 Task: Look for Airbnb options in ZÃ¼rich (Kreis 9) / Albisrieden, Switzerland from 4th December, 2023 to 8th December, 2023 for 1 adult.1  bedroom having 1 bed and 1 bathroom. Amenities needed are: wifi. Look for 5 properties as per requirement.
Action: Mouse moved to (579, 176)
Screenshot: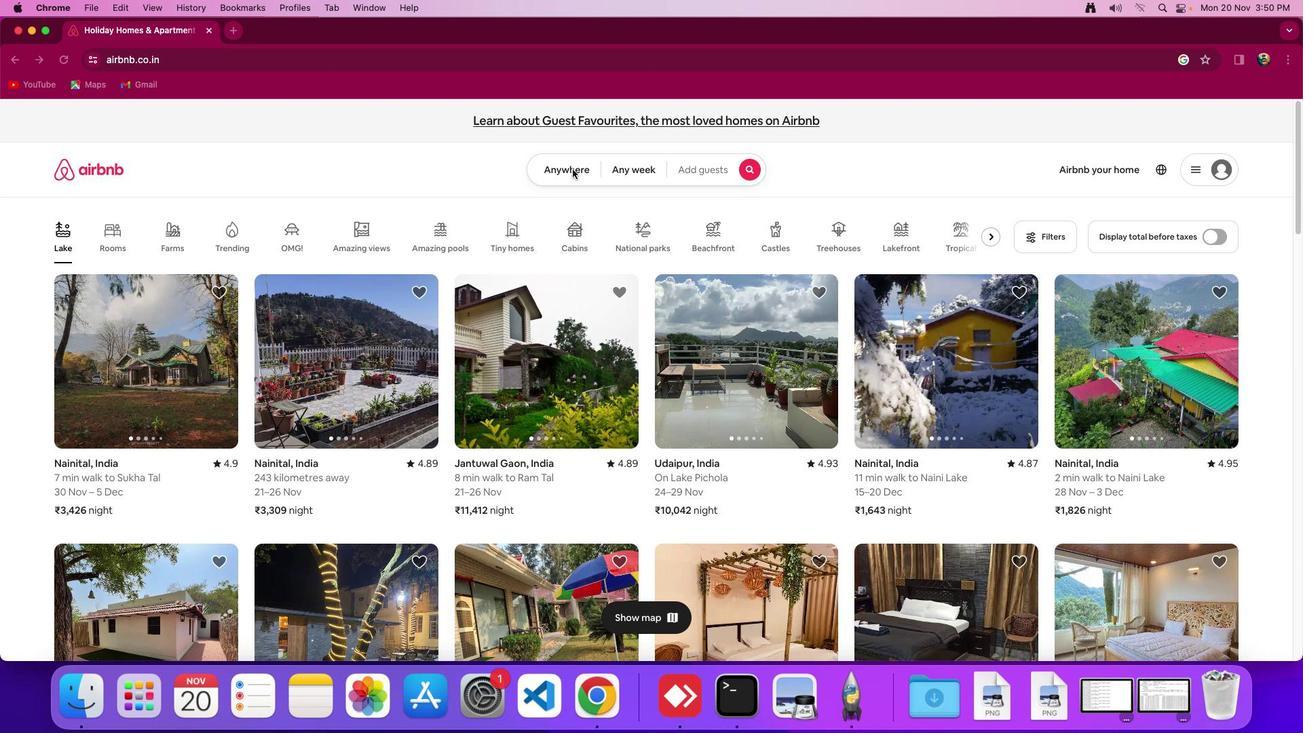 
Action: Mouse pressed left at (579, 176)
Screenshot: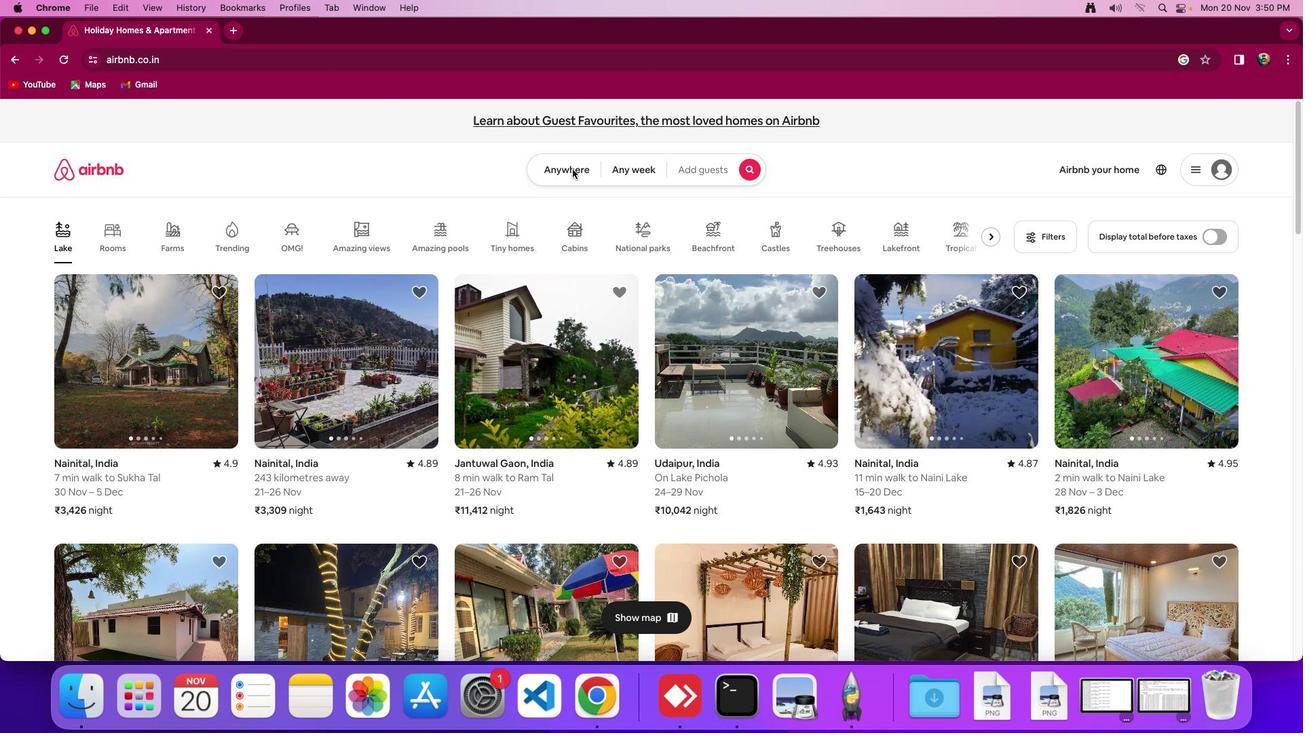 
Action: Mouse moved to (575, 177)
Screenshot: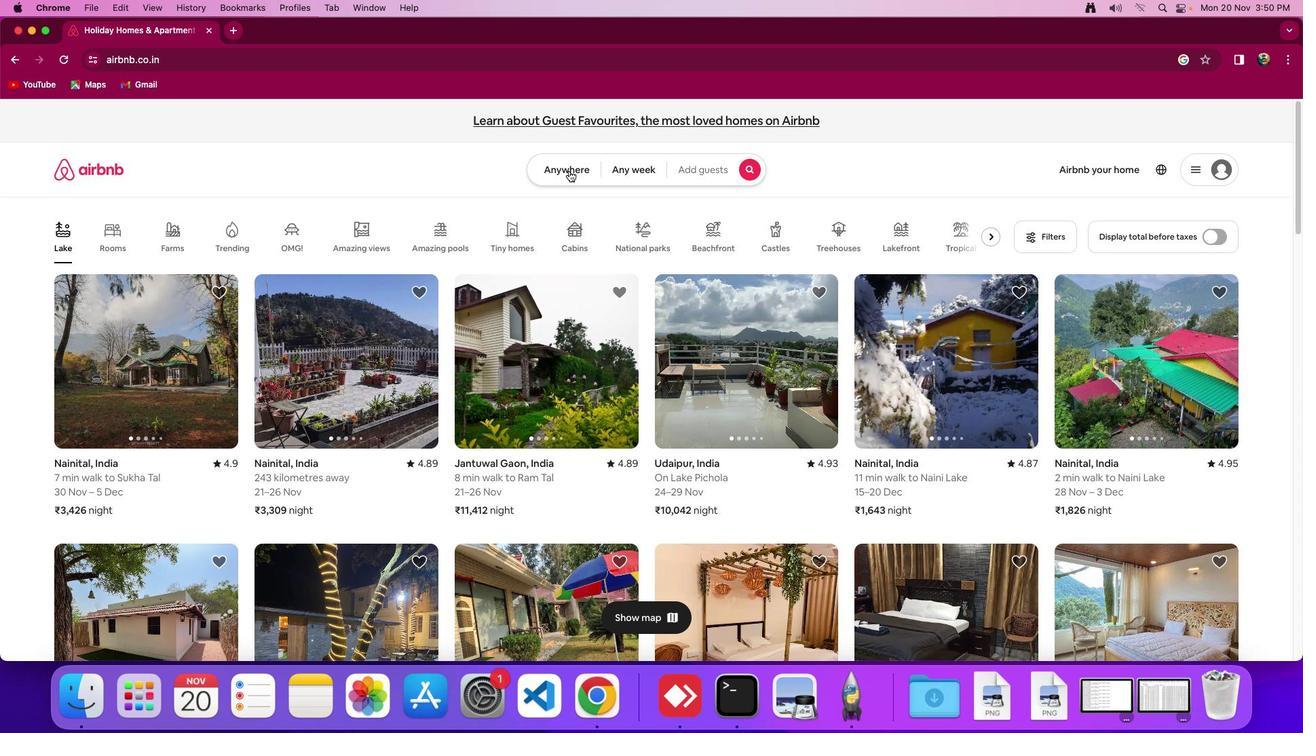 
Action: Mouse pressed left at (575, 177)
Screenshot: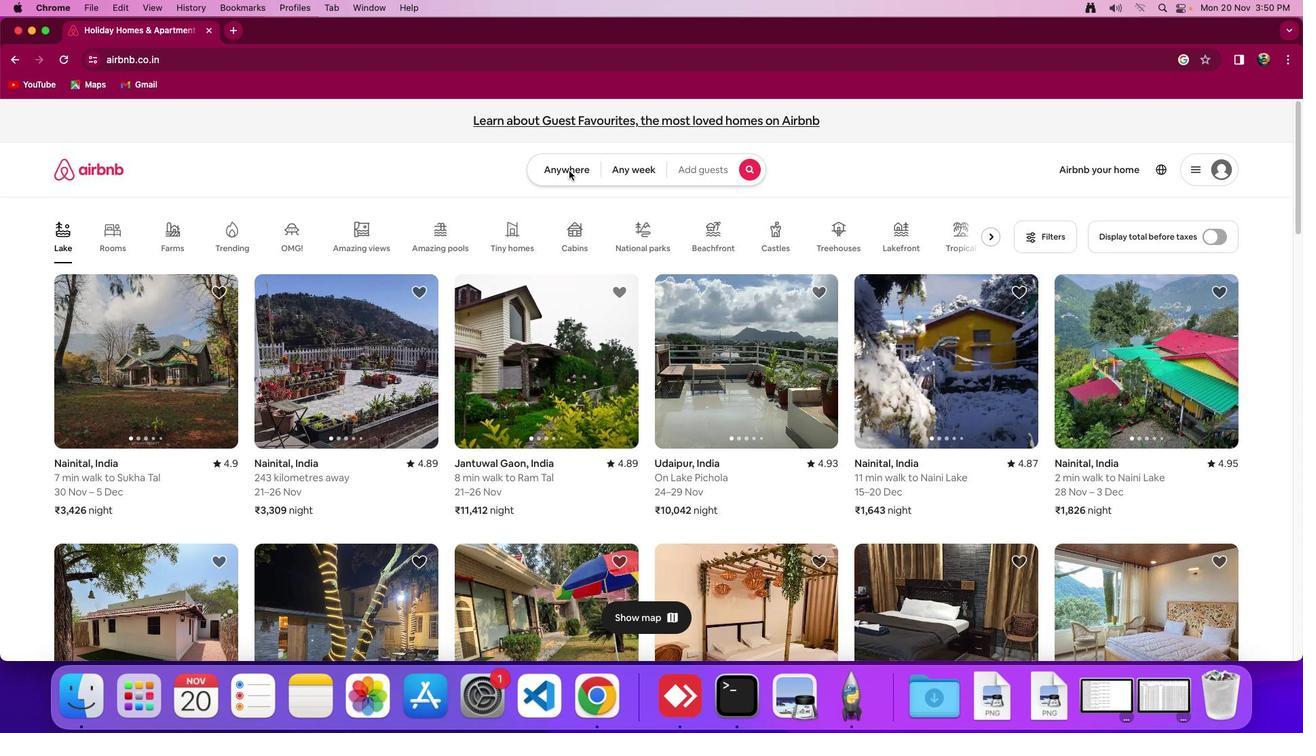 
Action: Mouse moved to (523, 223)
Screenshot: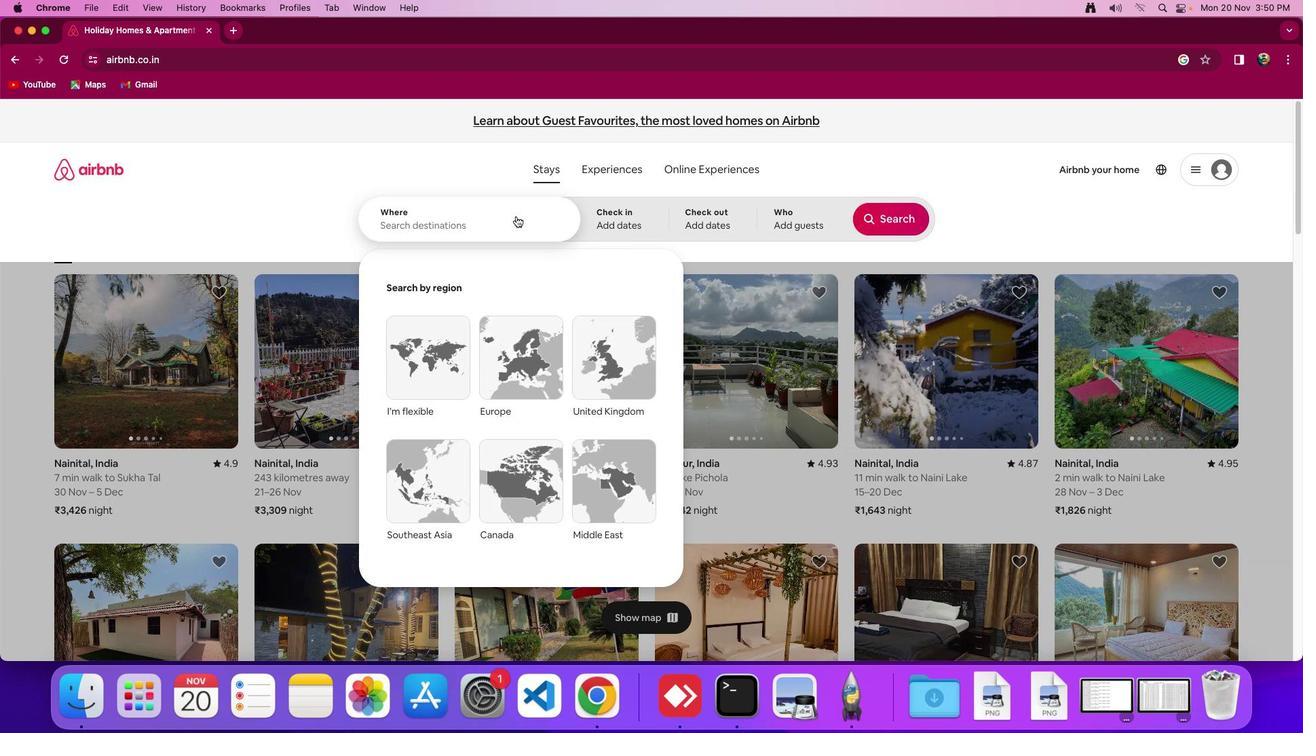 
Action: Mouse pressed left at (523, 223)
Screenshot: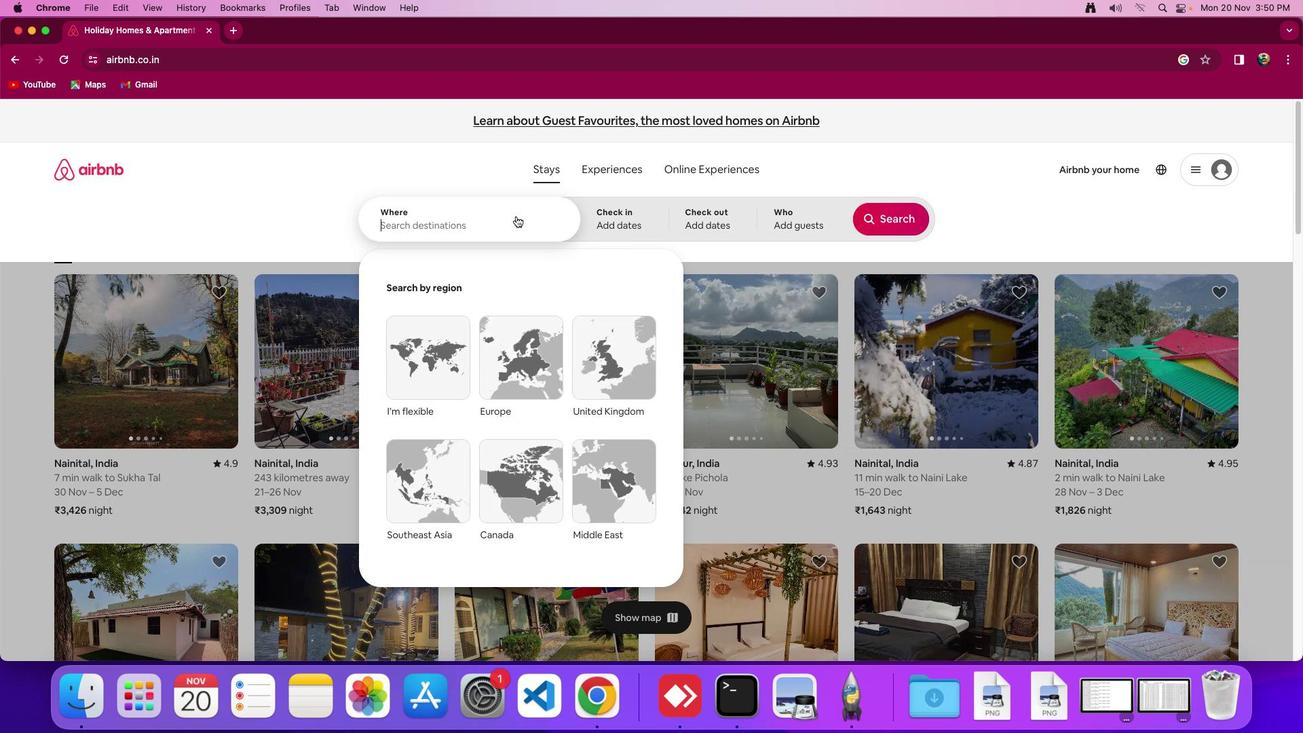 
Action: Mouse moved to (526, 223)
Screenshot: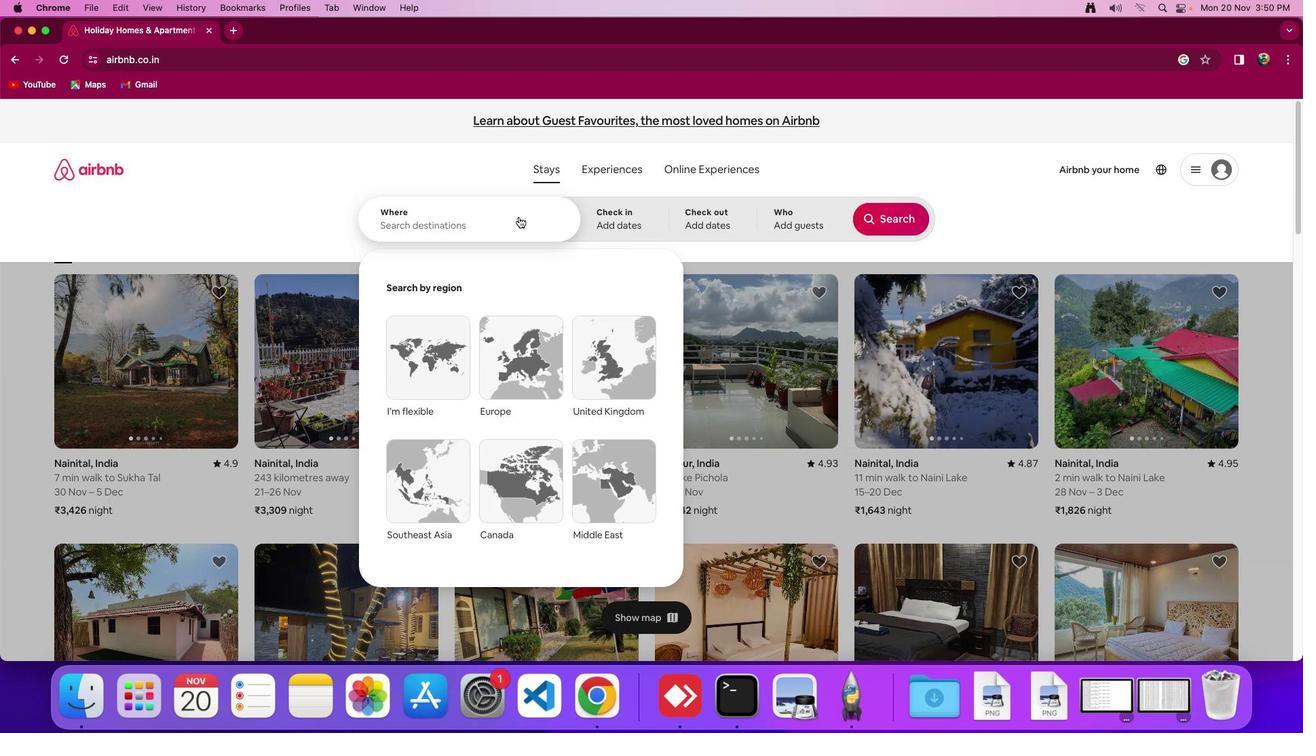 
Action: Key pressed Key.backspaceKey.shift_r'Z''u''r''i''c''h'Key.spaceKey.shift'('Key.shift'K''r''e''i''s'Key.space'9'Key.shift')'Key.space'/'Key.spaceKey.shift_r'A''l''b''i''s''r''i''e''d''e''n'','Key.spaceKey.shift_r'S''w''i''t''z''e''r''l''a''n''d'
Screenshot: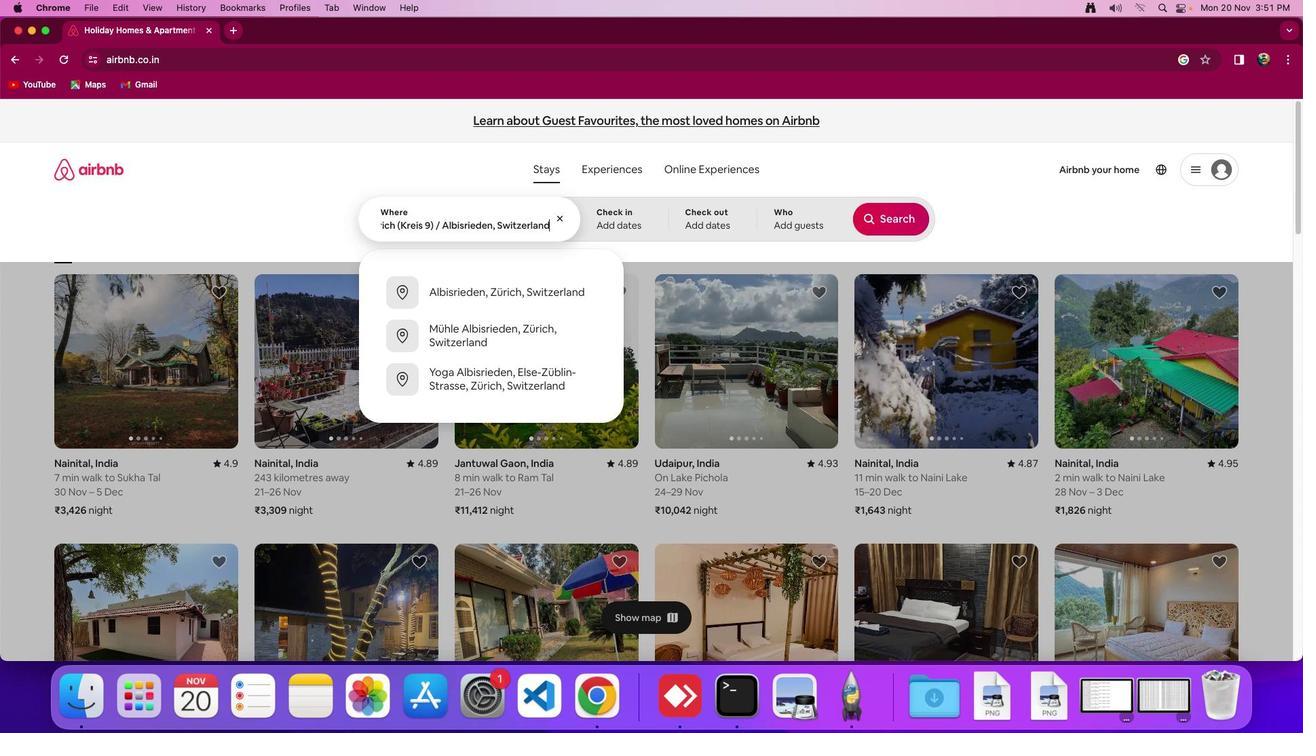 
Action: Mouse moved to (611, 219)
Screenshot: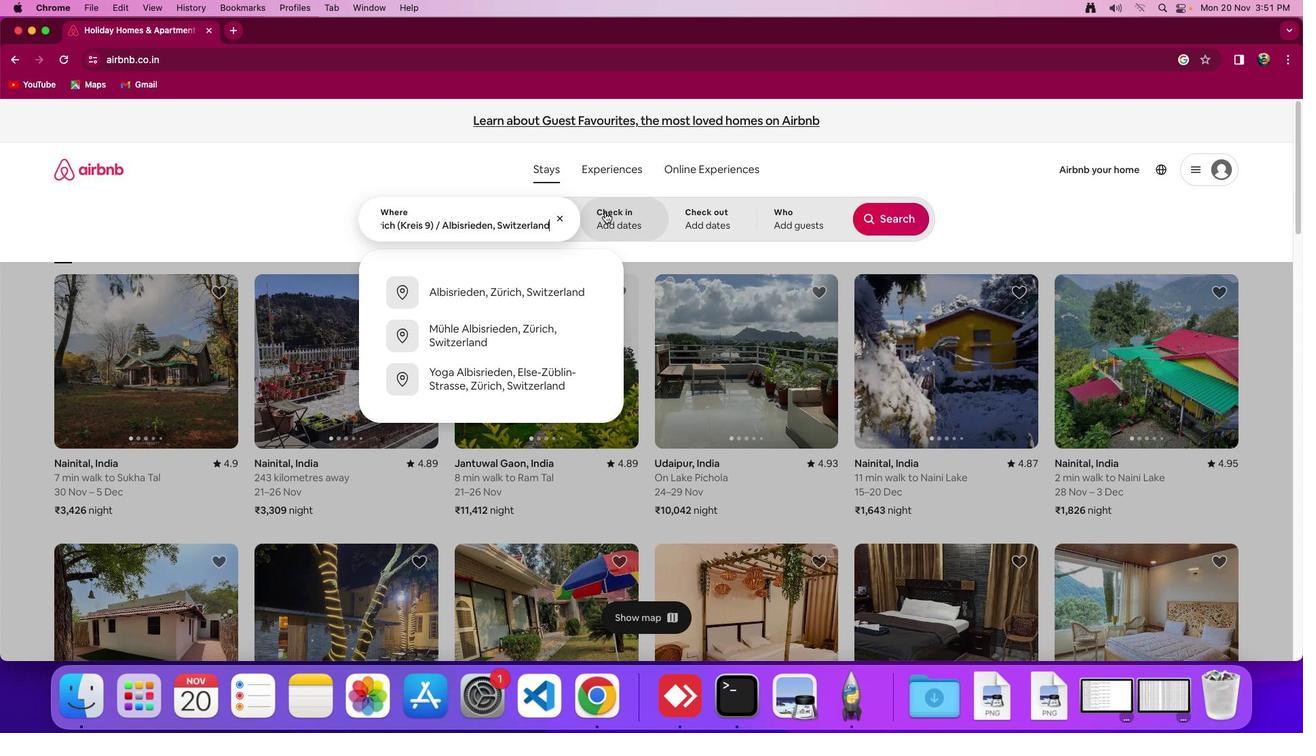 
Action: Mouse pressed left at (611, 219)
Screenshot: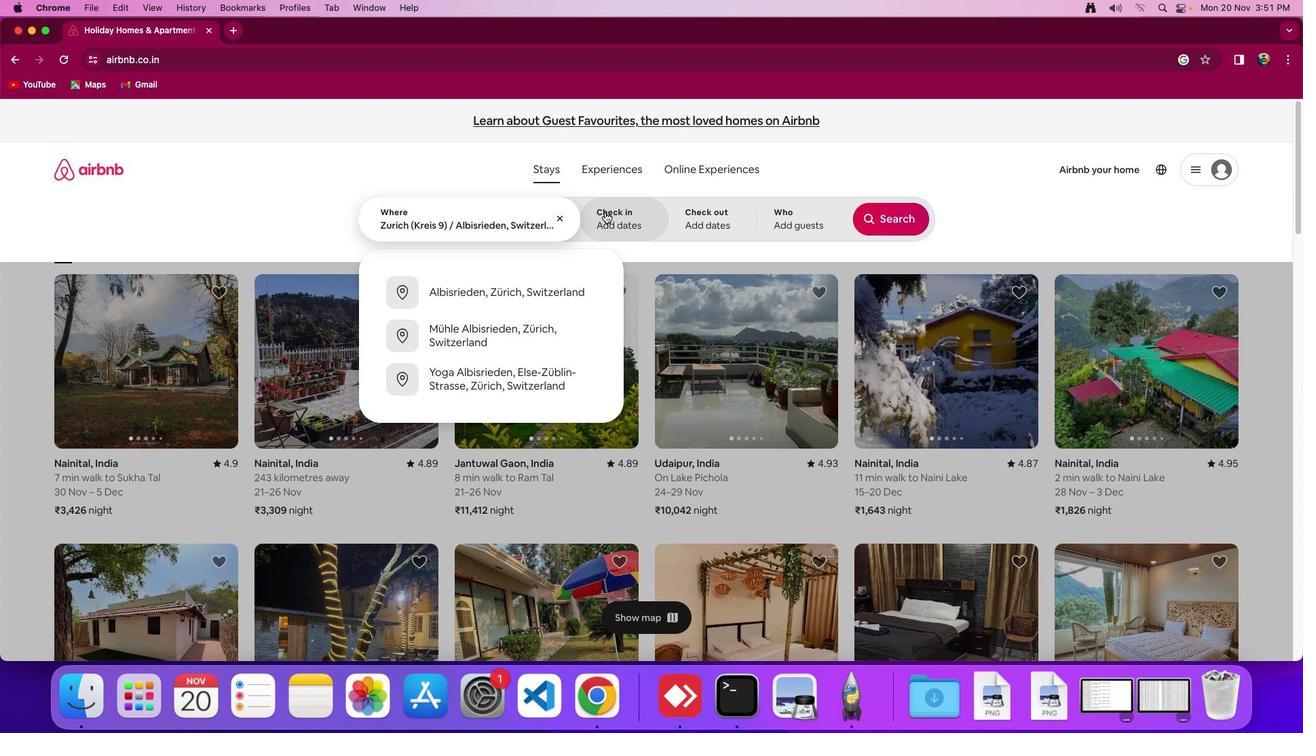 
Action: Mouse moved to (713, 424)
Screenshot: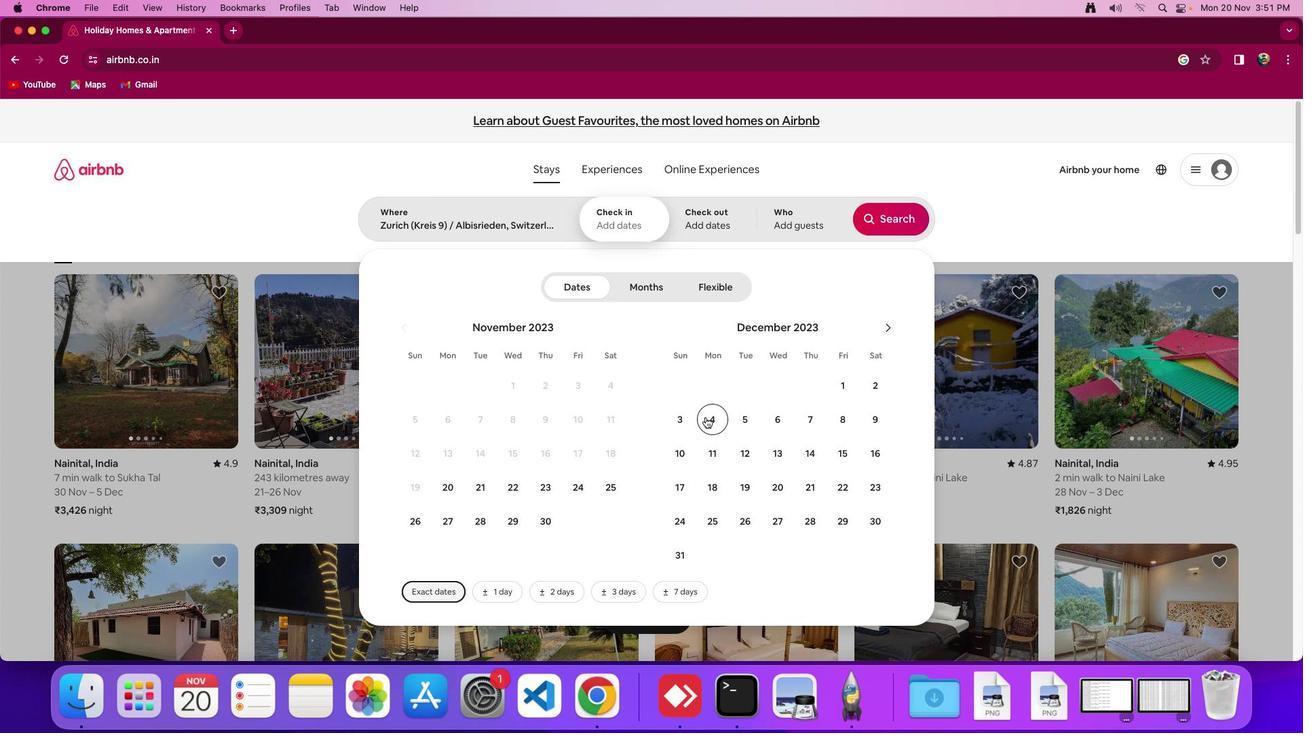 
Action: Mouse pressed left at (713, 424)
Screenshot: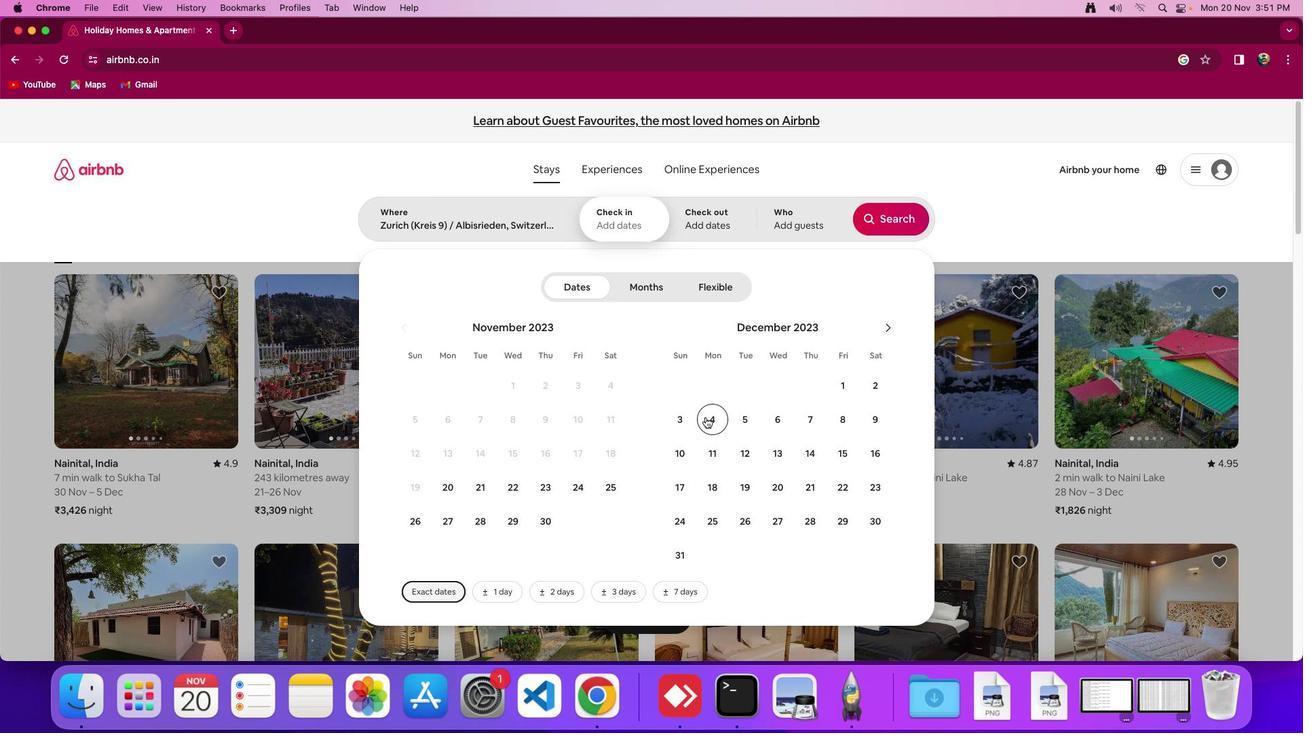 
Action: Mouse moved to (850, 437)
Screenshot: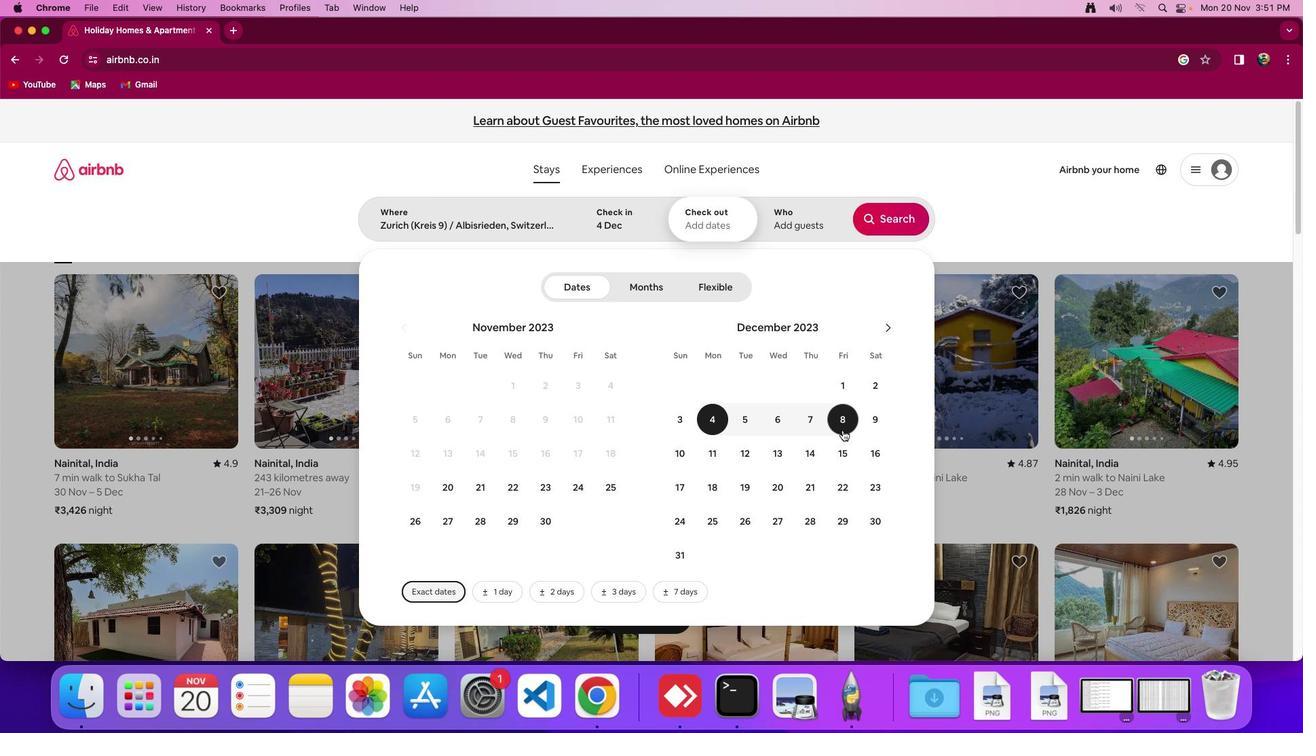 
Action: Mouse pressed left at (850, 437)
Screenshot: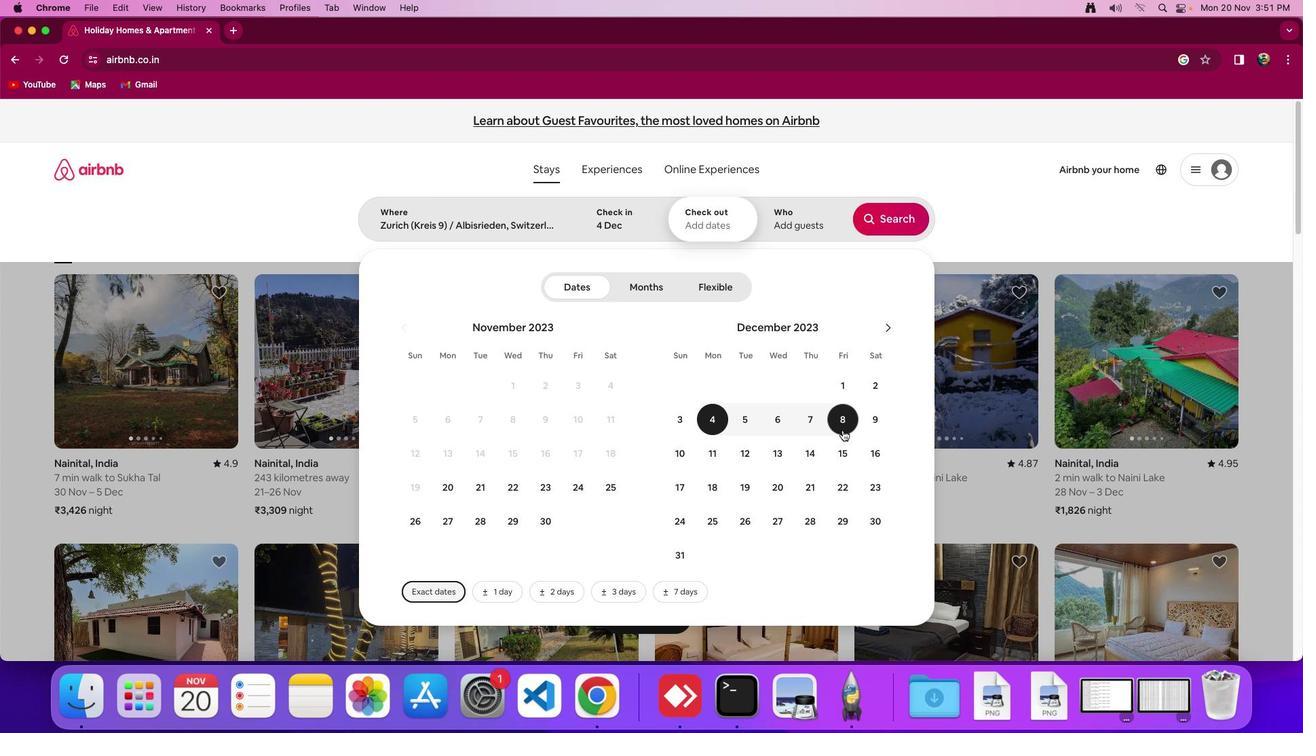 
Action: Mouse moved to (805, 224)
Screenshot: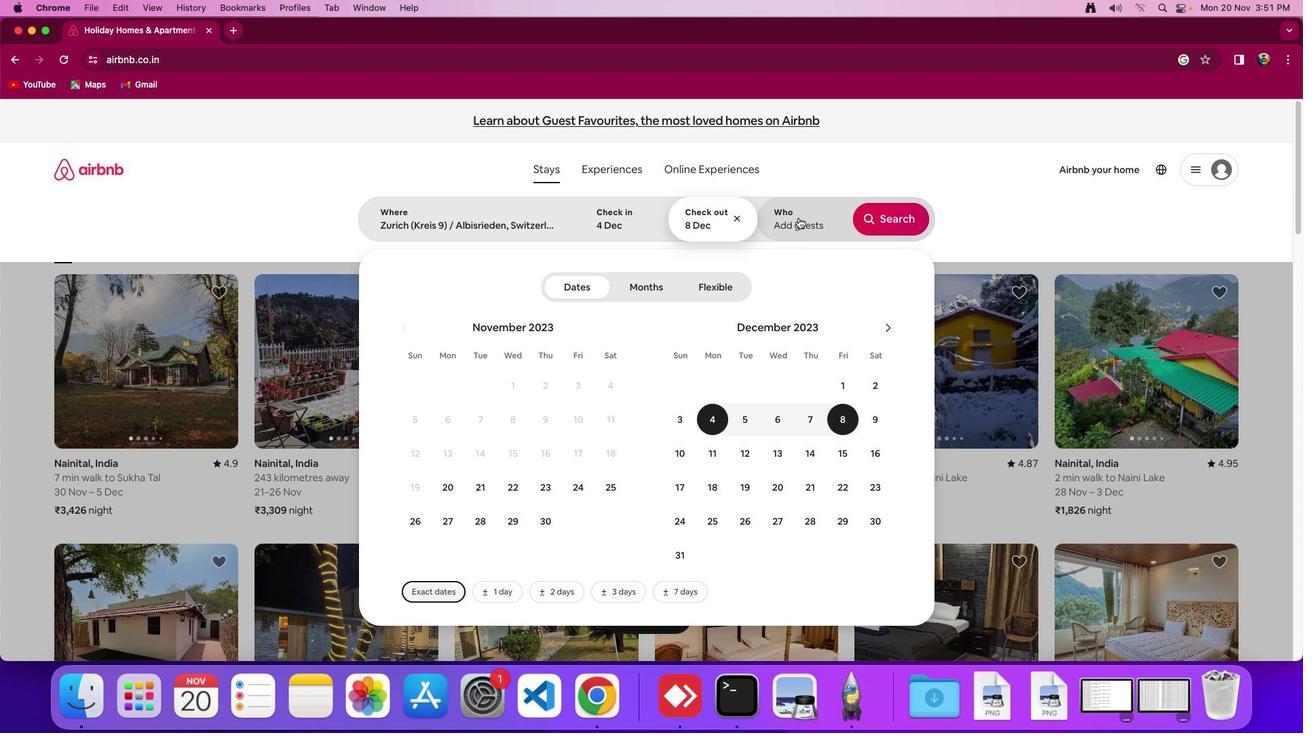 
Action: Mouse pressed left at (805, 224)
Screenshot: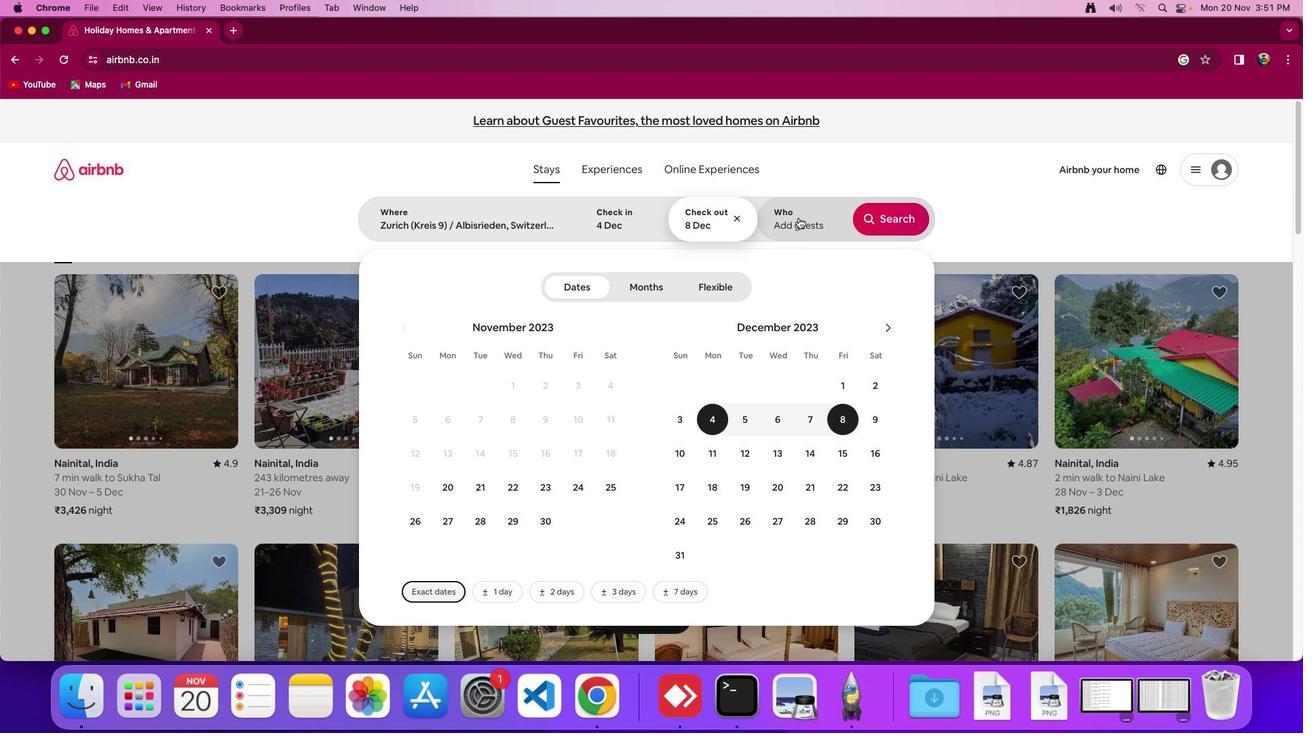 
Action: Mouse moved to (899, 302)
Screenshot: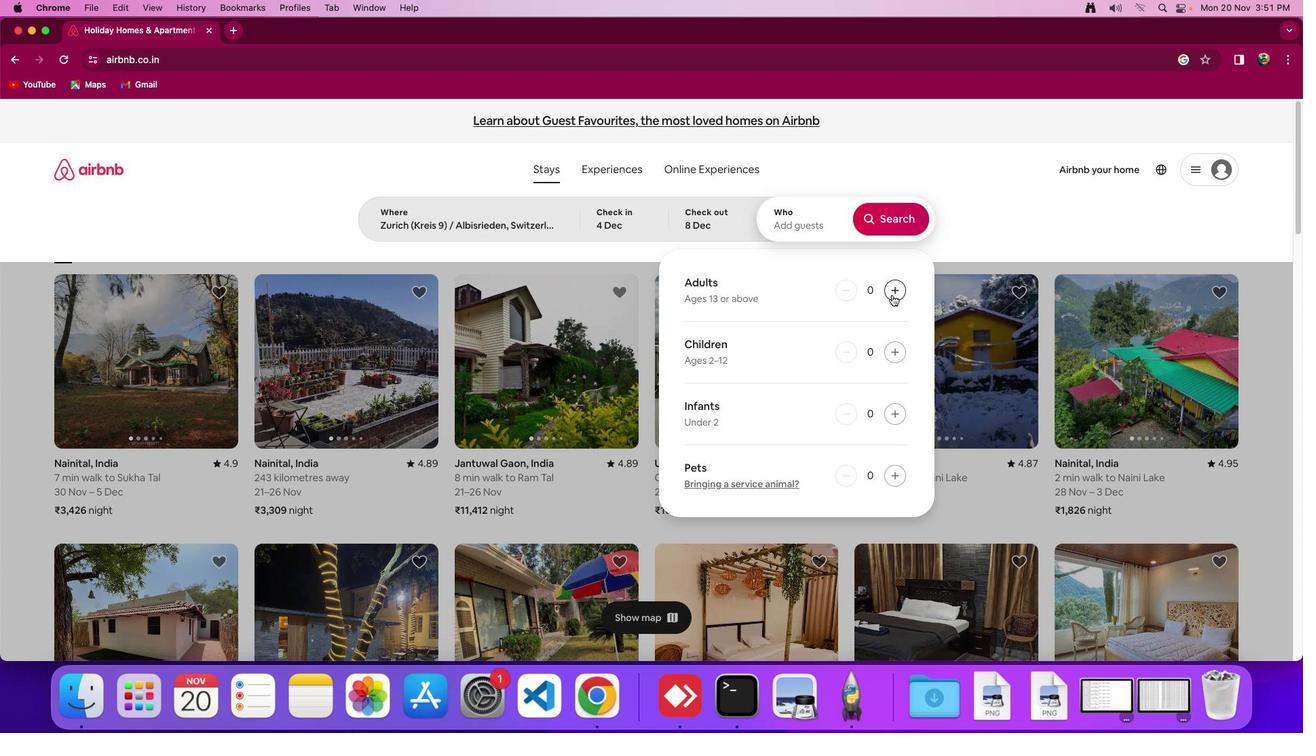 
Action: Mouse pressed left at (899, 302)
Screenshot: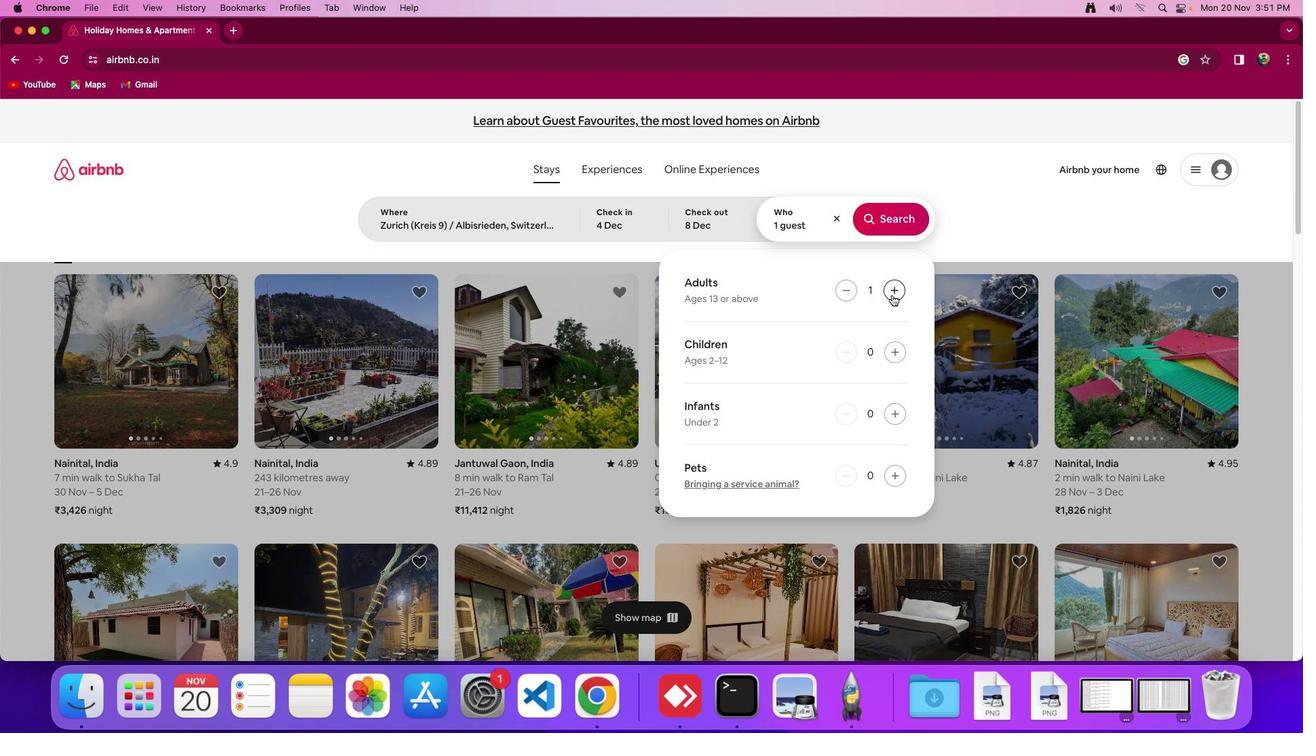 
Action: Mouse pressed left at (899, 302)
Screenshot: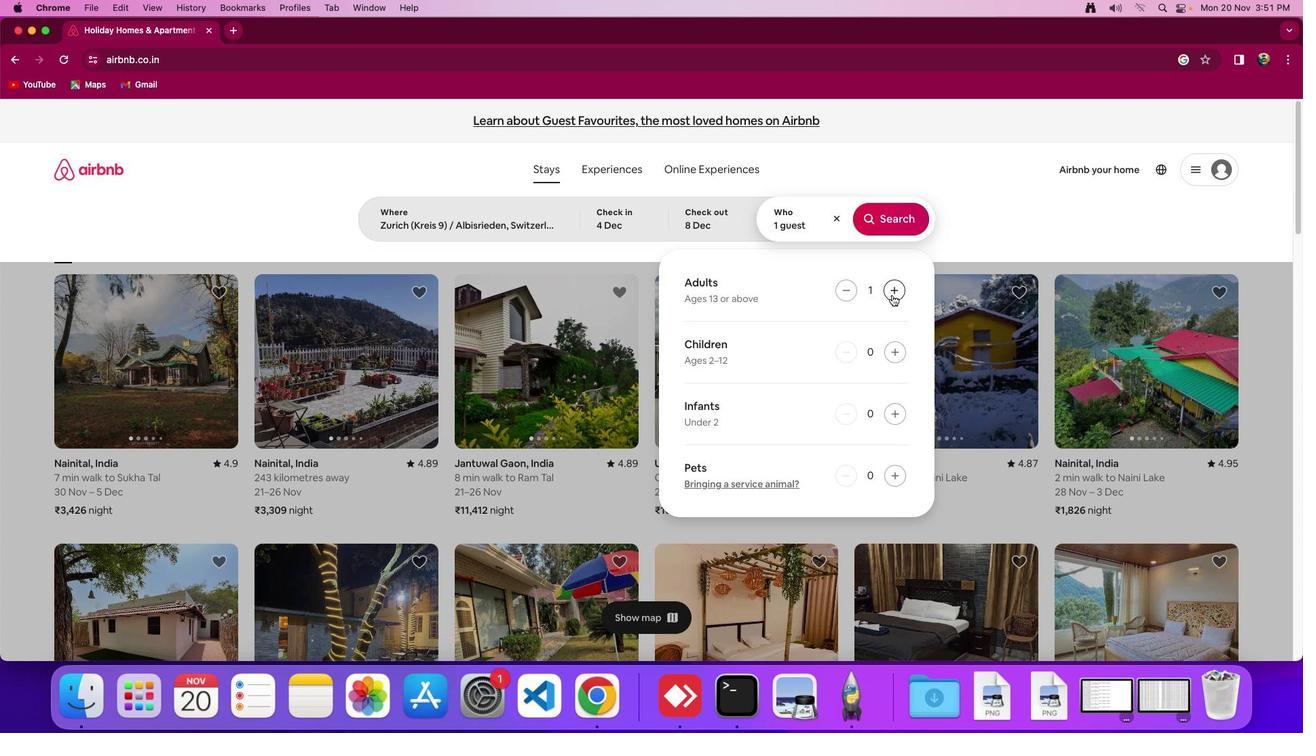 
Action: Mouse moved to (854, 296)
Screenshot: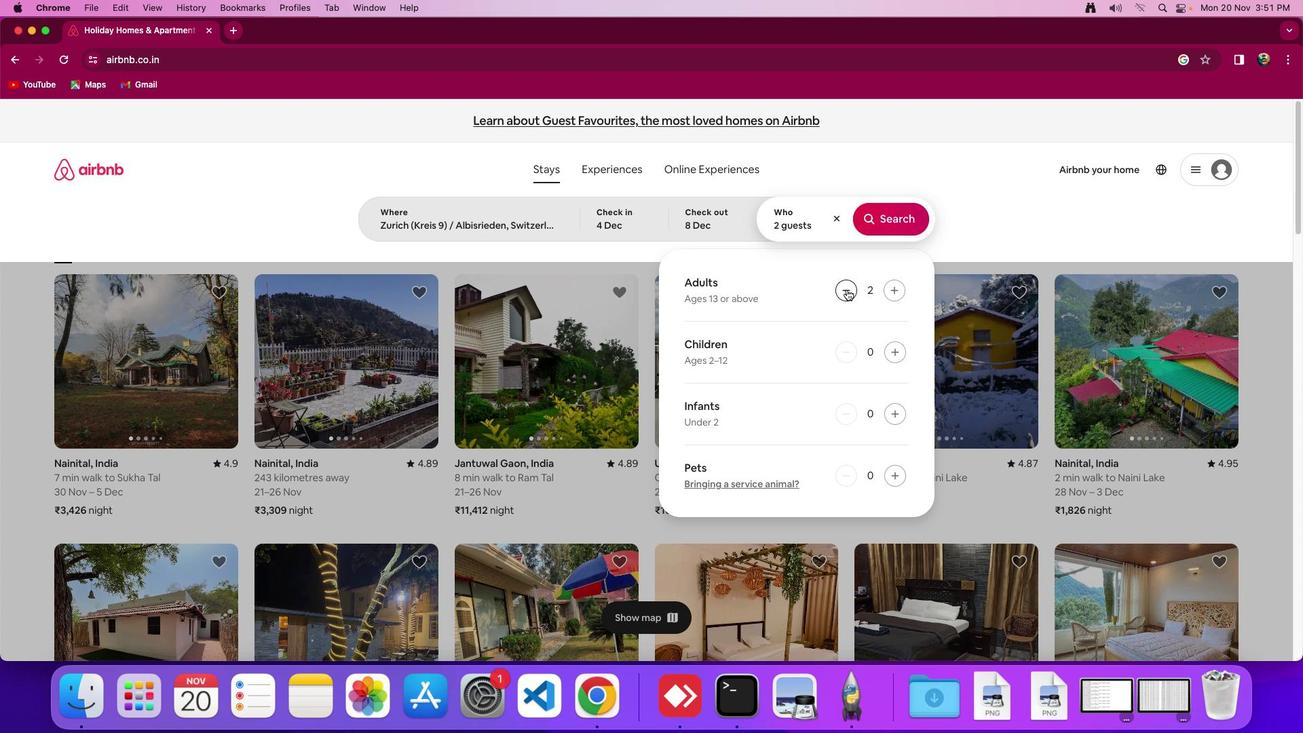 
Action: Mouse pressed left at (854, 296)
Screenshot: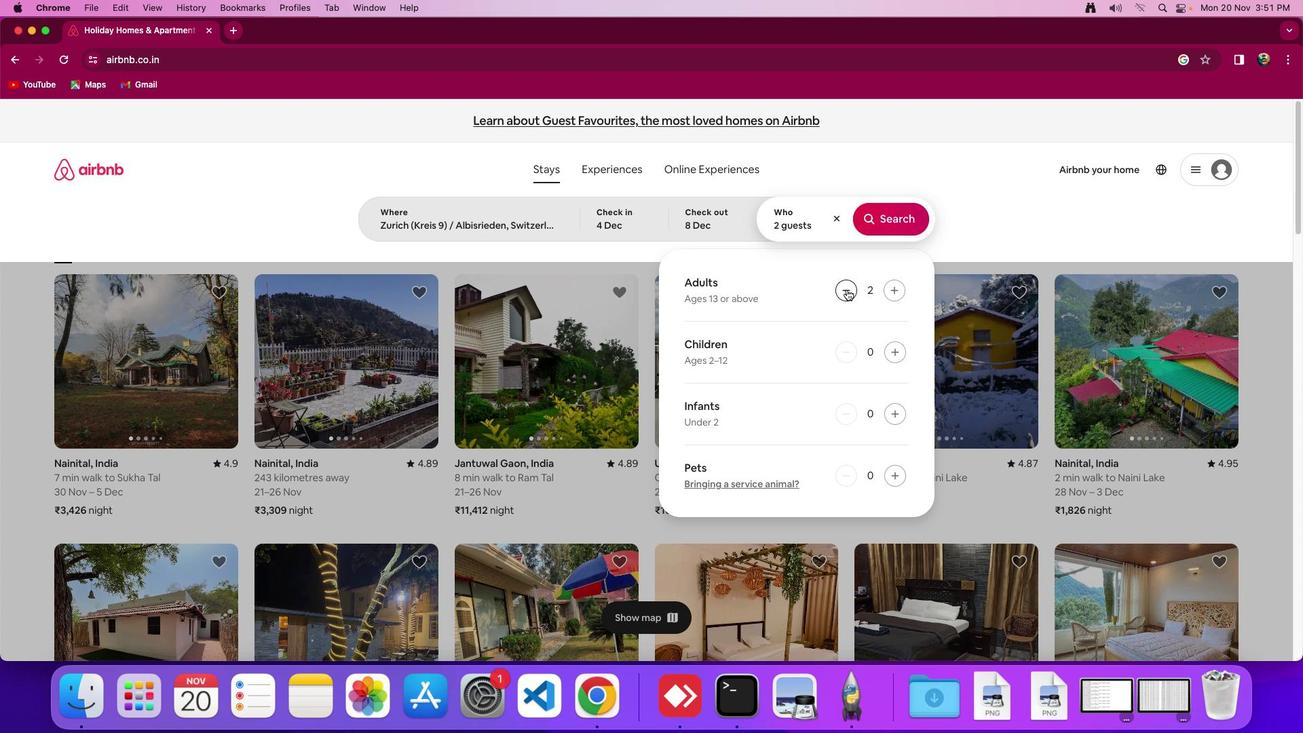 
Action: Mouse moved to (496, 230)
Screenshot: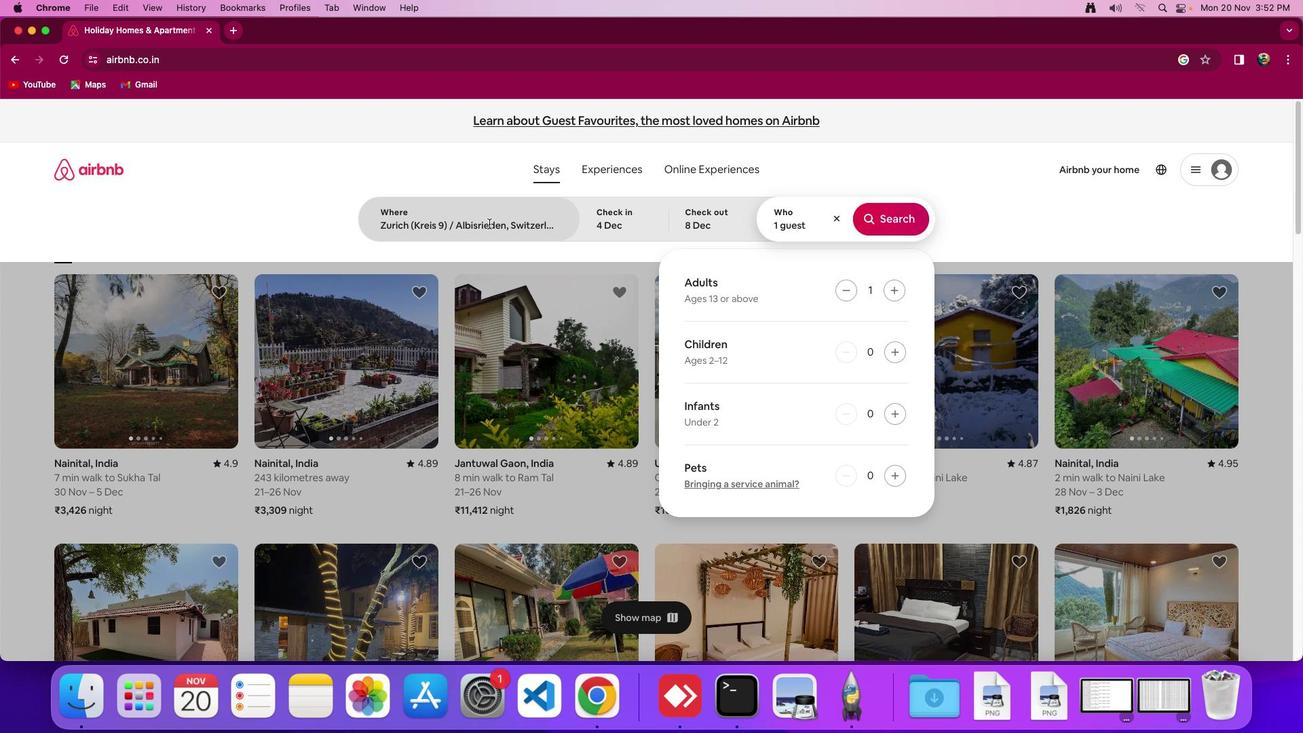 
Action: Mouse pressed left at (496, 230)
Screenshot: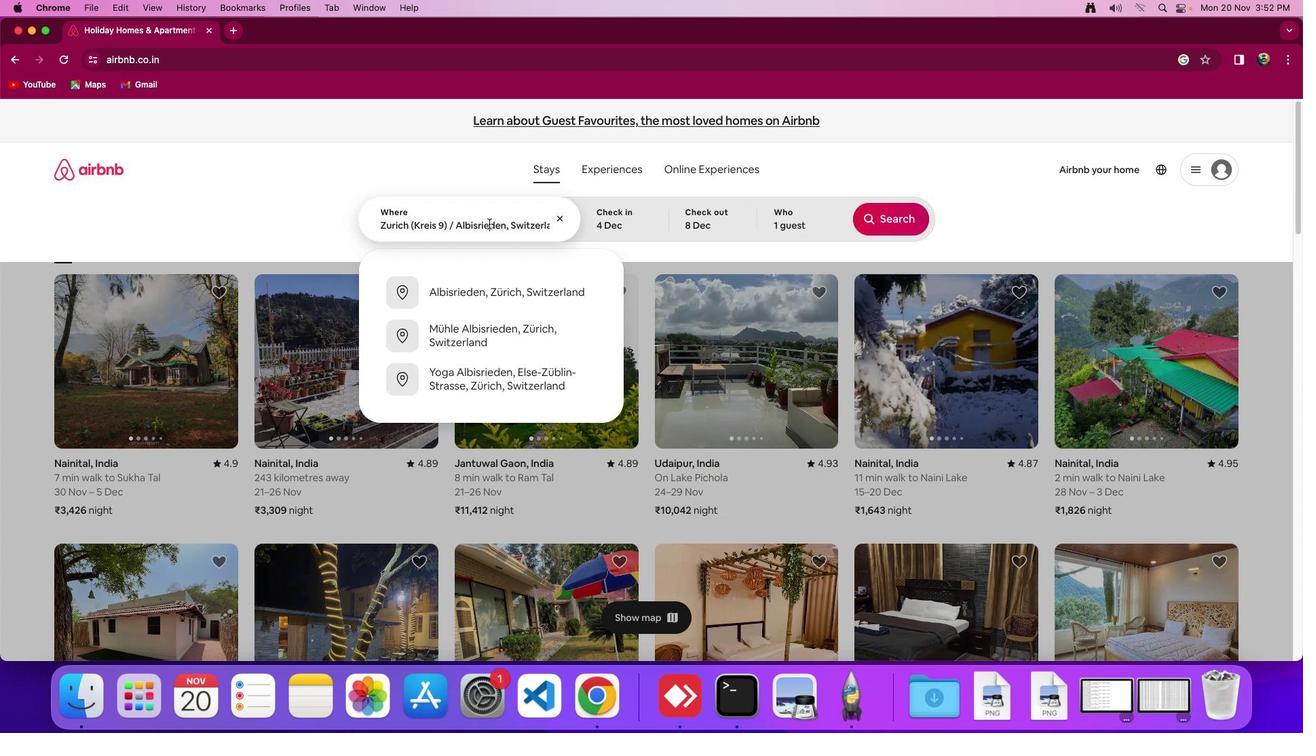 
Action: Mouse moved to (793, 228)
Screenshot: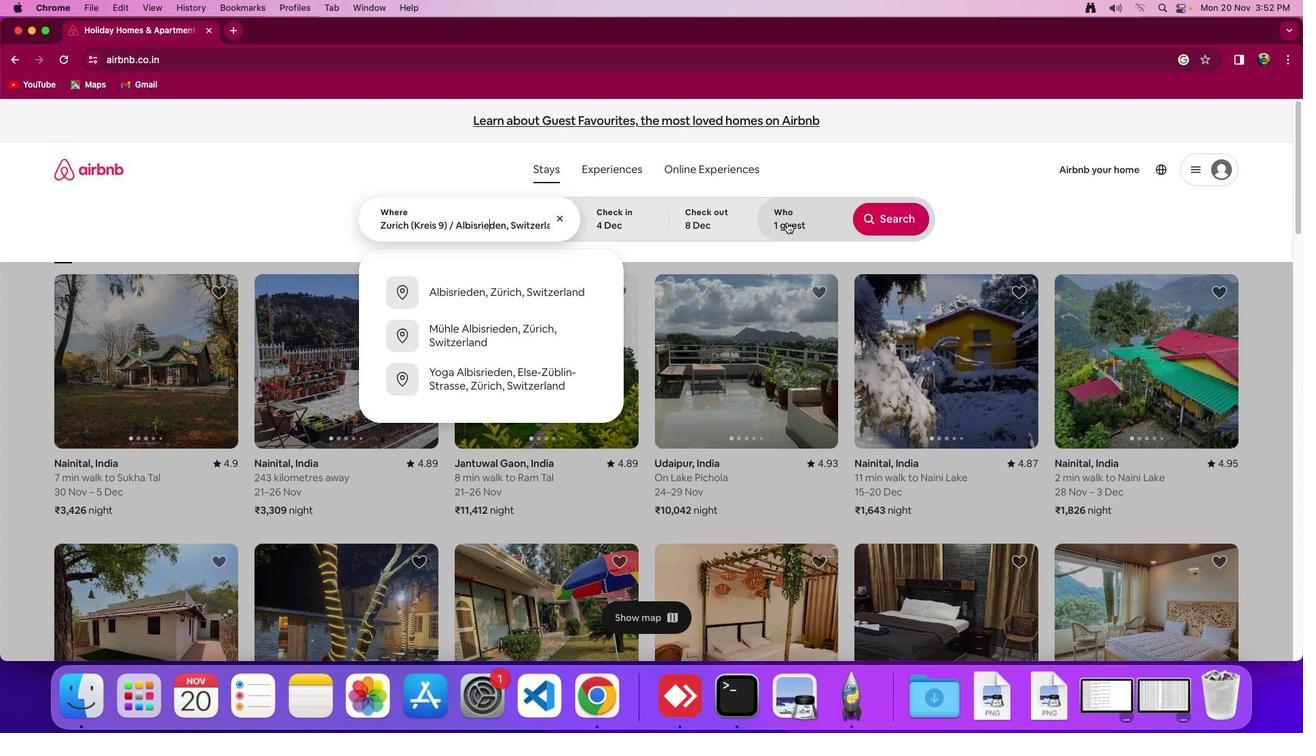 
Action: Mouse pressed left at (793, 228)
Screenshot: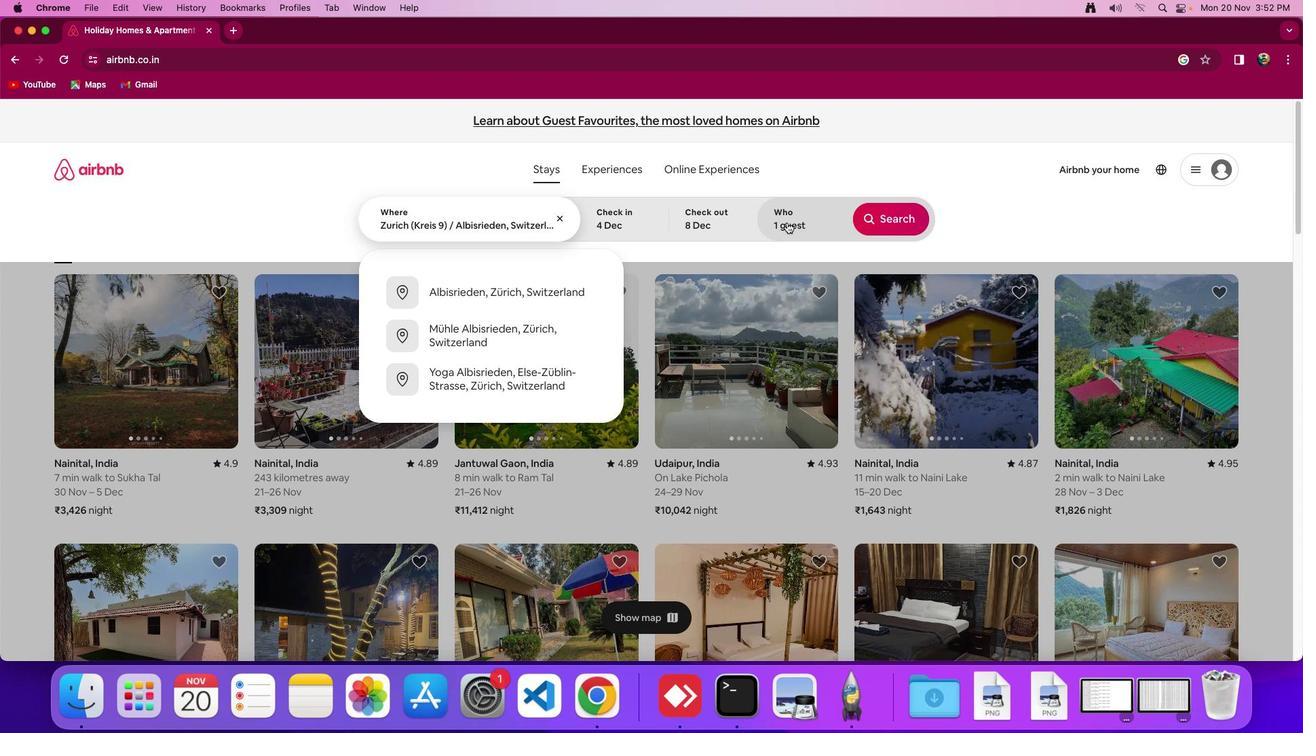 
Action: Mouse moved to (900, 221)
Screenshot: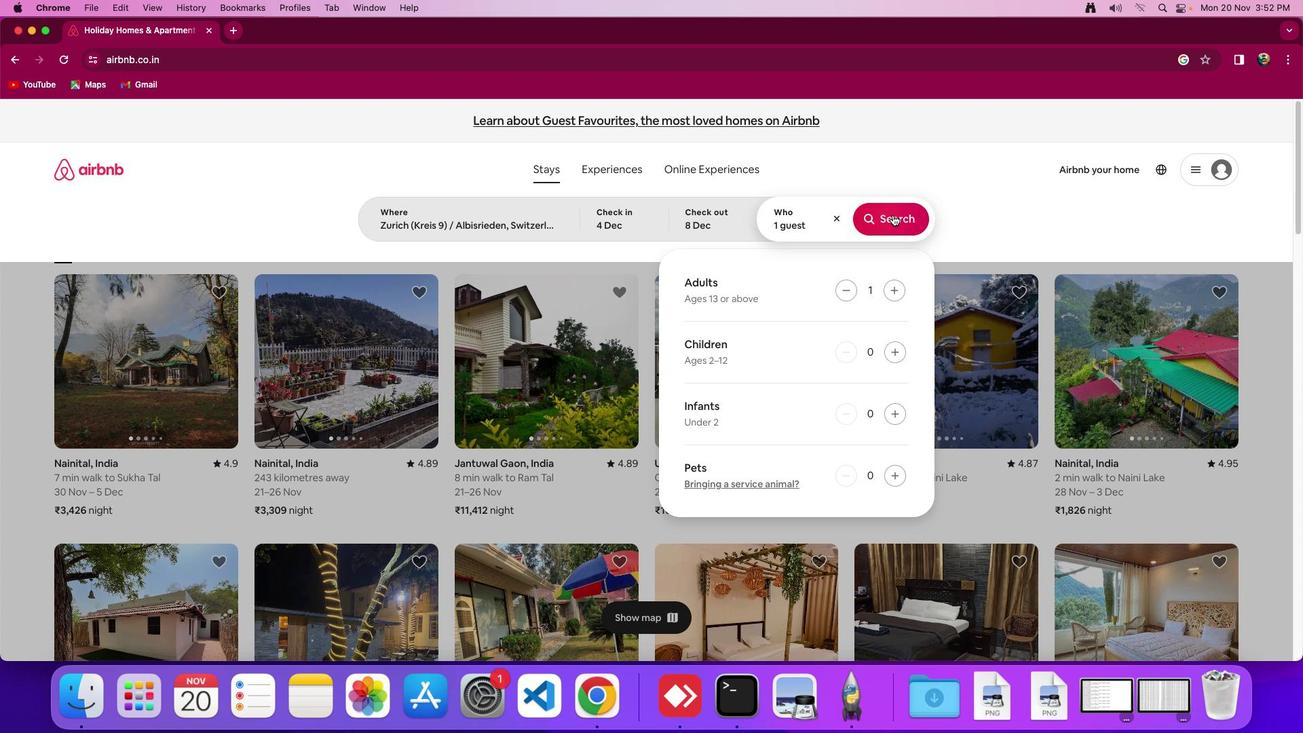 
Action: Mouse pressed left at (900, 221)
Screenshot: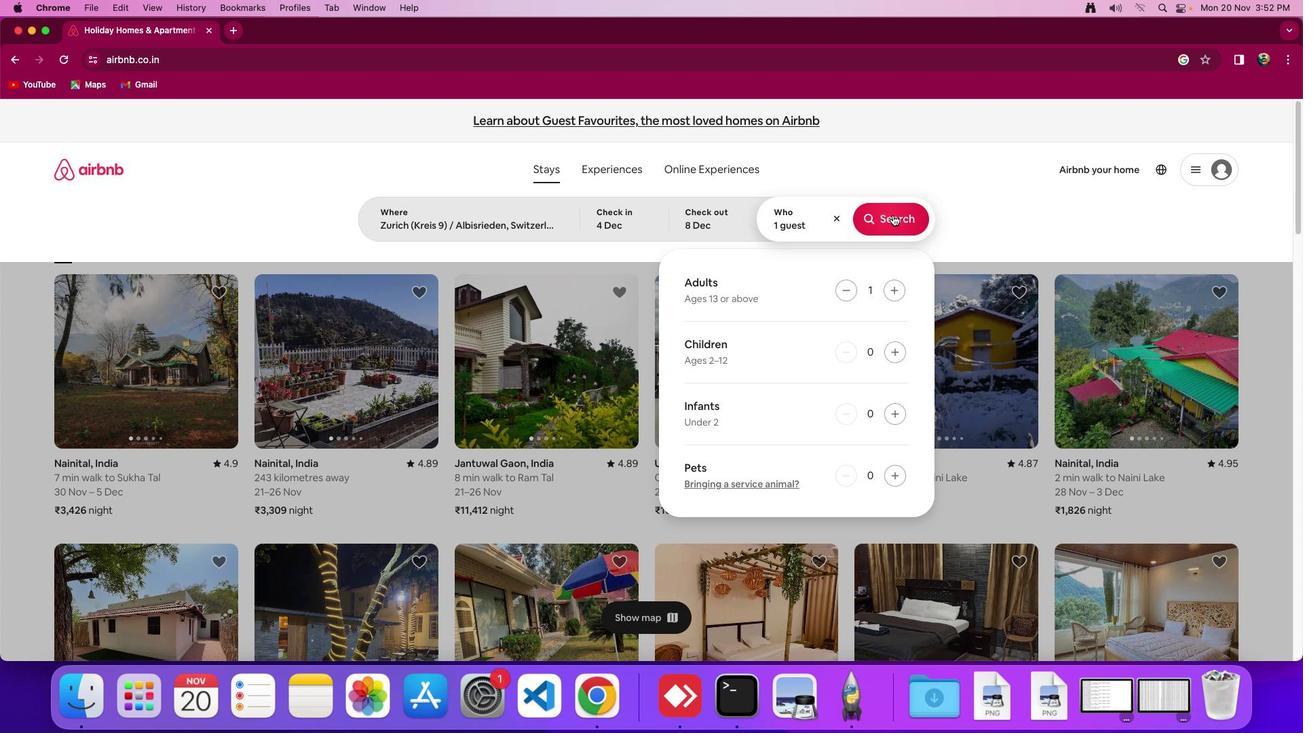 
Action: Mouse moved to (1074, 188)
Screenshot: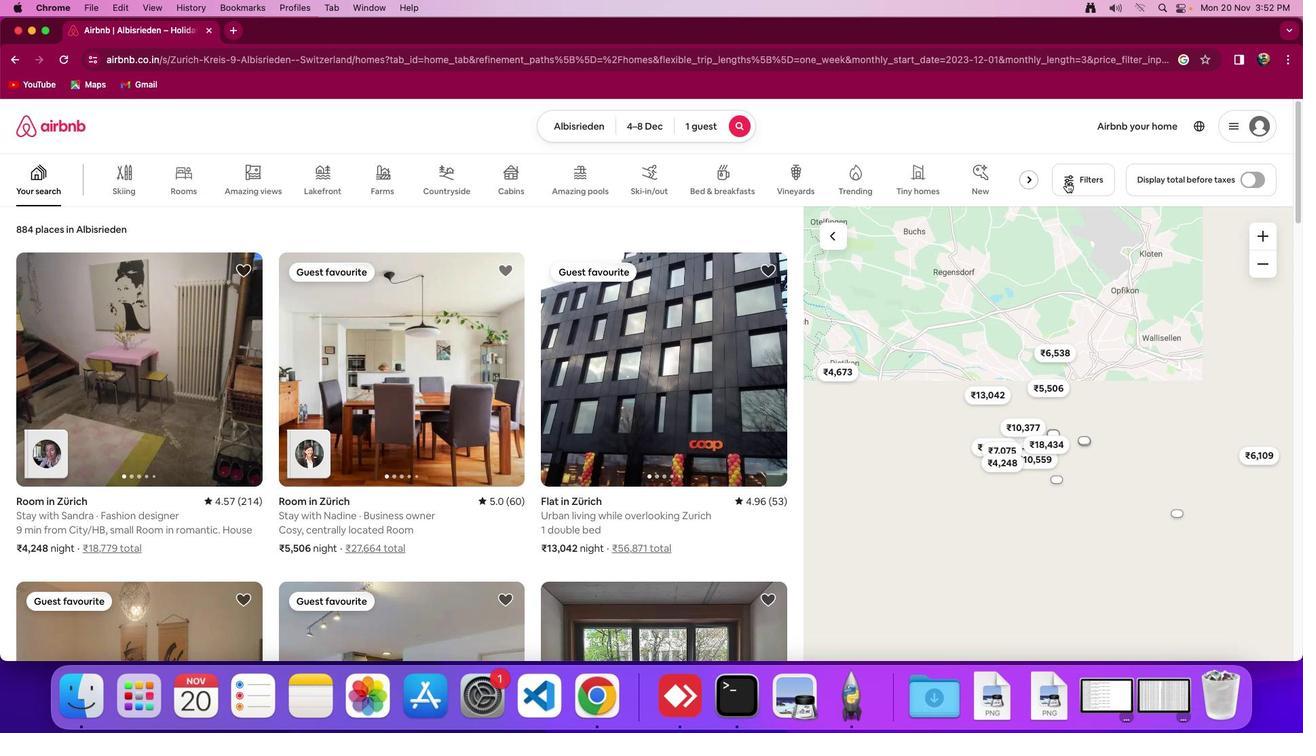 
Action: Mouse pressed left at (1074, 188)
Screenshot: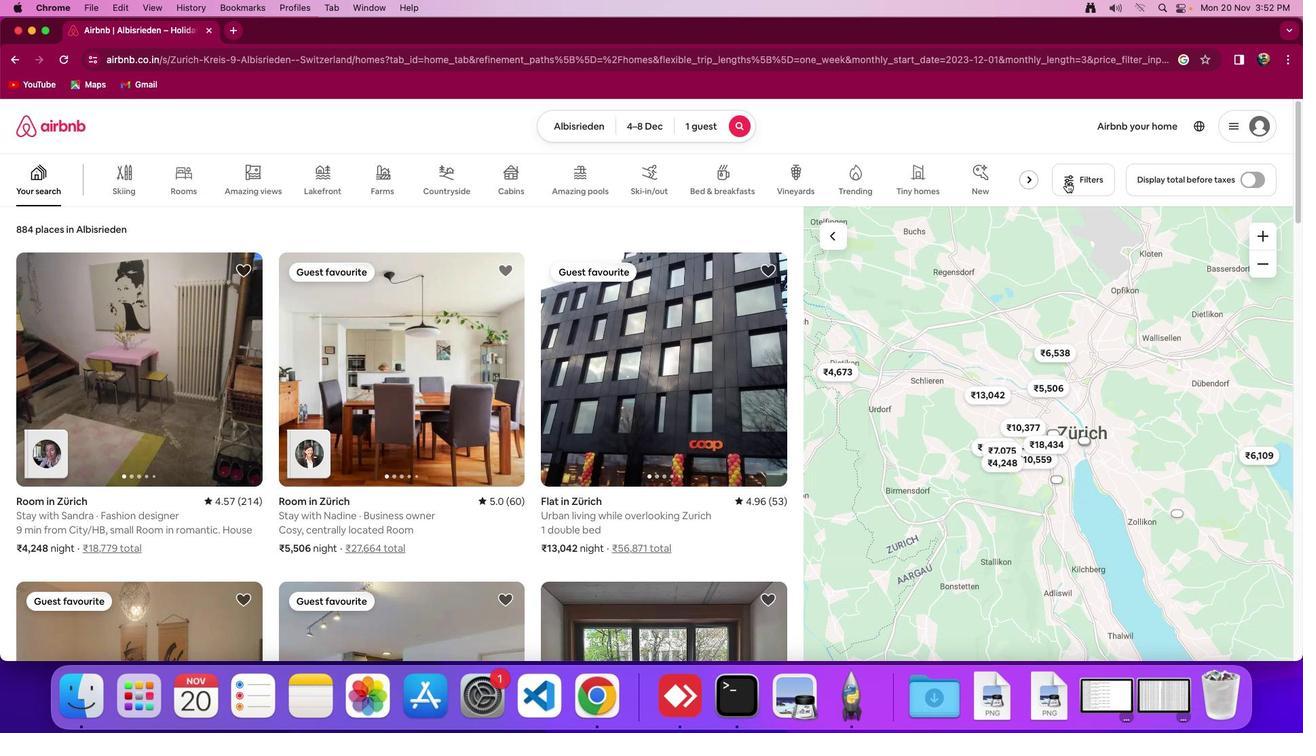 
Action: Mouse moved to (1077, 184)
Screenshot: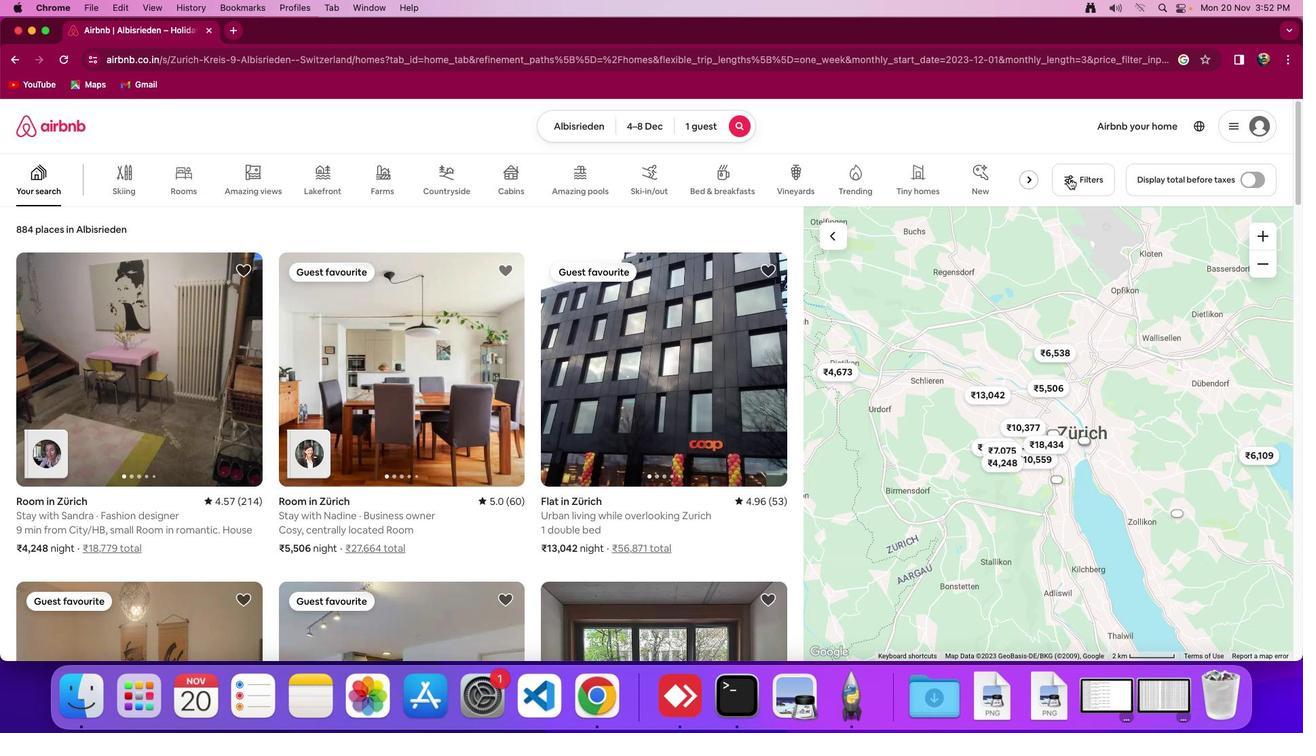 
Action: Mouse pressed left at (1077, 184)
Screenshot: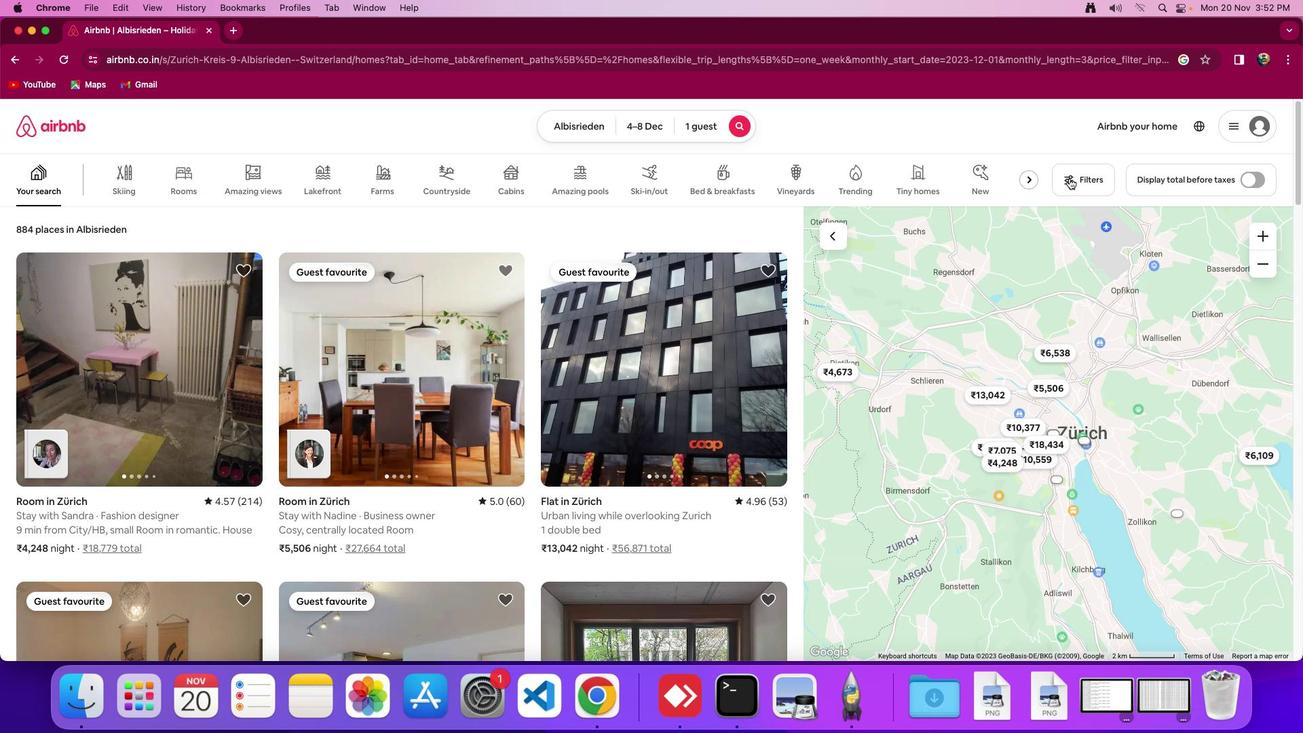 
Action: Mouse moved to (738, 321)
Screenshot: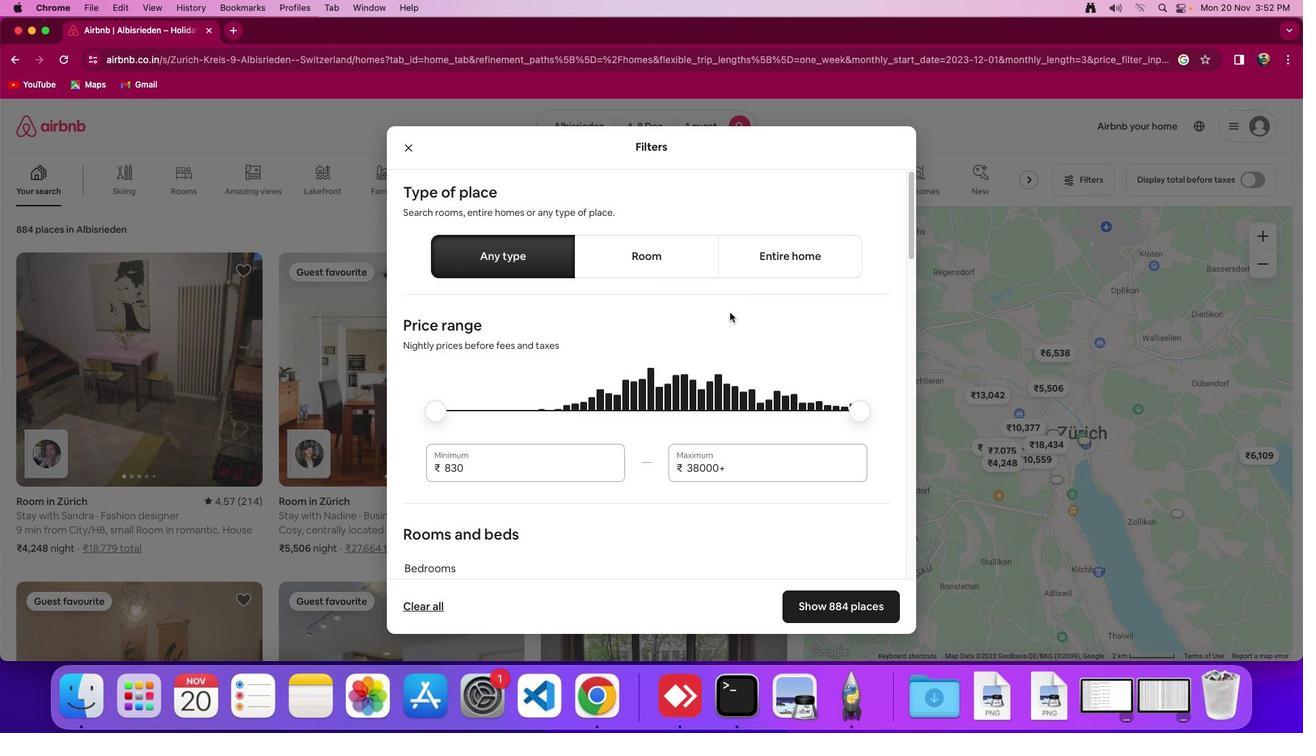 
Action: Mouse scrolled (738, 321) with delta (6, 6)
Screenshot: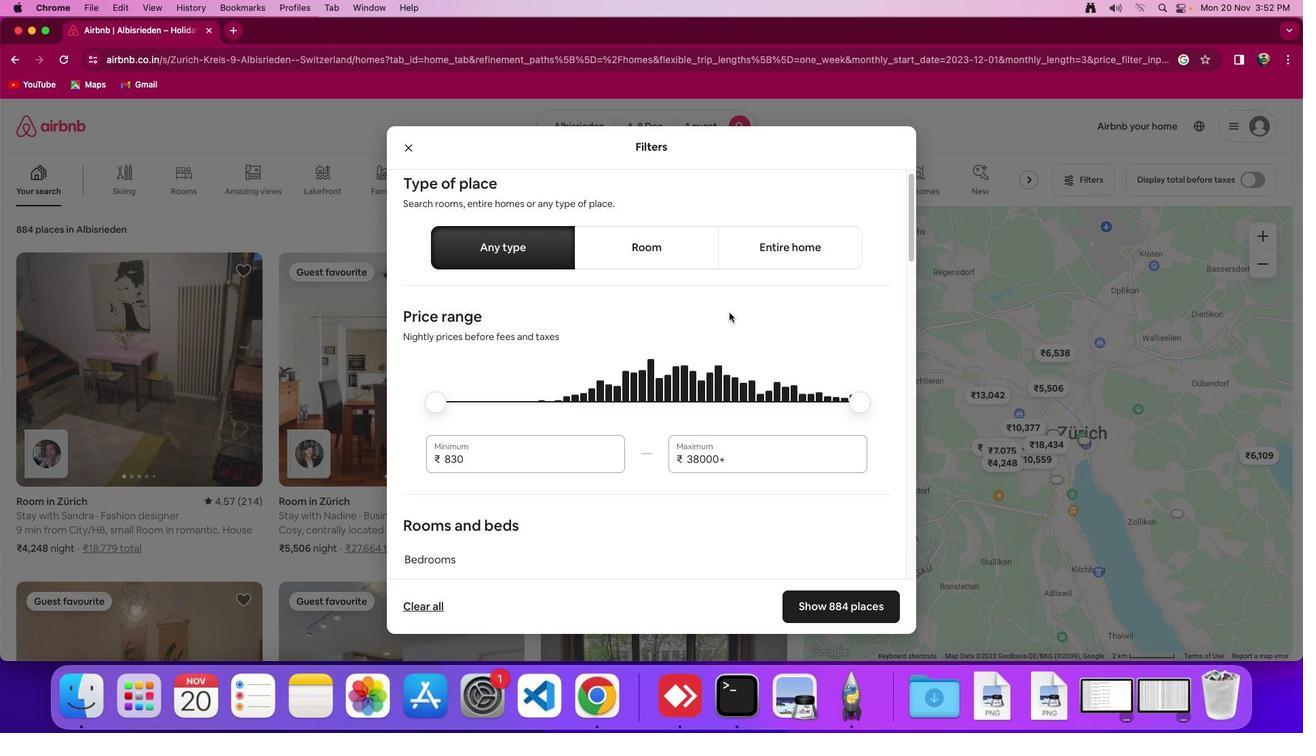 
Action: Mouse scrolled (738, 321) with delta (6, 6)
Screenshot: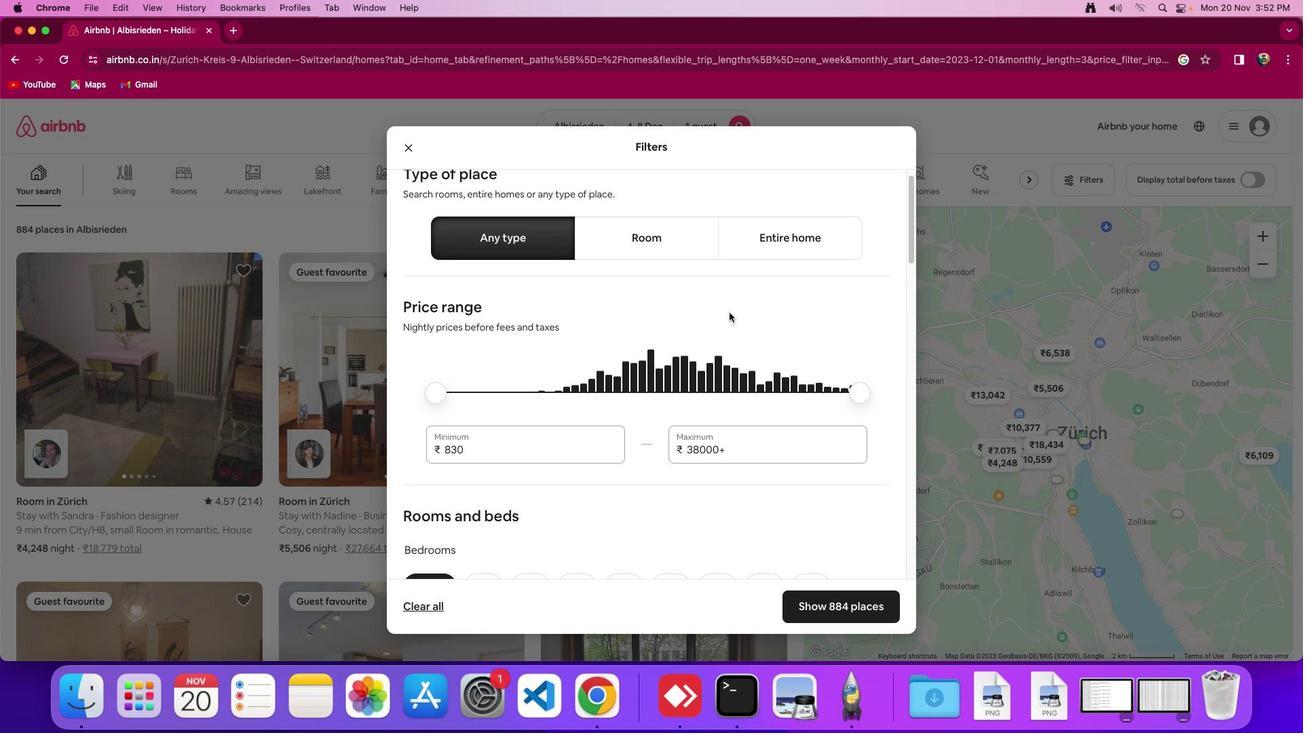 
Action: Mouse moved to (736, 319)
Screenshot: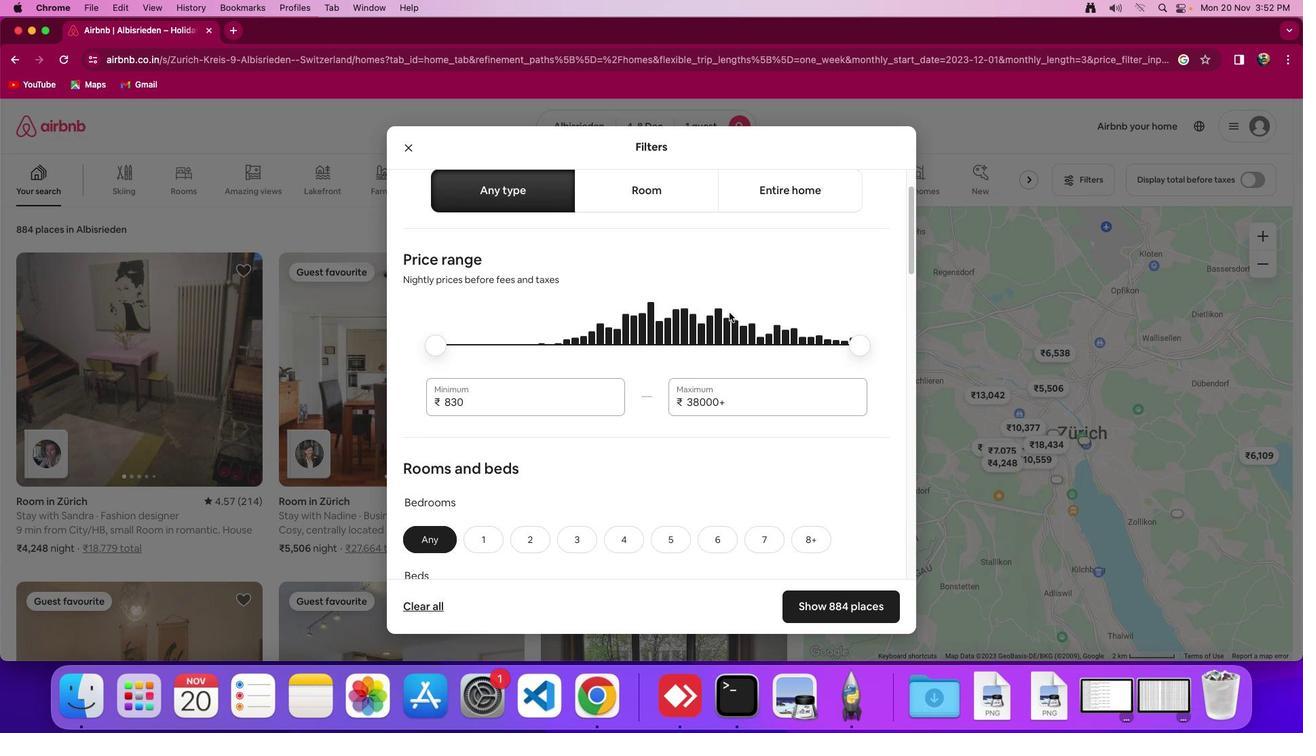 
Action: Mouse scrolled (736, 319) with delta (6, 5)
Screenshot: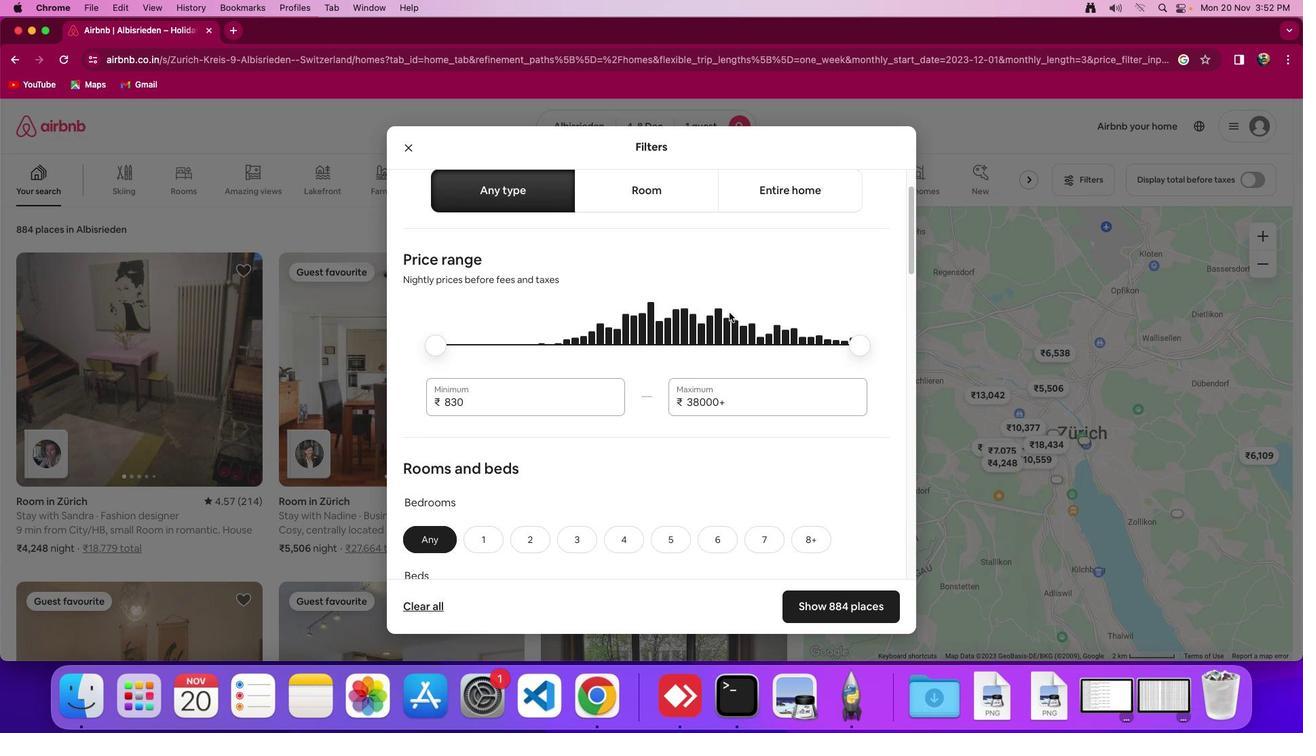 
Action: Mouse scrolled (736, 319) with delta (6, 6)
Screenshot: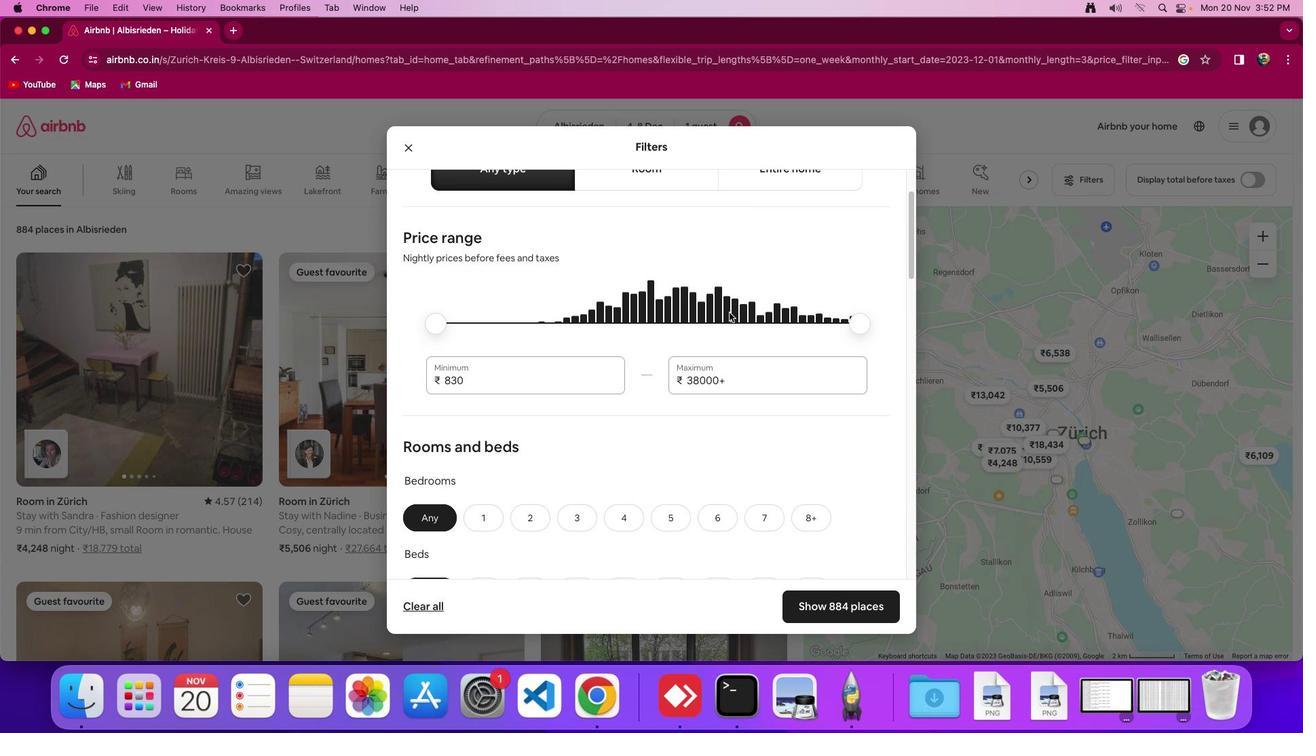 
Action: Mouse scrolled (736, 319) with delta (6, 6)
Screenshot: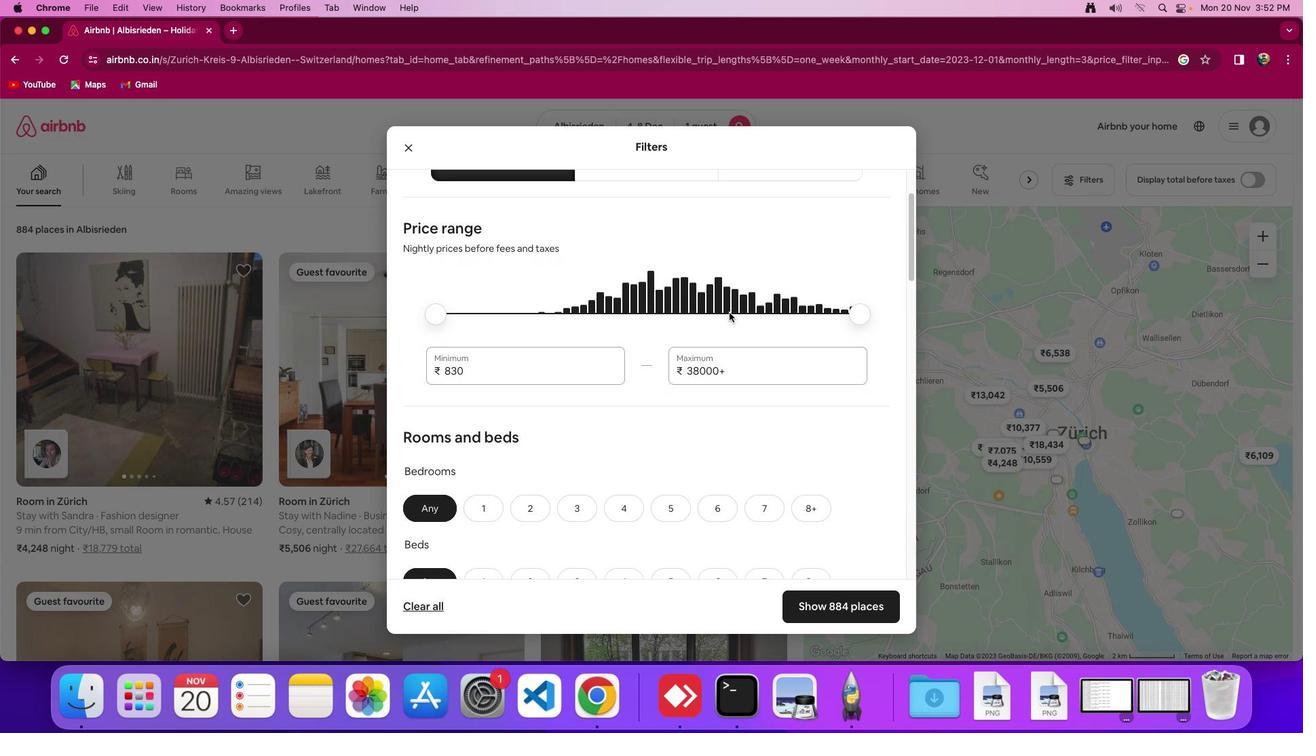 
Action: Mouse moved to (725, 338)
Screenshot: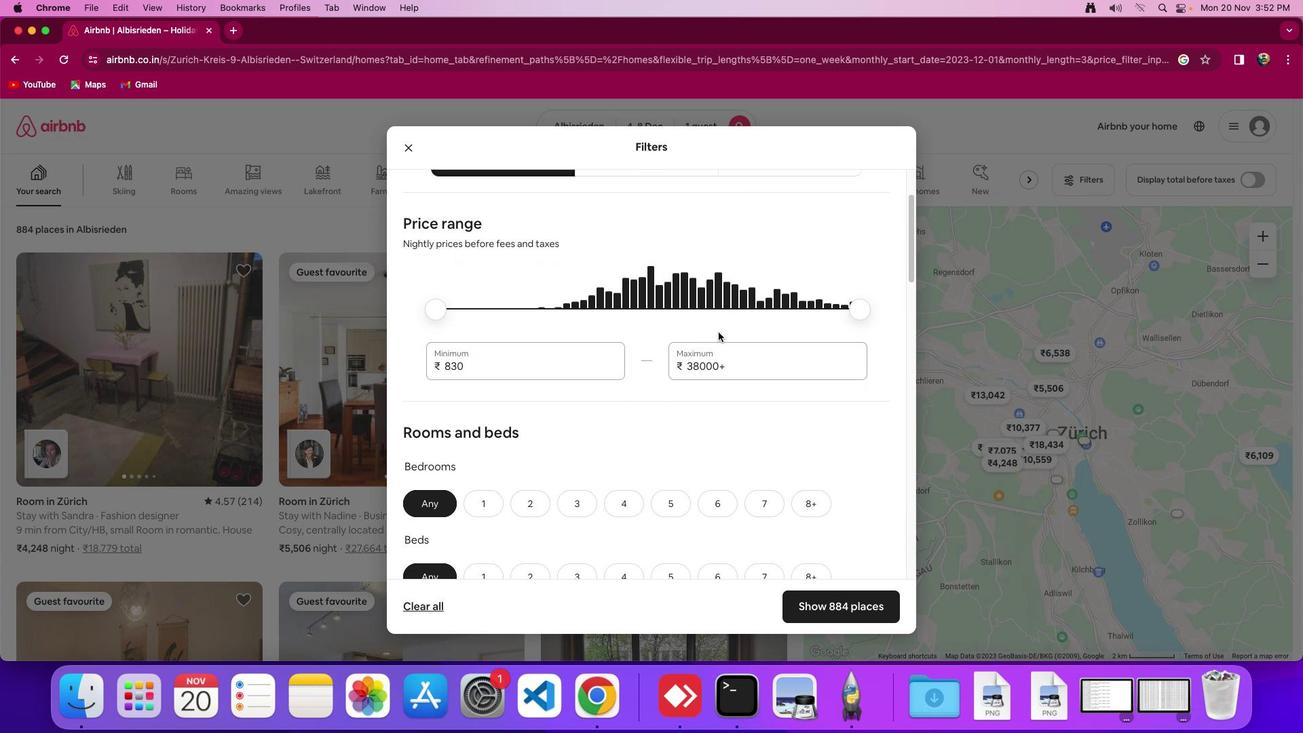 
Action: Mouse scrolled (725, 338) with delta (6, 6)
Screenshot: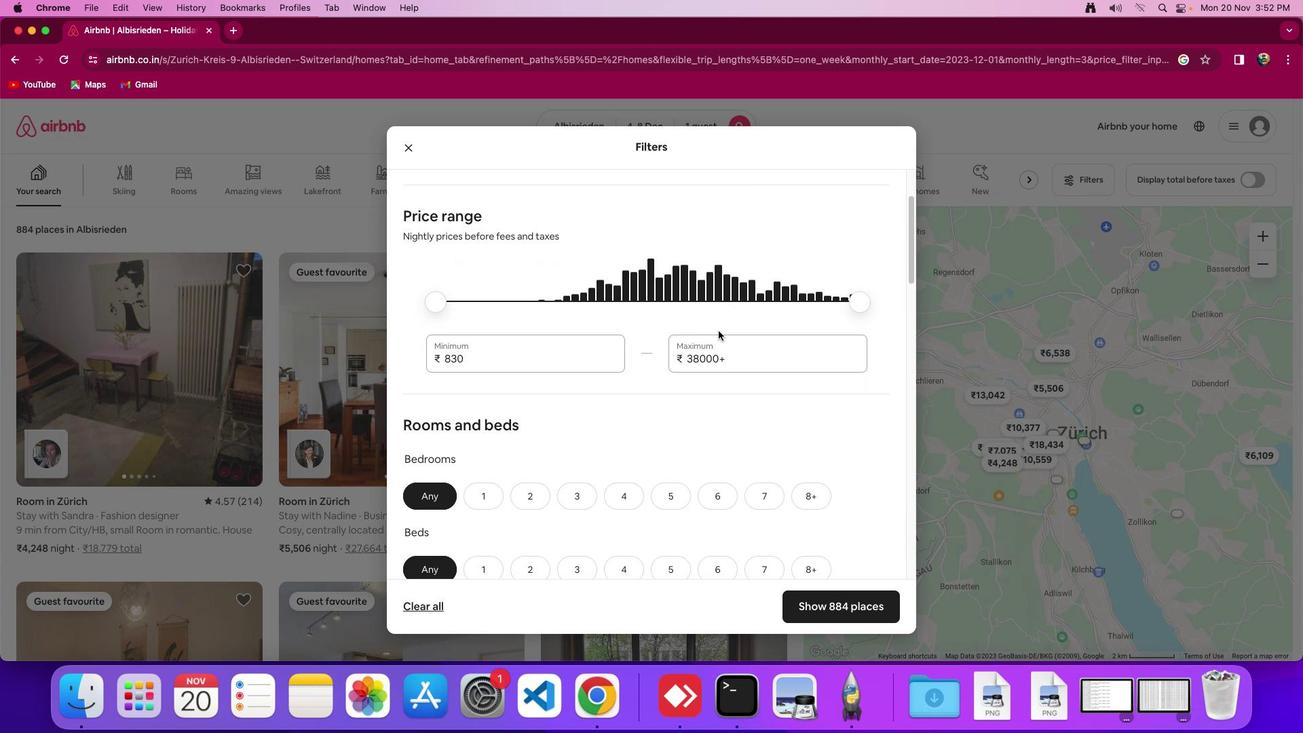 
Action: Mouse moved to (725, 338)
Screenshot: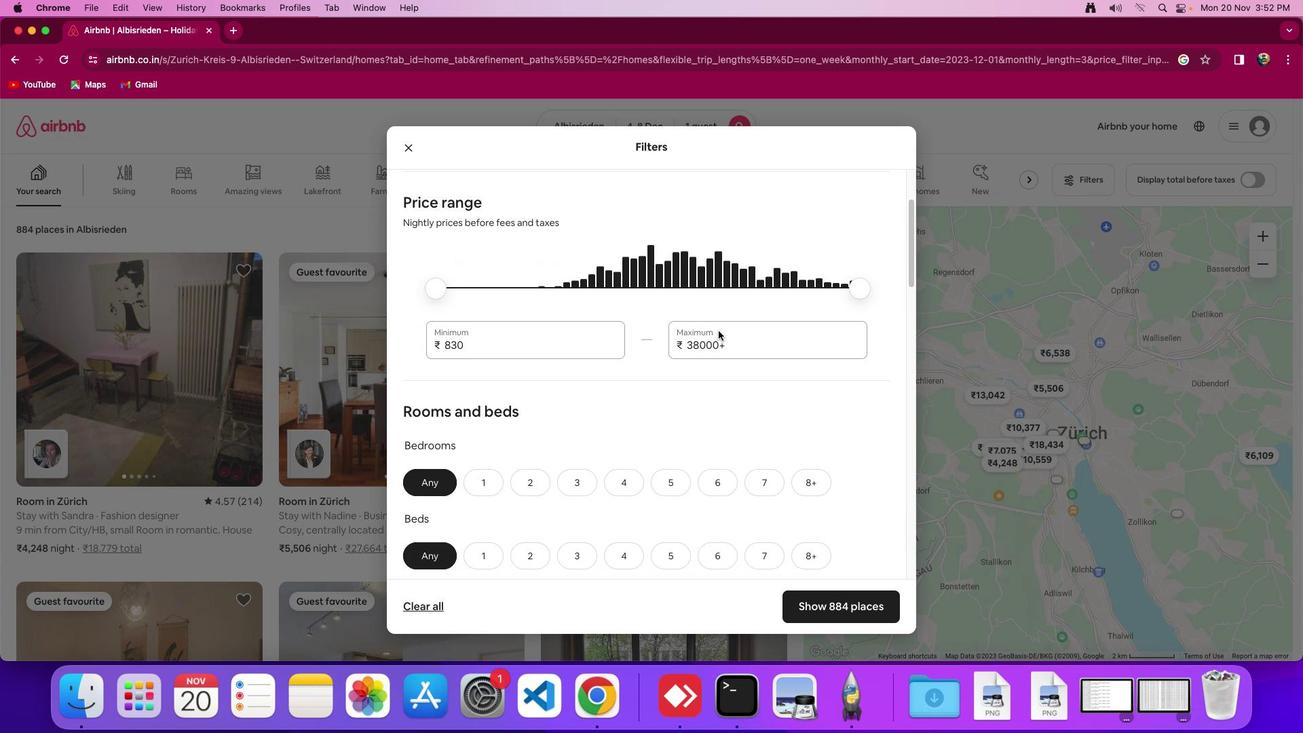 
Action: Mouse scrolled (725, 338) with delta (6, 6)
Screenshot: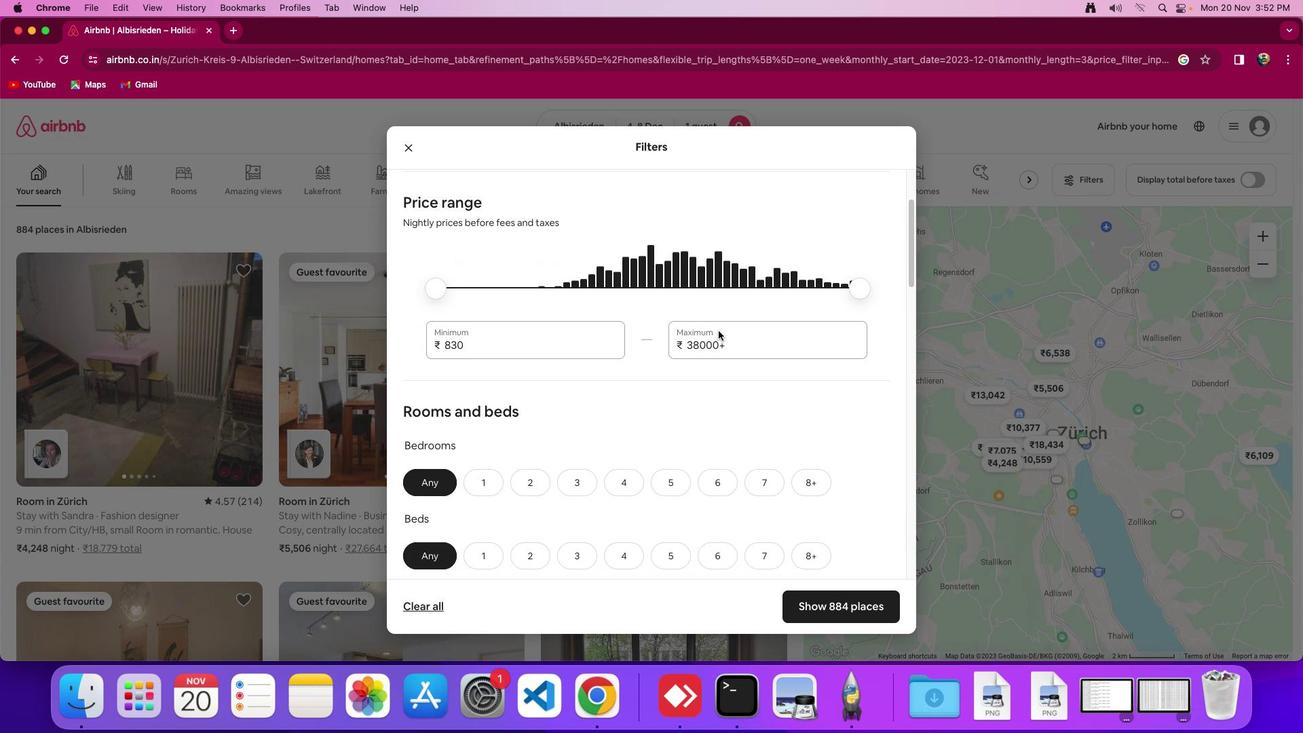 
Action: Mouse moved to (682, 387)
Screenshot: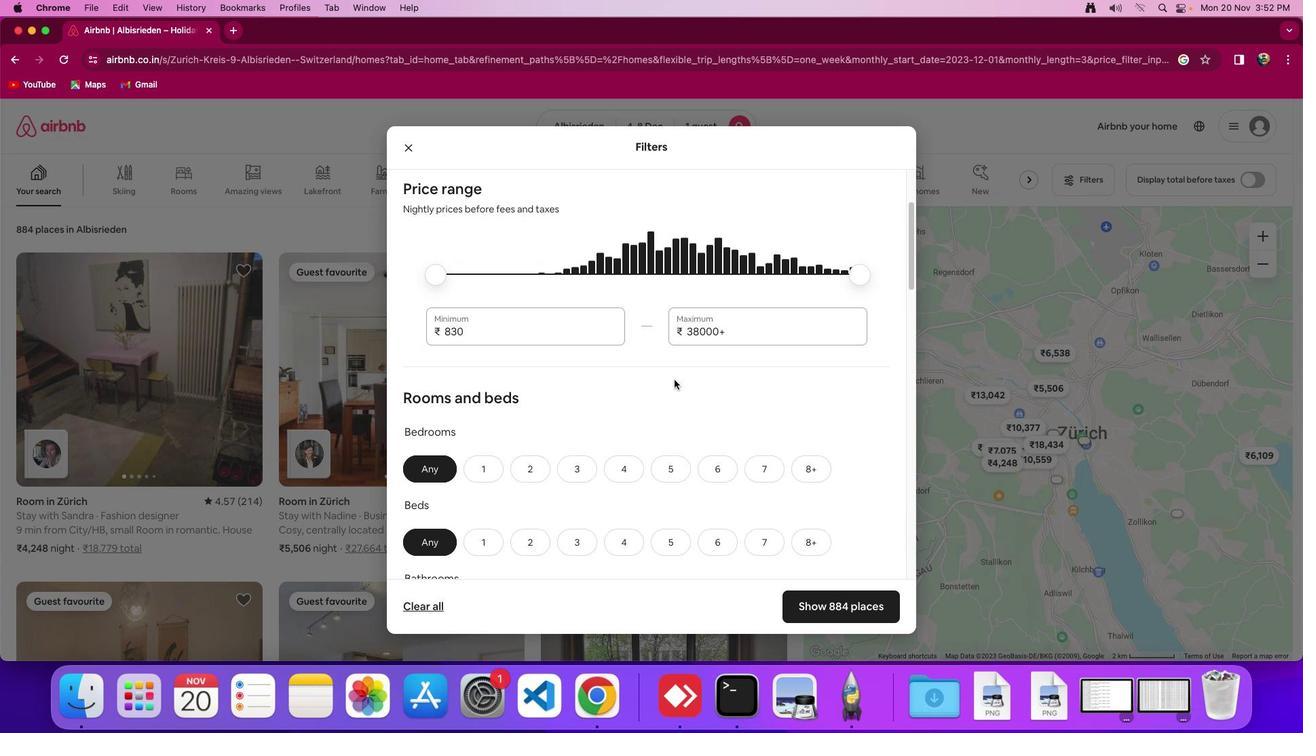 
Action: Mouse scrolled (682, 387) with delta (6, 6)
Screenshot: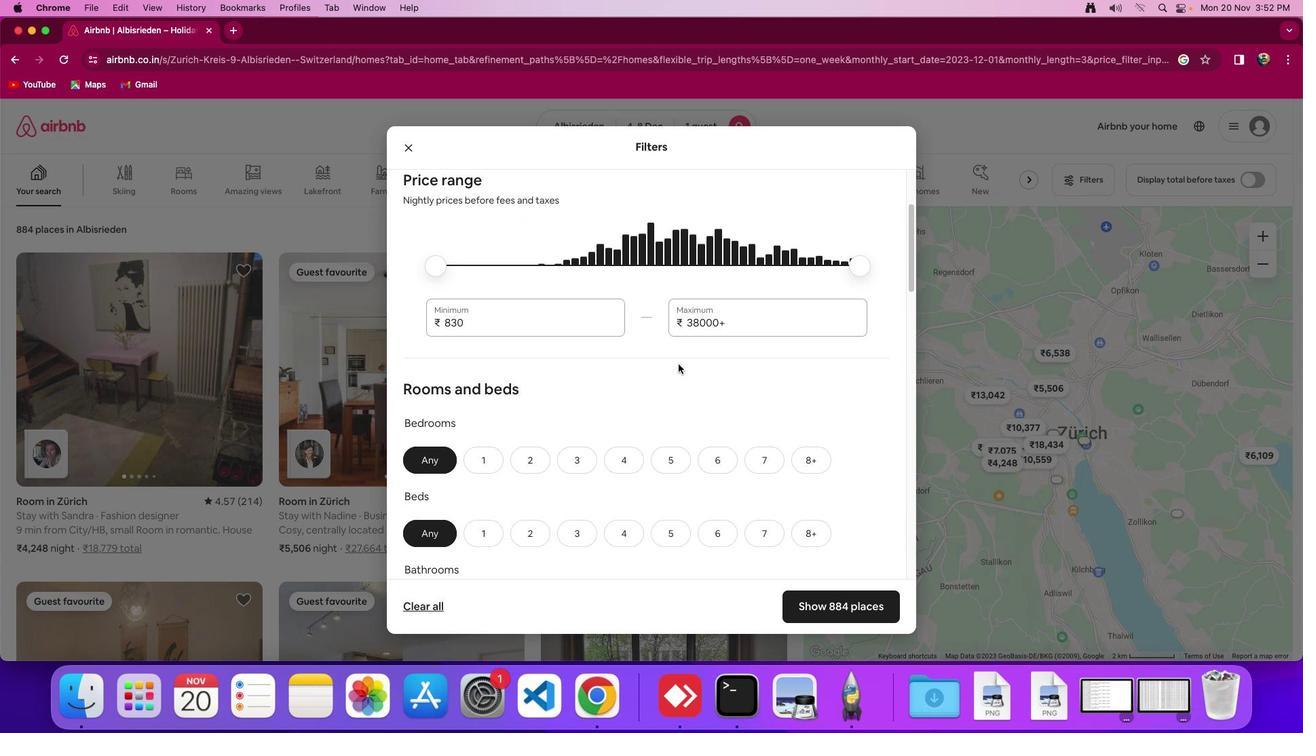 
Action: Mouse moved to (682, 386)
Screenshot: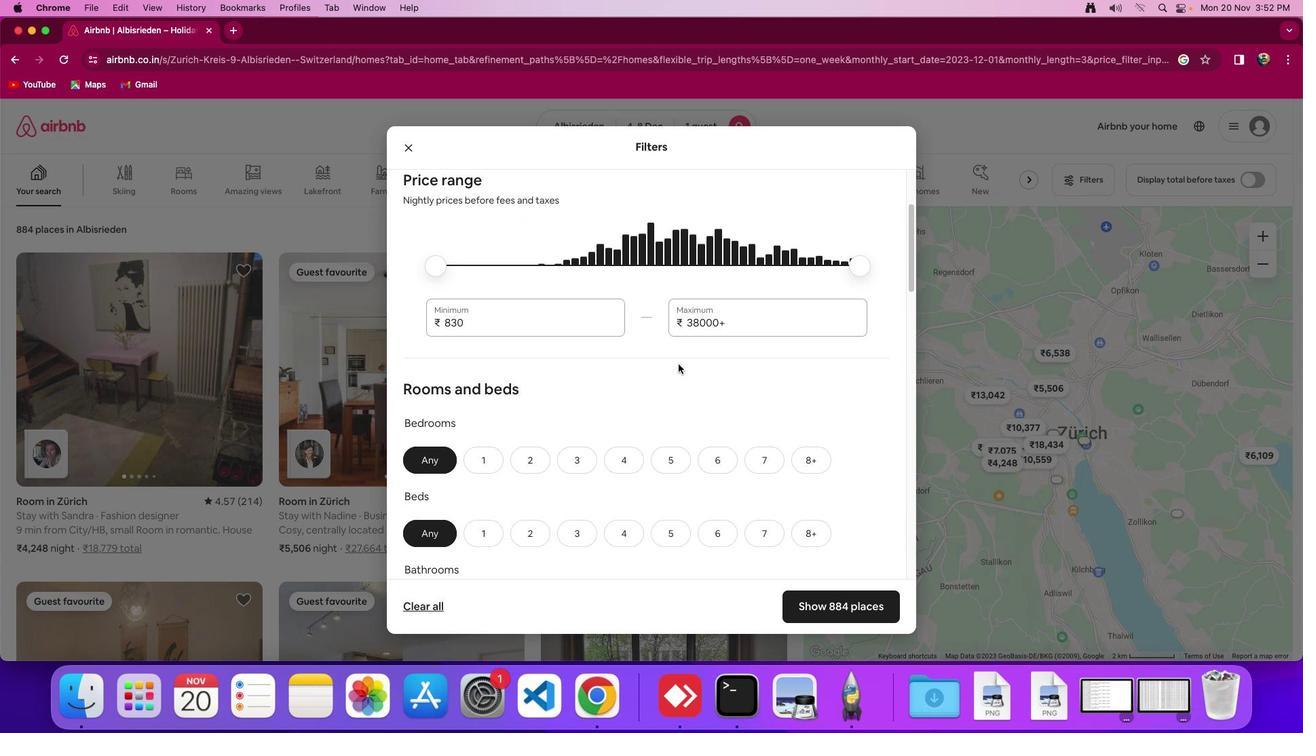 
Action: Mouse scrolled (682, 386) with delta (6, 6)
Screenshot: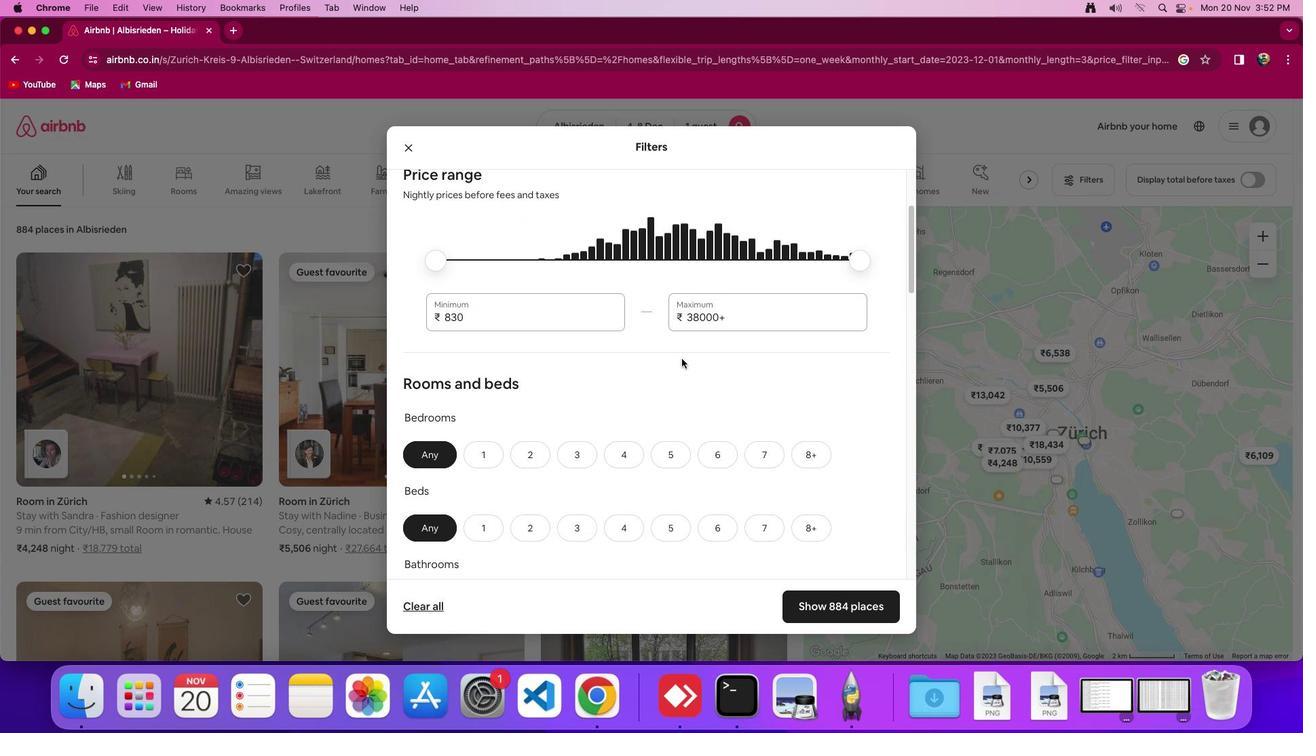 
Action: Mouse moved to (681, 383)
Screenshot: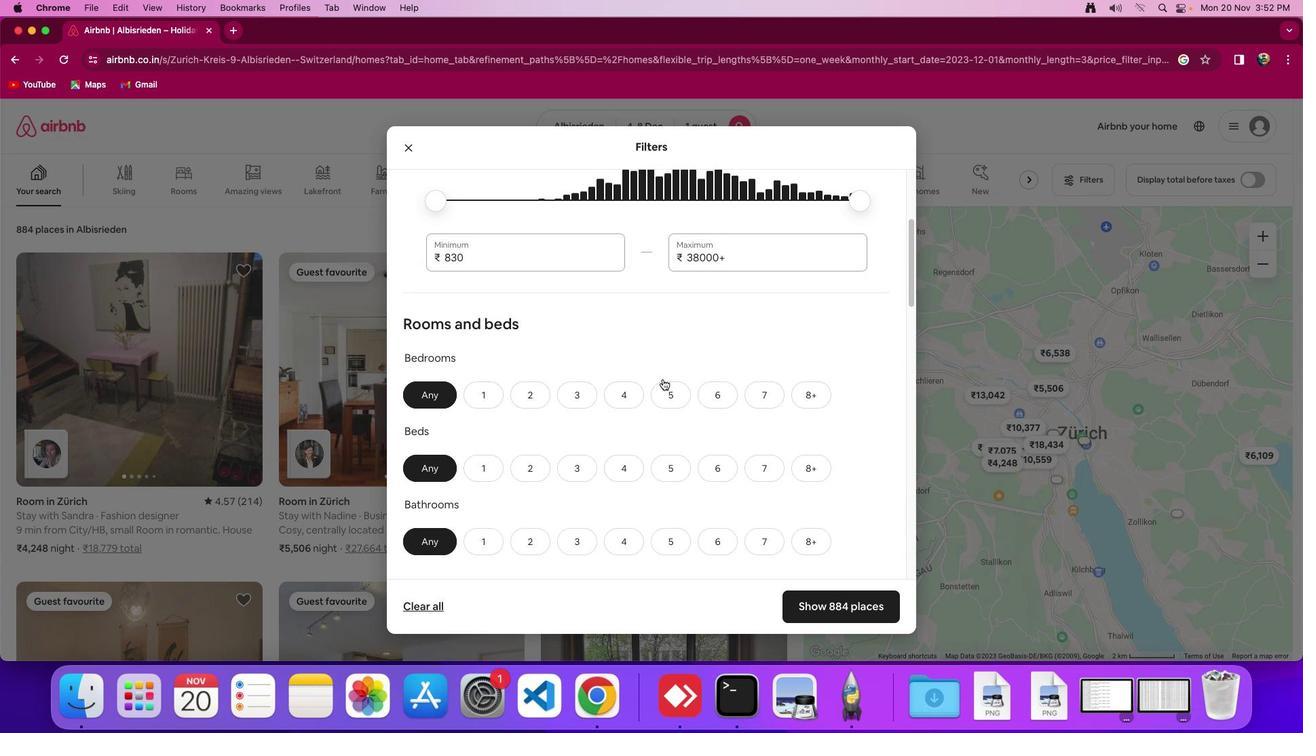 
Action: Mouse scrolled (681, 383) with delta (6, 5)
Screenshot: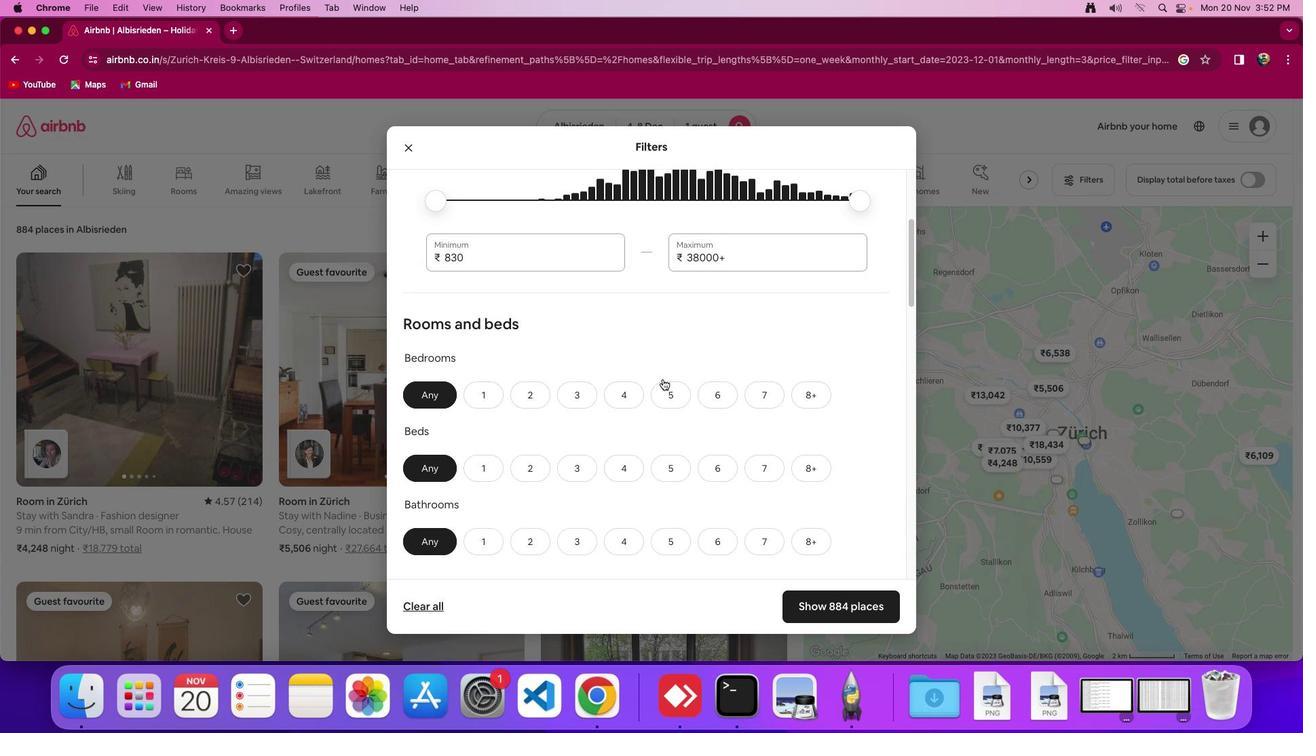 
Action: Mouse moved to (495, 391)
Screenshot: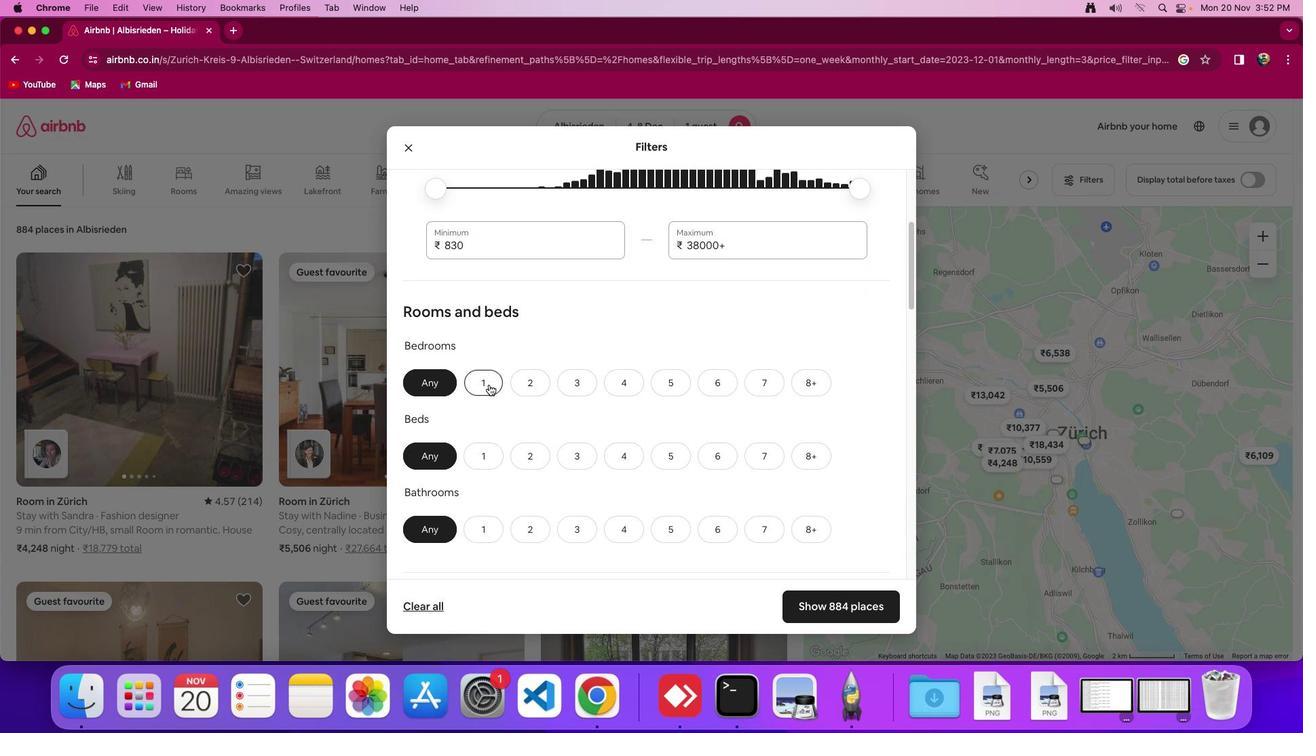 
Action: Mouse pressed left at (495, 391)
Screenshot: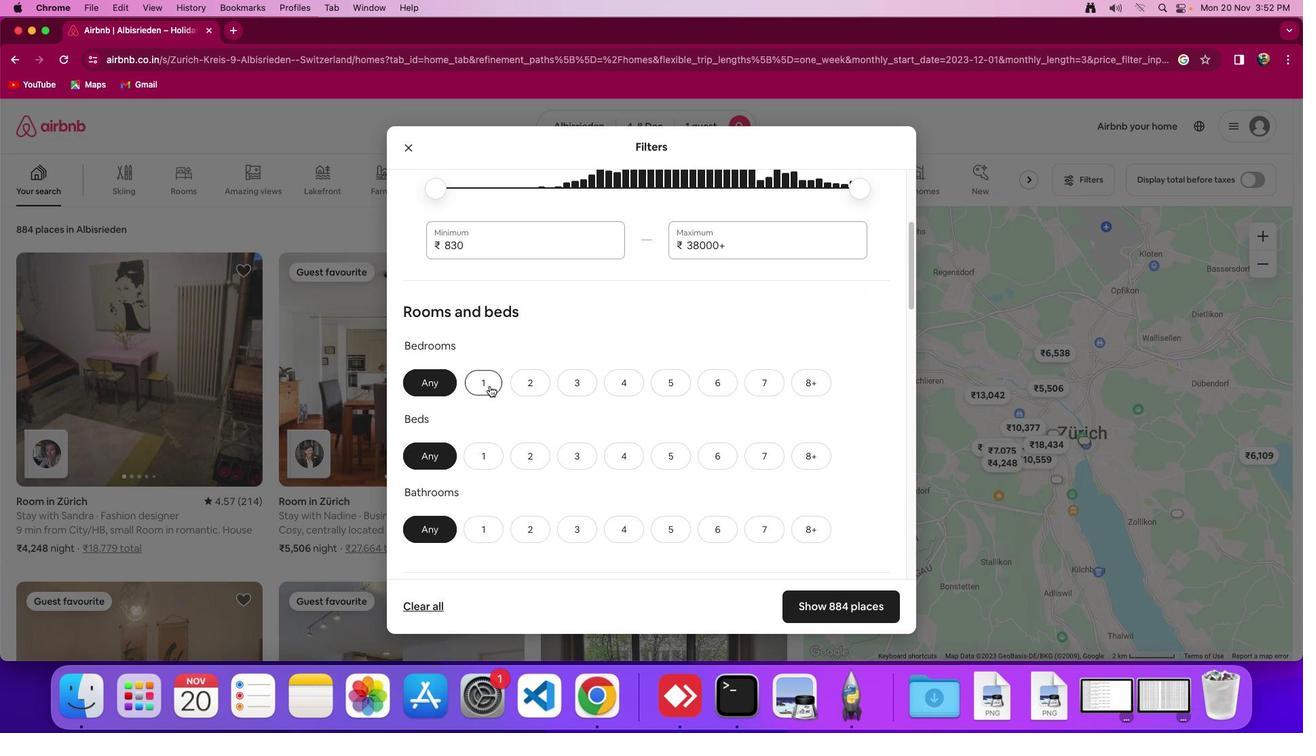 
Action: Mouse moved to (490, 462)
Screenshot: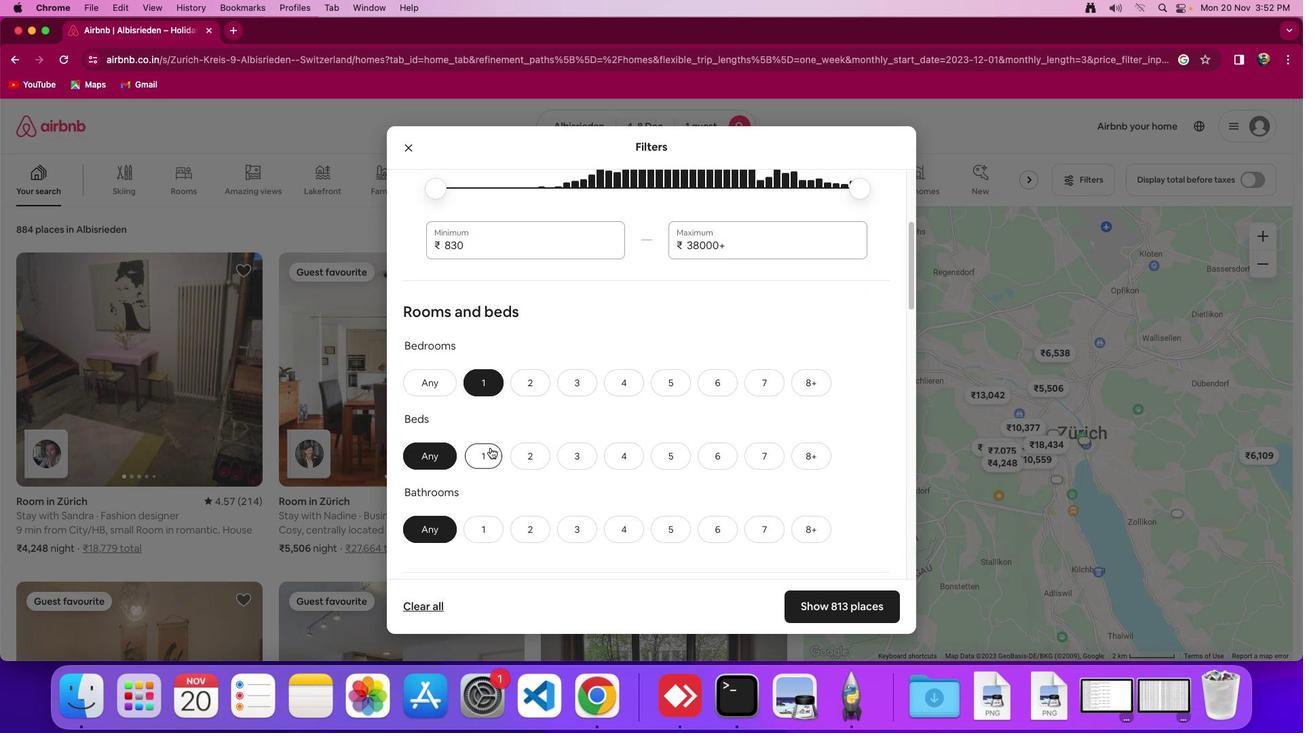 
Action: Mouse pressed left at (490, 462)
Screenshot: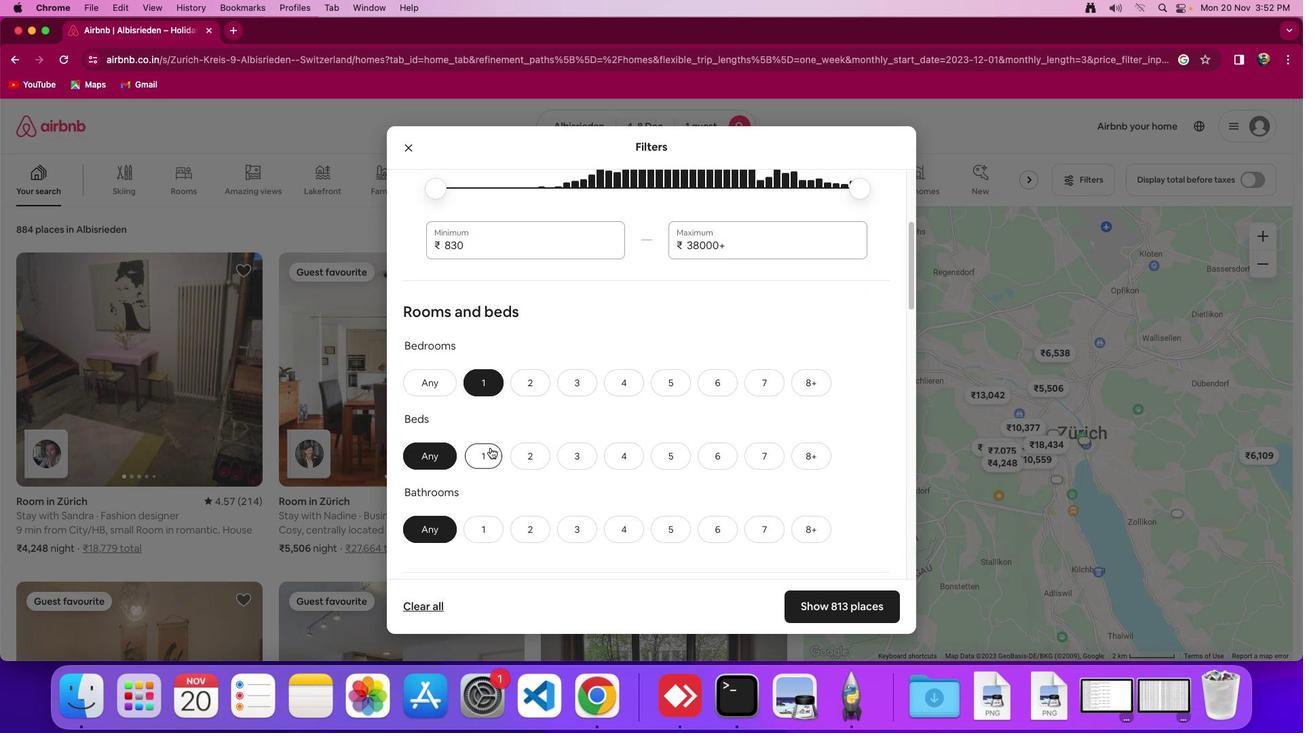 
Action: Mouse moved to (560, 395)
Screenshot: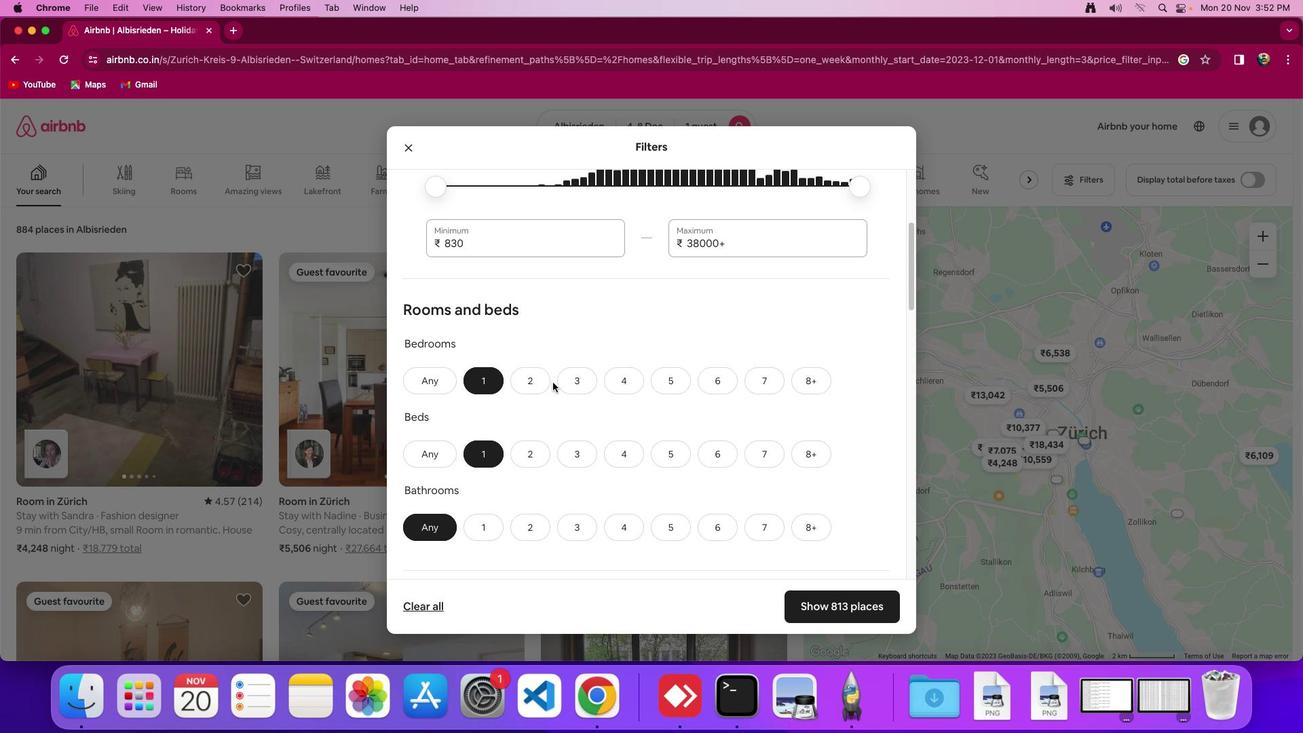 
Action: Mouse scrolled (560, 395) with delta (6, 6)
Screenshot: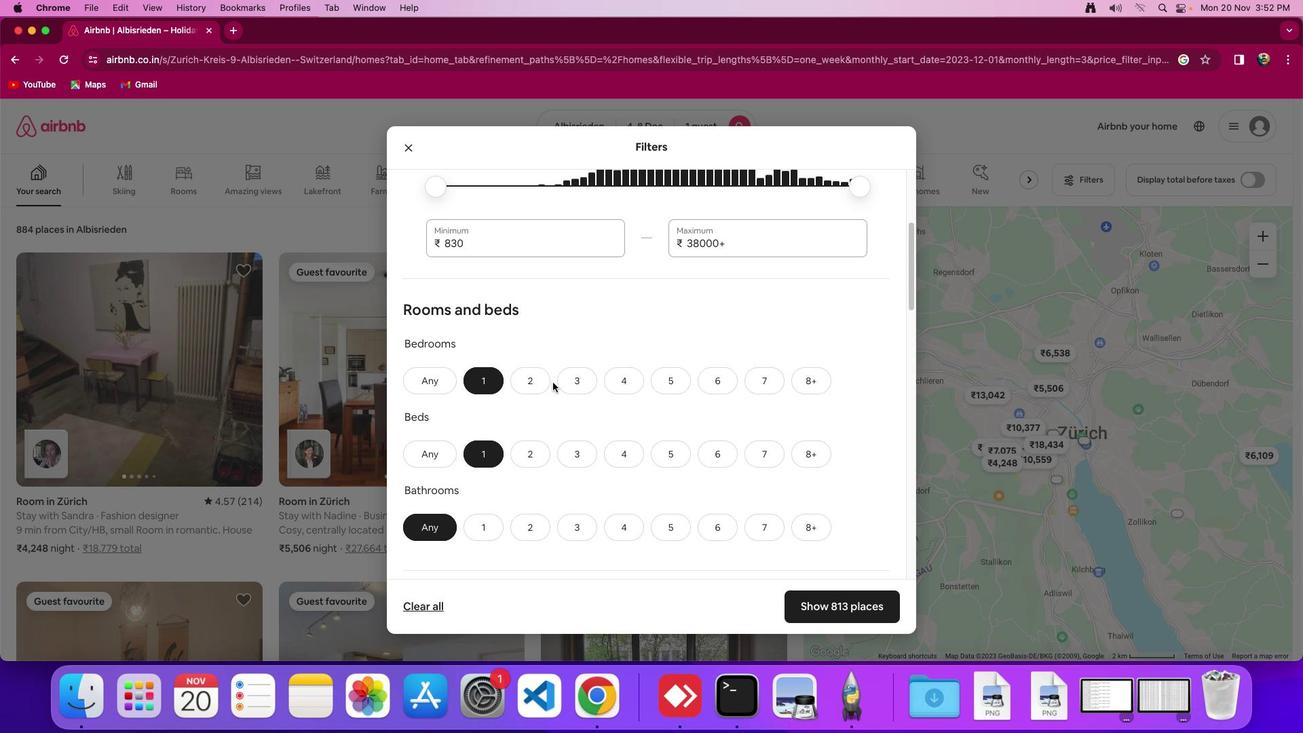 
Action: Mouse moved to (560, 390)
Screenshot: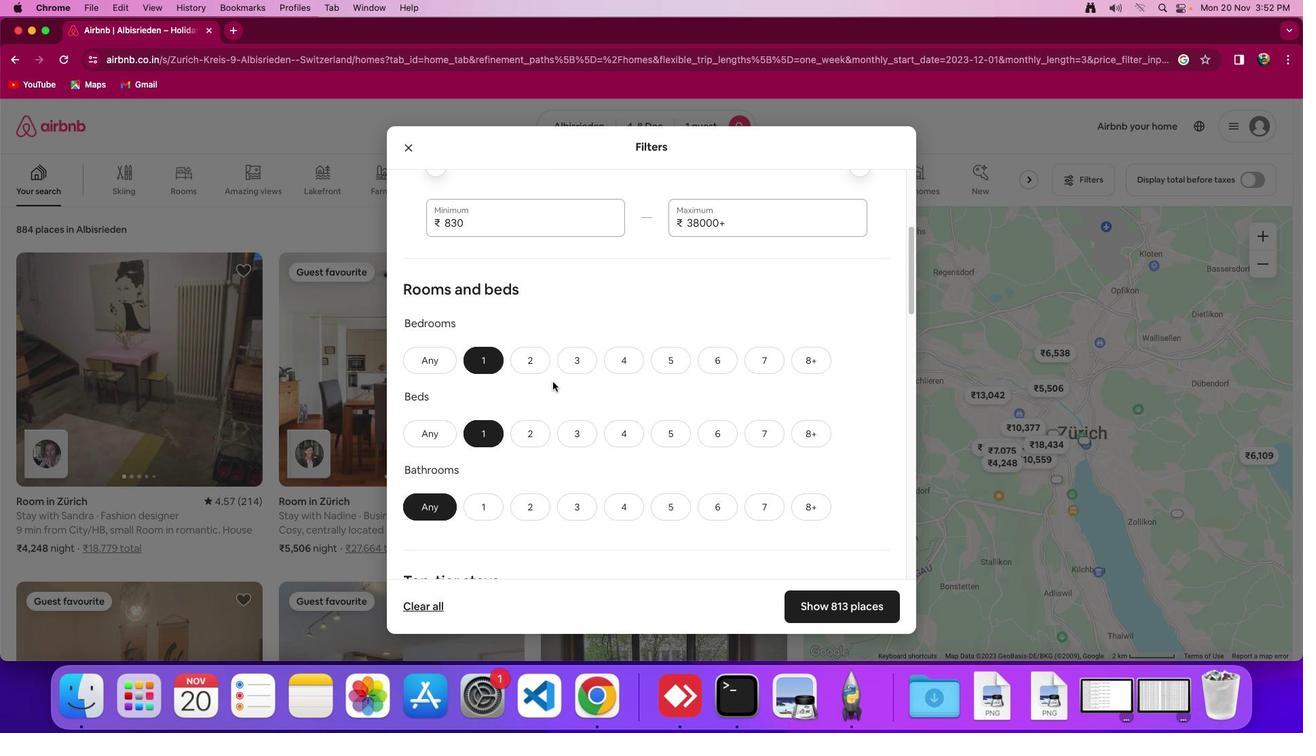 
Action: Mouse scrolled (560, 390) with delta (6, 6)
Screenshot: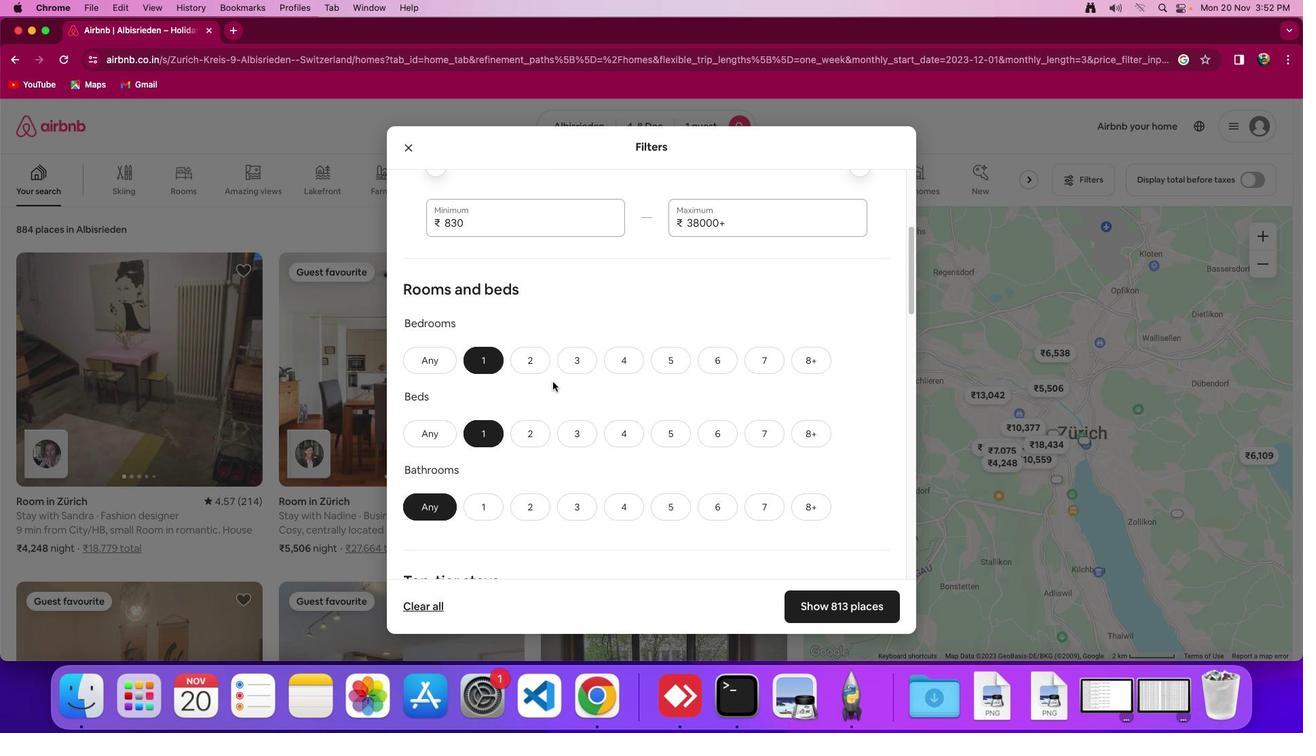 
Action: Mouse moved to (560, 389)
Screenshot: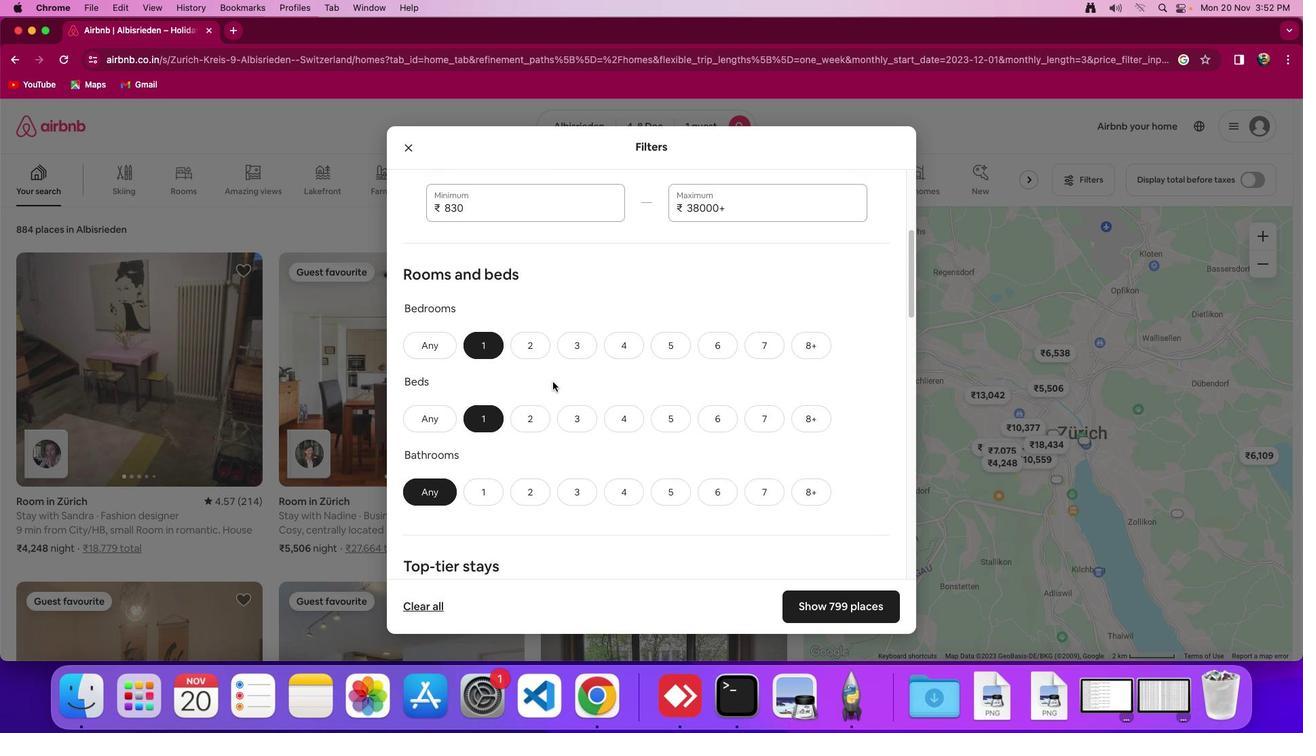 
Action: Mouse scrolled (560, 389) with delta (6, 6)
Screenshot: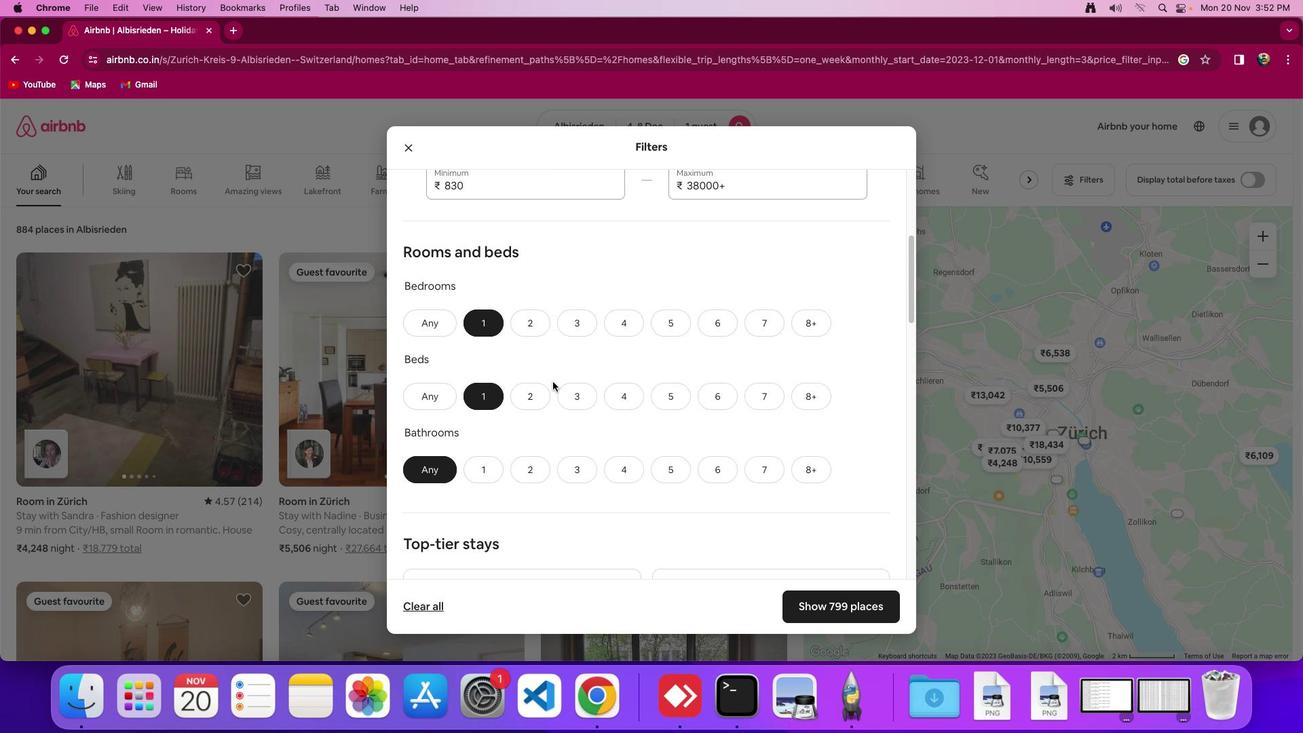 
Action: Mouse moved to (485, 465)
Screenshot: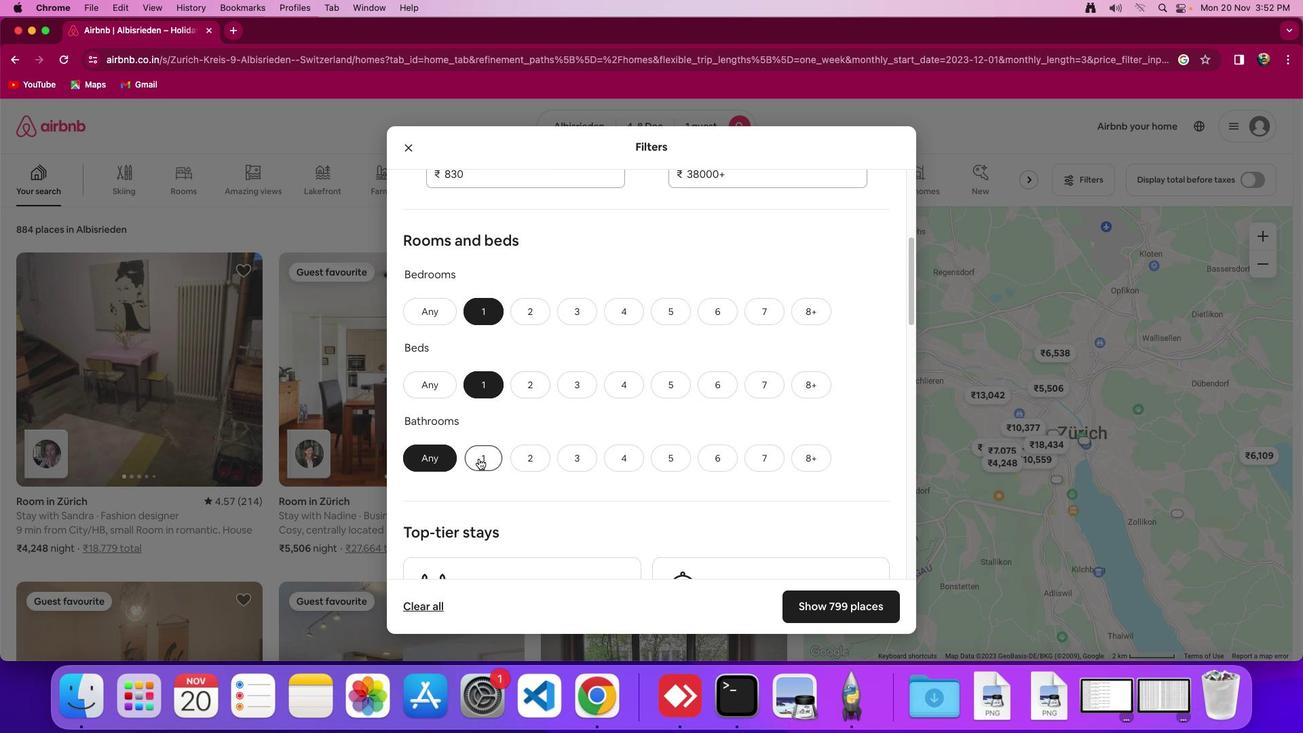 
Action: Mouse pressed left at (485, 465)
Screenshot: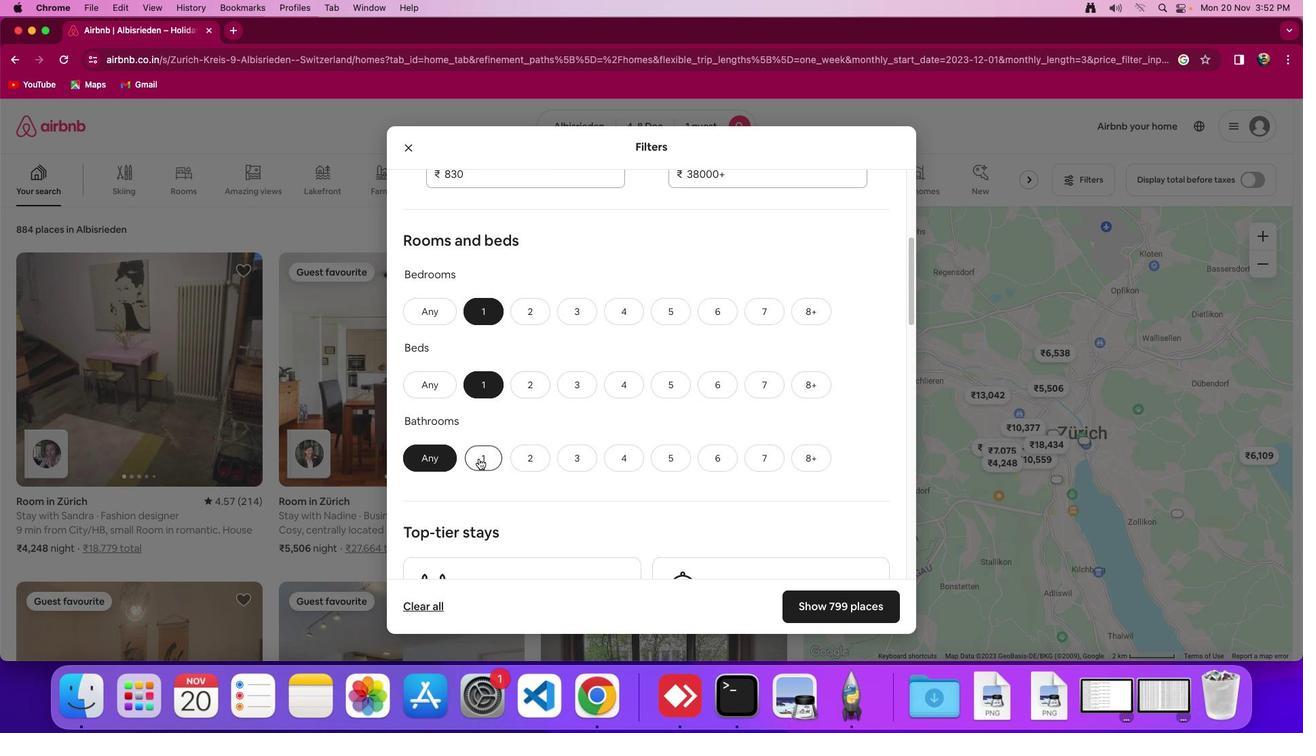 
Action: Mouse moved to (585, 431)
Screenshot: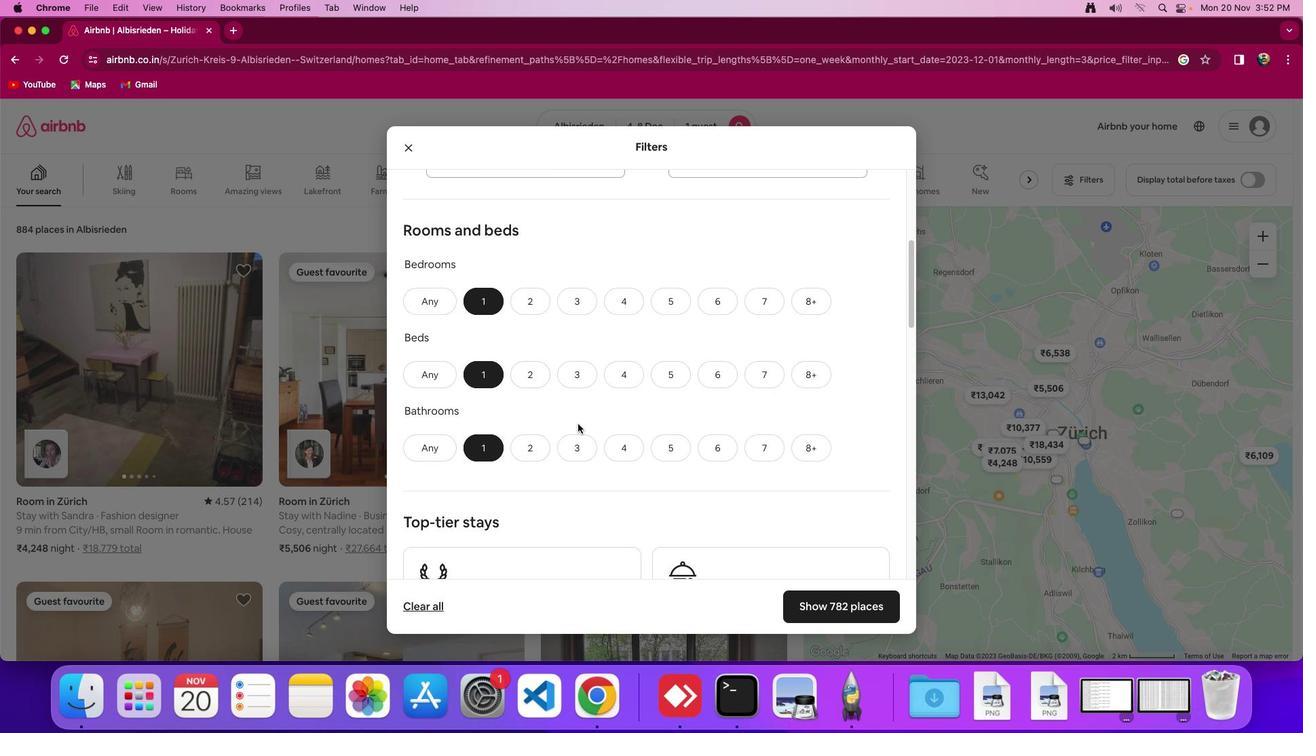 
Action: Mouse scrolled (585, 431) with delta (6, 6)
Screenshot: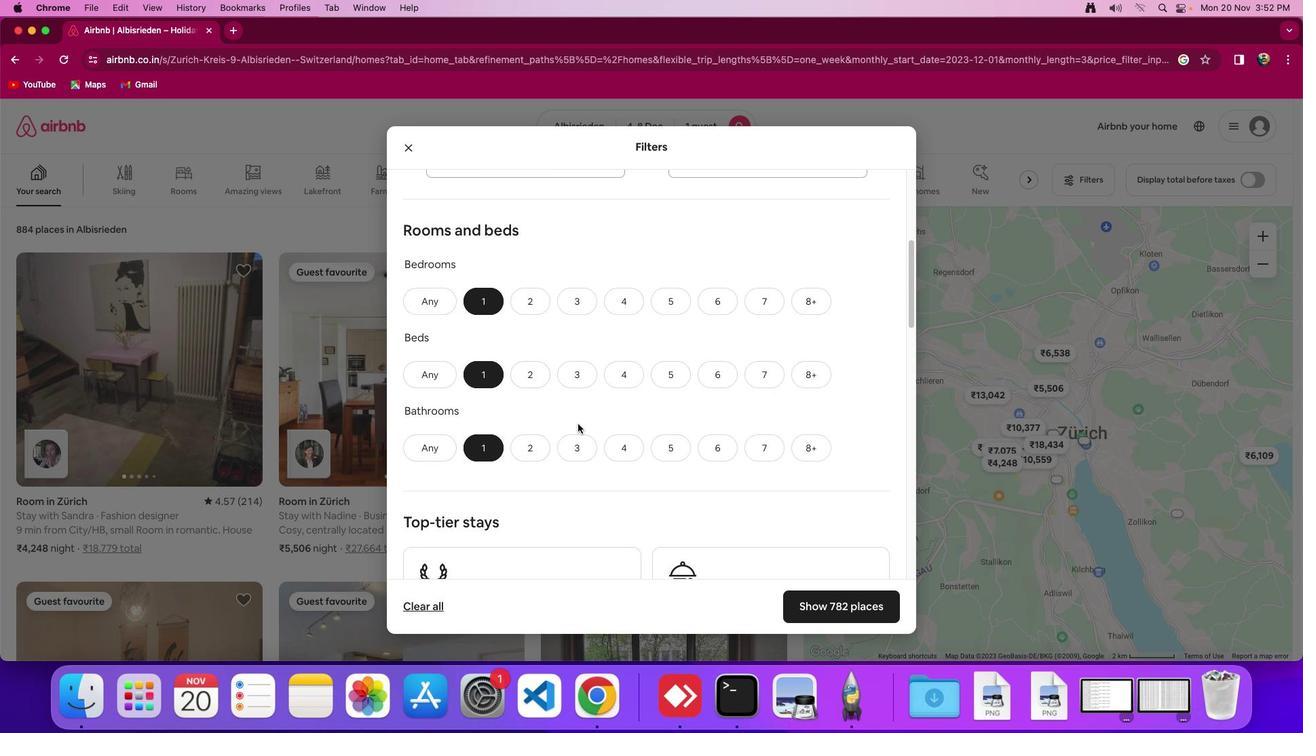 
Action: Mouse scrolled (585, 431) with delta (6, 6)
Screenshot: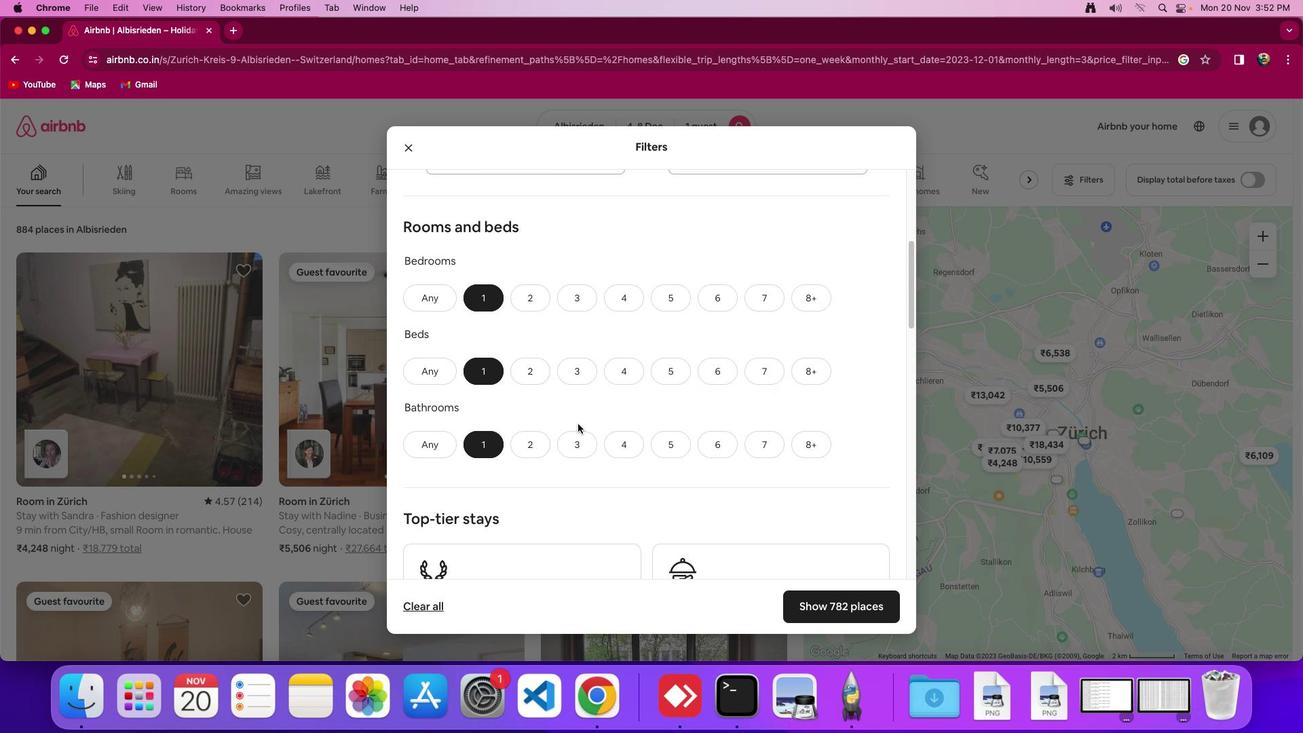 
Action: Mouse moved to (594, 416)
Screenshot: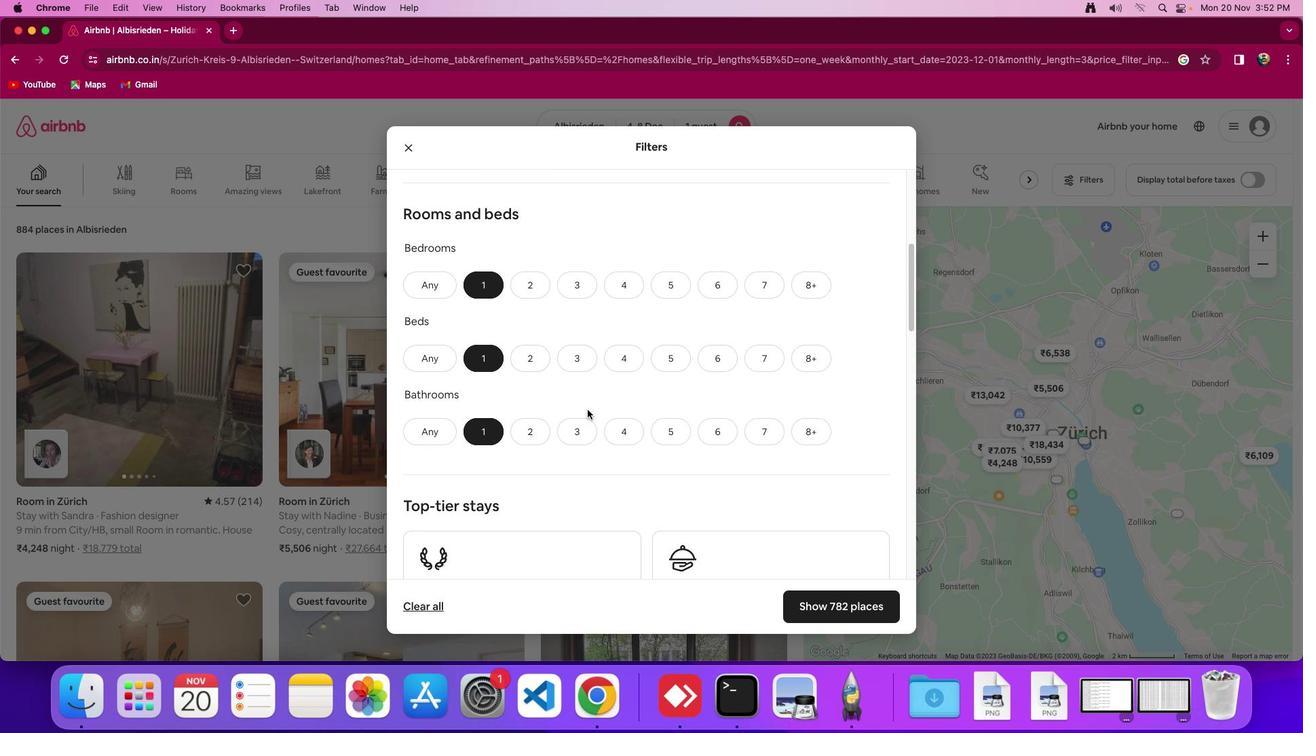 
Action: Mouse scrolled (594, 416) with delta (6, 6)
Screenshot: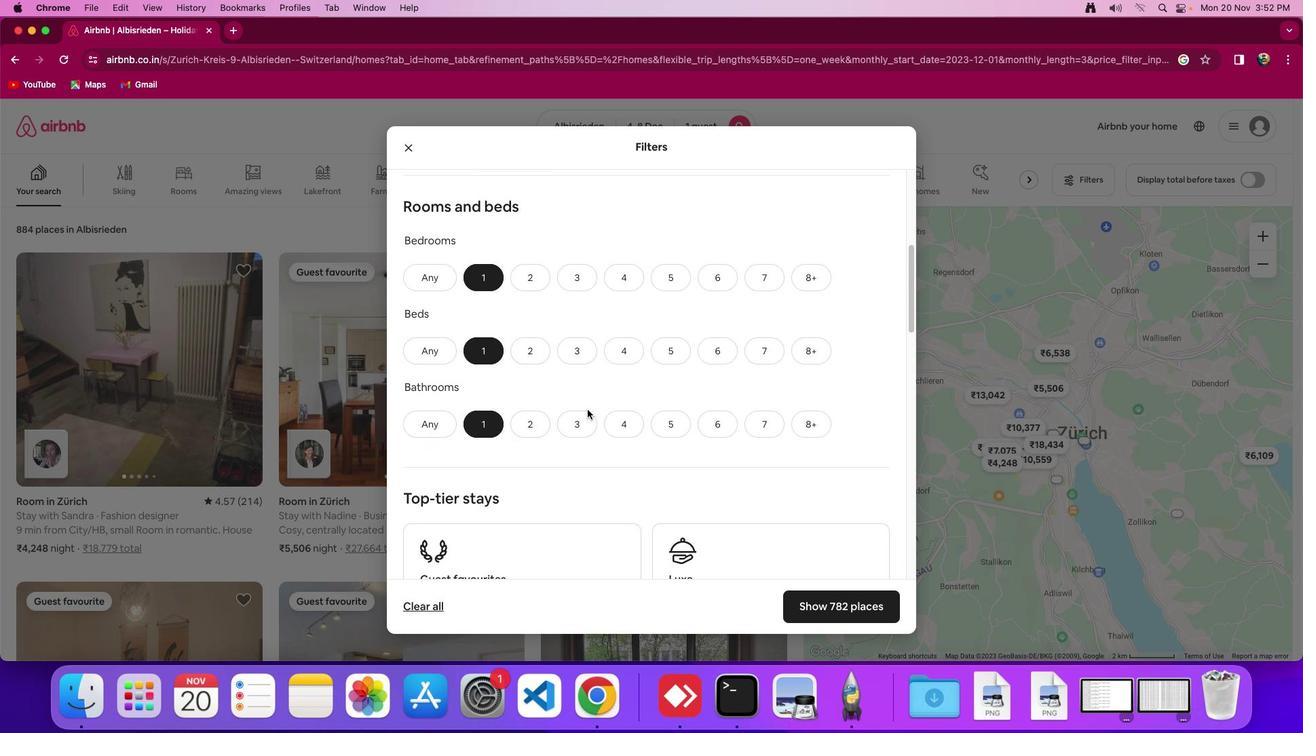 
Action: Mouse scrolled (594, 416) with delta (6, 6)
Screenshot: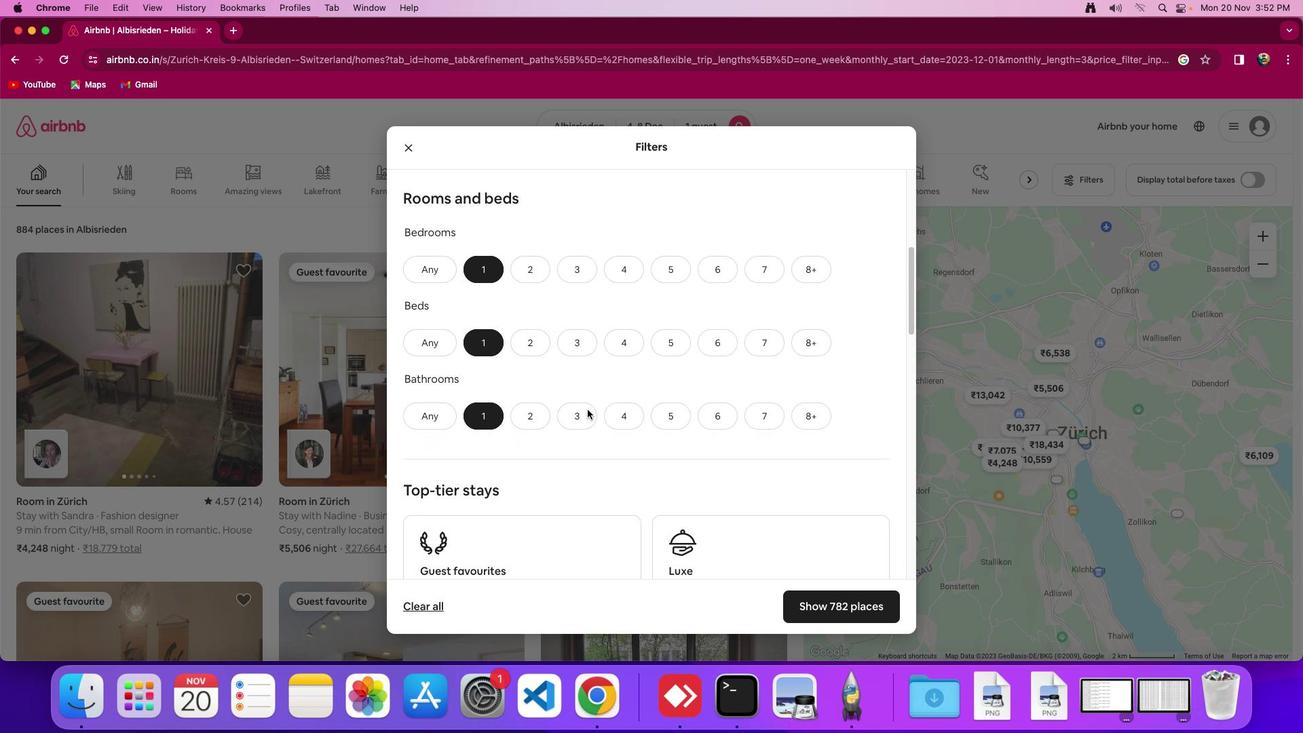 
Action: Mouse scrolled (594, 416) with delta (6, 6)
Screenshot: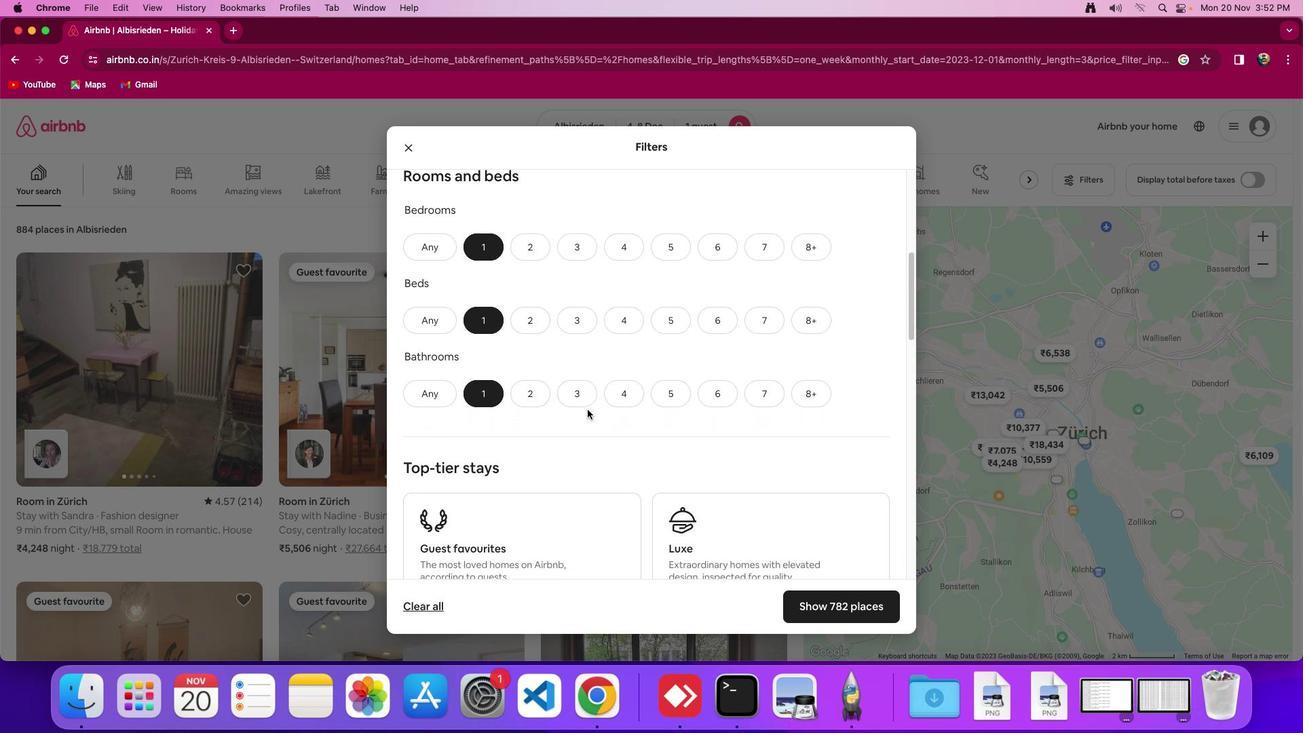 
Action: Mouse scrolled (594, 416) with delta (6, 6)
Screenshot: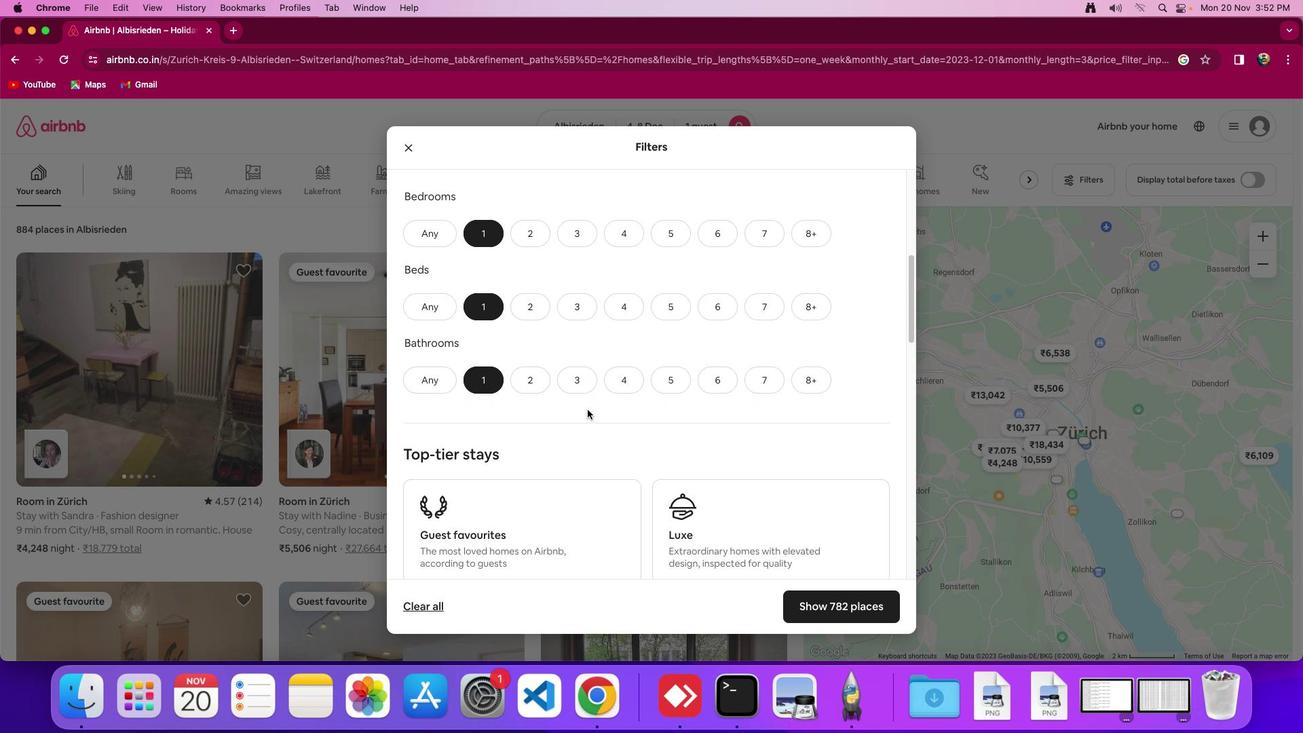 
Action: Mouse scrolled (594, 416) with delta (6, 6)
Screenshot: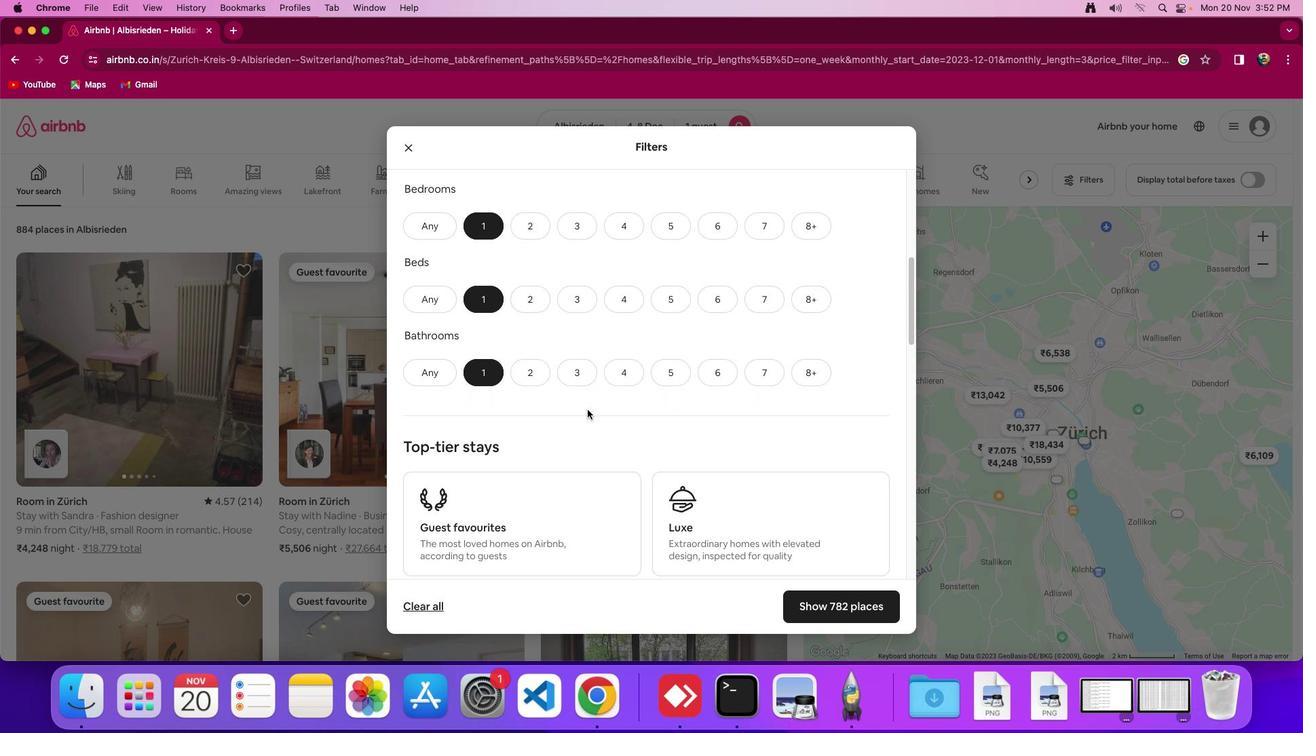 
Action: Mouse scrolled (594, 416) with delta (6, 6)
Screenshot: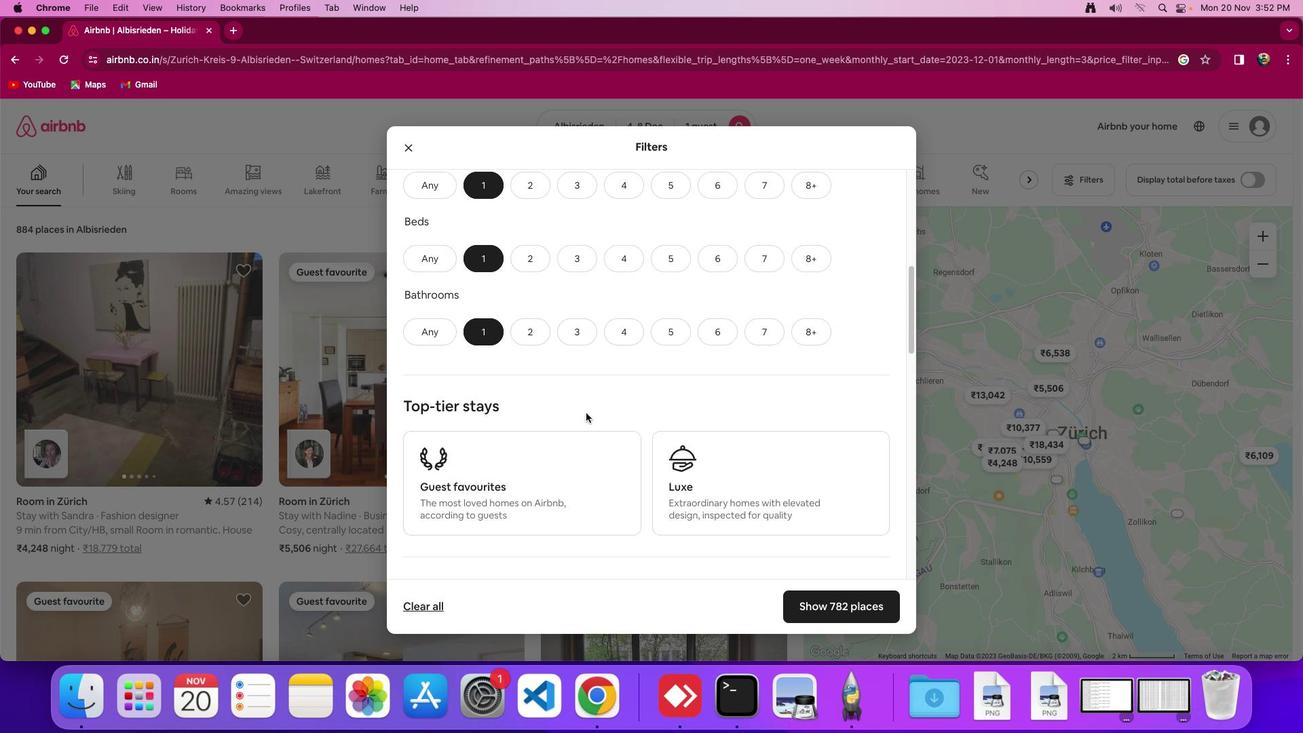 
Action: Mouse moved to (571, 450)
Screenshot: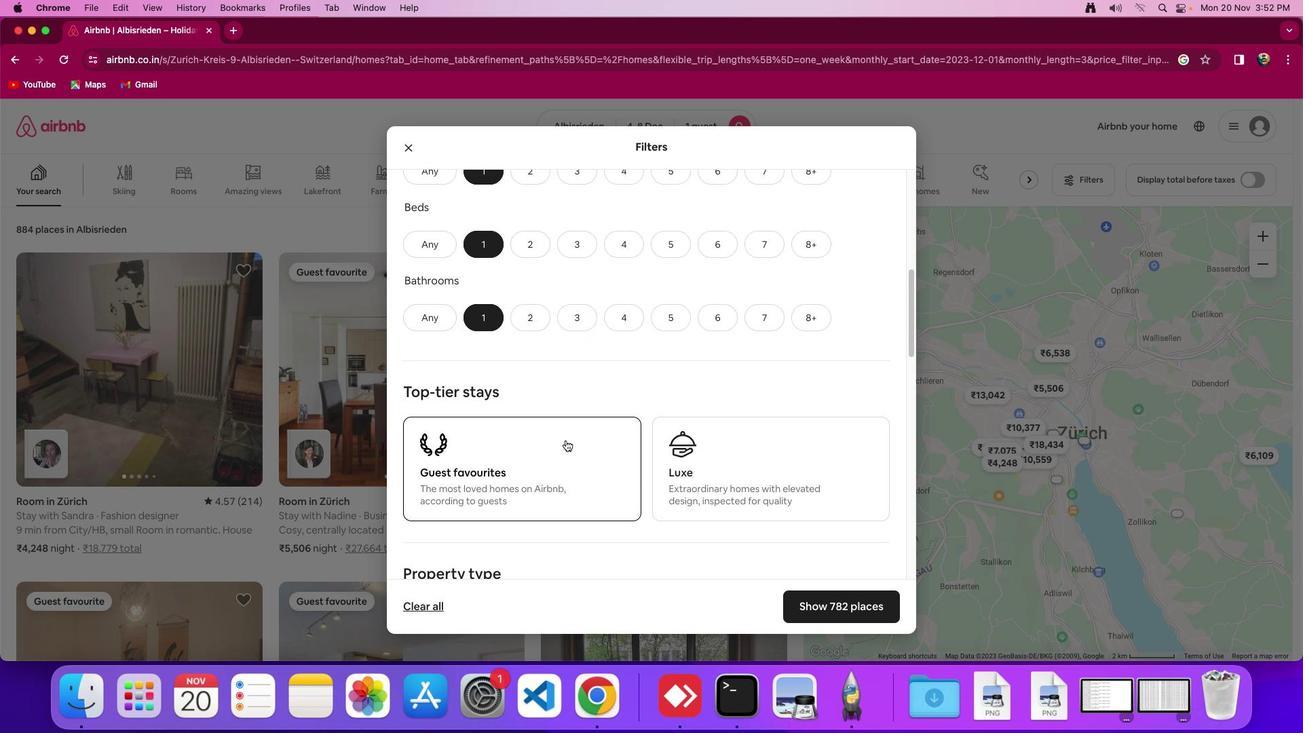 
Action: Mouse scrolled (571, 450) with delta (6, 6)
Screenshot: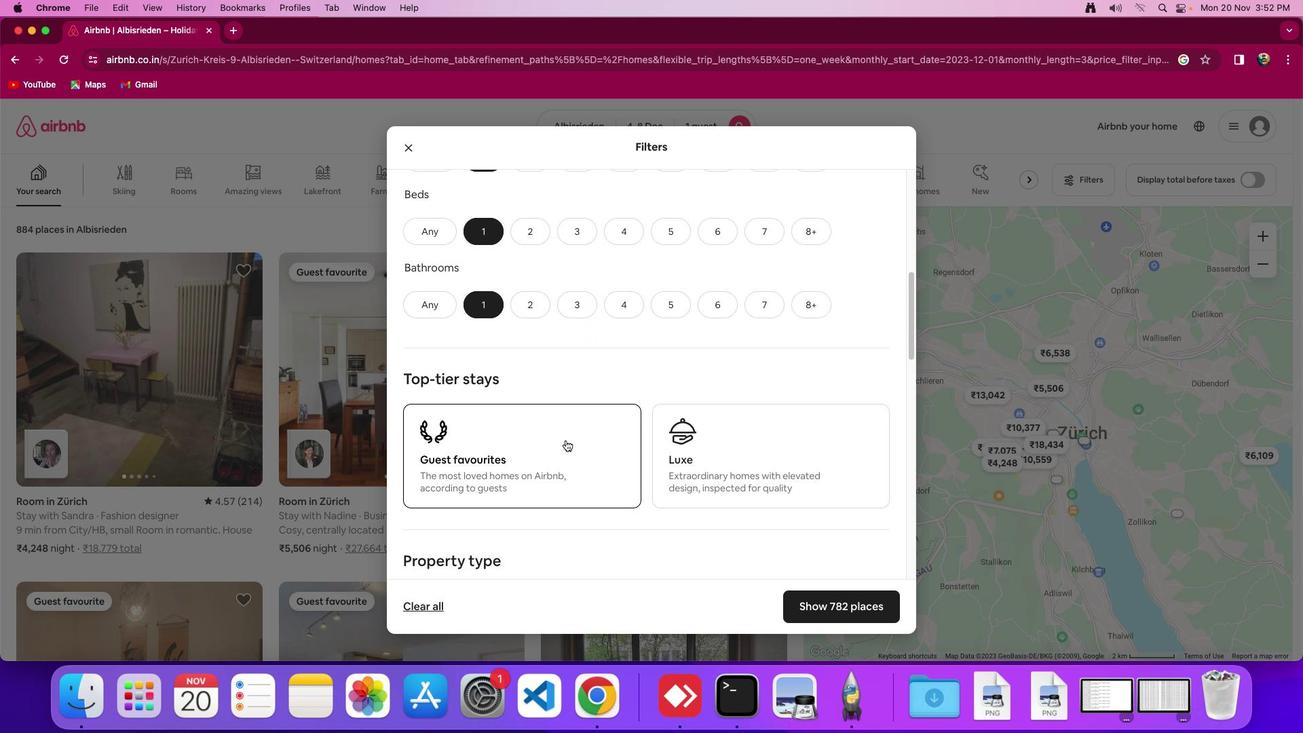 
Action: Mouse moved to (571, 450)
Screenshot: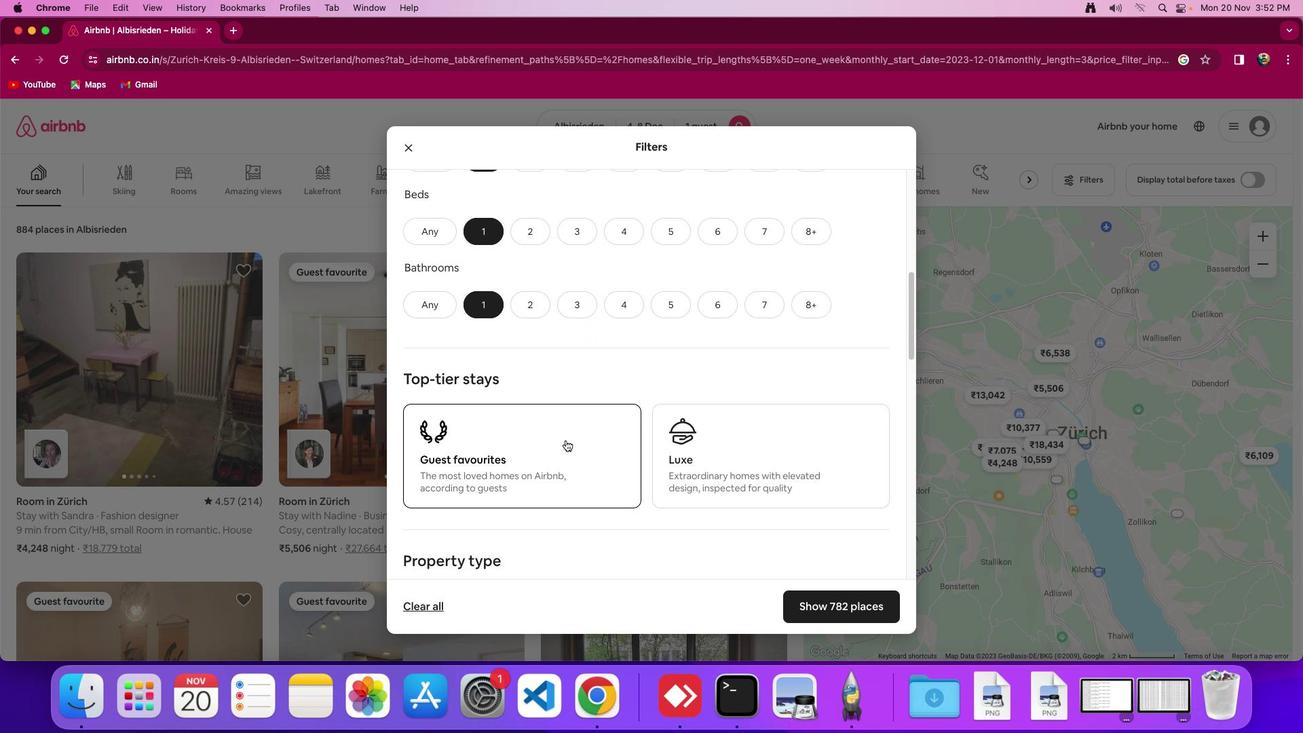 
Action: Mouse scrolled (571, 450) with delta (6, 6)
Screenshot: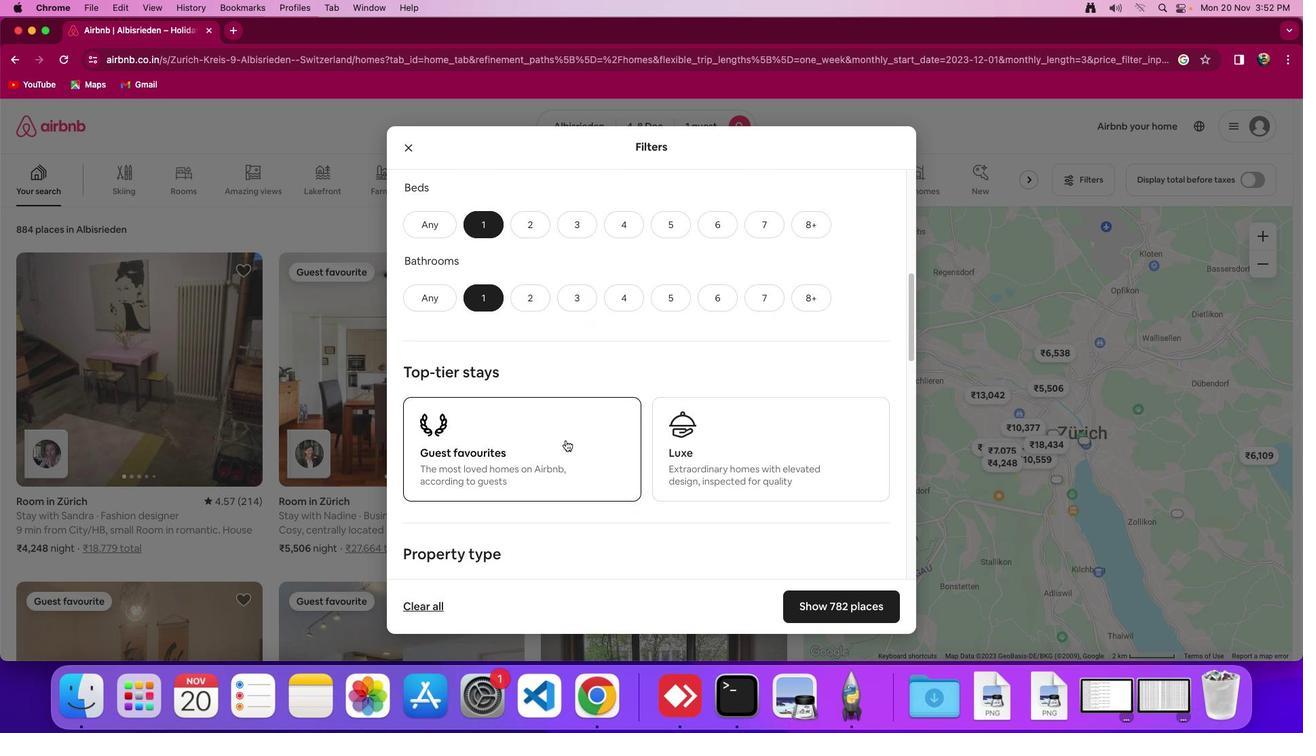 
Action: Mouse moved to (572, 447)
Screenshot: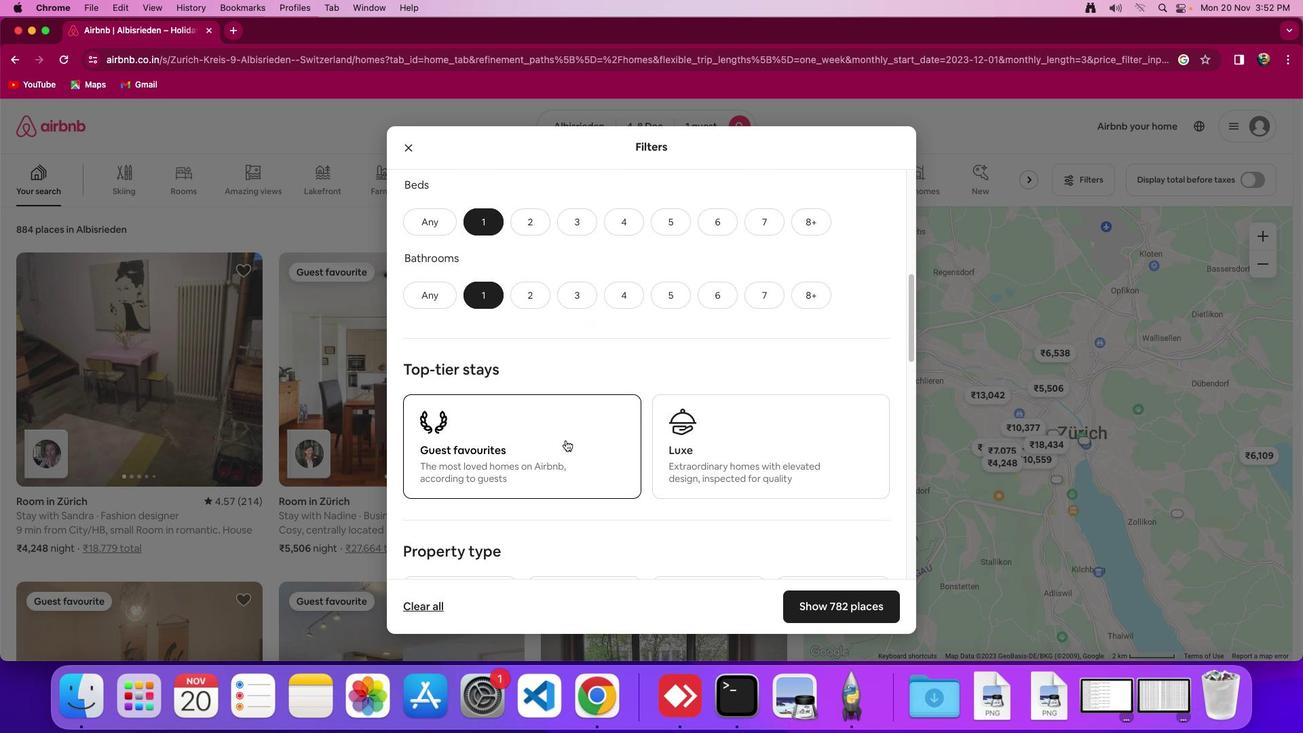 
Action: Mouse scrolled (572, 447) with delta (6, 6)
Screenshot: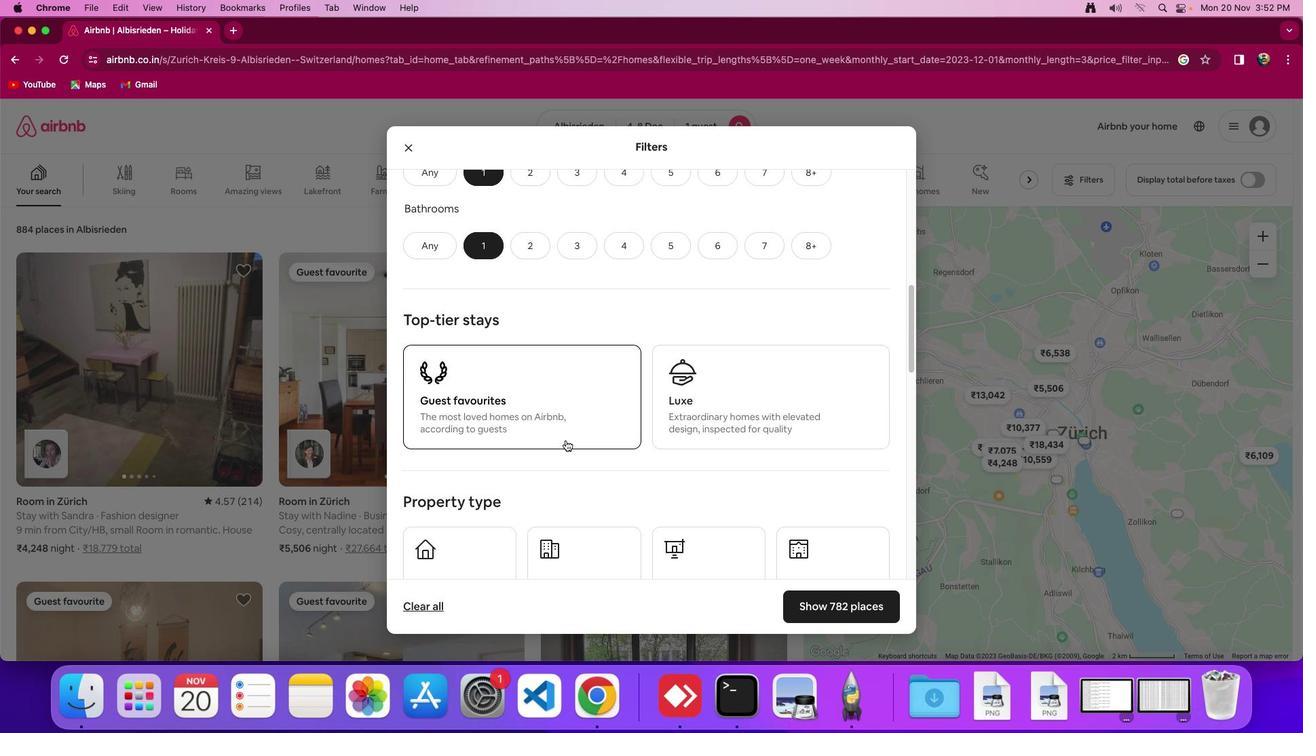 
Action: Mouse scrolled (572, 447) with delta (6, 6)
Screenshot: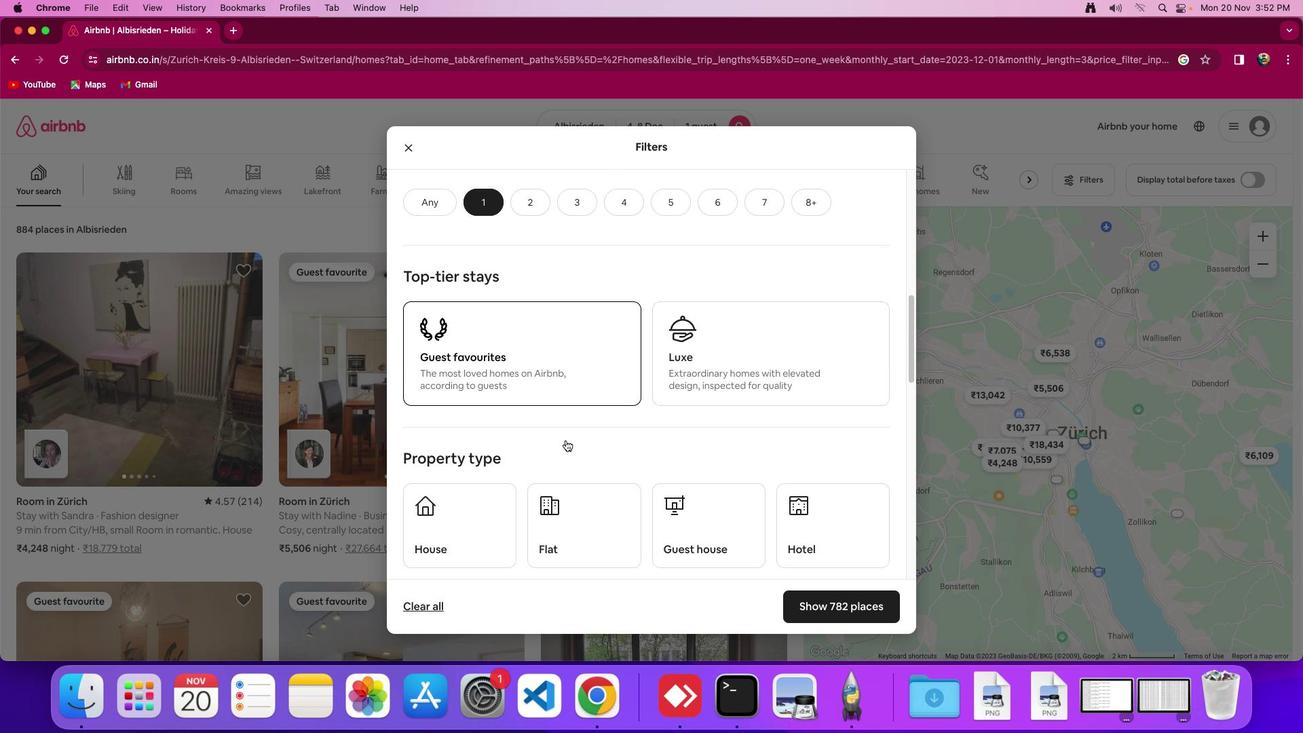 
Action: Mouse scrolled (572, 447) with delta (6, 4)
Screenshot: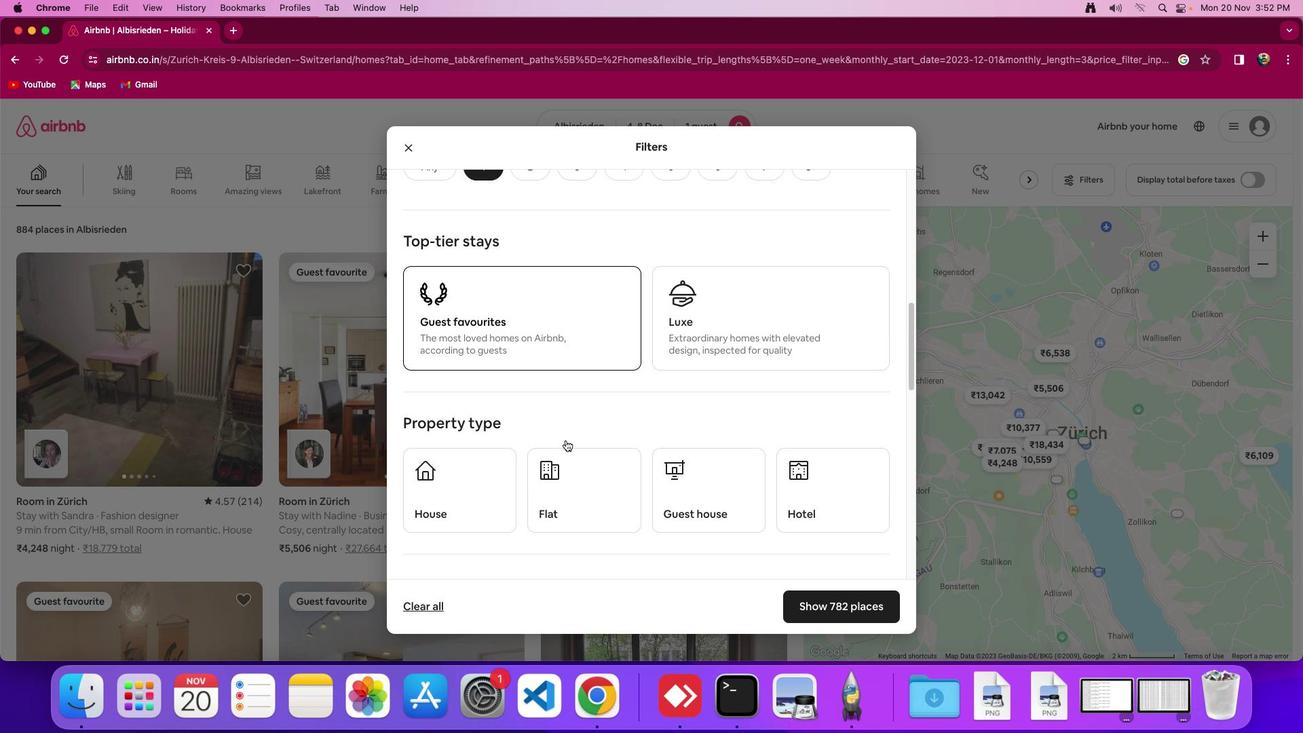 
Action: Mouse scrolled (572, 447) with delta (6, 6)
Screenshot: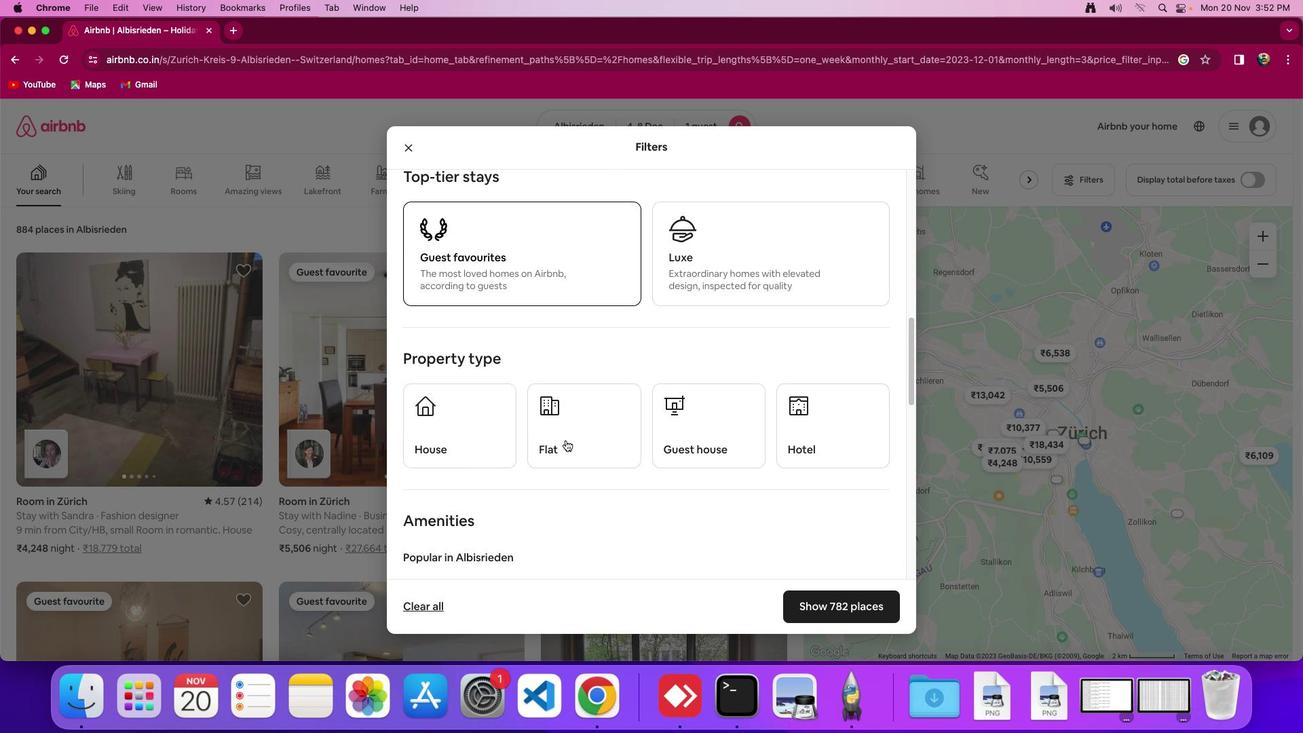 
Action: Mouse scrolled (572, 447) with delta (6, 6)
Screenshot: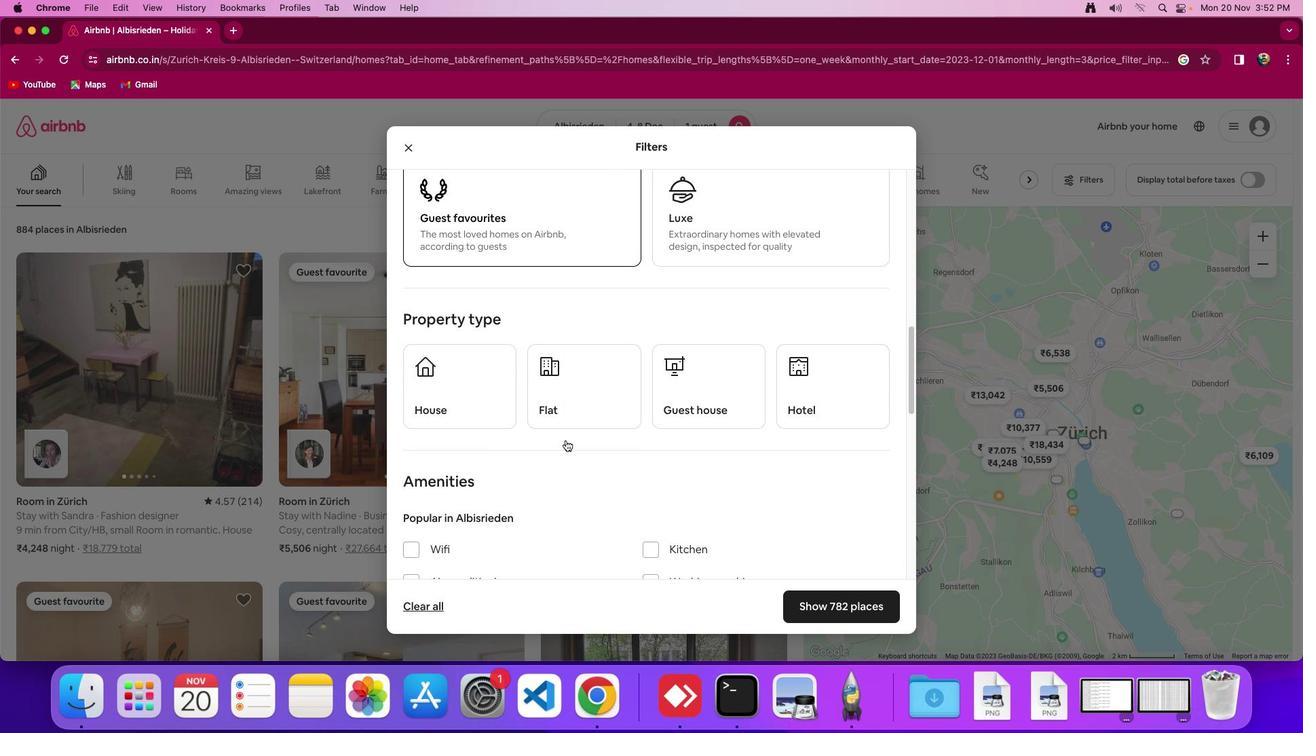 
Action: Mouse scrolled (572, 447) with delta (6, 4)
Screenshot: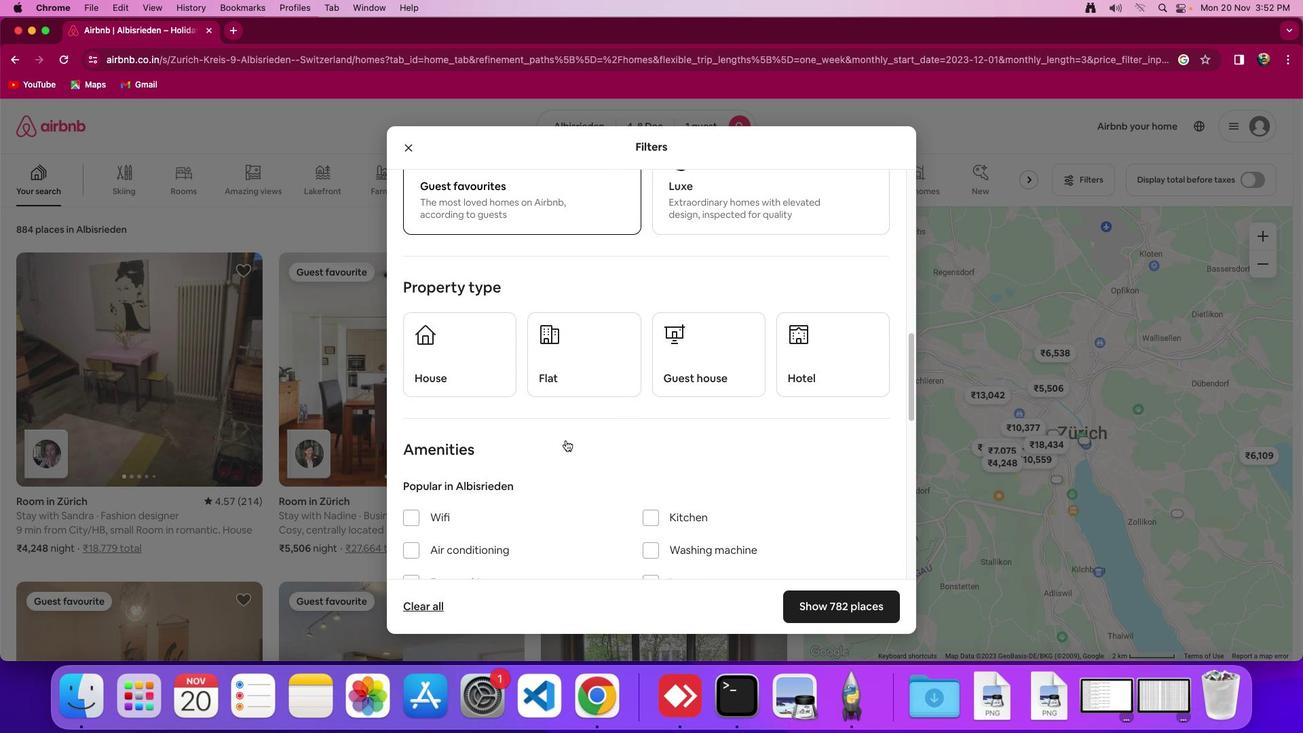 
Action: Mouse moved to (629, 382)
Screenshot: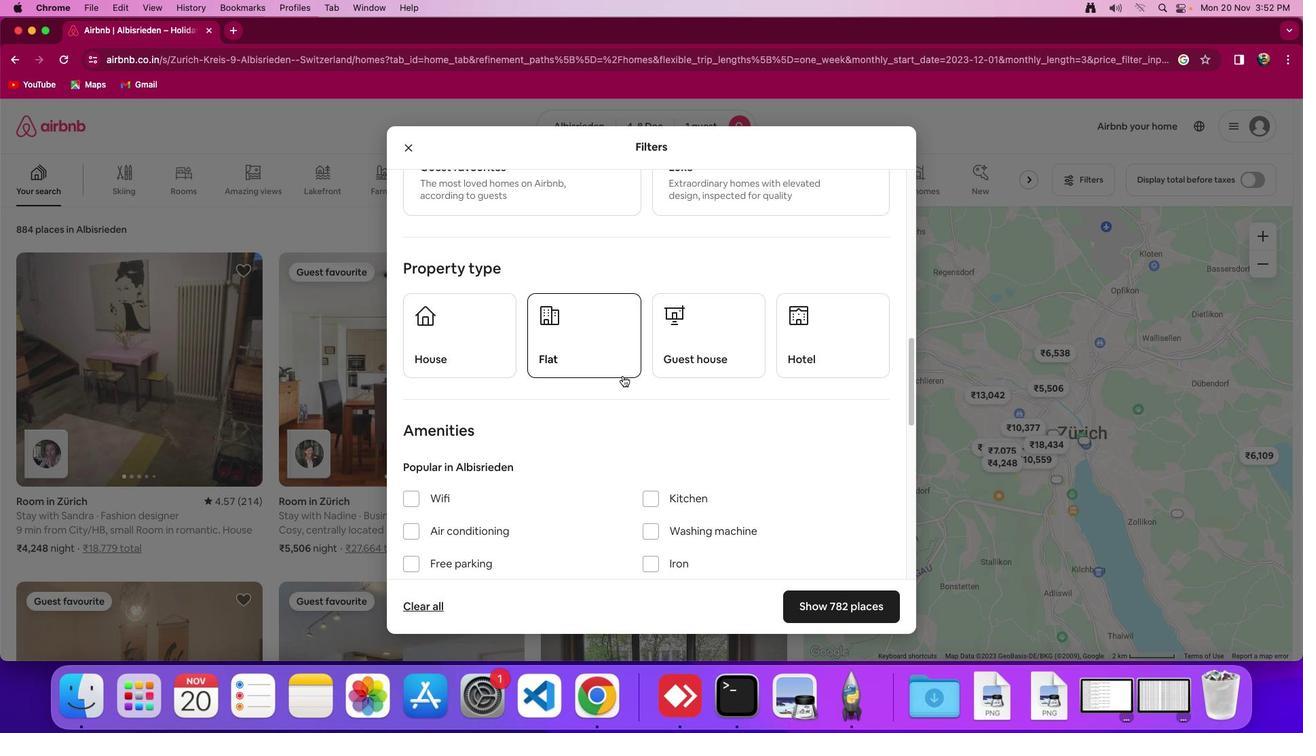 
Action: Mouse scrolled (629, 382) with delta (6, 6)
Screenshot: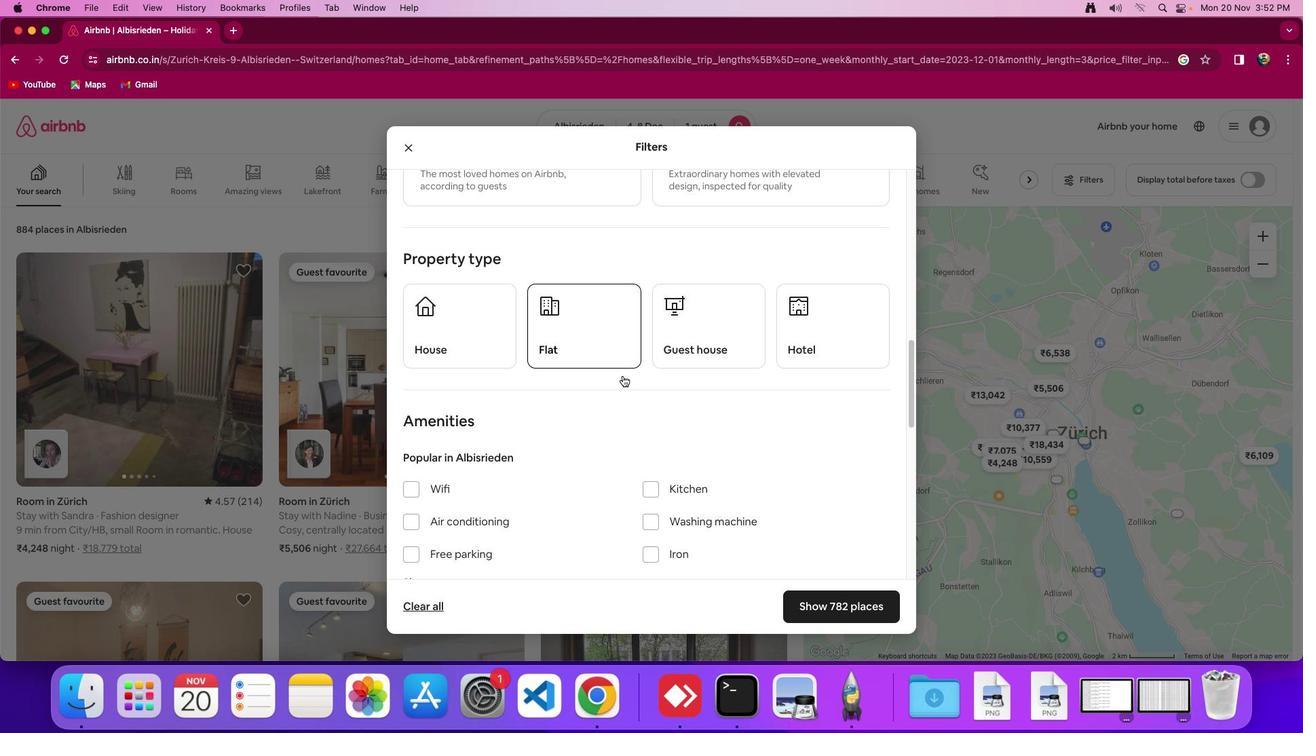 
Action: Mouse moved to (630, 382)
Screenshot: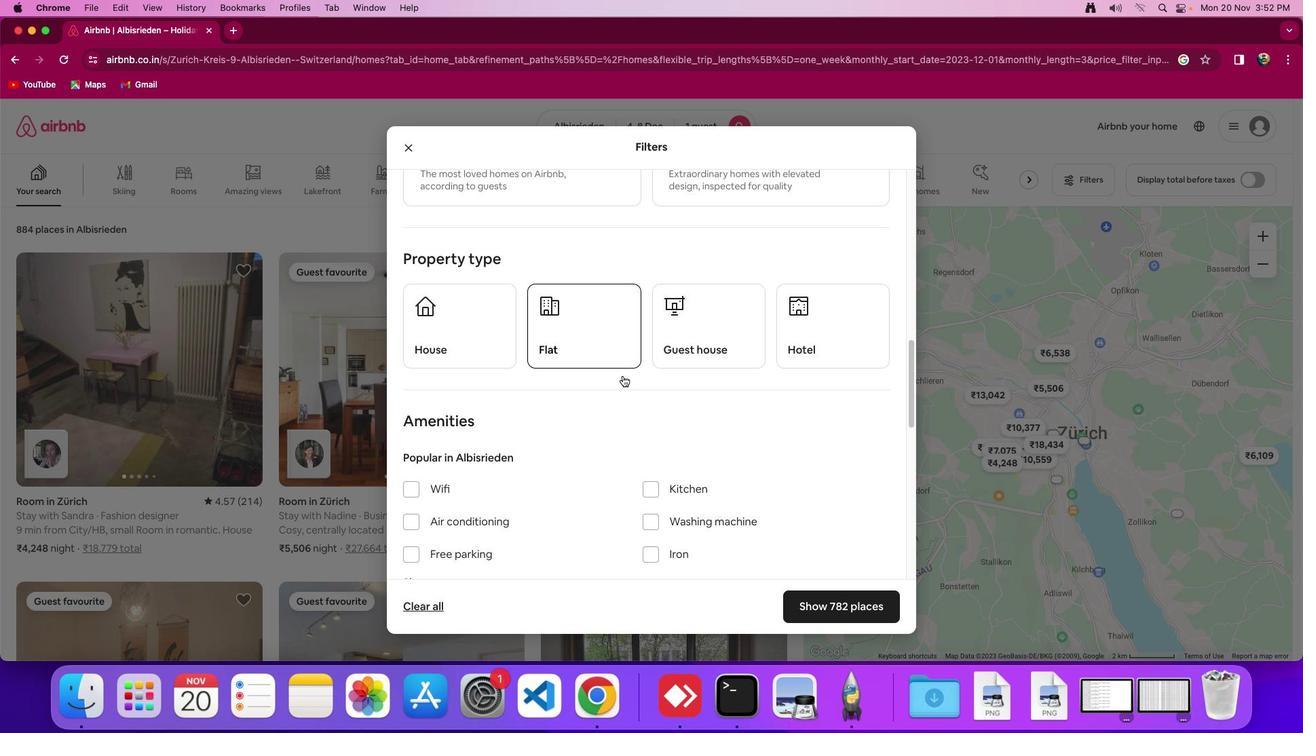 
Action: Mouse scrolled (630, 382) with delta (6, 6)
Screenshot: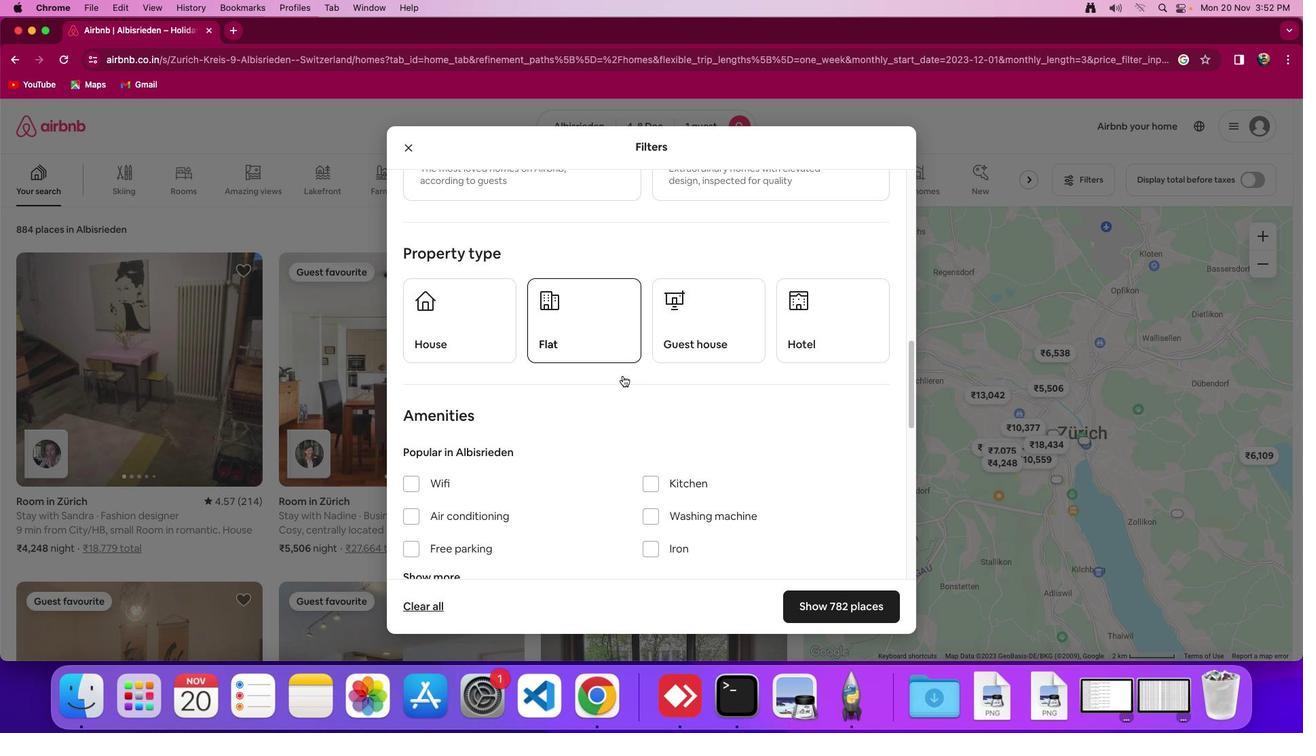 
Action: Mouse moved to (417, 485)
Screenshot: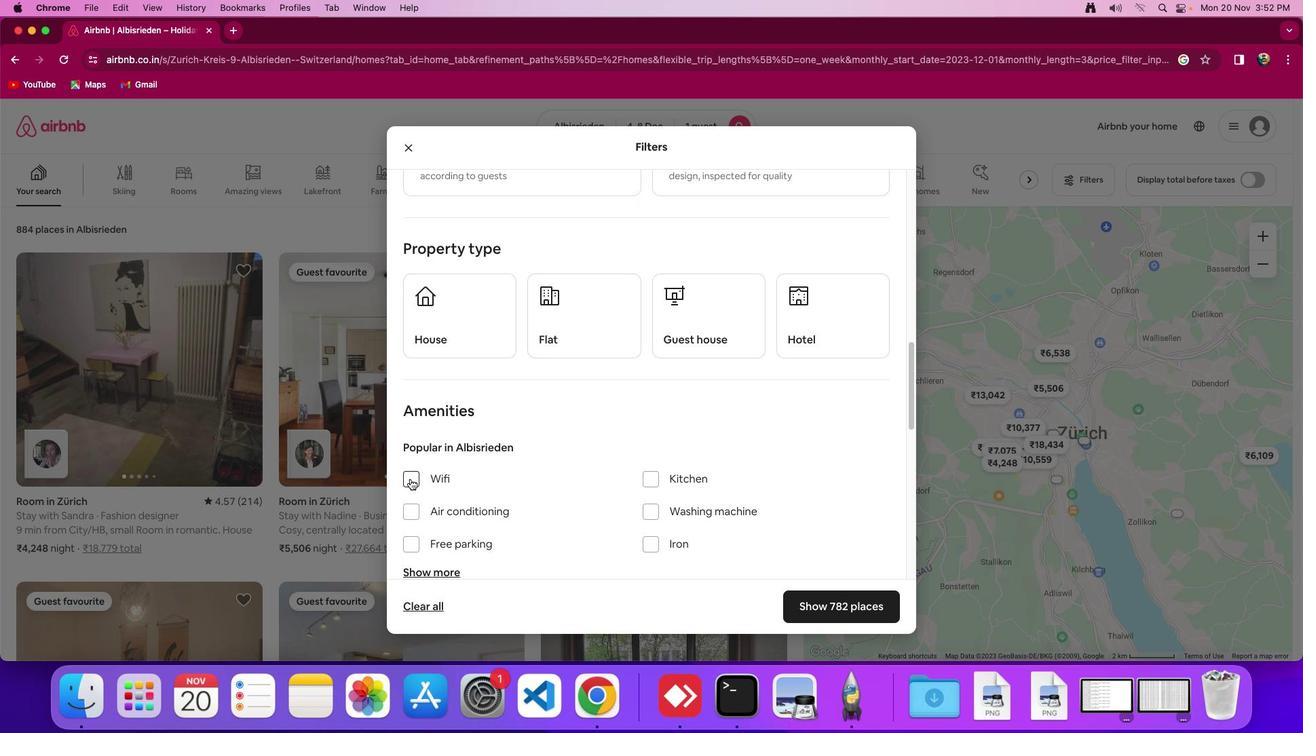 
Action: Mouse pressed left at (417, 485)
Screenshot: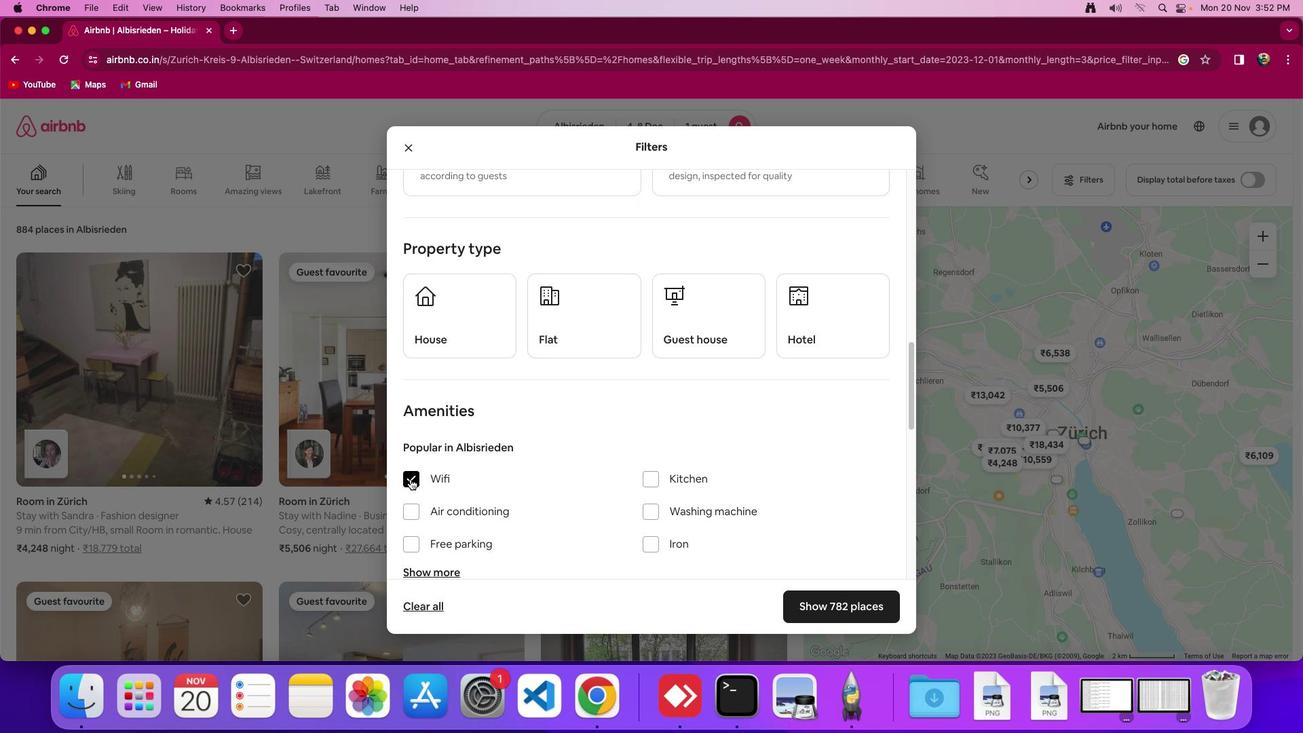 
Action: Mouse moved to (596, 440)
Screenshot: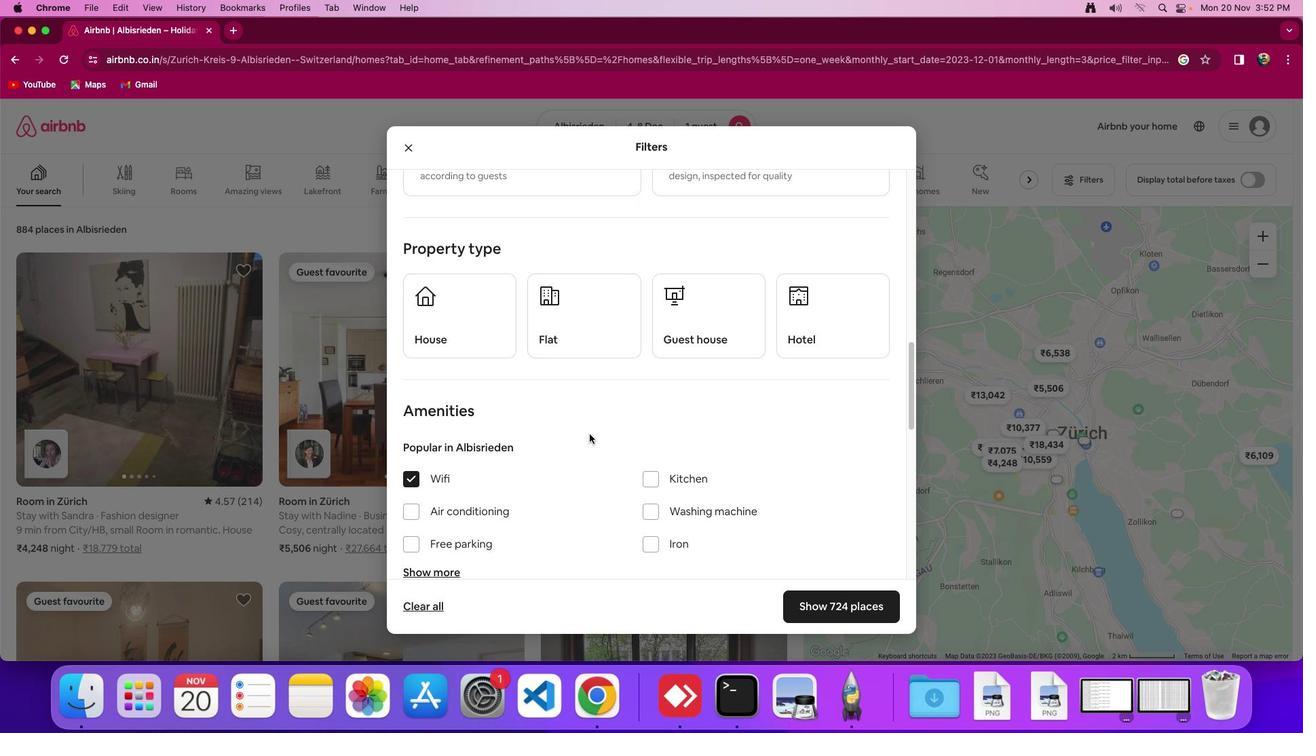 
Action: Mouse scrolled (596, 440) with delta (6, 6)
Screenshot: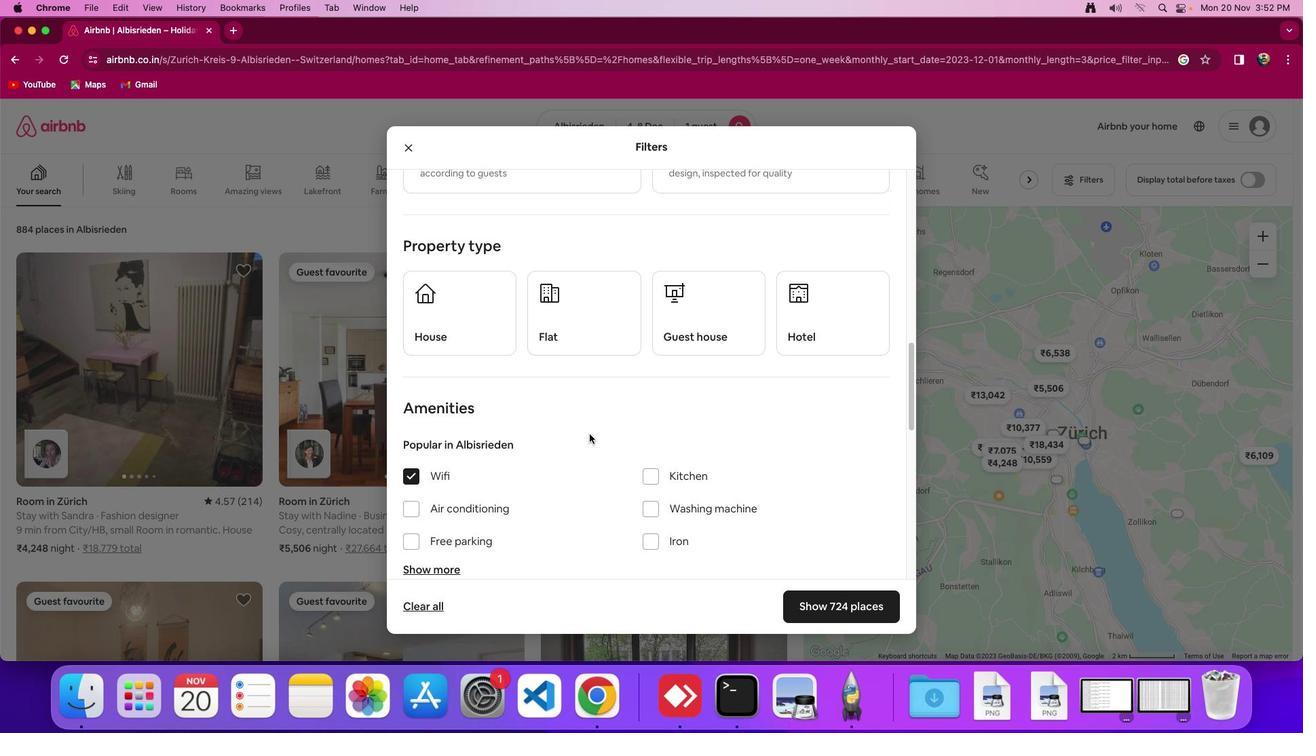 
Action: Mouse scrolled (596, 440) with delta (6, 6)
Screenshot: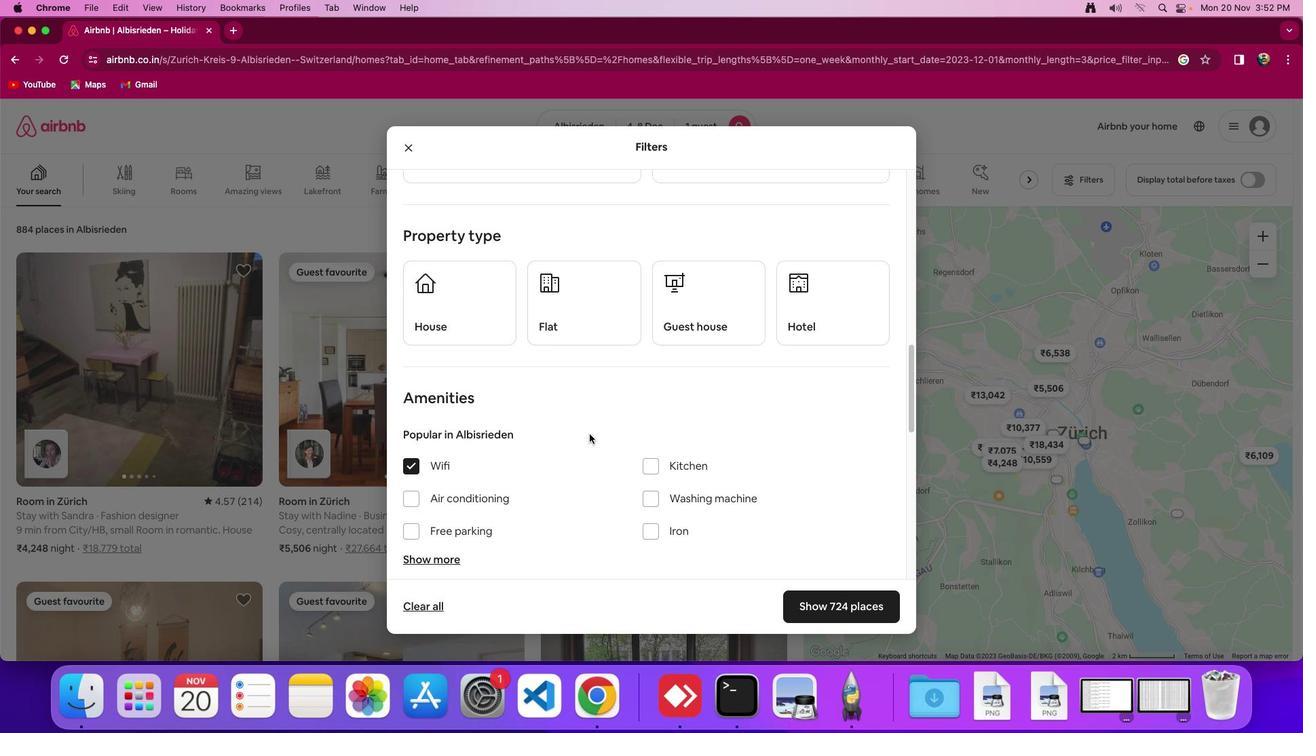 
Action: Mouse scrolled (596, 440) with delta (6, 6)
Screenshot: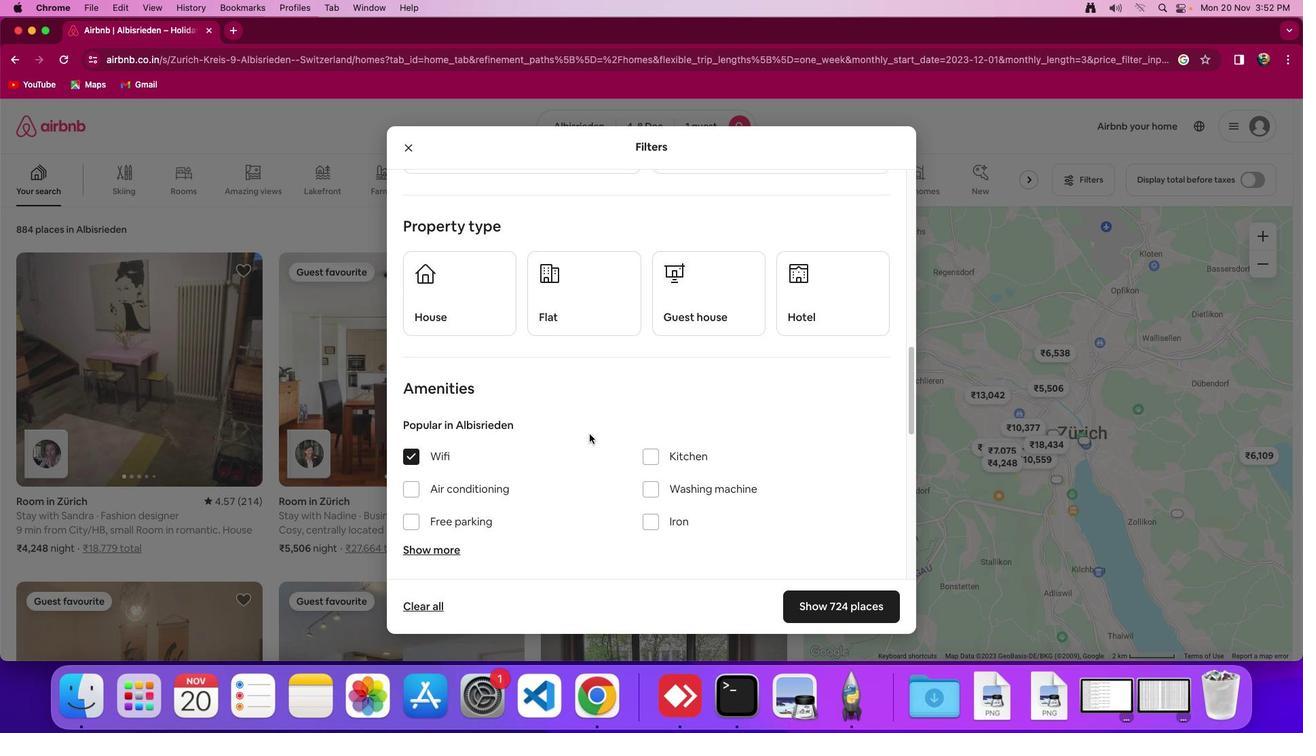 
Action: Mouse moved to (611, 467)
Screenshot: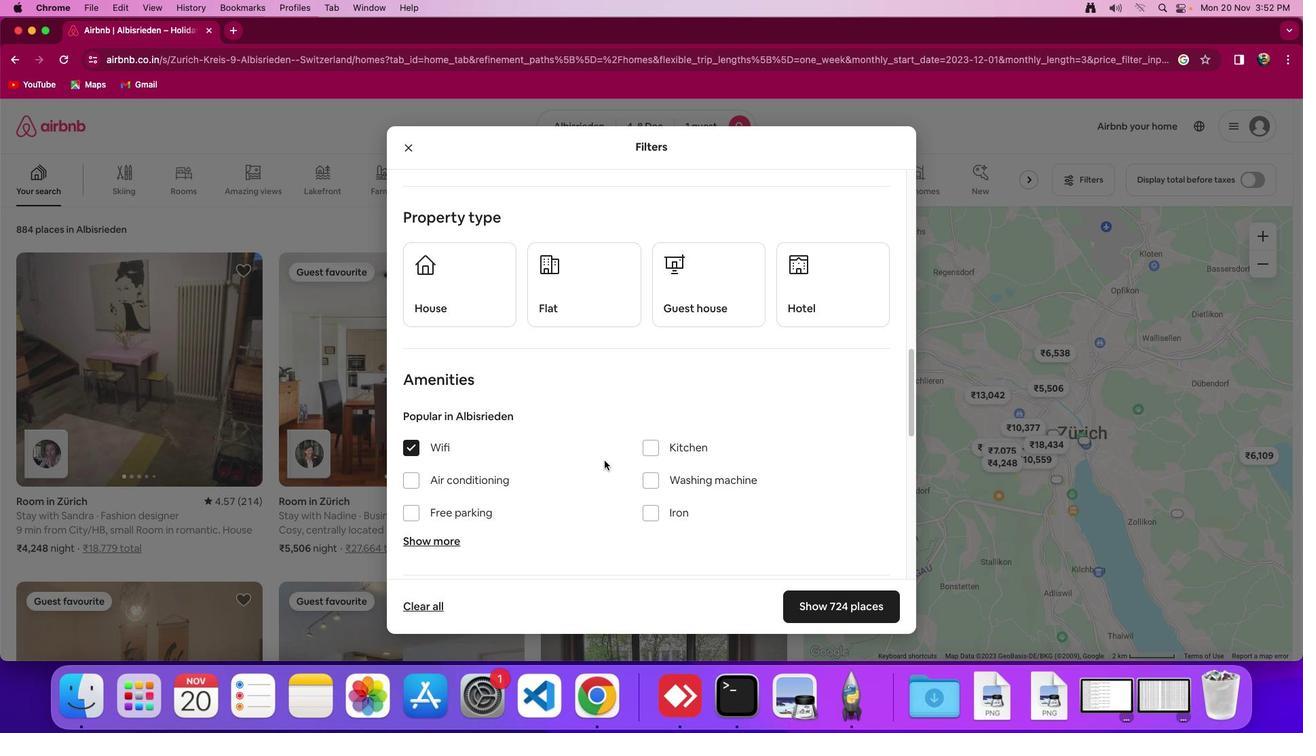 
Action: Mouse scrolled (611, 467) with delta (6, 6)
Screenshot: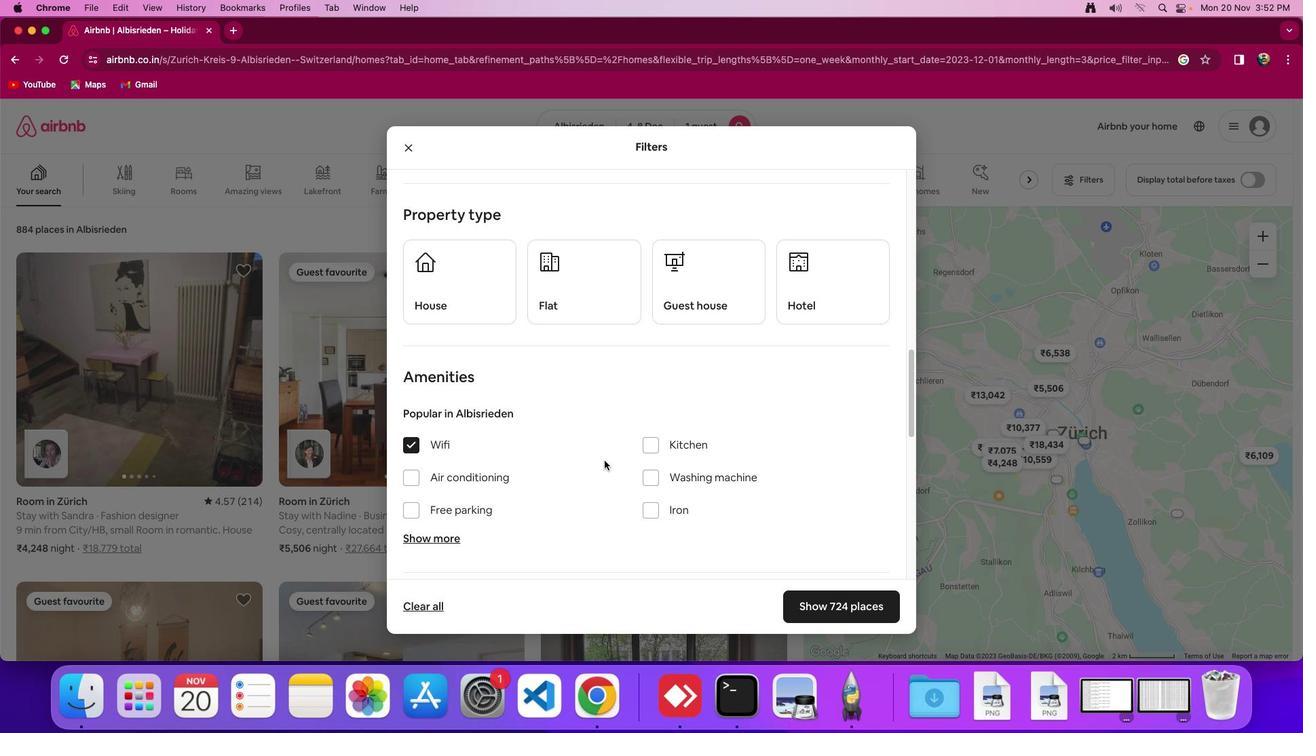 
Action: Mouse moved to (611, 467)
Screenshot: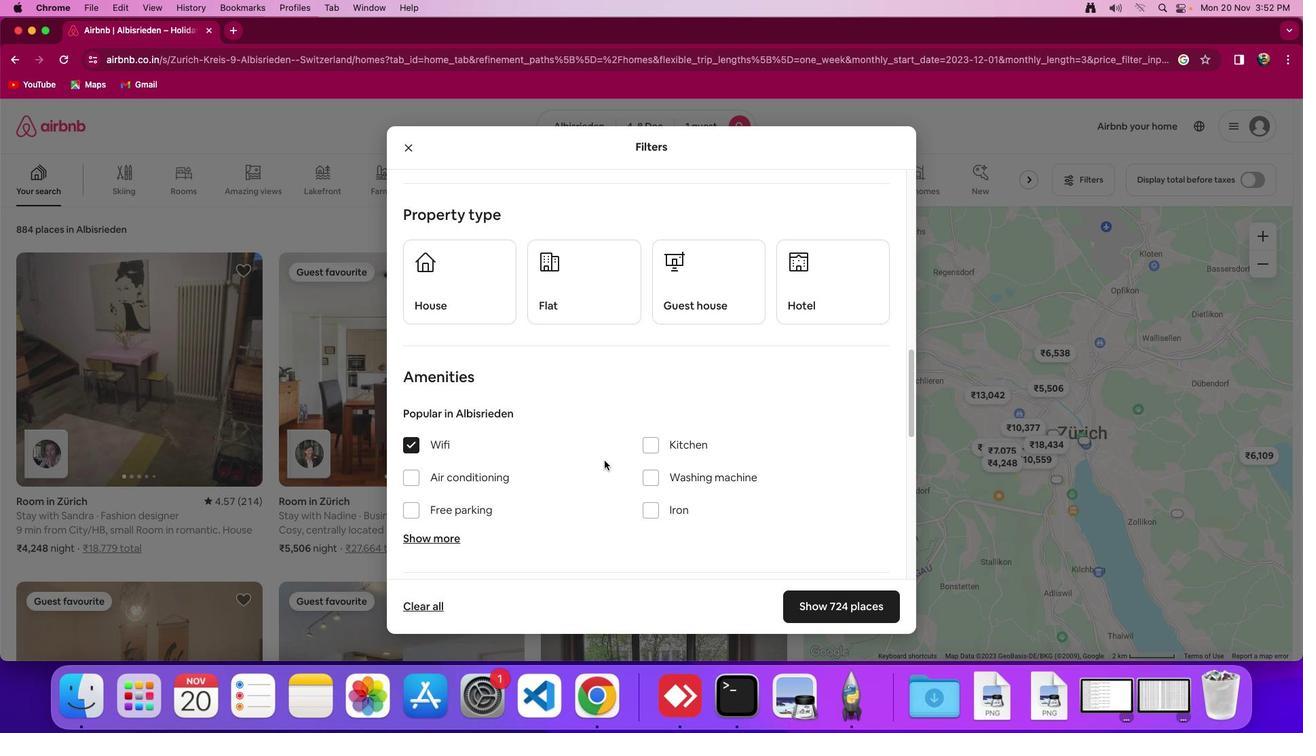 
Action: Mouse scrolled (611, 467) with delta (6, 6)
Screenshot: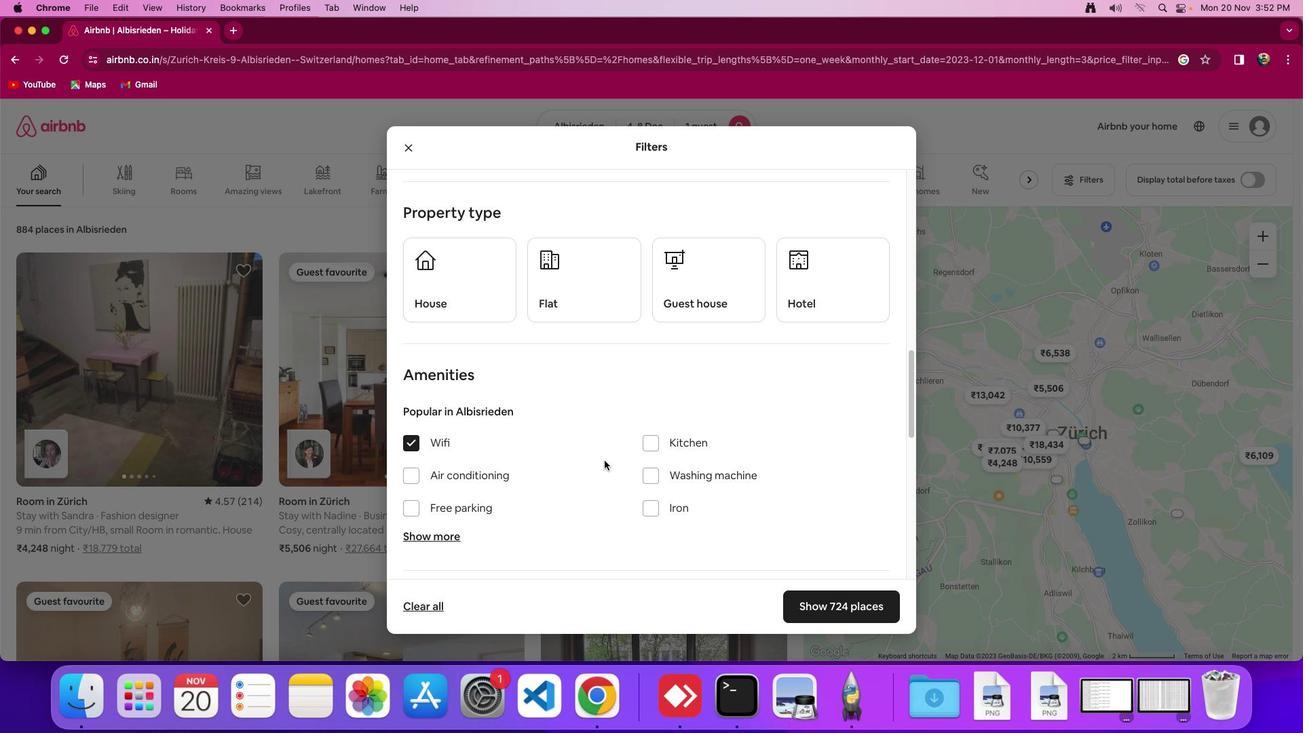 
Action: Mouse moved to (611, 467)
Screenshot: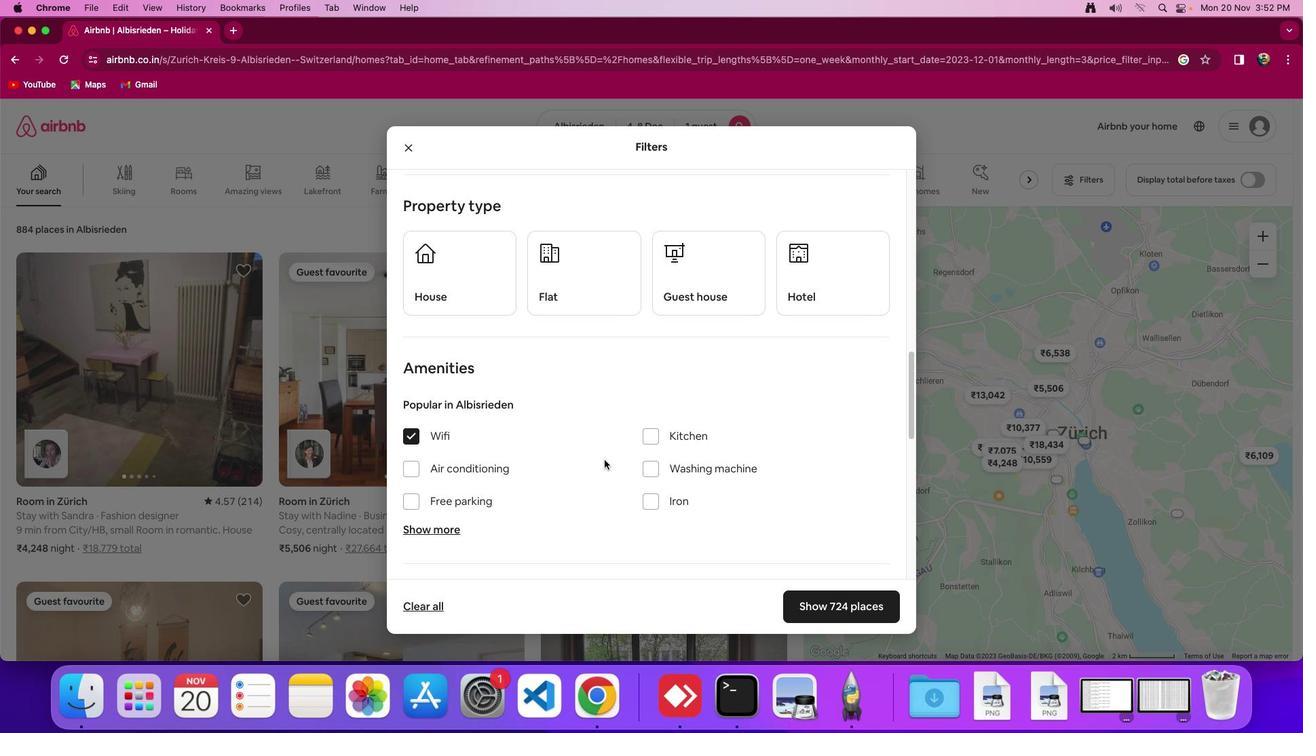 
Action: Mouse scrolled (611, 467) with delta (6, 6)
Screenshot: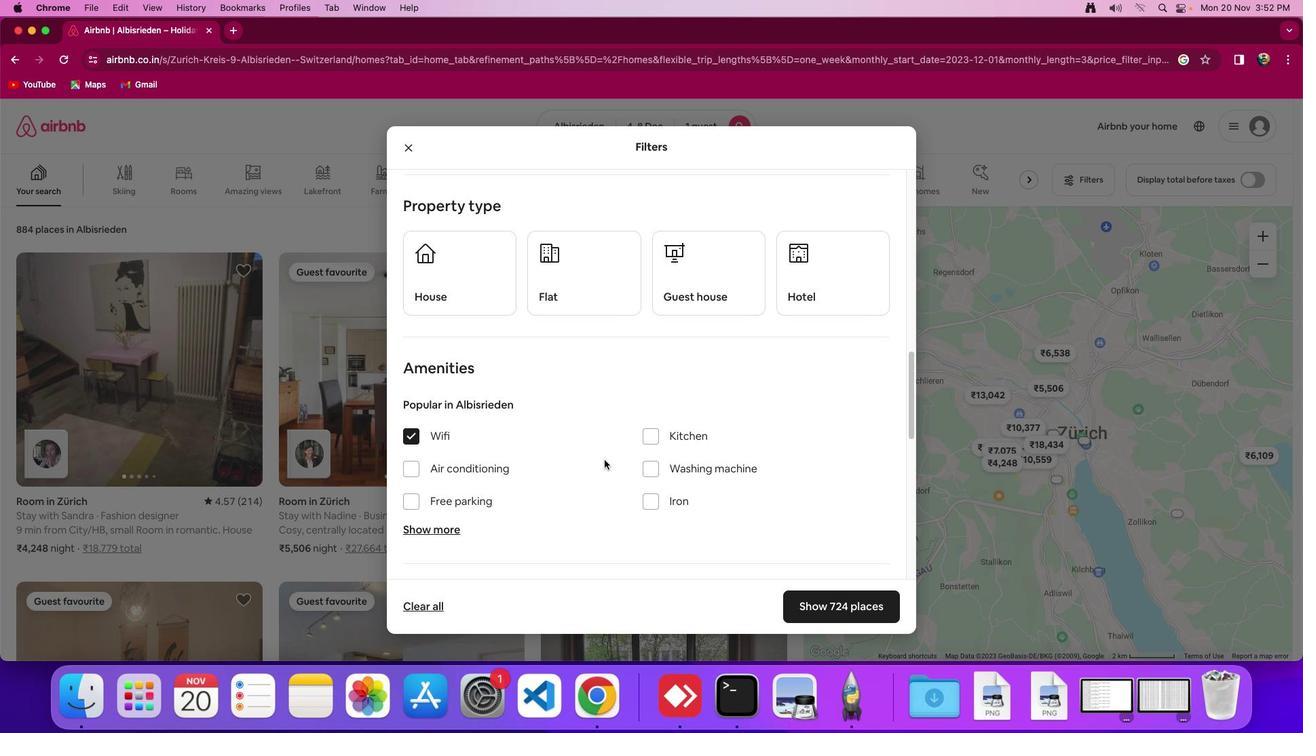 
Action: Mouse moved to (611, 466)
Screenshot: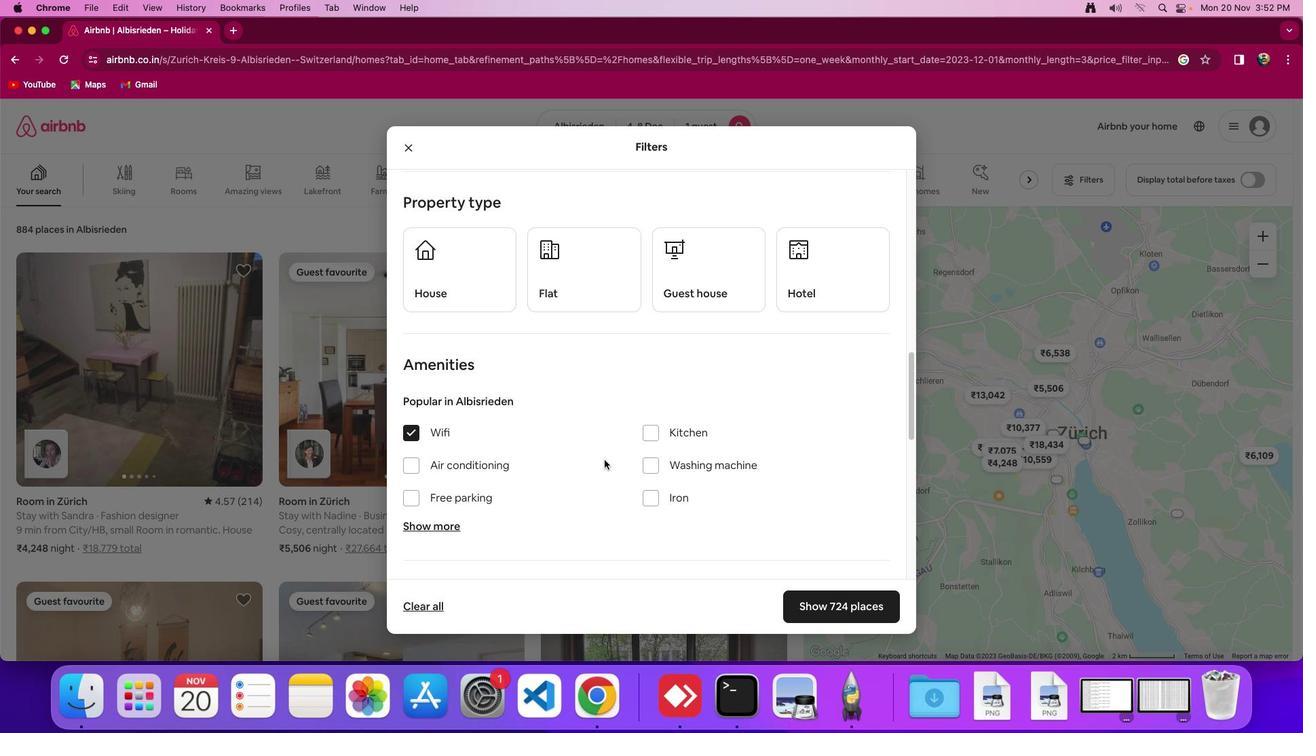 
Action: Mouse scrolled (611, 466) with delta (6, 6)
Screenshot: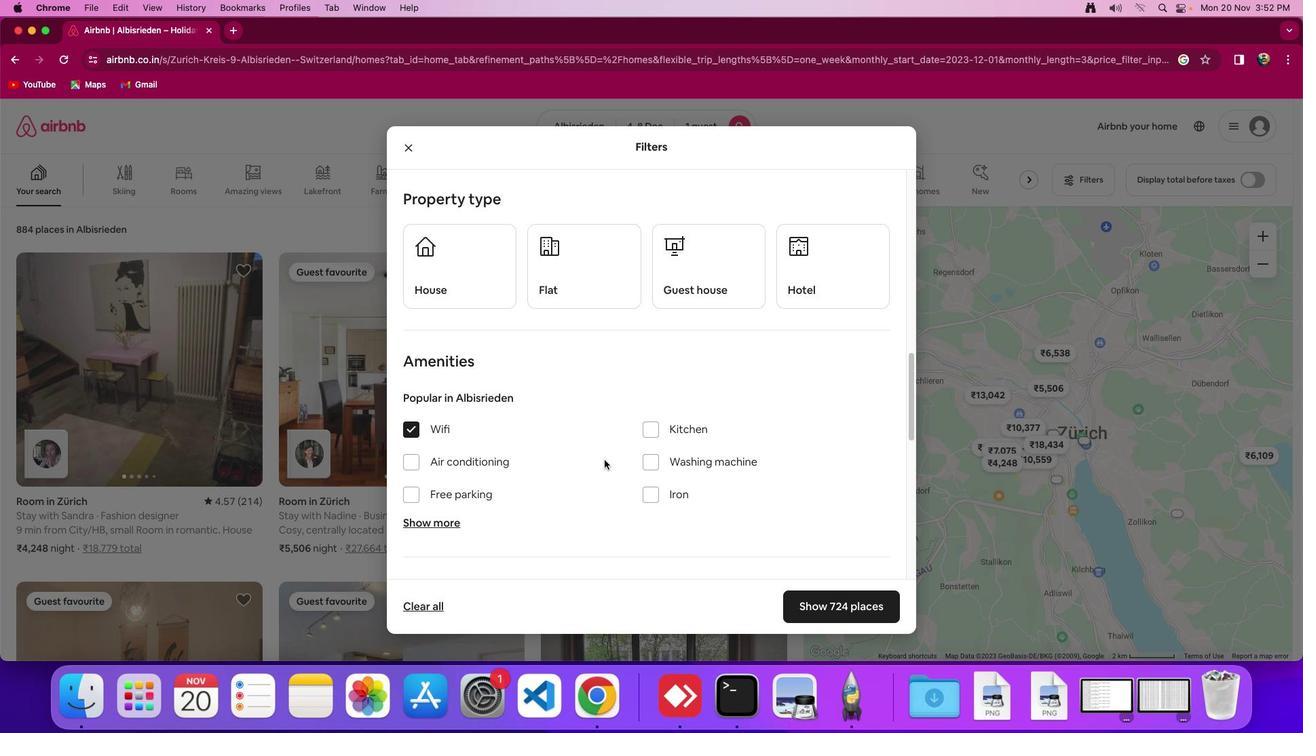 
Action: Mouse moved to (836, 615)
Screenshot: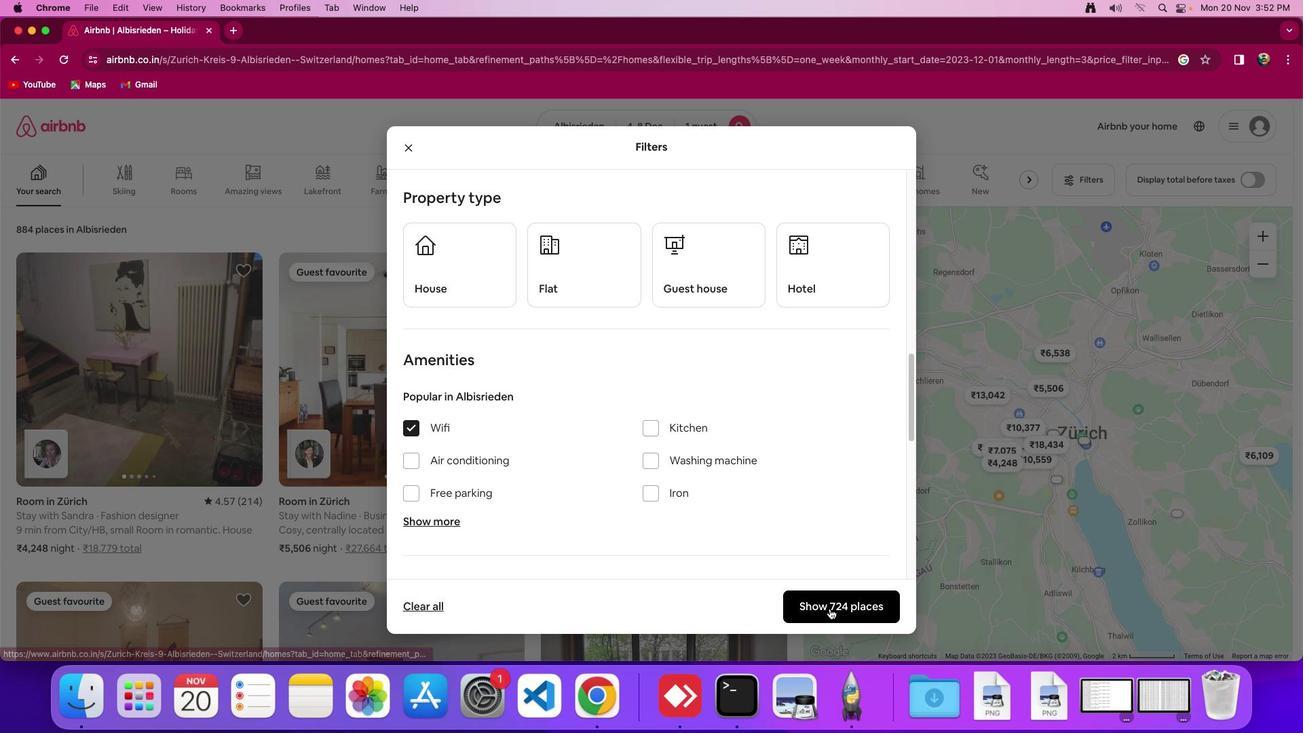 
Action: Mouse pressed left at (836, 615)
Screenshot: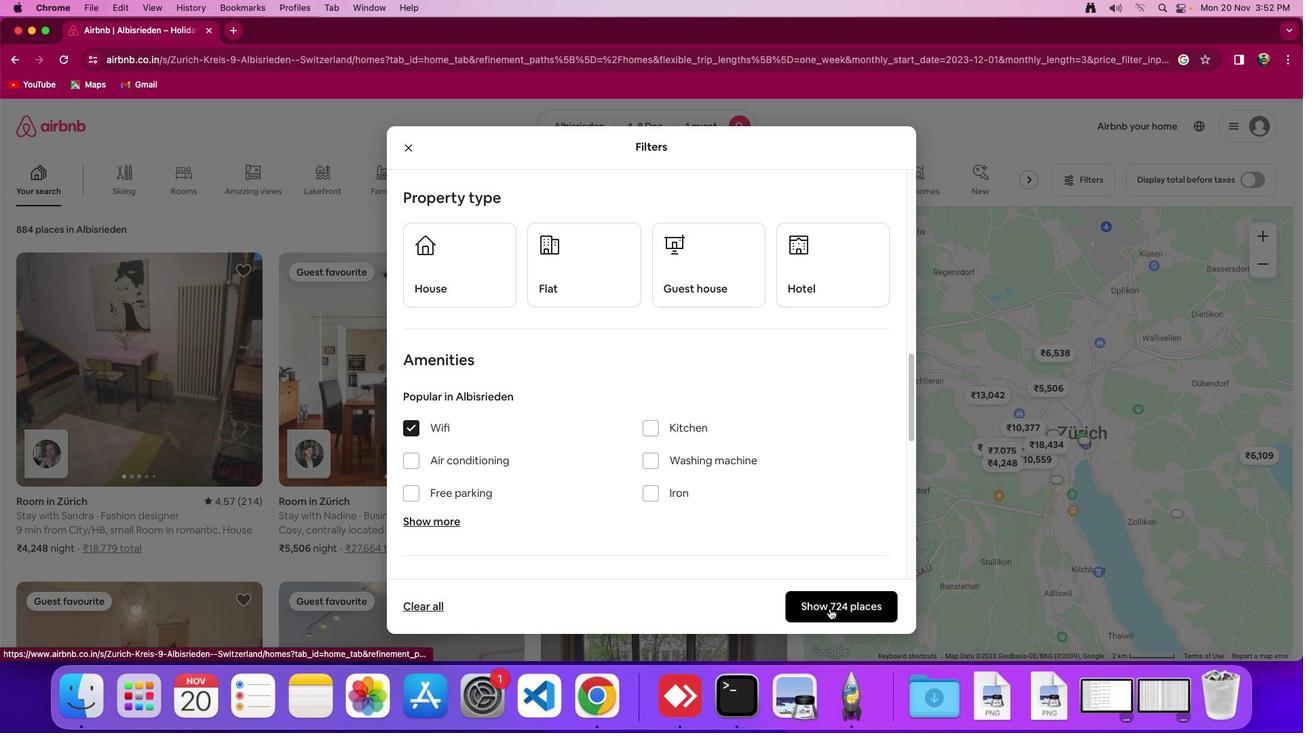 
Action: Mouse moved to (185, 433)
Screenshot: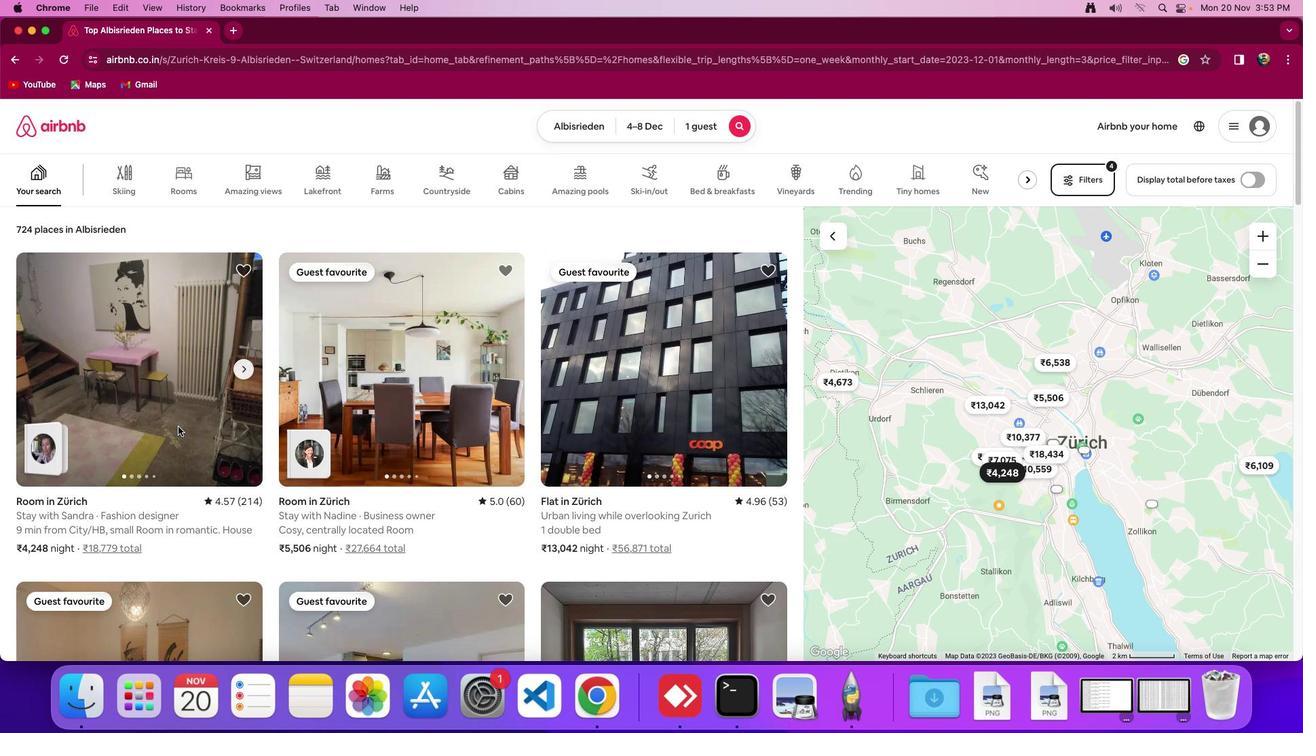 
Action: Mouse pressed left at (185, 433)
Screenshot: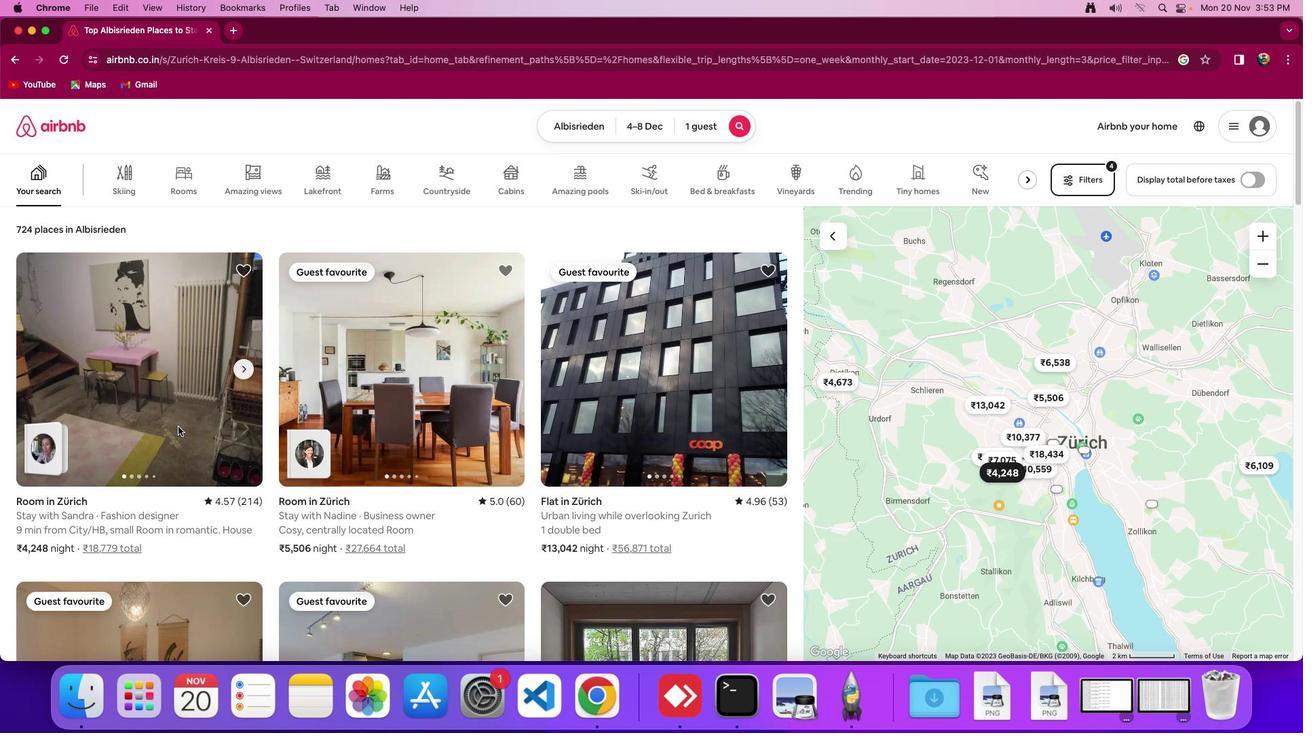 
Action: Mouse moved to (976, 477)
Screenshot: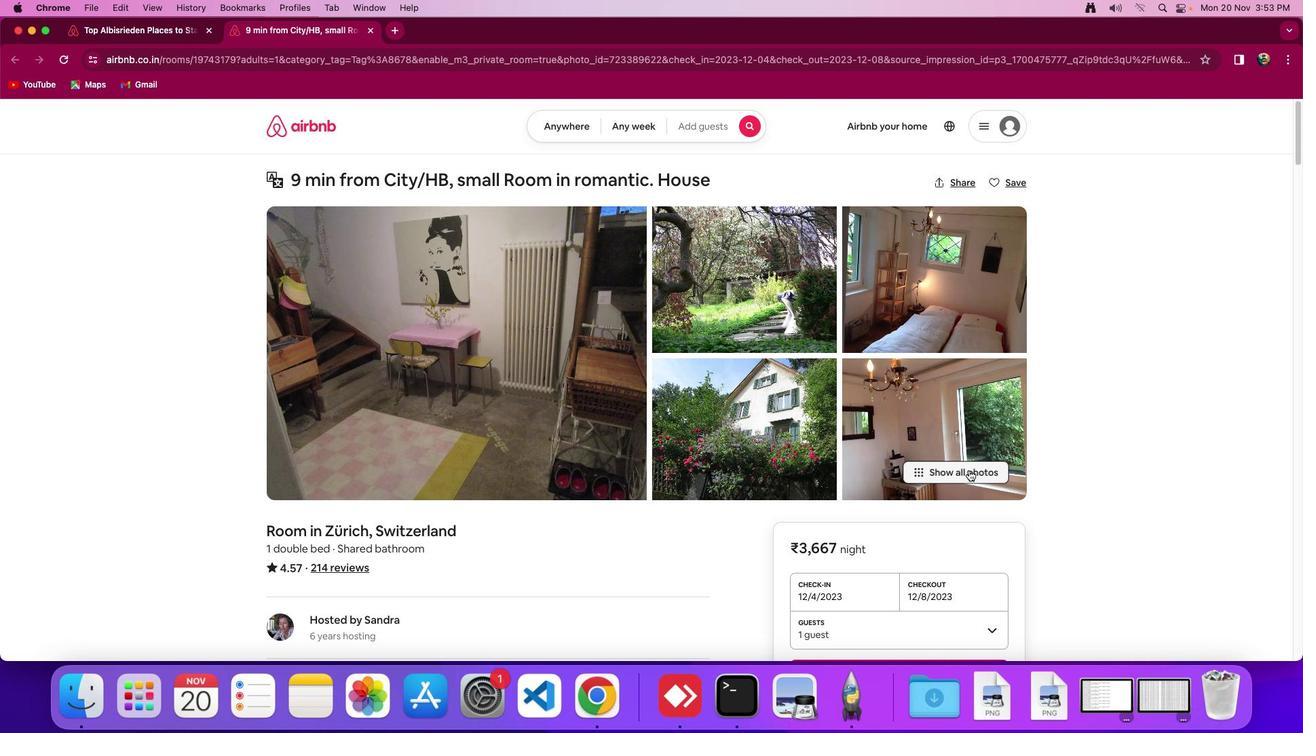 
Action: Mouse pressed left at (976, 477)
Screenshot: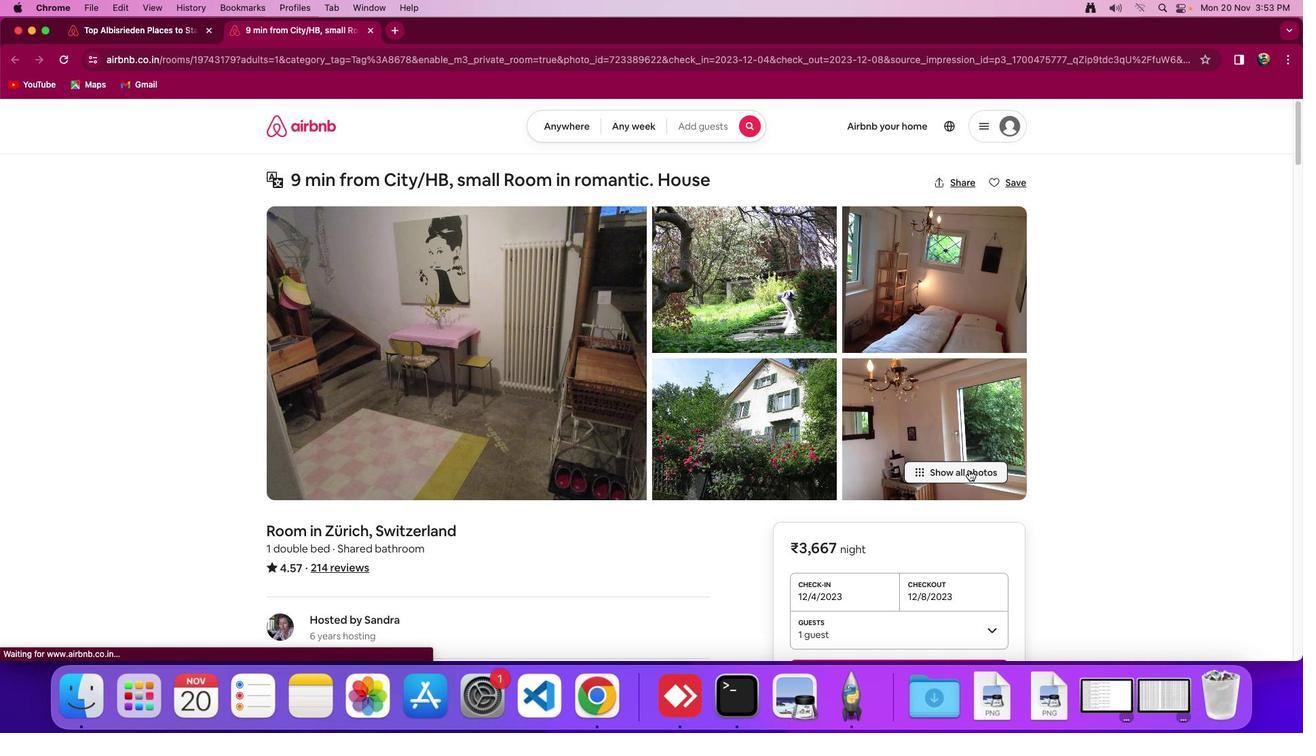 
Action: Mouse moved to (816, 571)
Screenshot: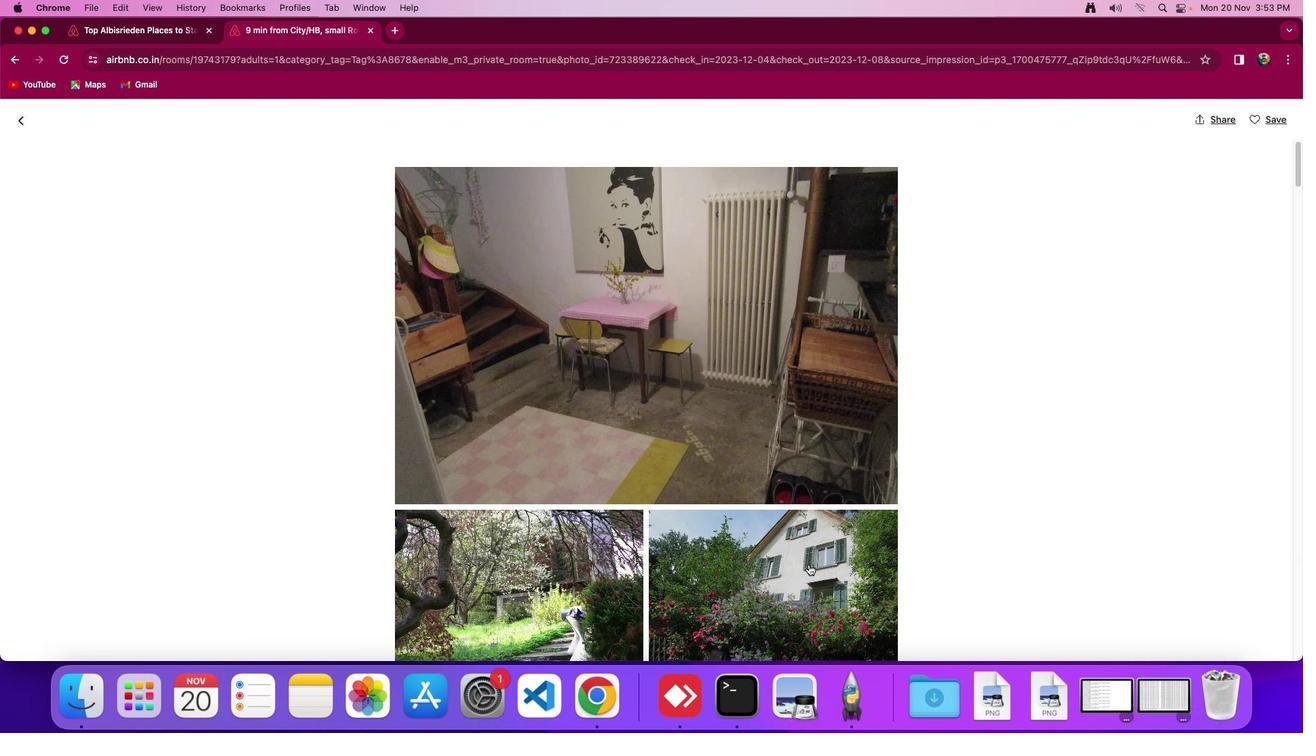 
Action: Mouse scrolled (816, 571) with delta (6, 6)
Screenshot: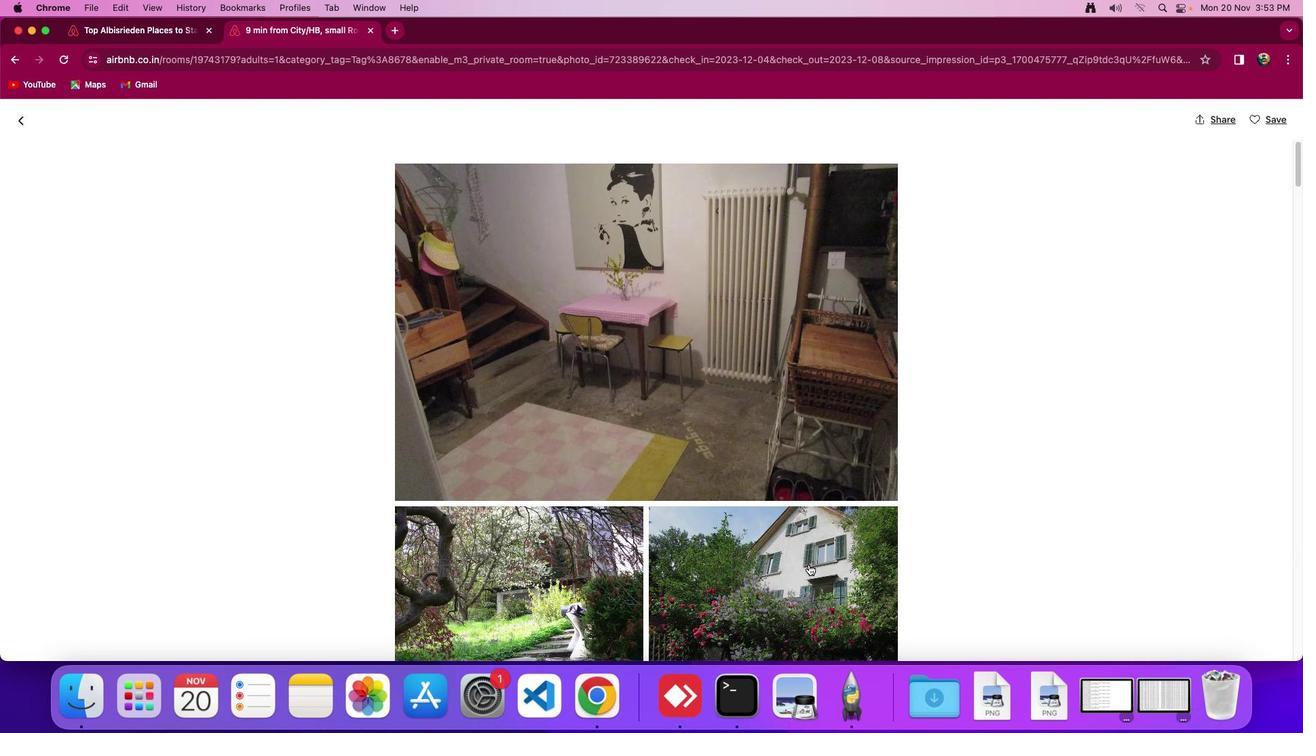 
Action: Mouse scrolled (816, 571) with delta (6, 6)
Screenshot: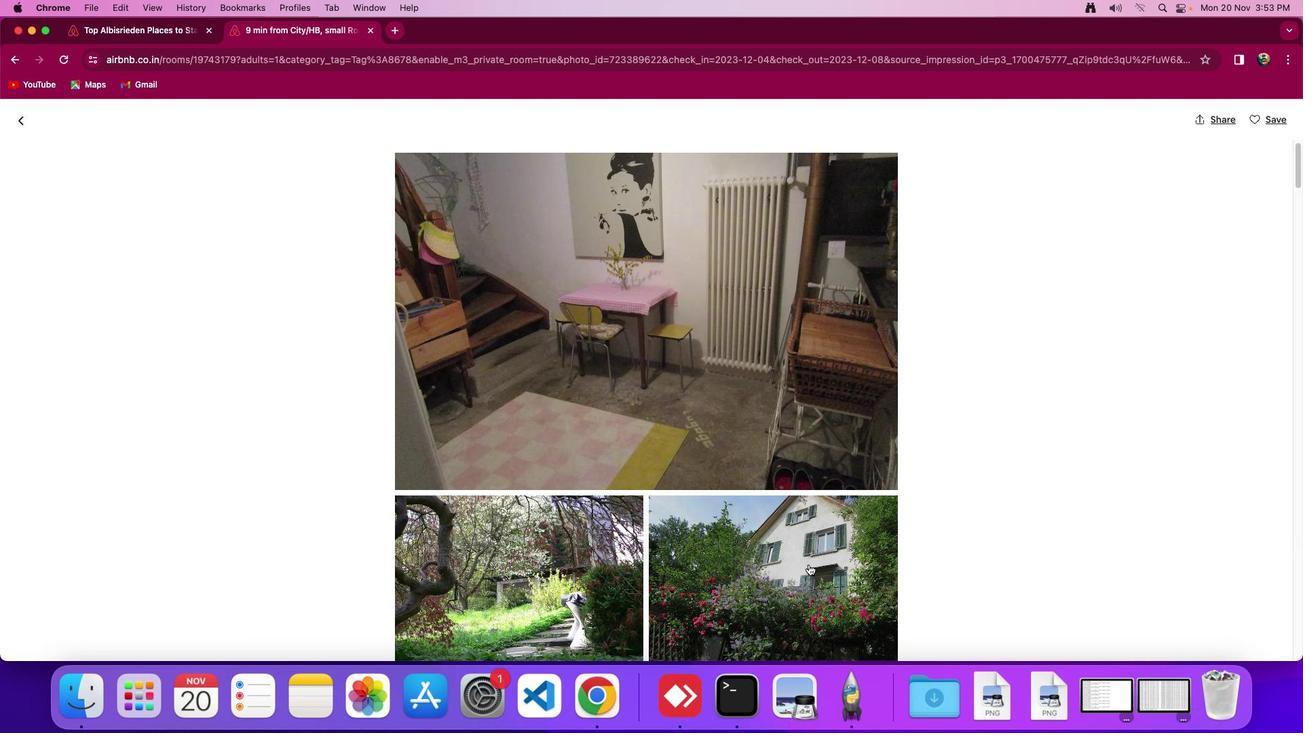 
Action: Mouse scrolled (816, 571) with delta (6, 6)
Screenshot: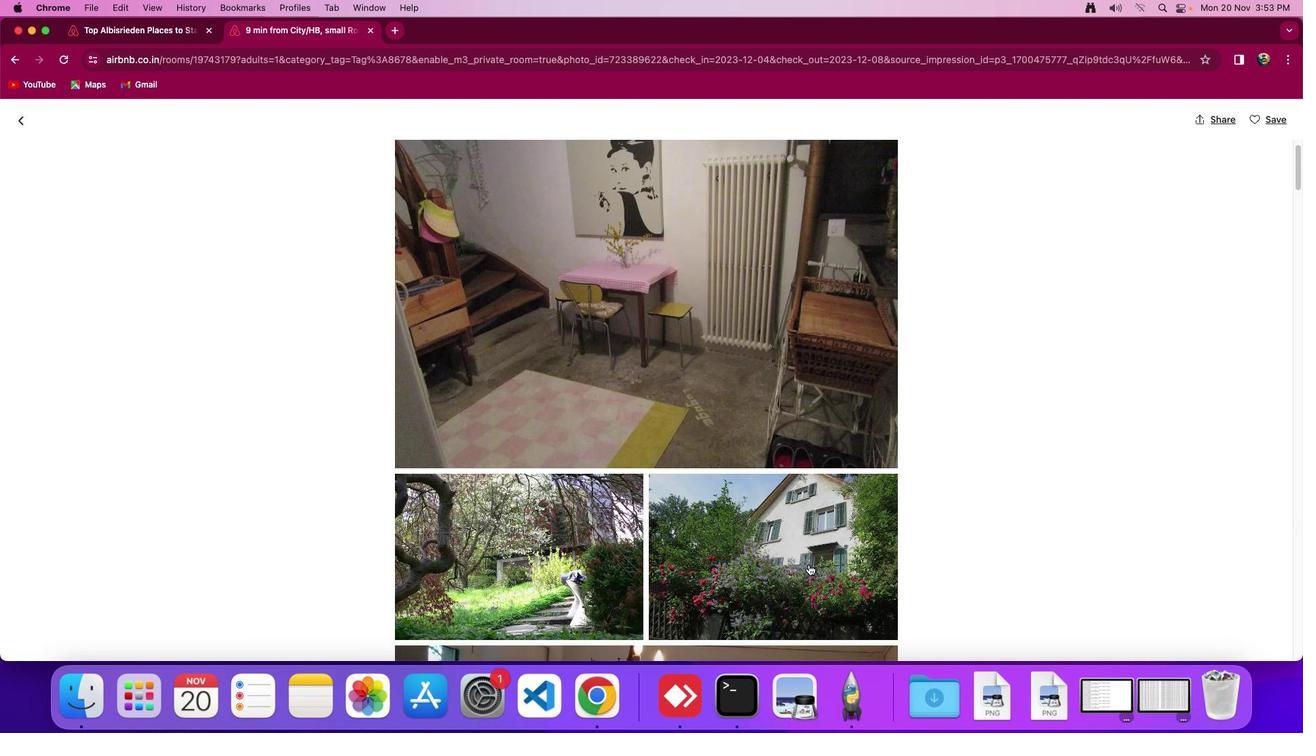 
Action: Mouse scrolled (816, 571) with delta (6, 6)
Screenshot: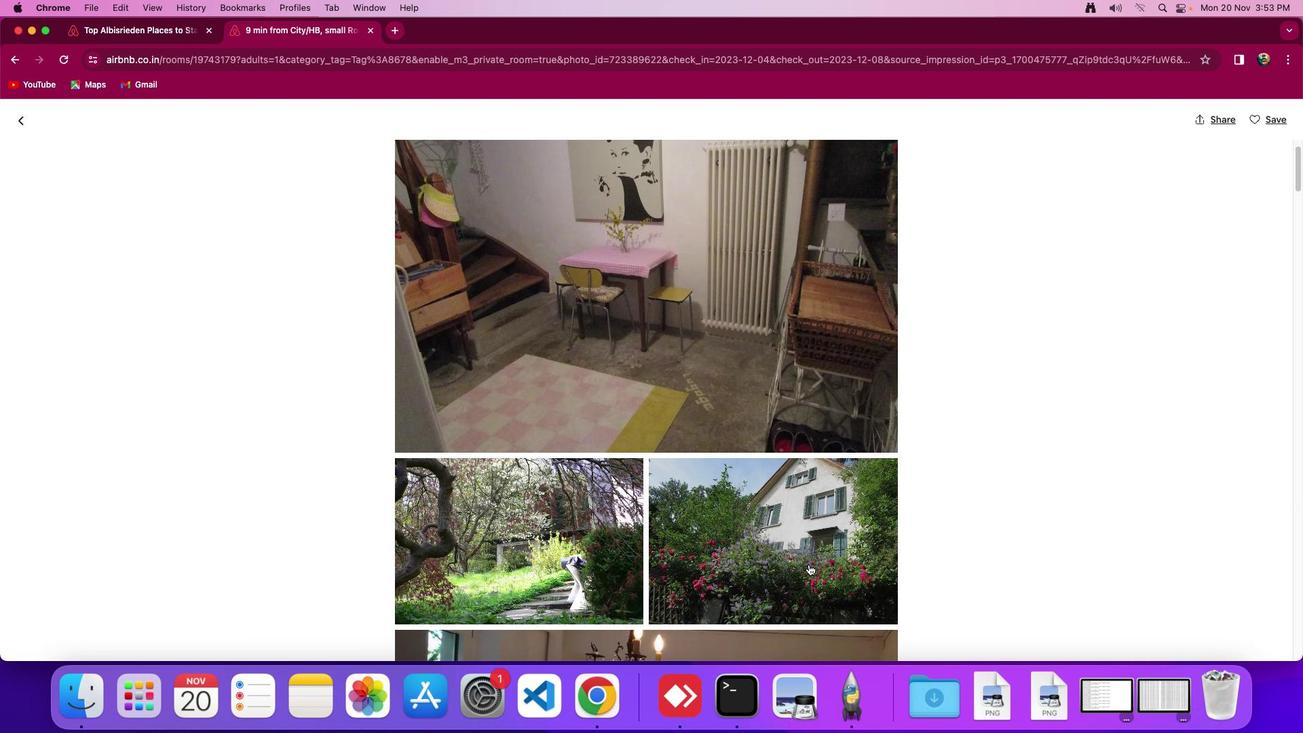 
Action: Mouse scrolled (816, 571) with delta (6, 6)
Screenshot: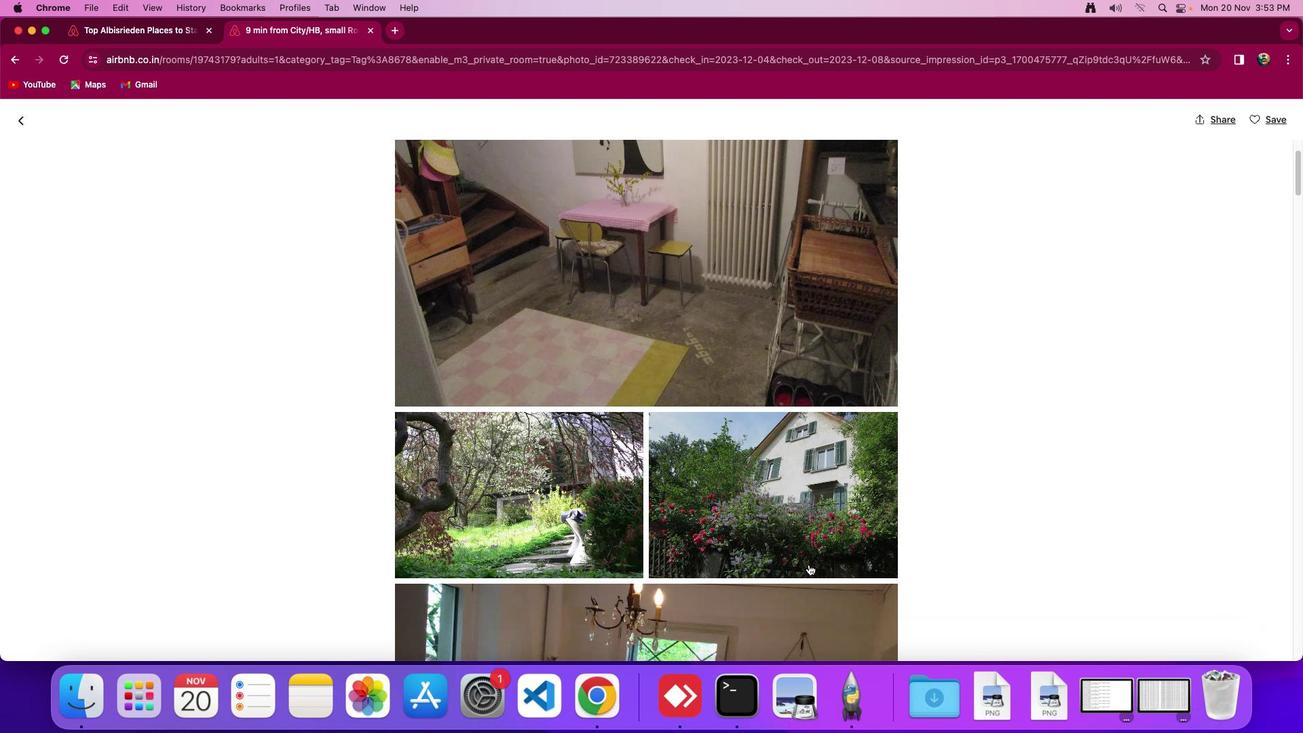 
Action: Mouse scrolled (816, 571) with delta (6, 5)
Screenshot: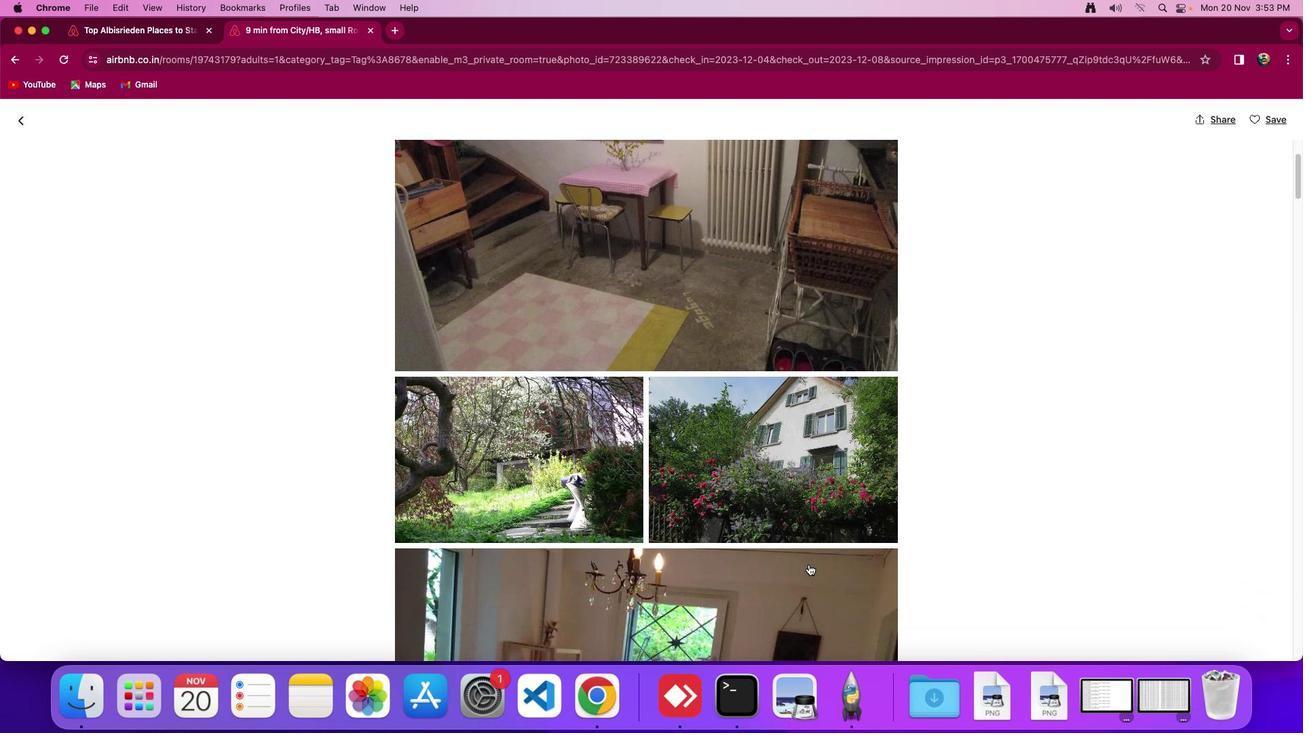 
Action: Mouse scrolled (816, 571) with delta (6, 6)
Screenshot: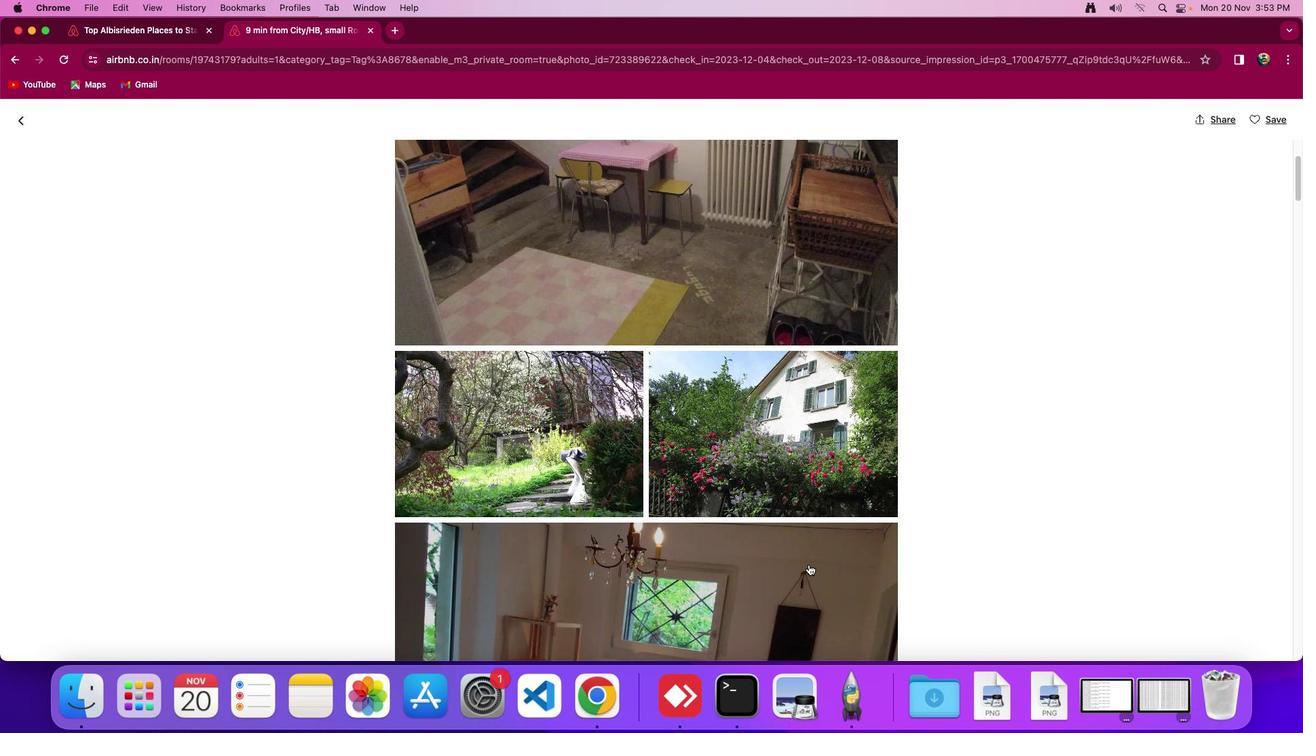 
Action: Mouse scrolled (816, 571) with delta (6, 6)
Screenshot: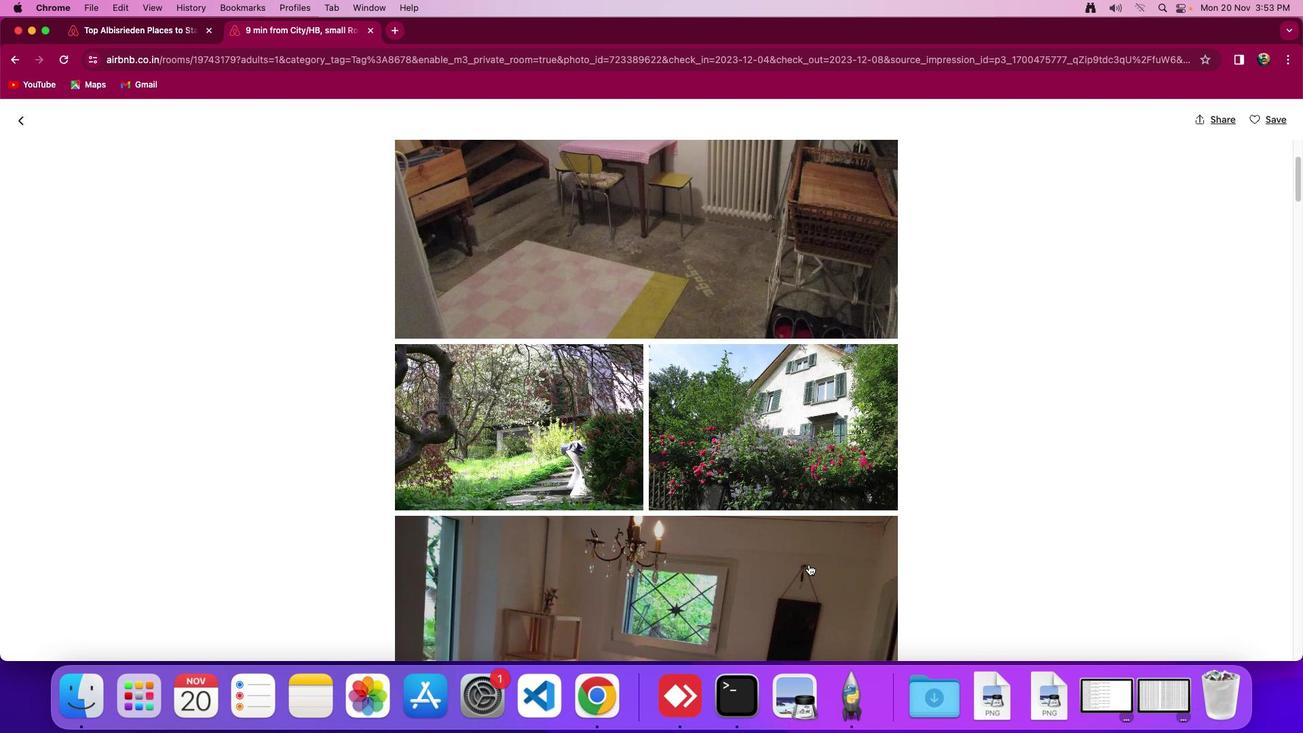 
Action: Mouse scrolled (816, 571) with delta (6, 6)
Screenshot: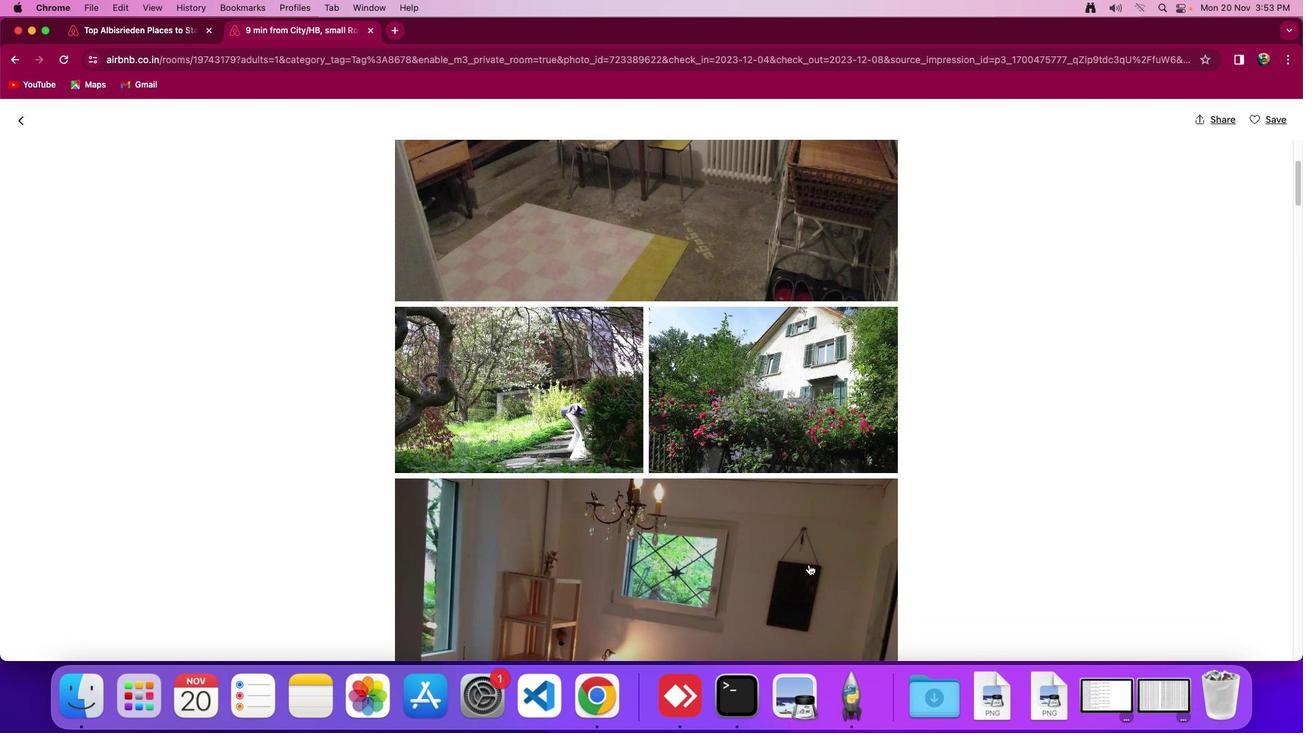 
Action: Mouse scrolled (816, 571) with delta (6, 6)
Screenshot: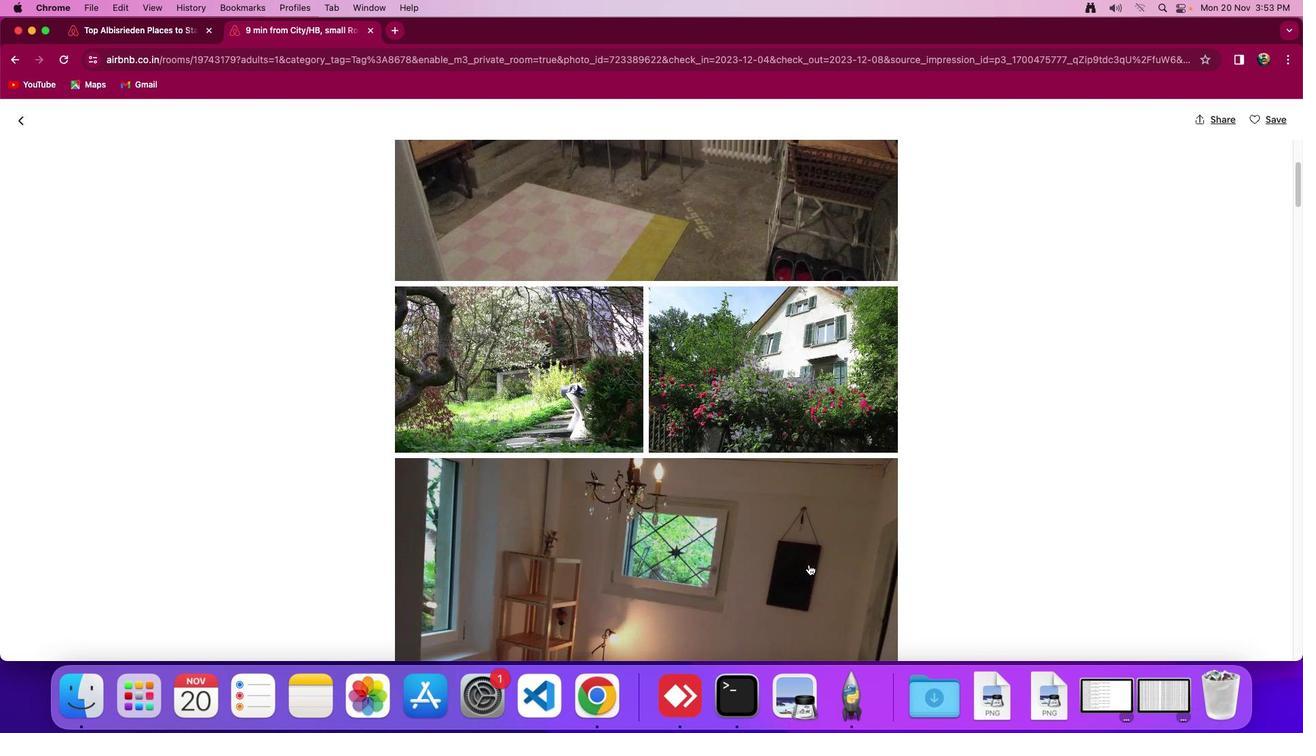 
Action: Mouse scrolled (816, 571) with delta (6, 6)
Screenshot: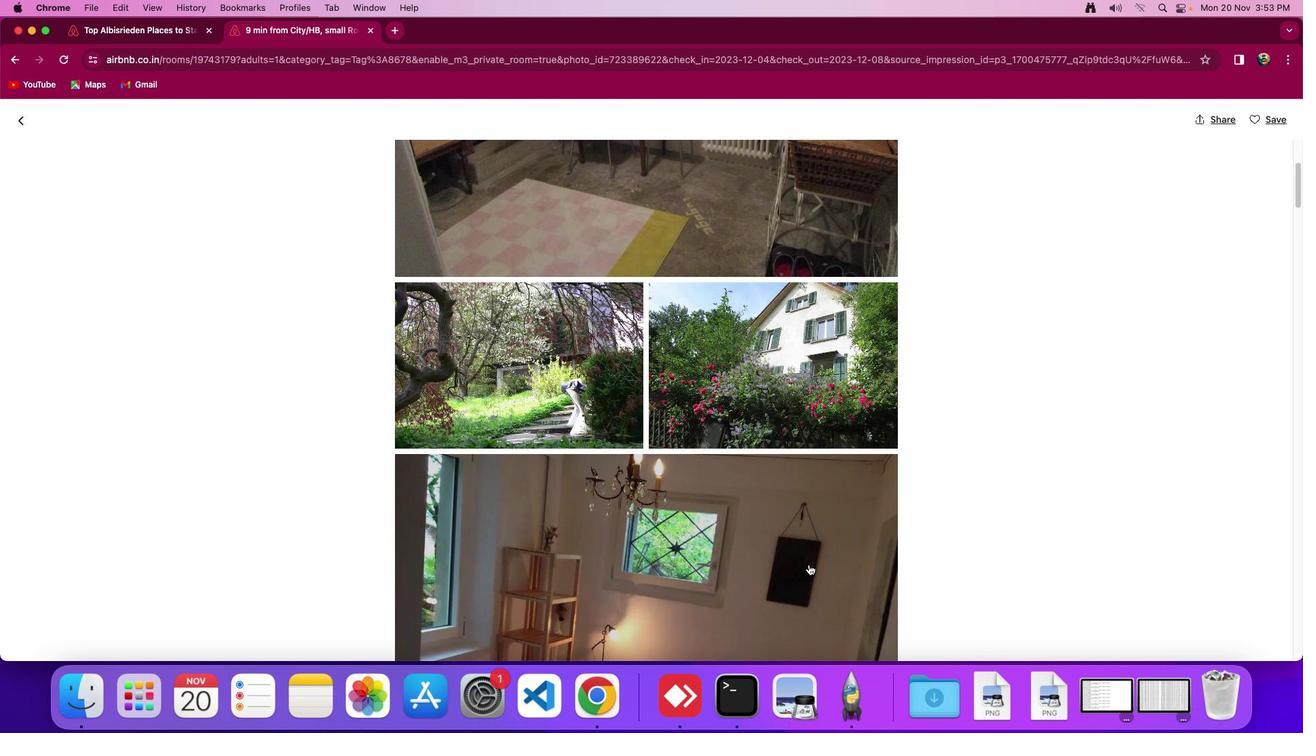 
Action: Mouse scrolled (816, 571) with delta (6, 6)
Screenshot: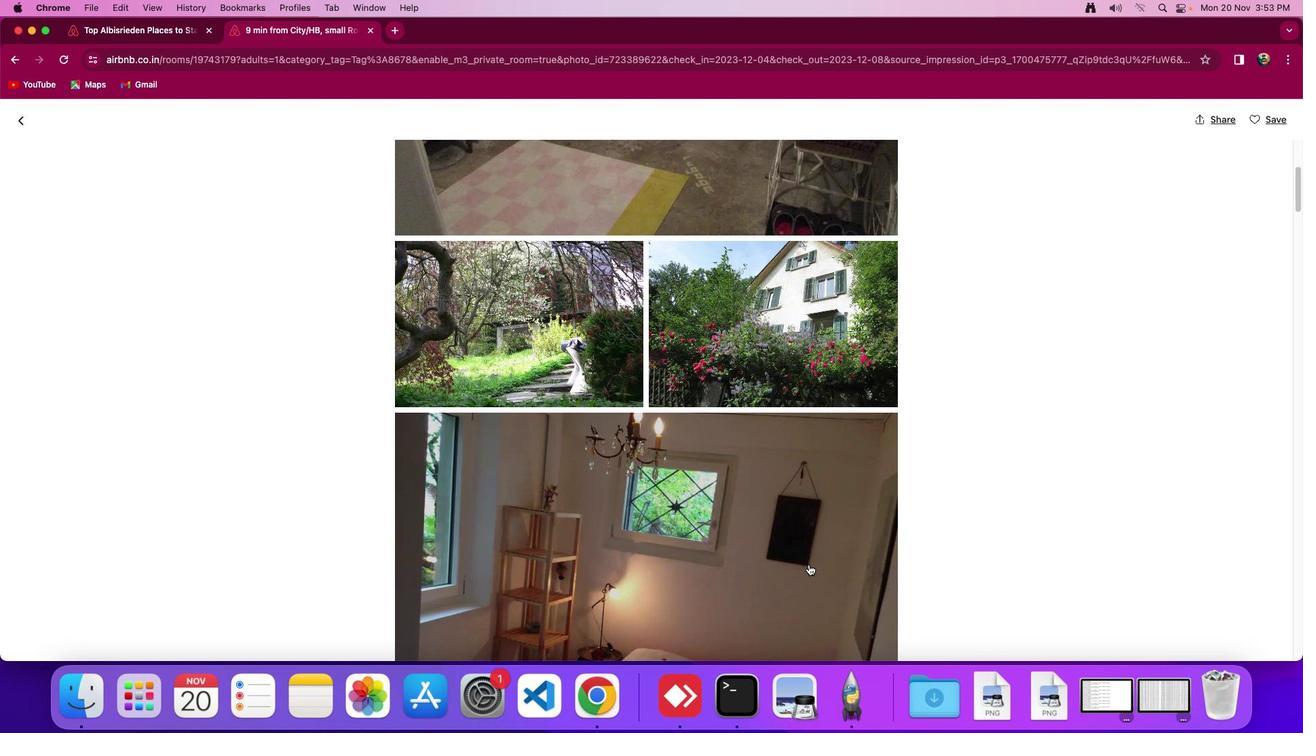 
Action: Mouse scrolled (816, 571) with delta (6, 6)
Screenshot: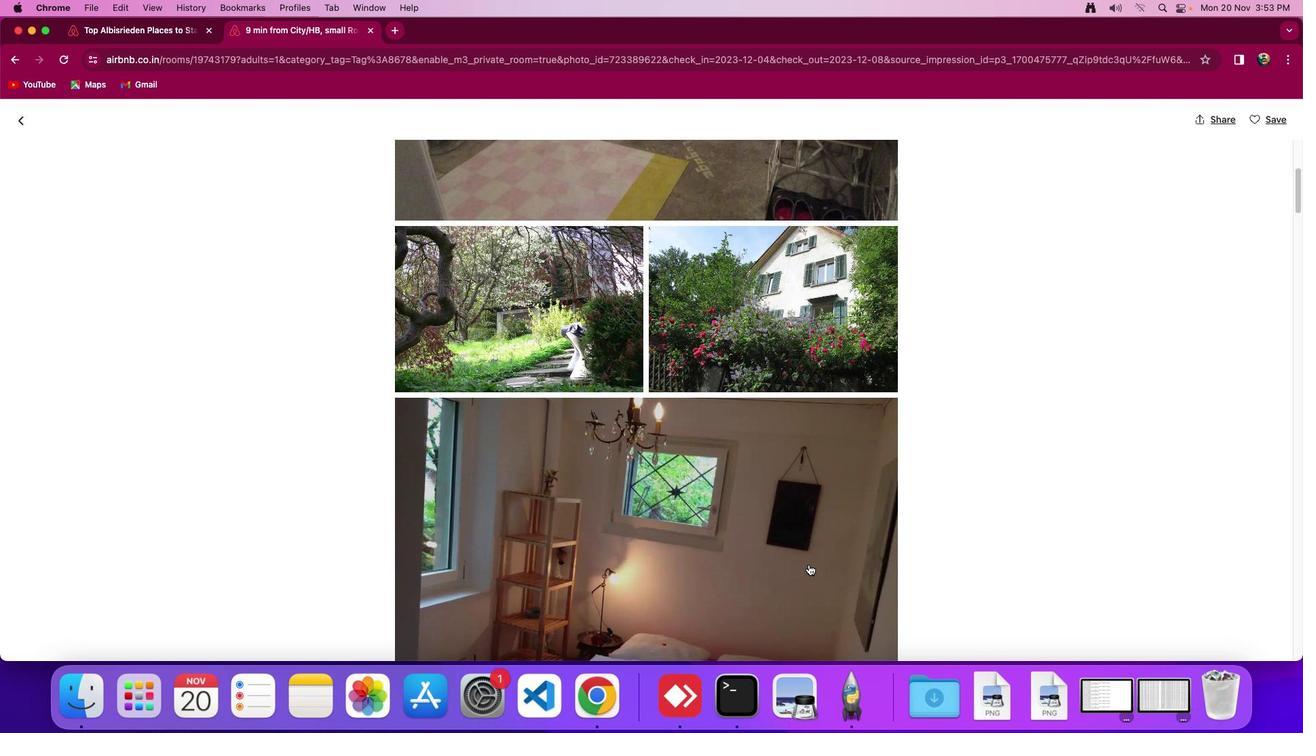 
Action: Mouse scrolled (816, 571) with delta (6, 6)
Screenshot: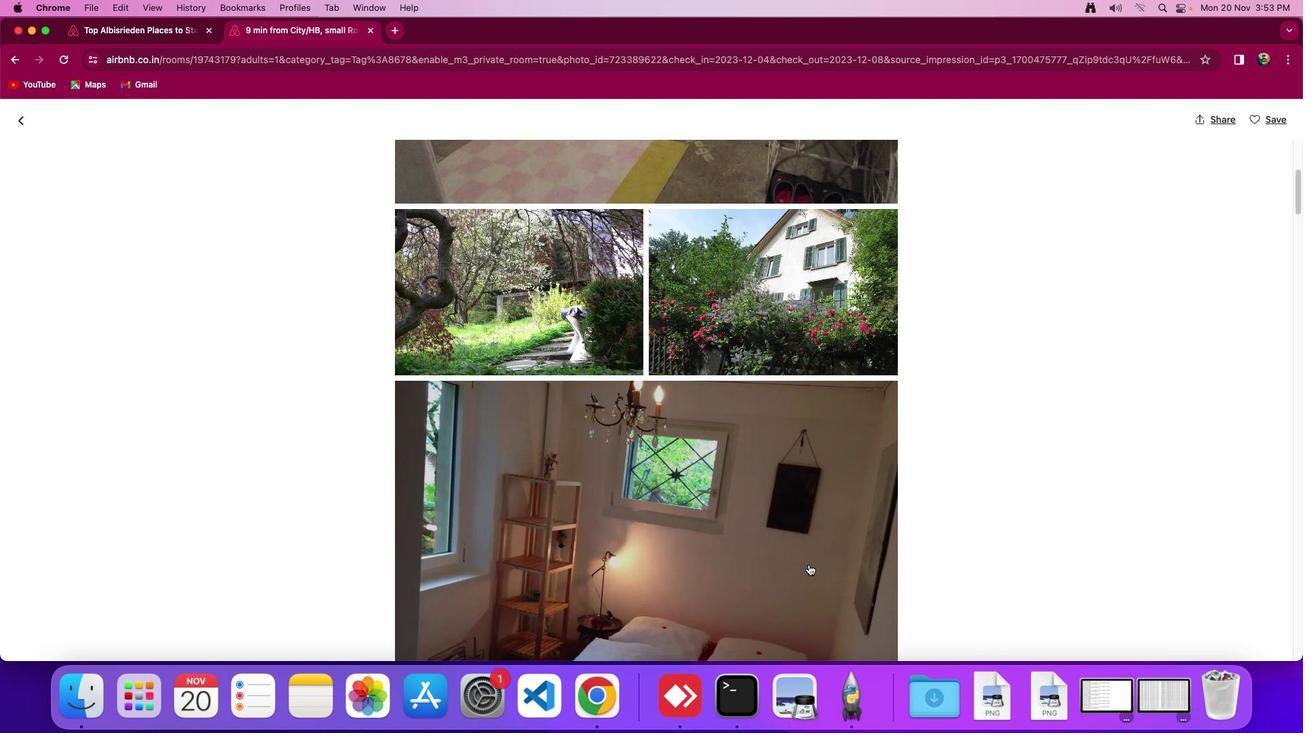 
Action: Mouse scrolled (816, 571) with delta (6, 6)
Screenshot: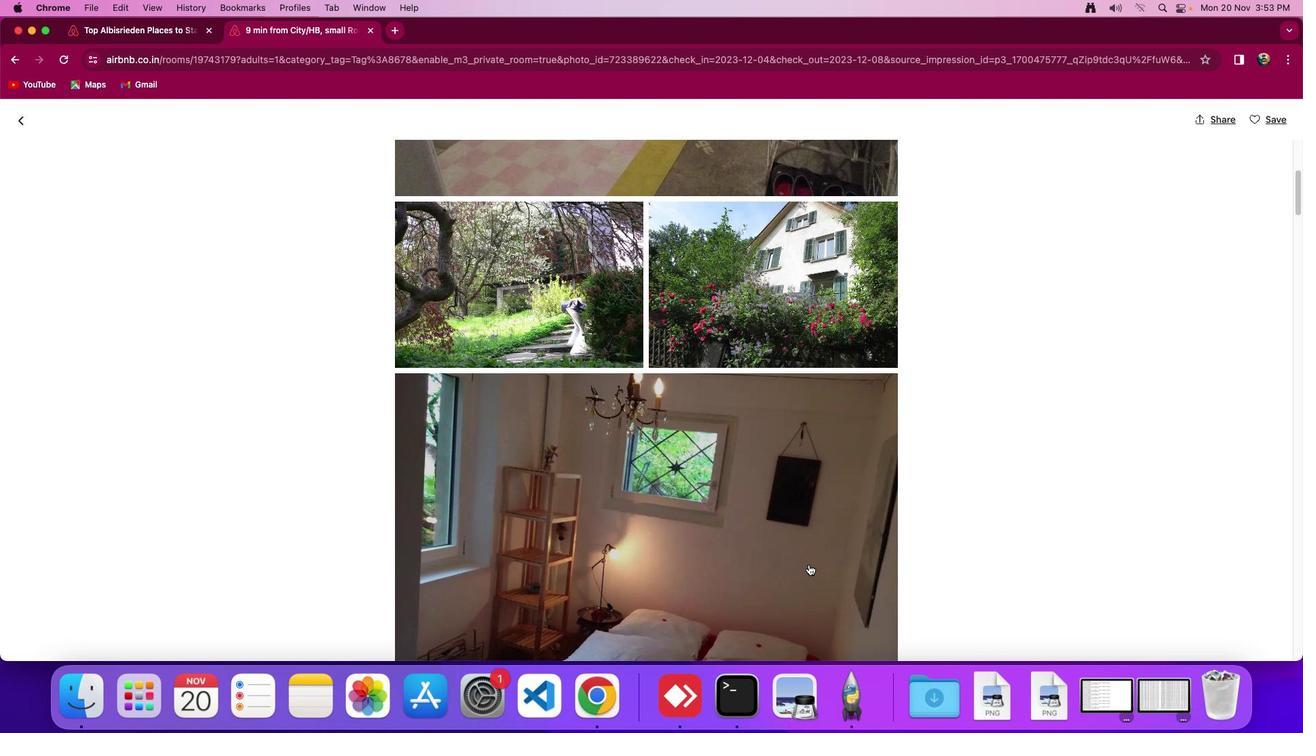 
Action: Mouse scrolled (816, 571) with delta (6, 6)
Screenshot: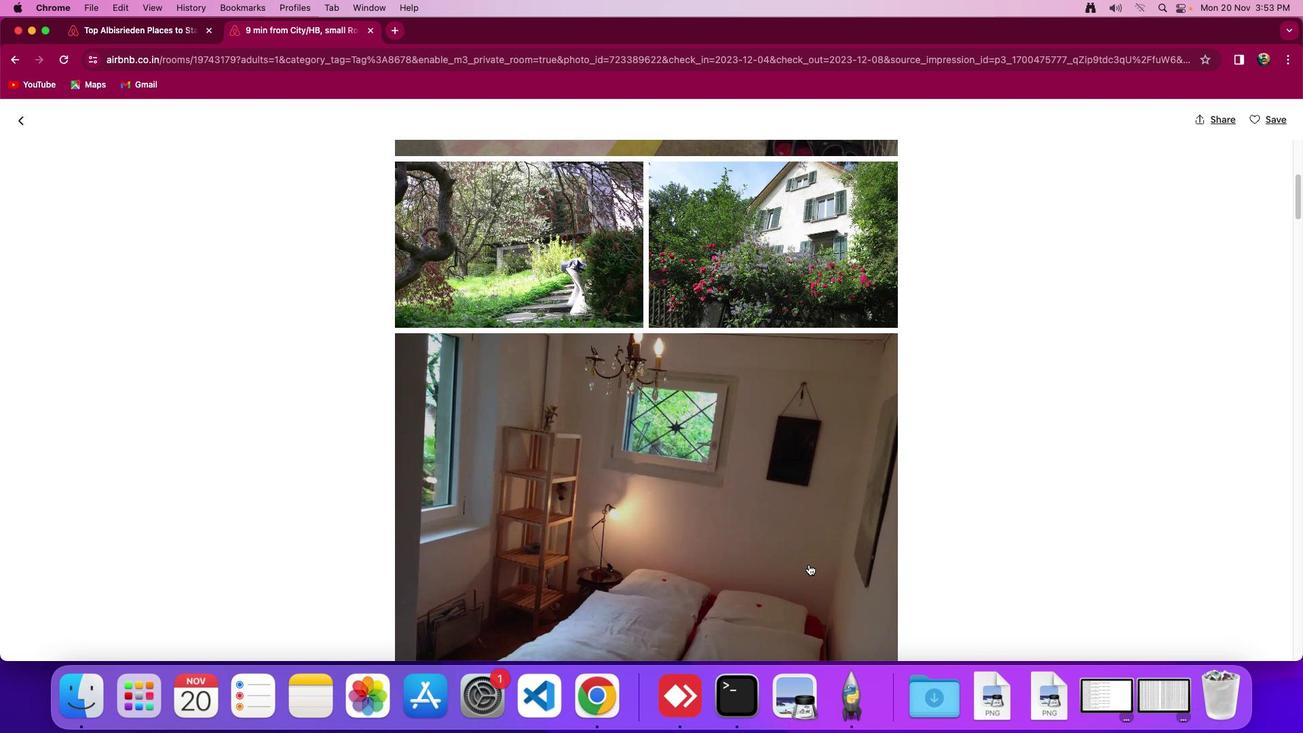 
Action: Mouse scrolled (816, 571) with delta (6, 6)
Screenshot: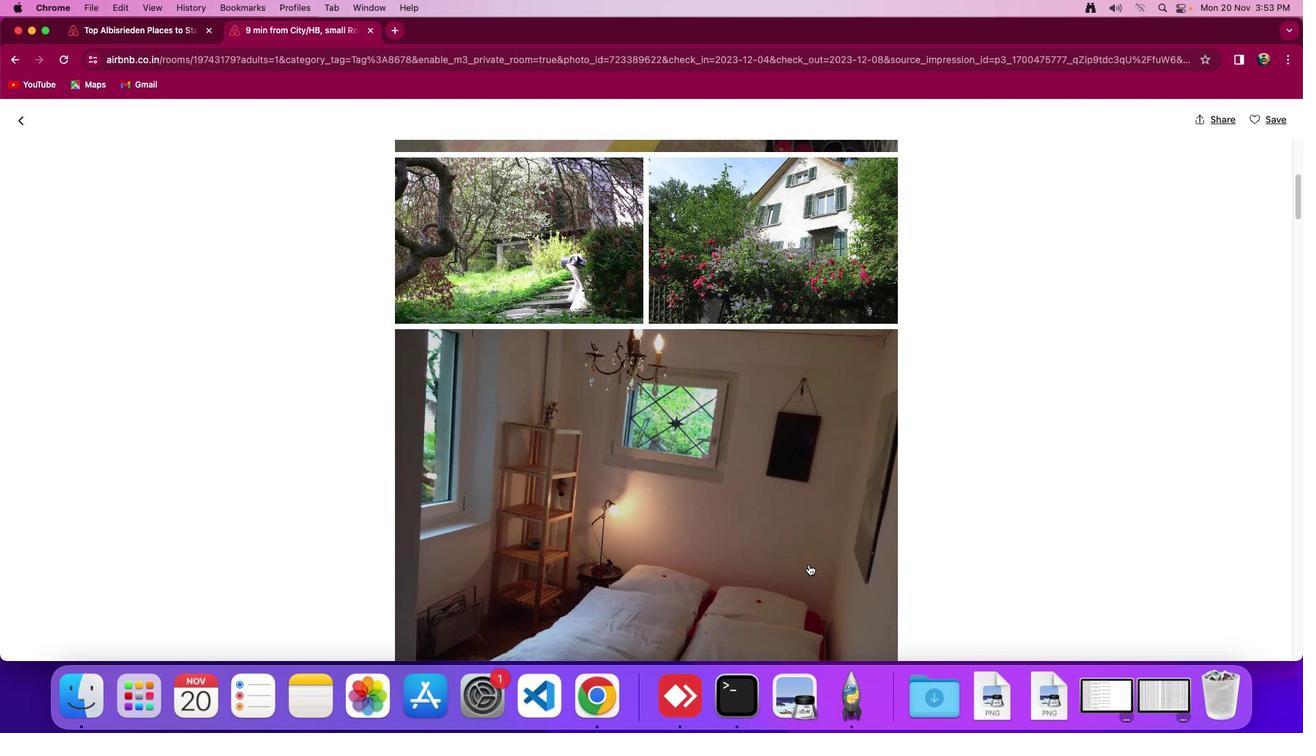 
Action: Mouse moved to (816, 571)
Screenshot: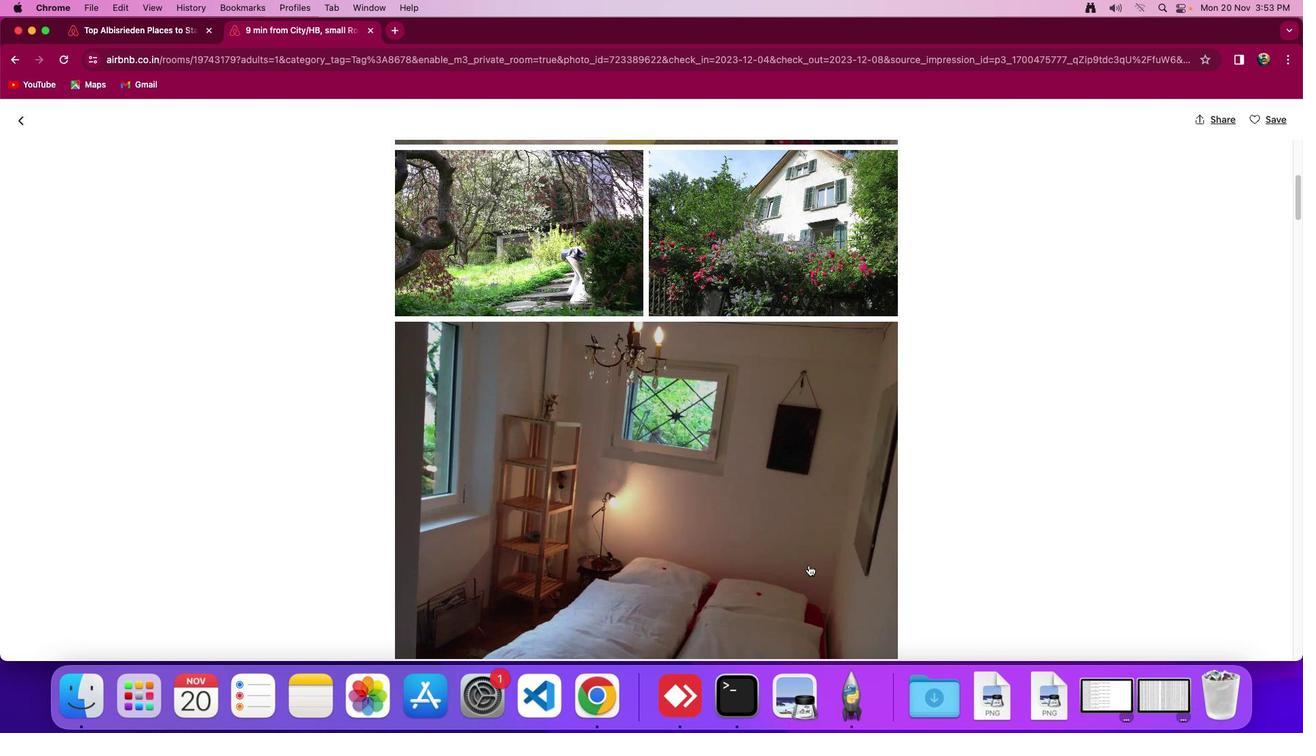 
Action: Mouse scrolled (816, 571) with delta (6, 6)
Screenshot: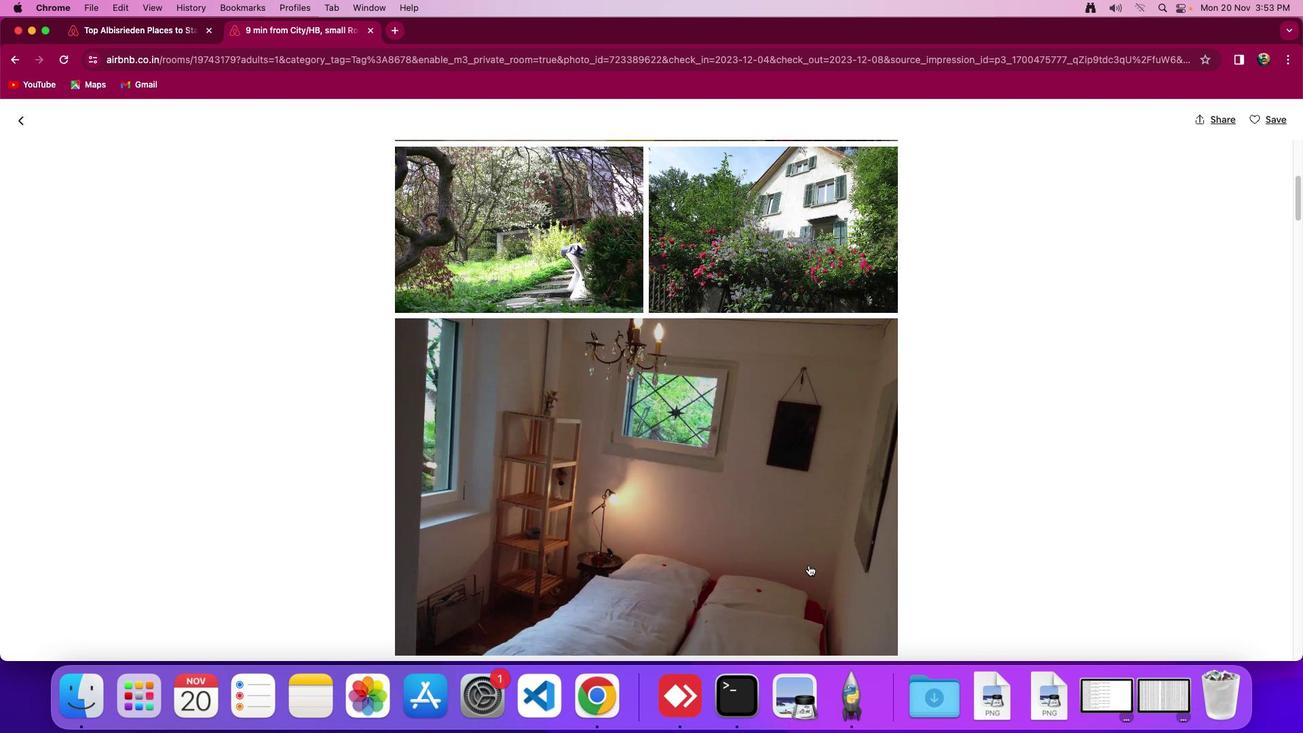
Action: Mouse scrolled (816, 571) with delta (6, 6)
Screenshot: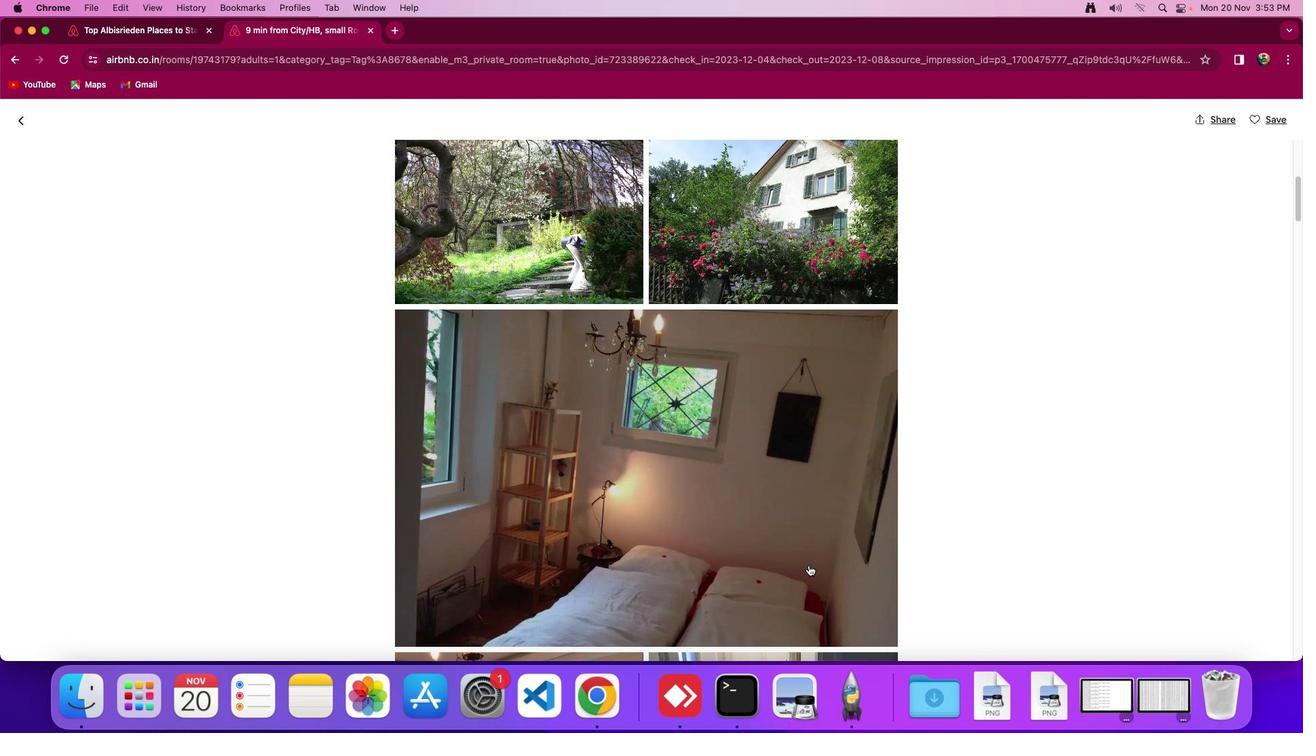 
Action: Mouse scrolled (816, 571) with delta (6, 6)
Screenshot: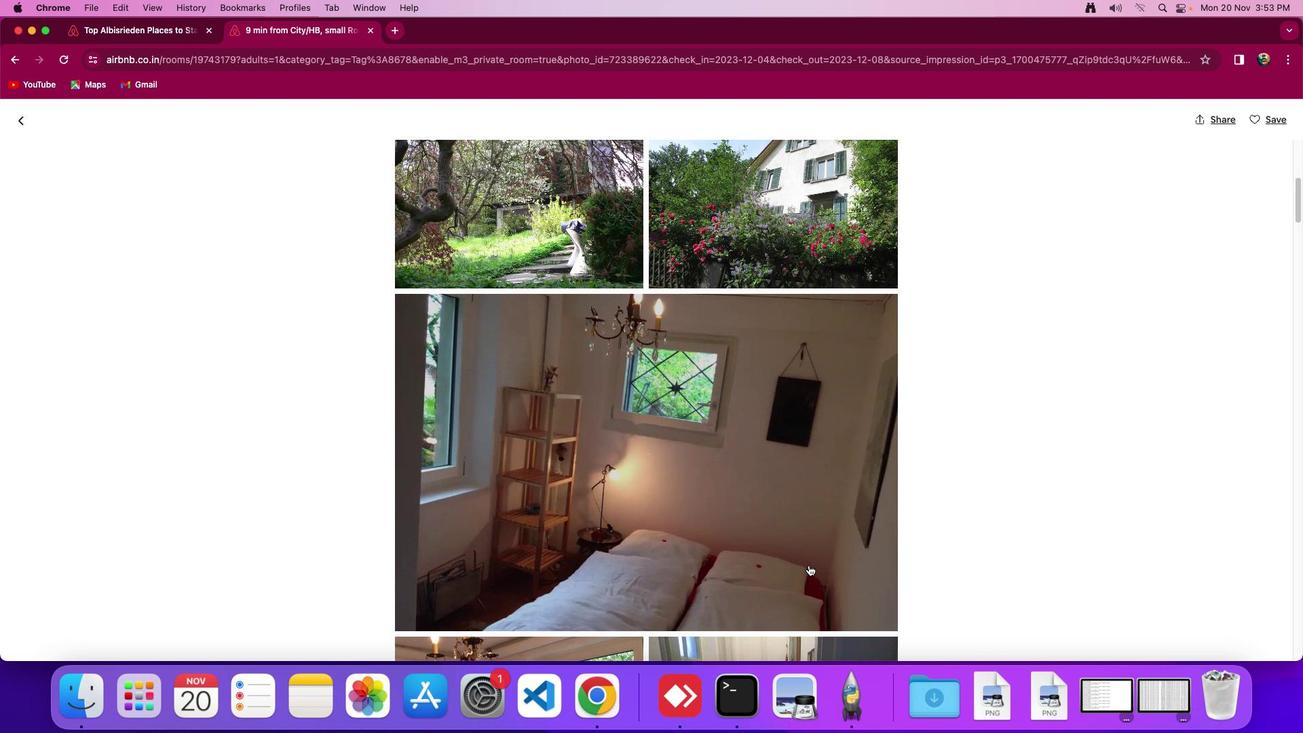 
Action: Mouse scrolled (816, 571) with delta (6, 6)
Screenshot: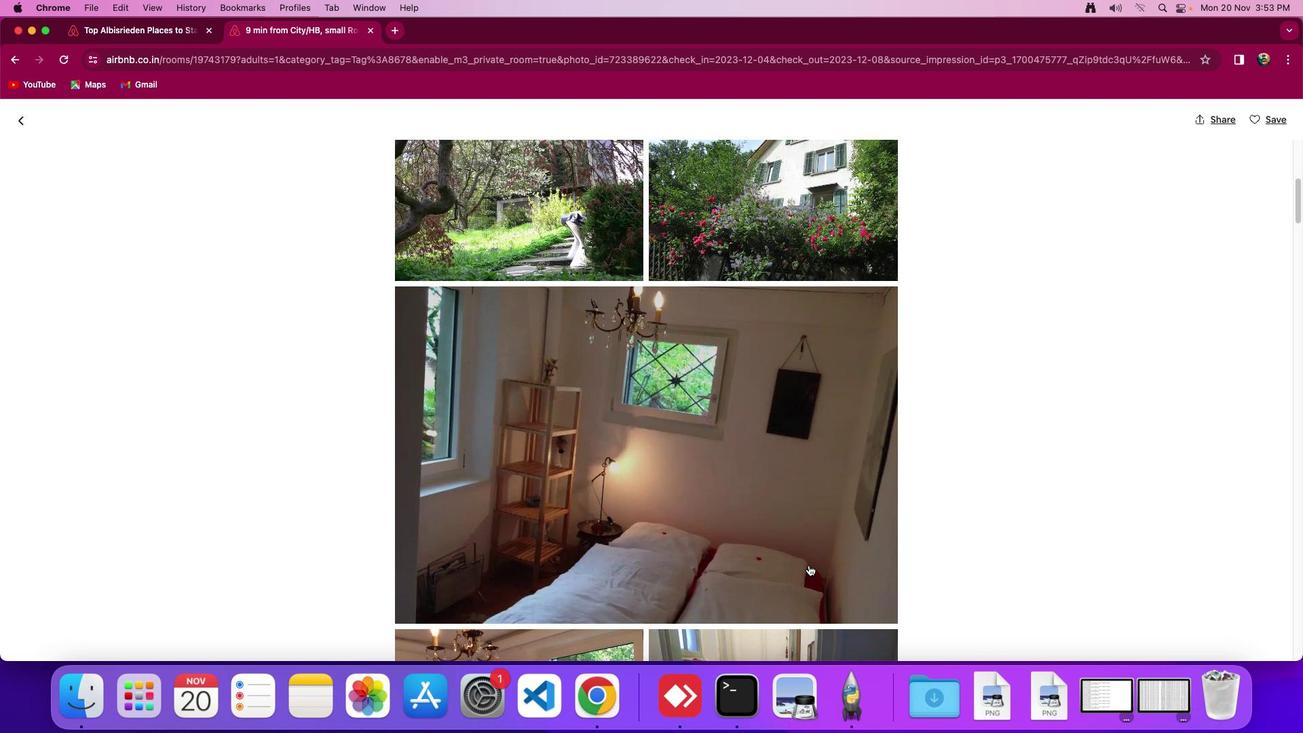 
Action: Mouse scrolled (816, 571) with delta (6, 6)
Screenshot: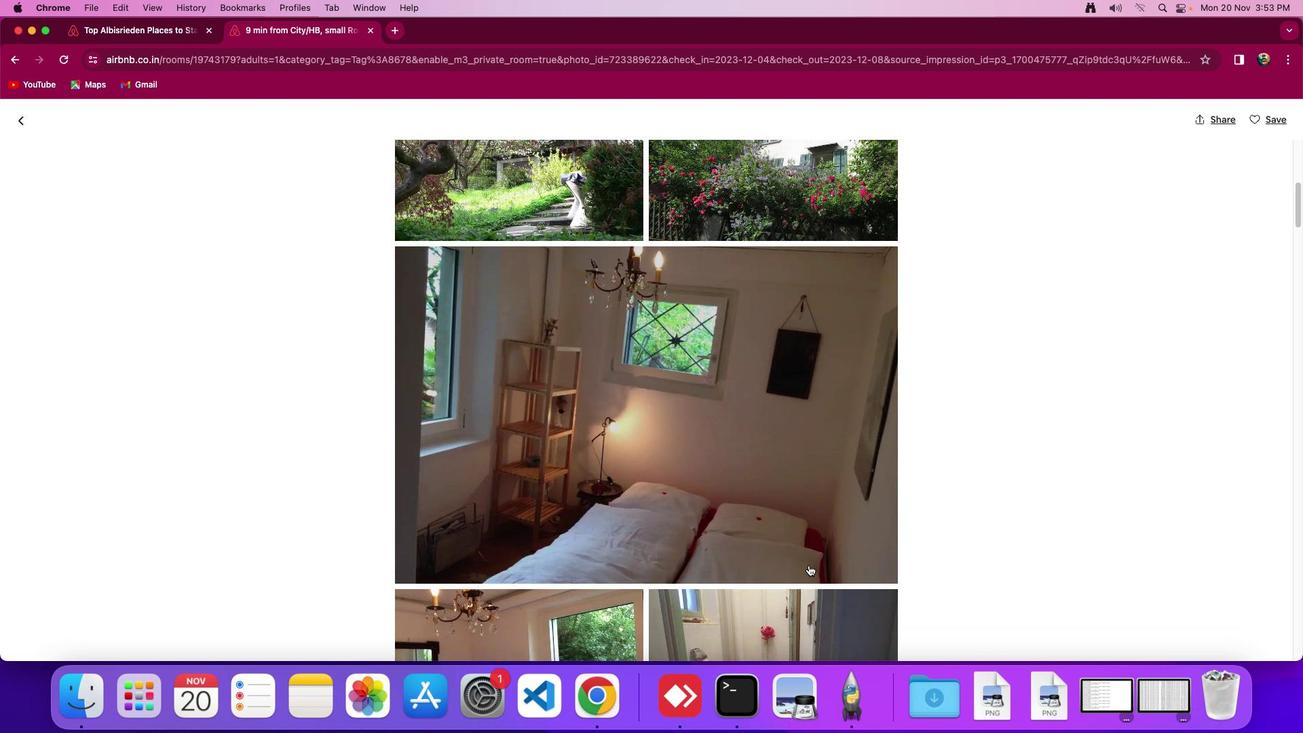 
Action: Mouse moved to (816, 573)
Screenshot: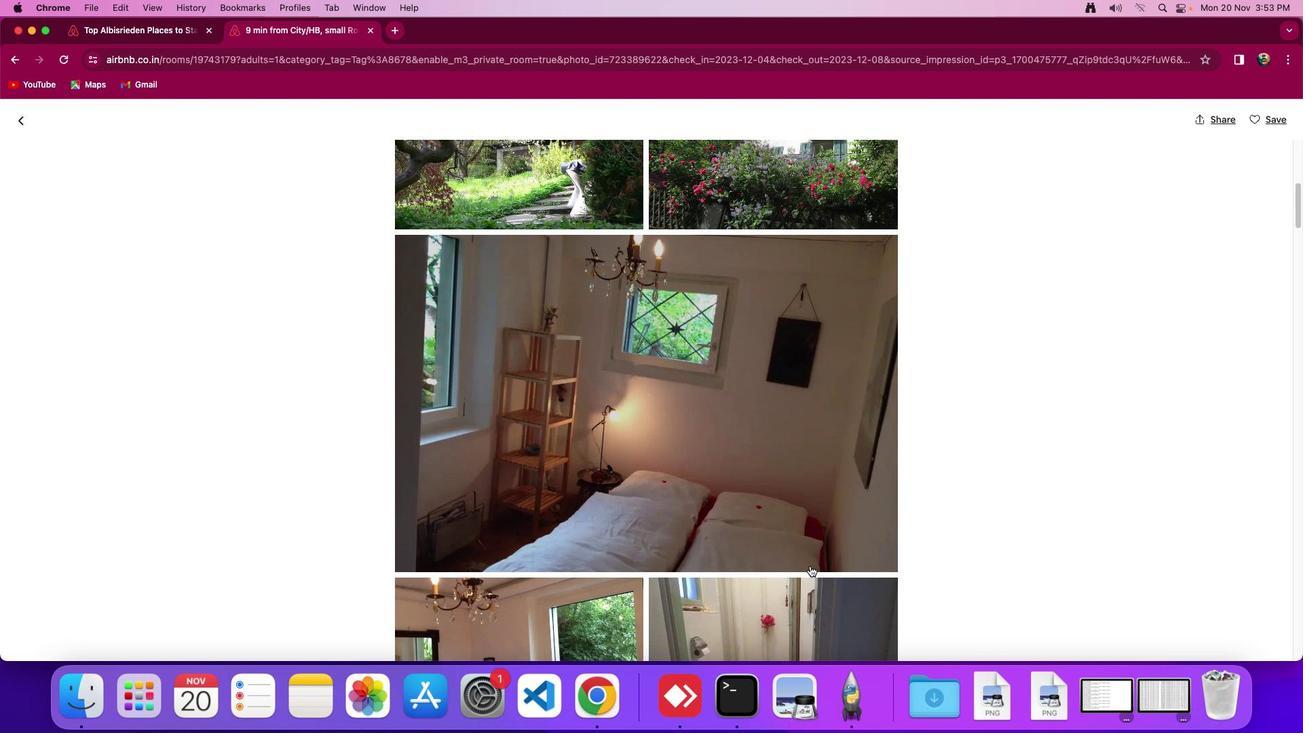 
Action: Mouse scrolled (816, 573) with delta (6, 6)
Screenshot: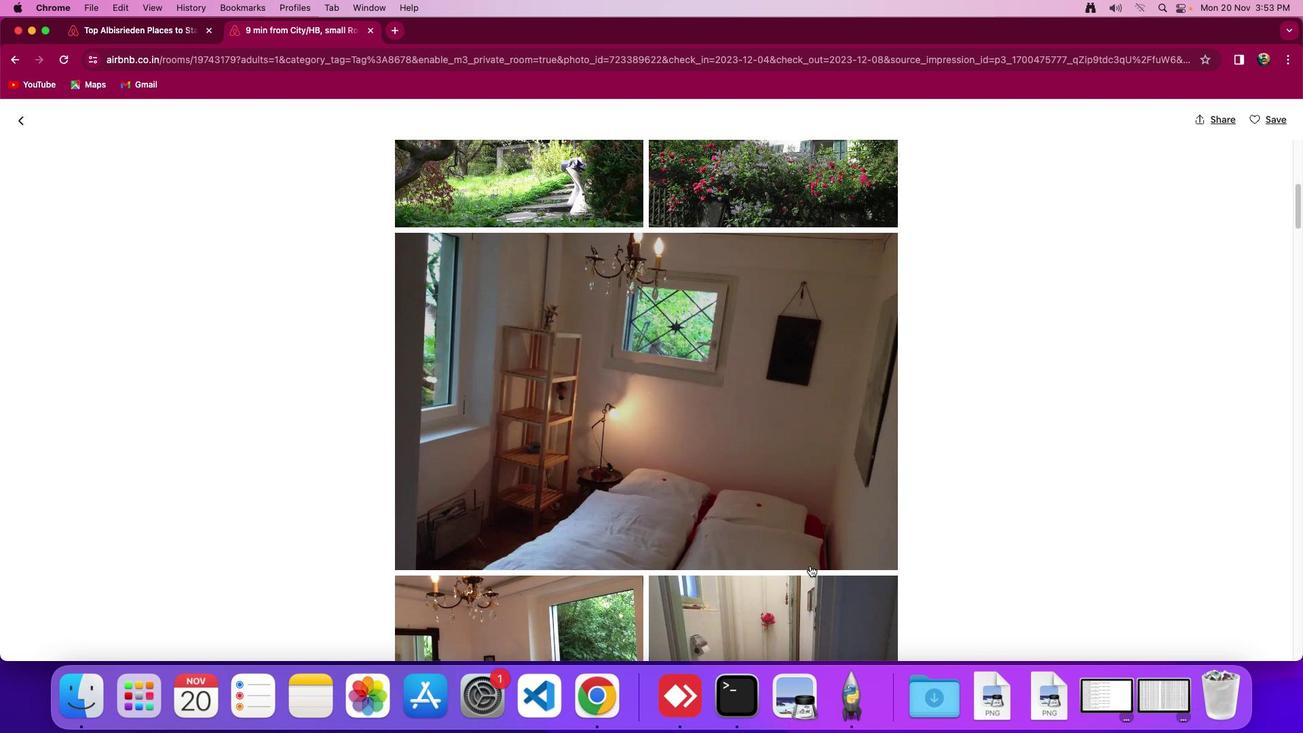 
Action: Mouse scrolled (816, 573) with delta (6, 6)
Screenshot: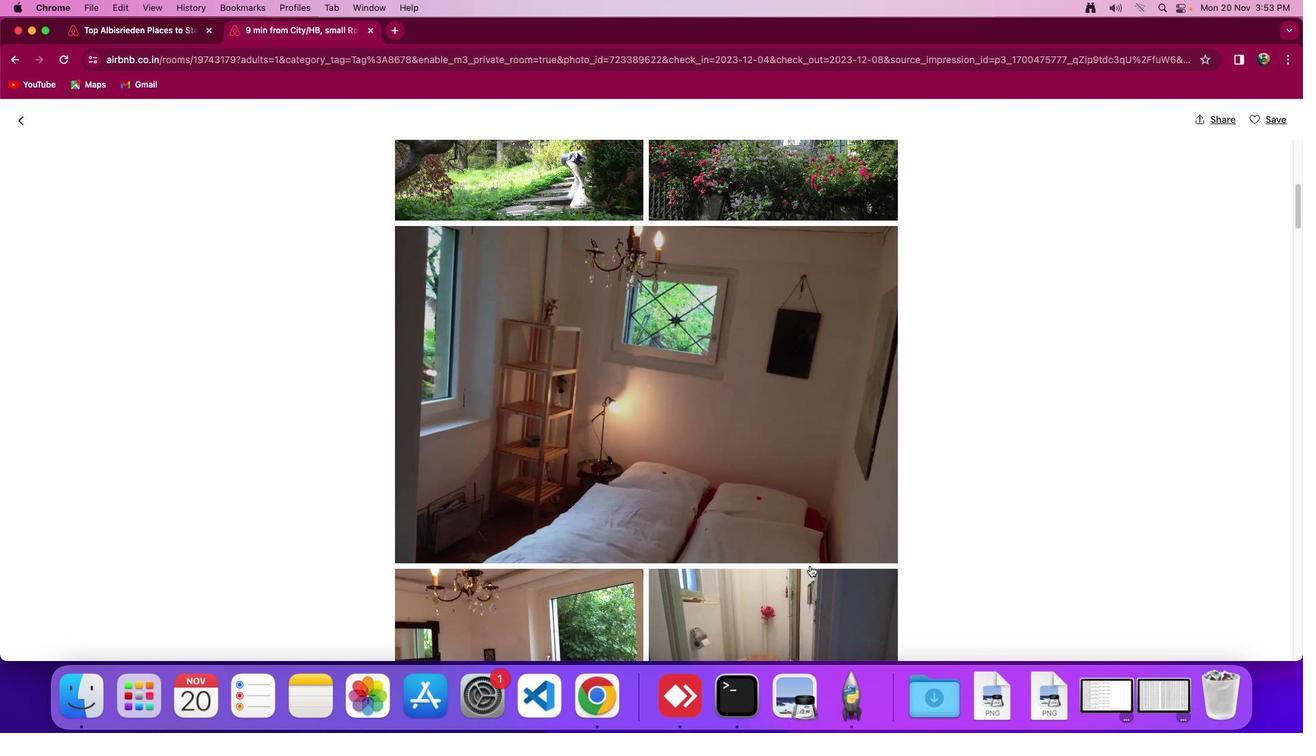 
Action: Mouse scrolled (816, 573) with delta (6, 6)
Screenshot: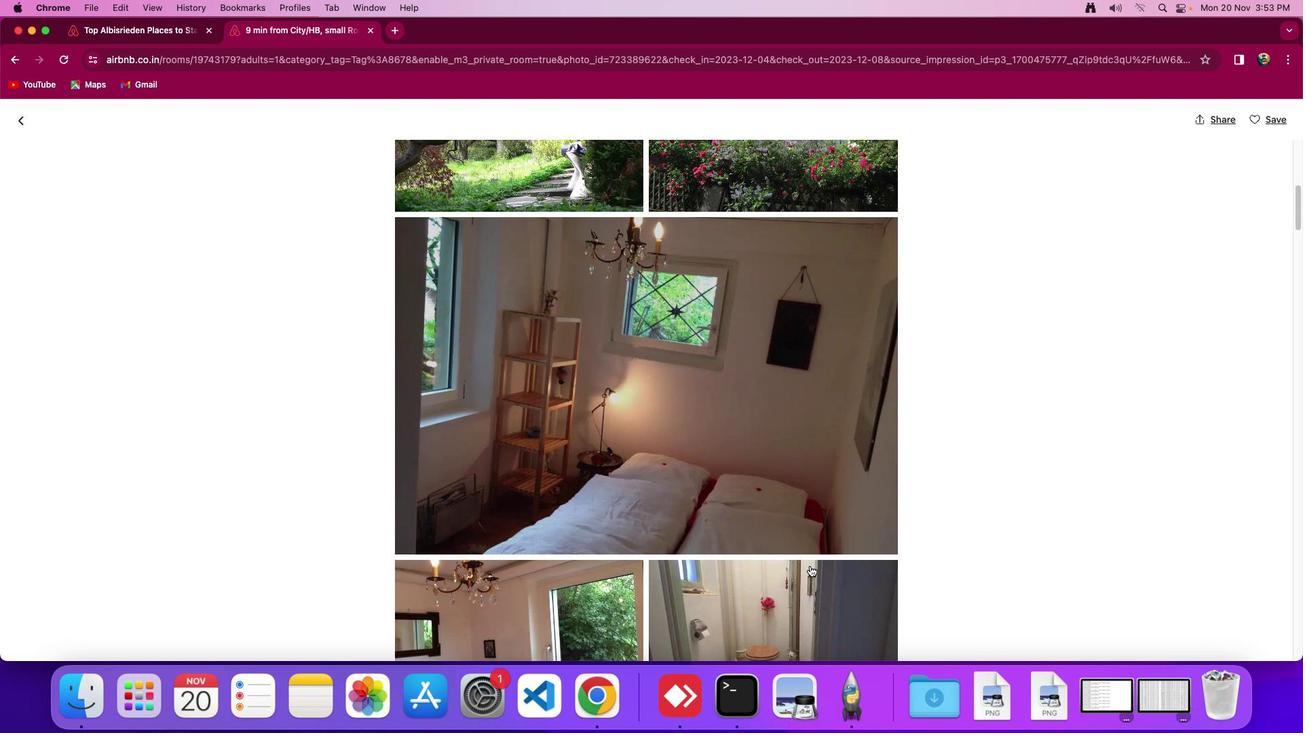 
Action: Mouse scrolled (816, 573) with delta (6, 6)
Screenshot: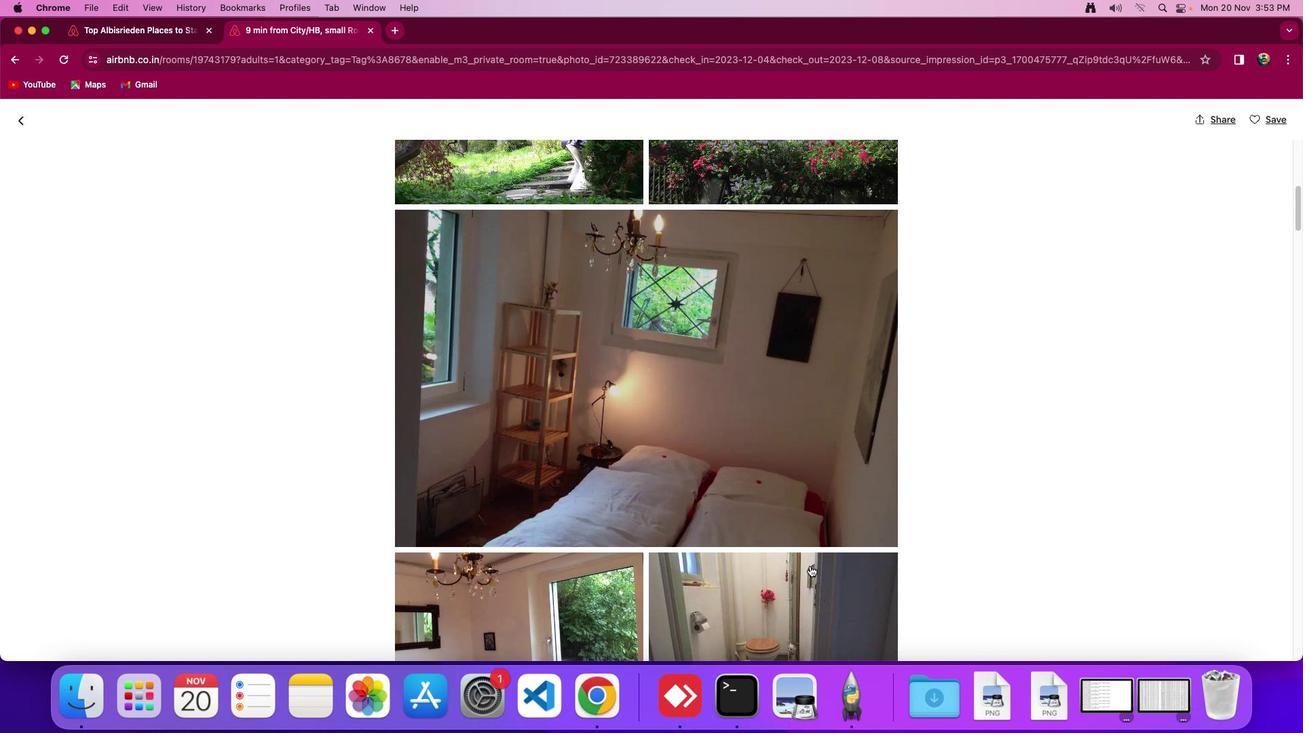 
Action: Mouse moved to (817, 573)
Screenshot: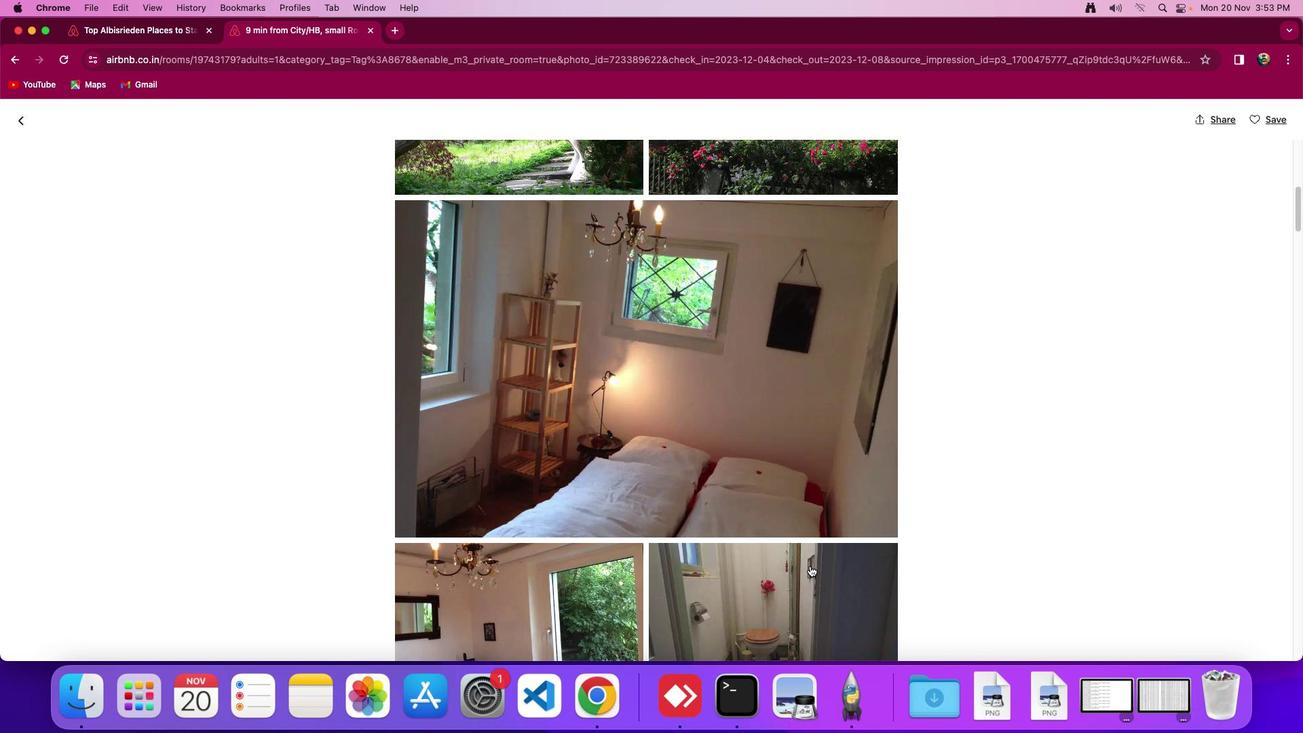 
Action: Mouse scrolled (817, 573) with delta (6, 6)
Screenshot: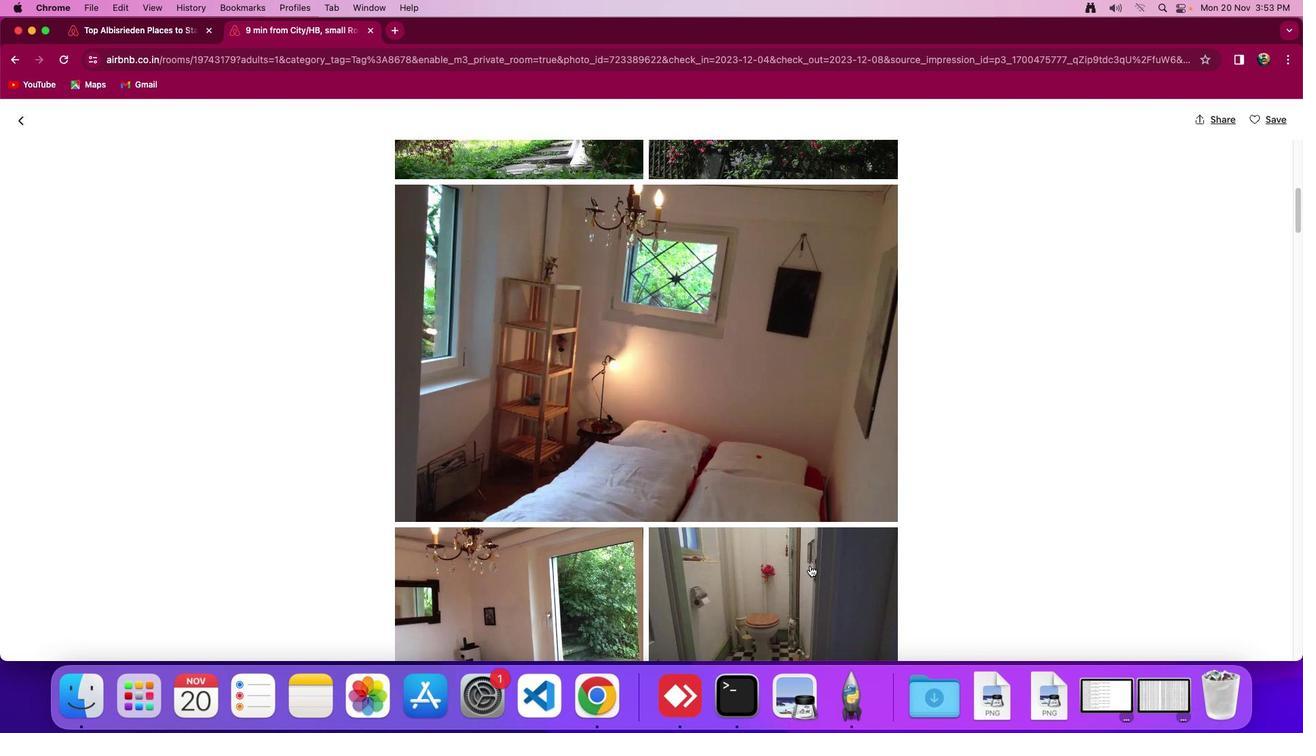 
Action: Mouse scrolled (817, 573) with delta (6, 6)
Screenshot: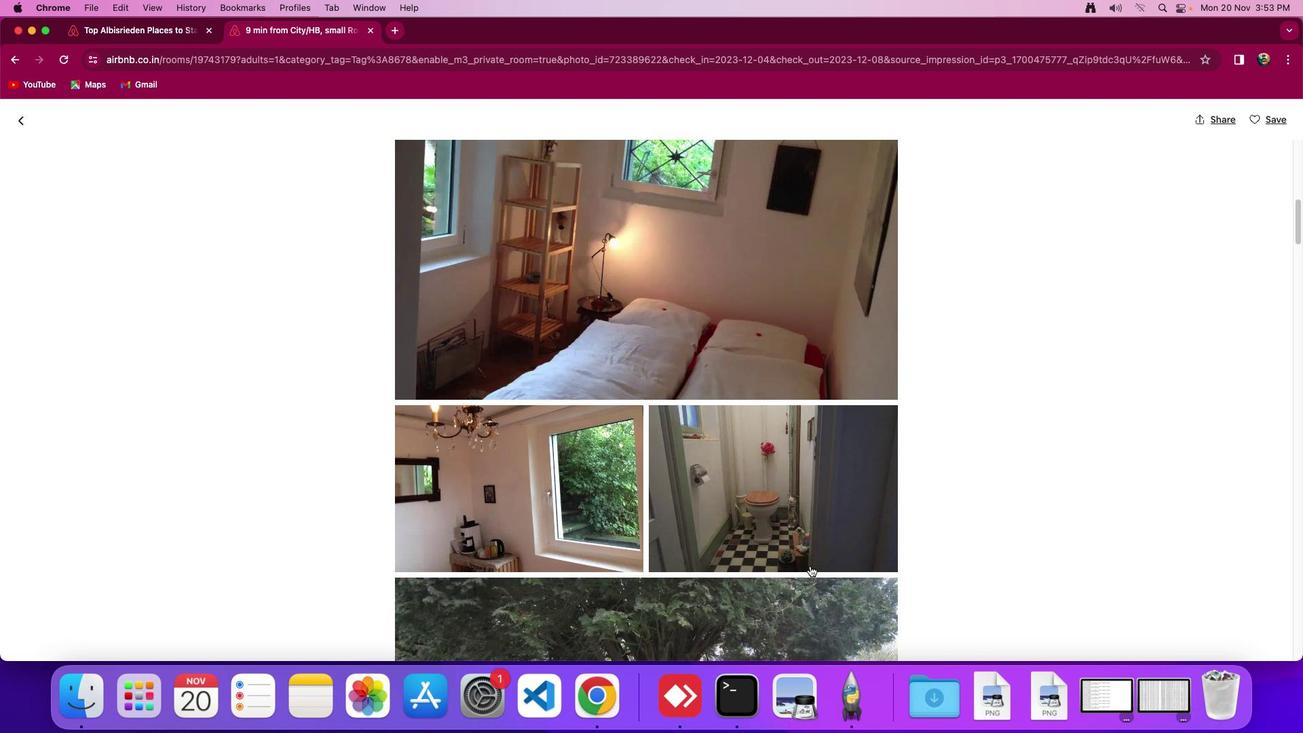 
Action: Mouse scrolled (817, 573) with delta (6, 4)
Screenshot: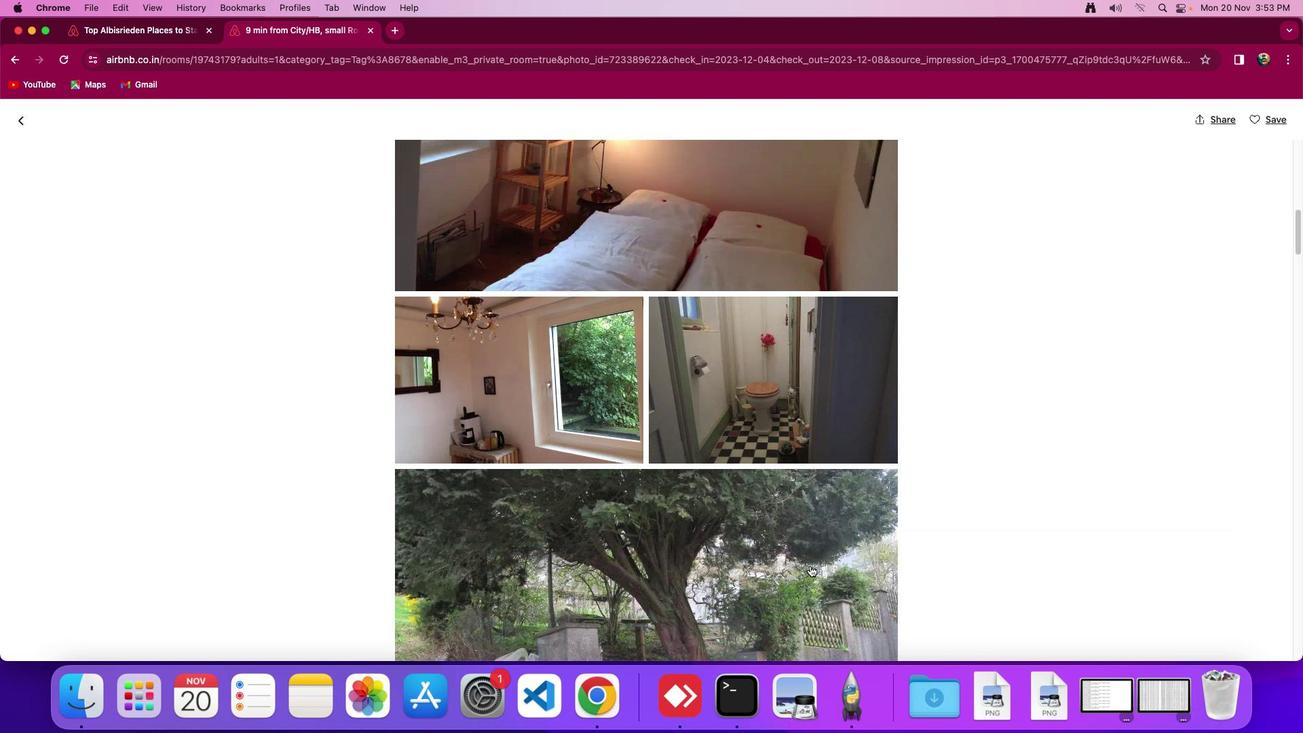 
Action: Mouse scrolled (817, 573) with delta (6, 3)
Screenshot: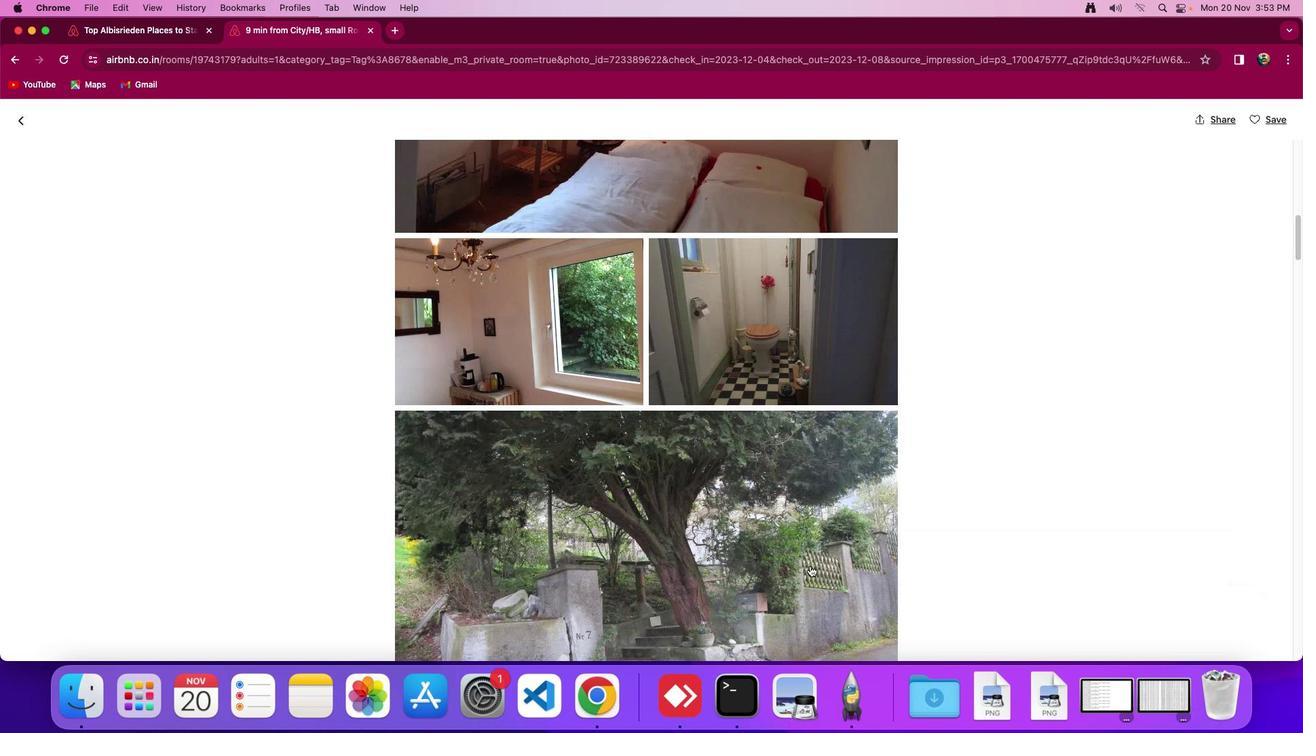 
Action: Mouse scrolled (817, 573) with delta (6, 6)
Screenshot: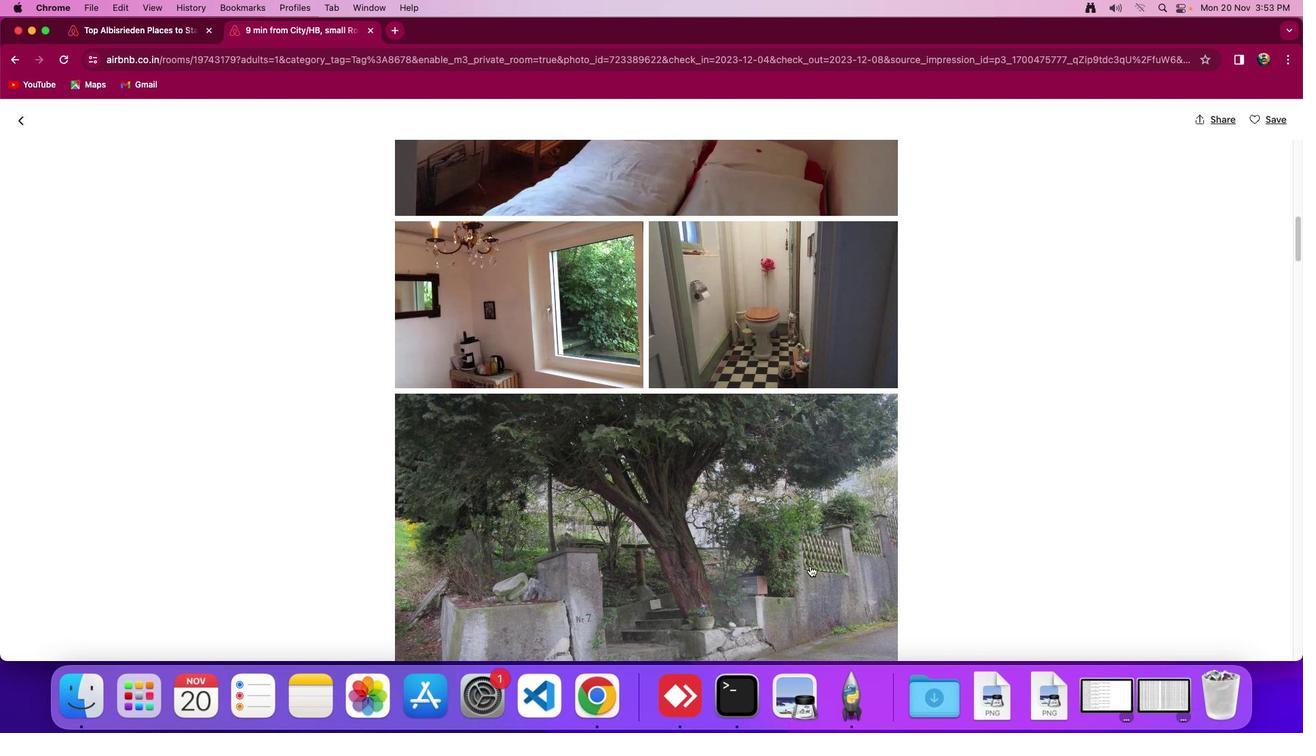 
Action: Mouse scrolled (817, 573) with delta (6, 6)
Screenshot: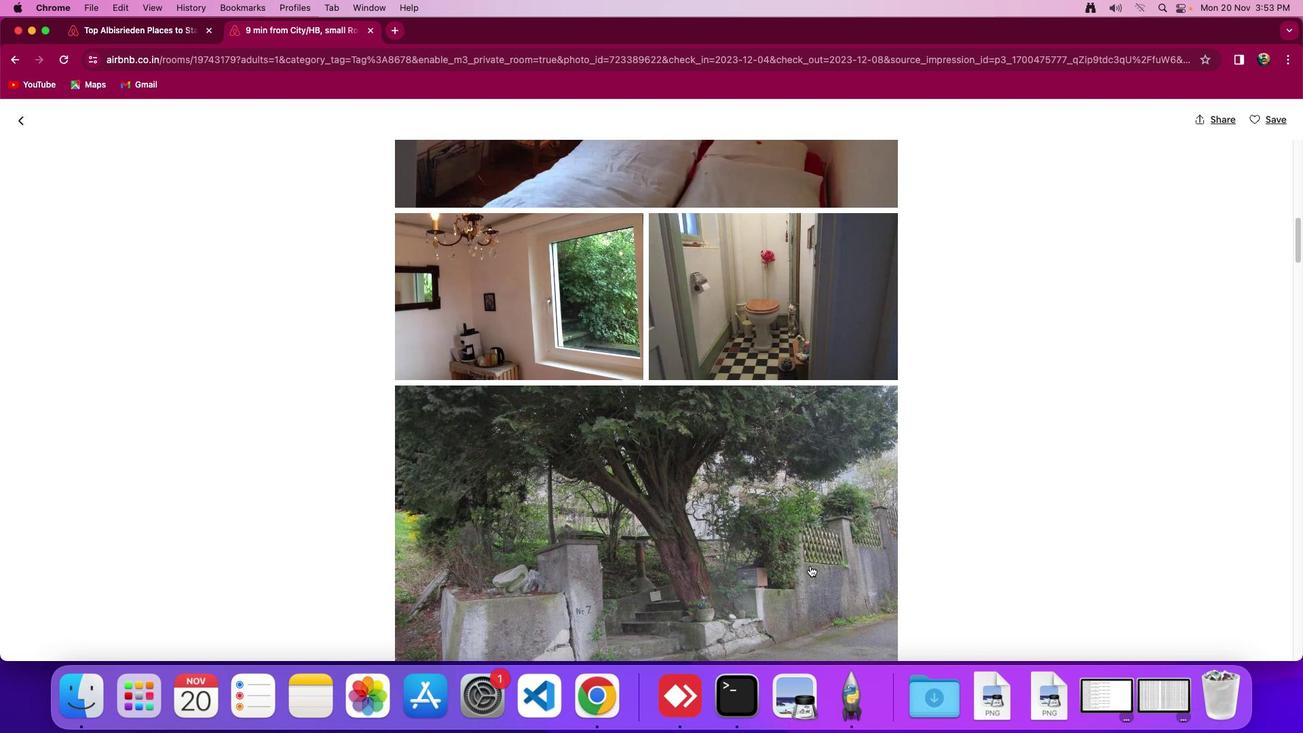 
Action: Mouse scrolled (817, 573) with delta (6, 6)
Screenshot: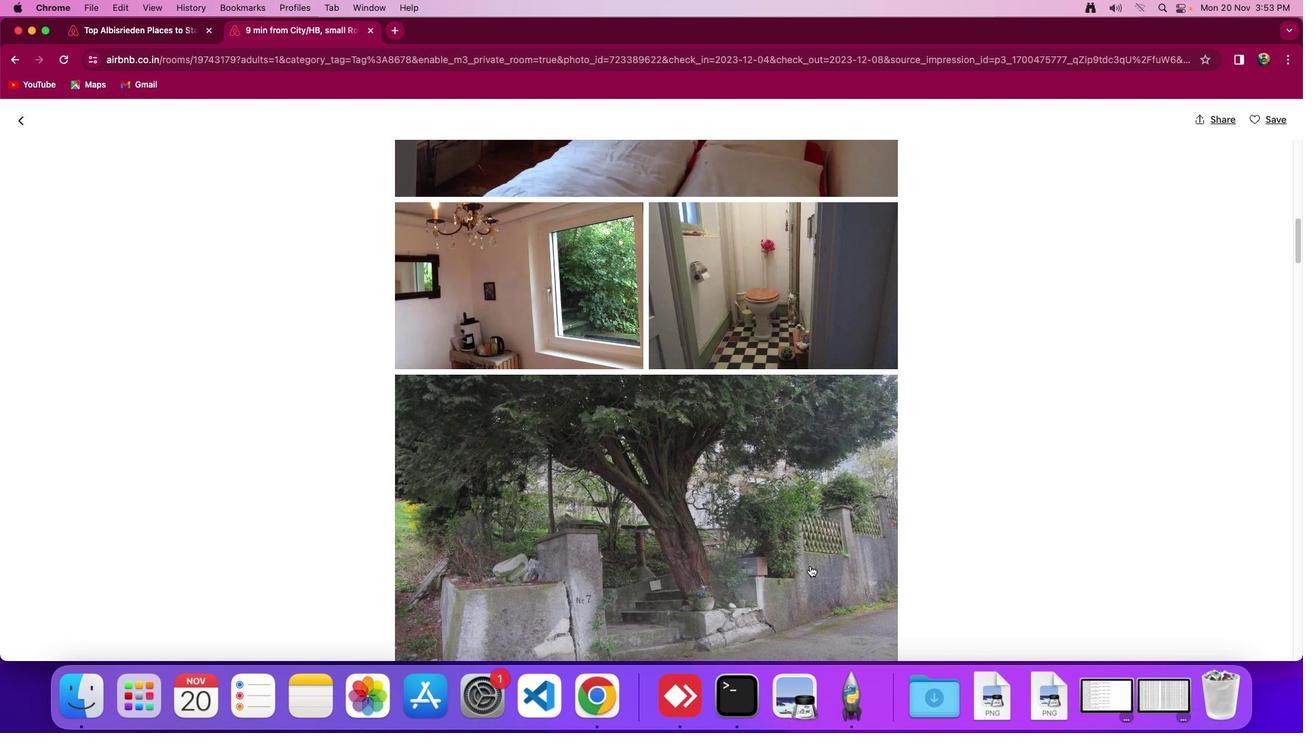 
Action: Mouse scrolled (817, 573) with delta (6, 6)
Screenshot: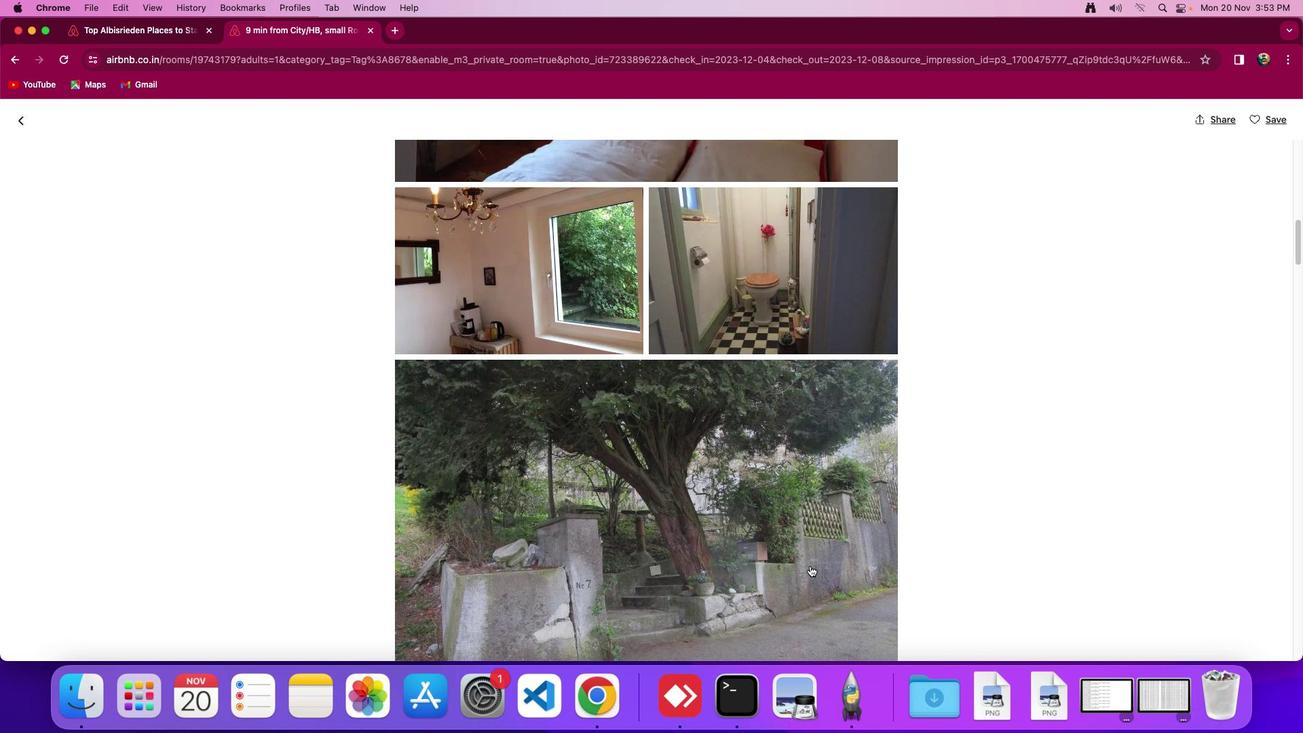 
Action: Mouse scrolled (817, 573) with delta (6, 6)
Screenshot: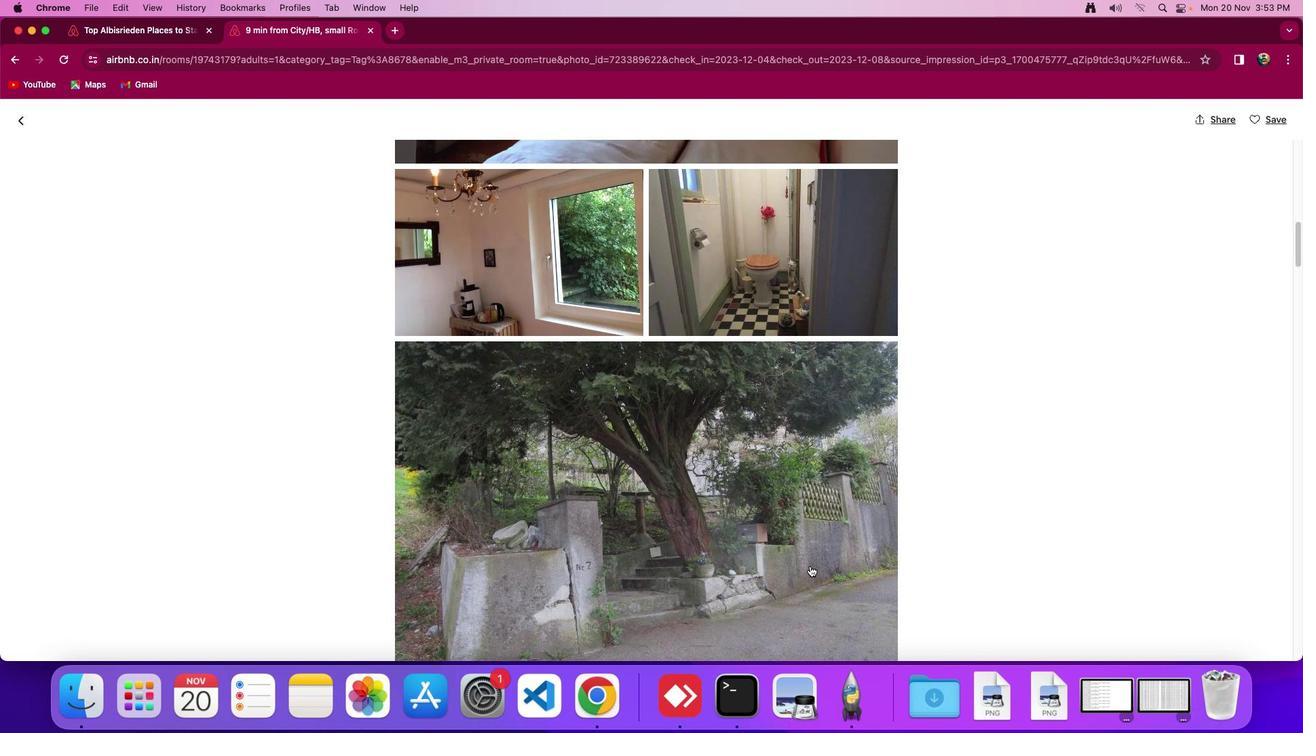 
Action: Mouse scrolled (817, 573) with delta (6, 6)
Screenshot: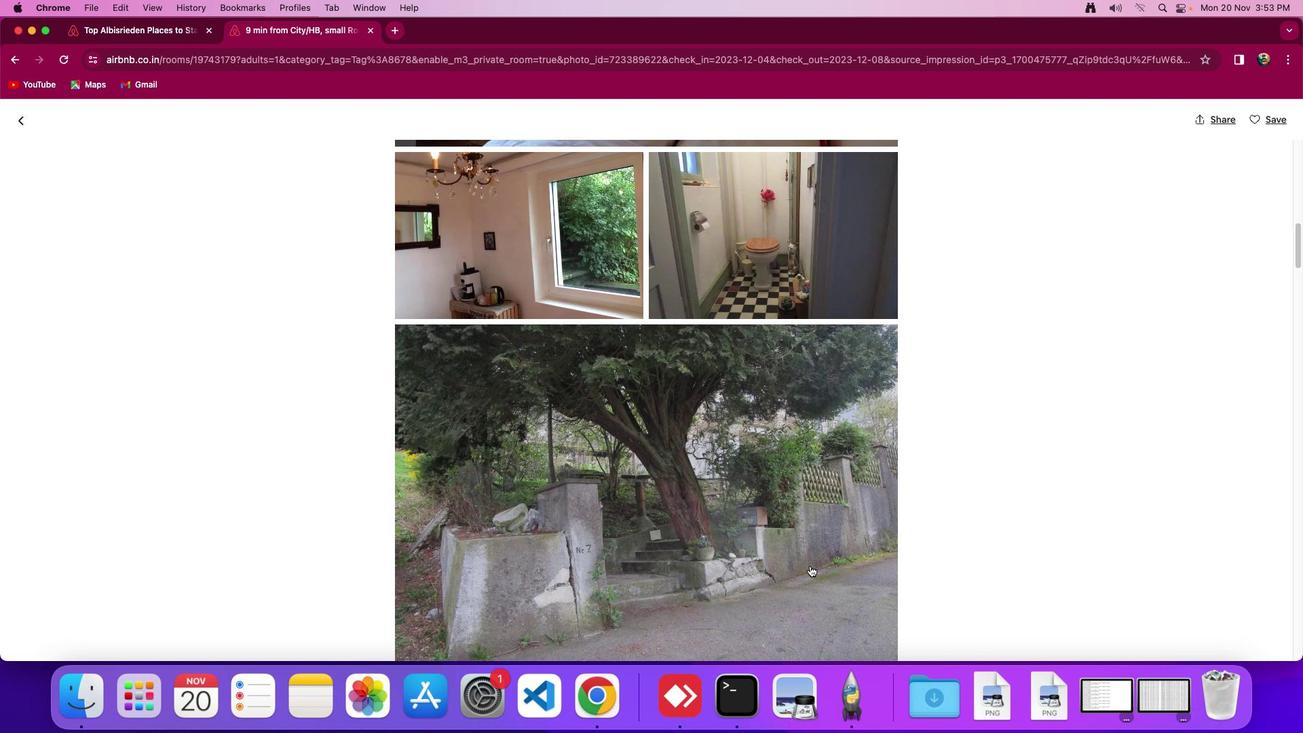 
Action: Mouse scrolled (817, 573) with delta (6, 6)
Screenshot: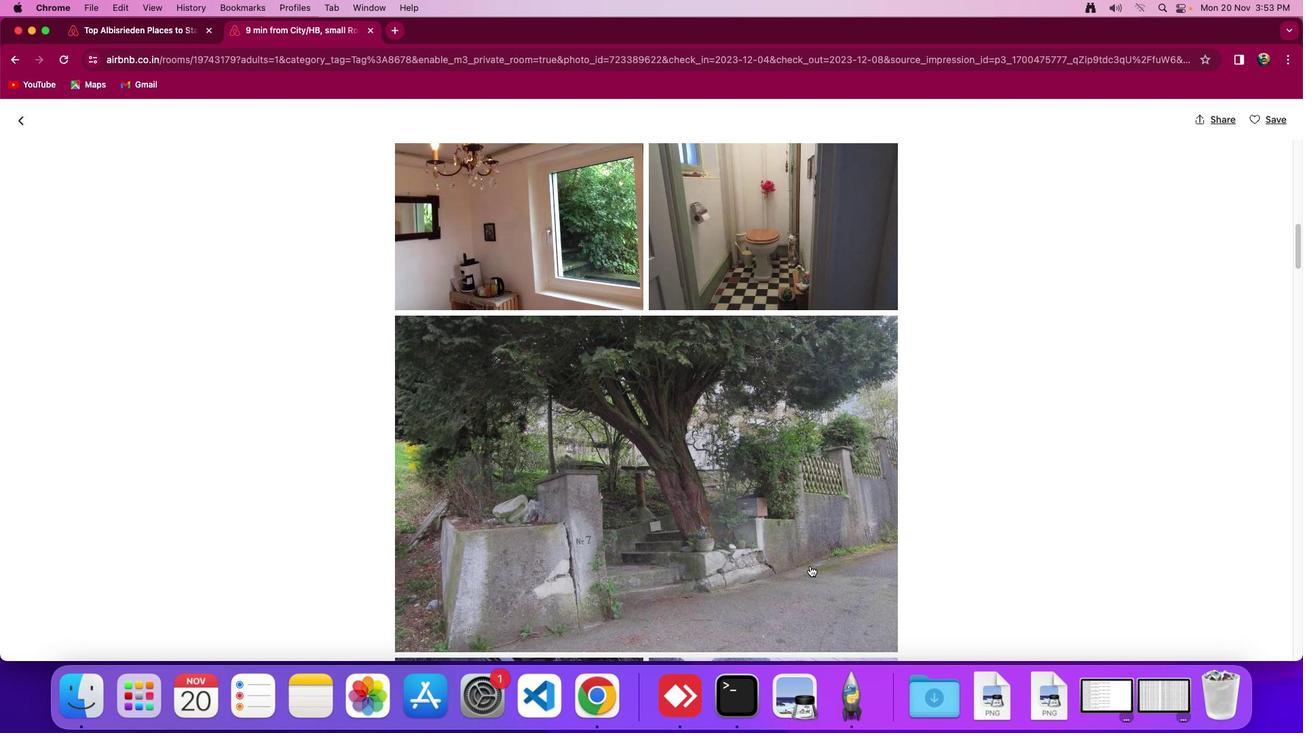 
Action: Mouse scrolled (817, 573) with delta (6, 5)
Screenshot: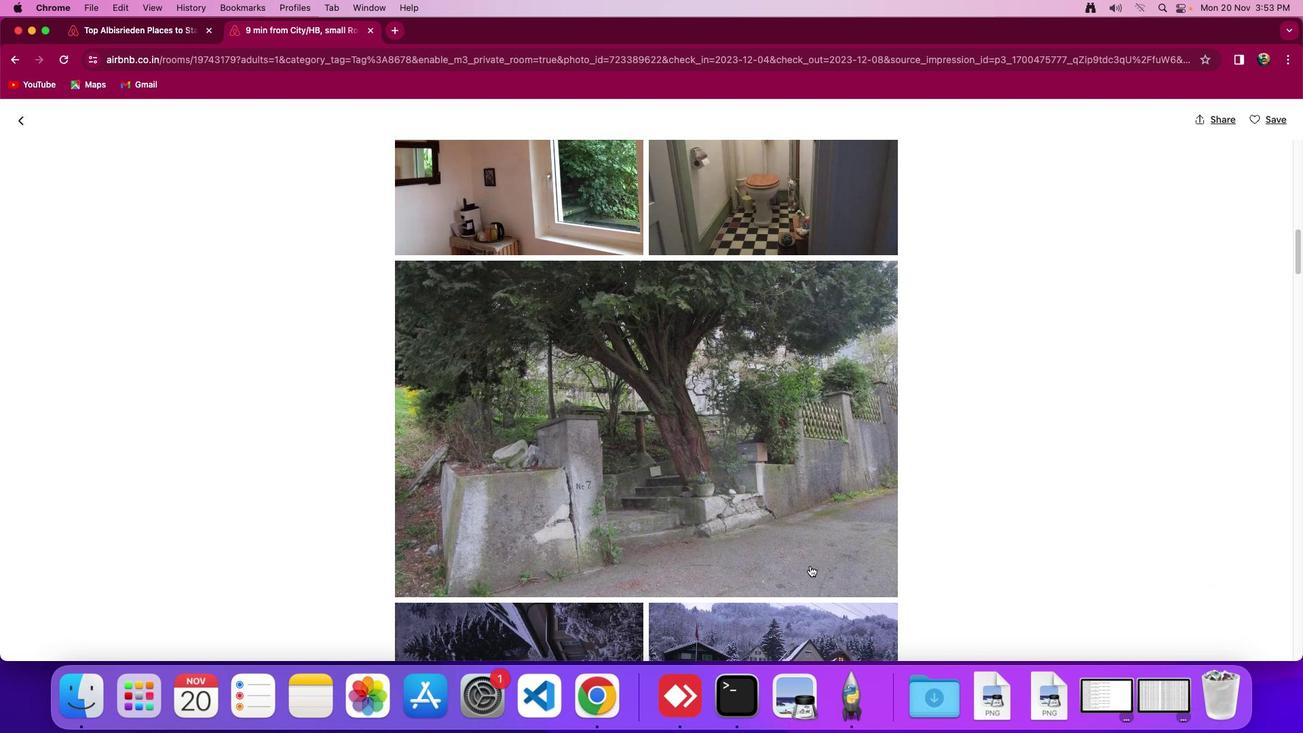 
Action: Mouse scrolled (817, 573) with delta (6, 6)
Screenshot: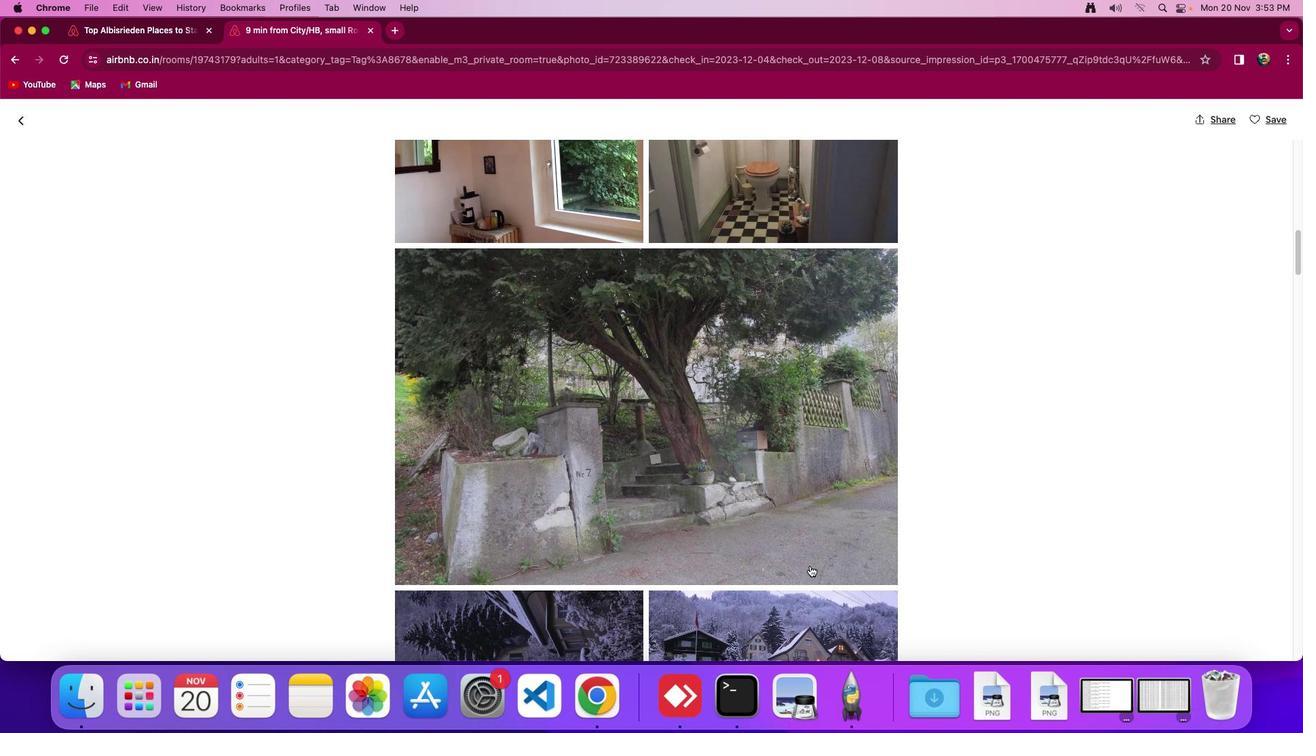 
Action: Mouse scrolled (817, 573) with delta (6, 6)
Screenshot: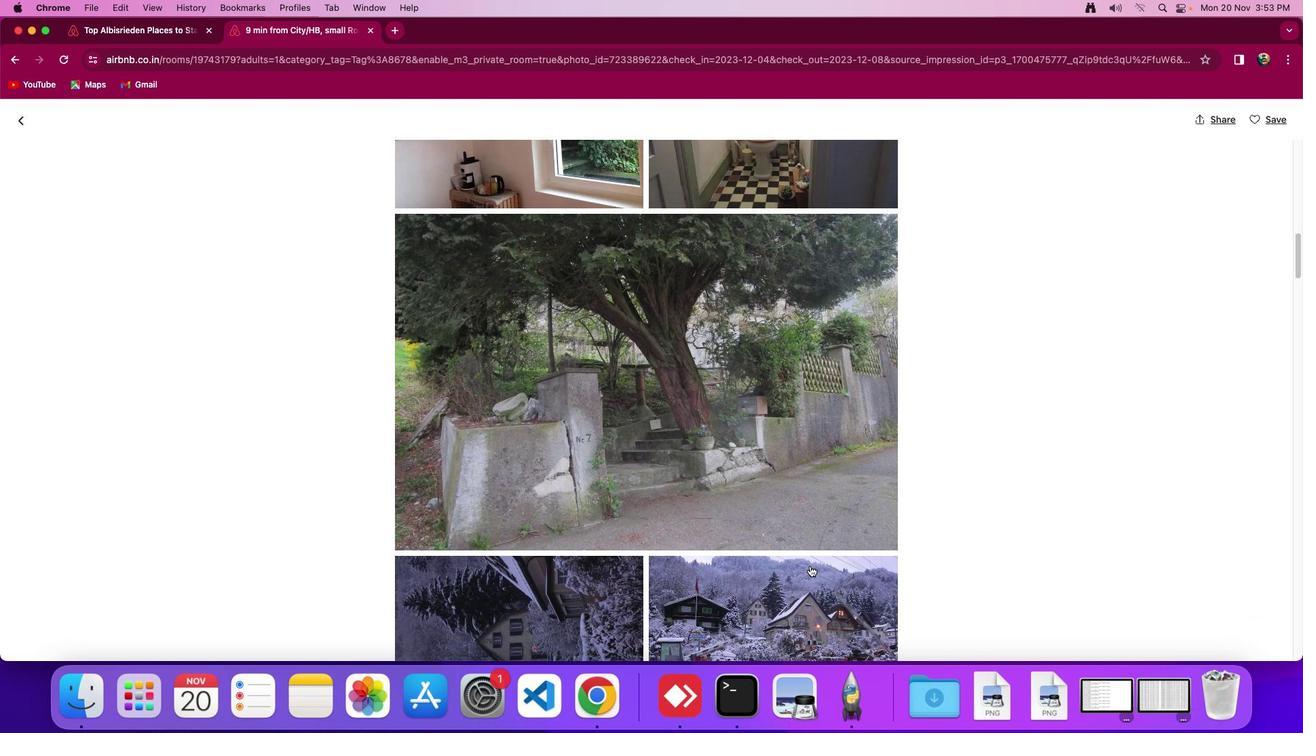 
Action: Mouse scrolled (817, 573) with delta (6, 5)
Screenshot: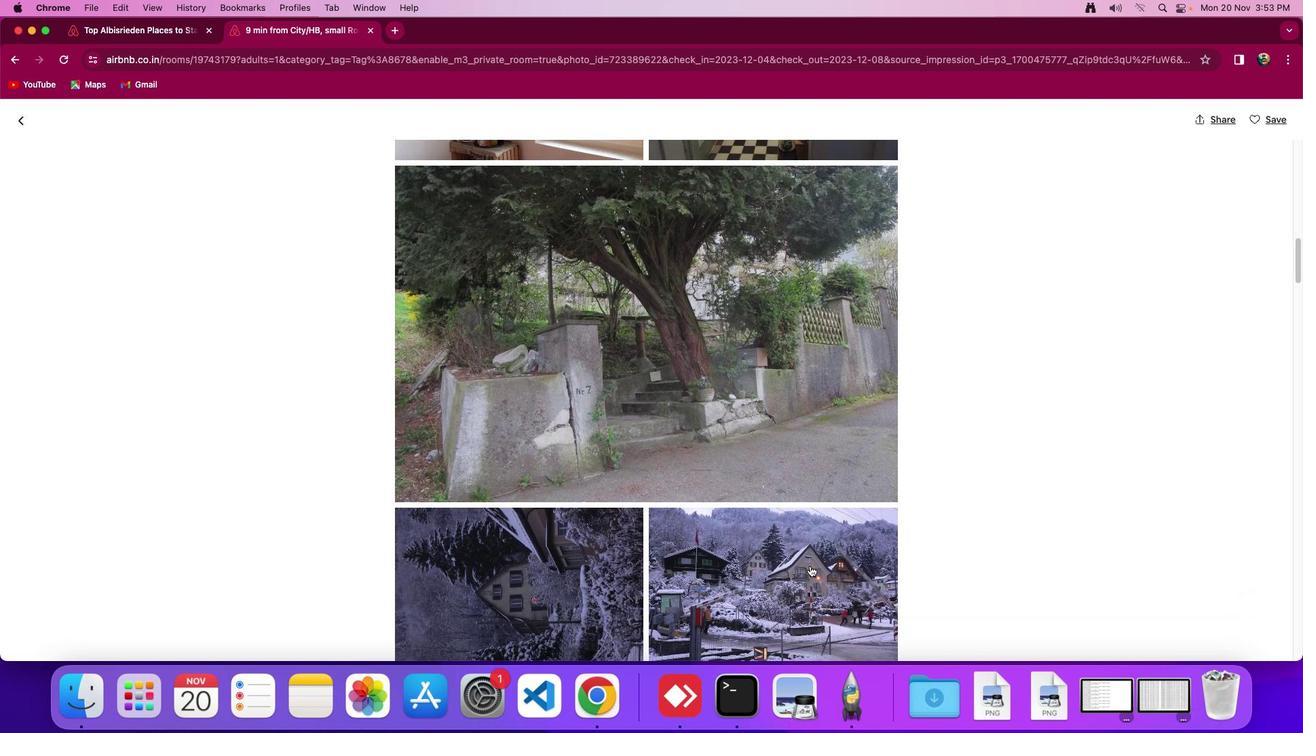 
Action: Mouse scrolled (817, 573) with delta (6, 6)
Screenshot: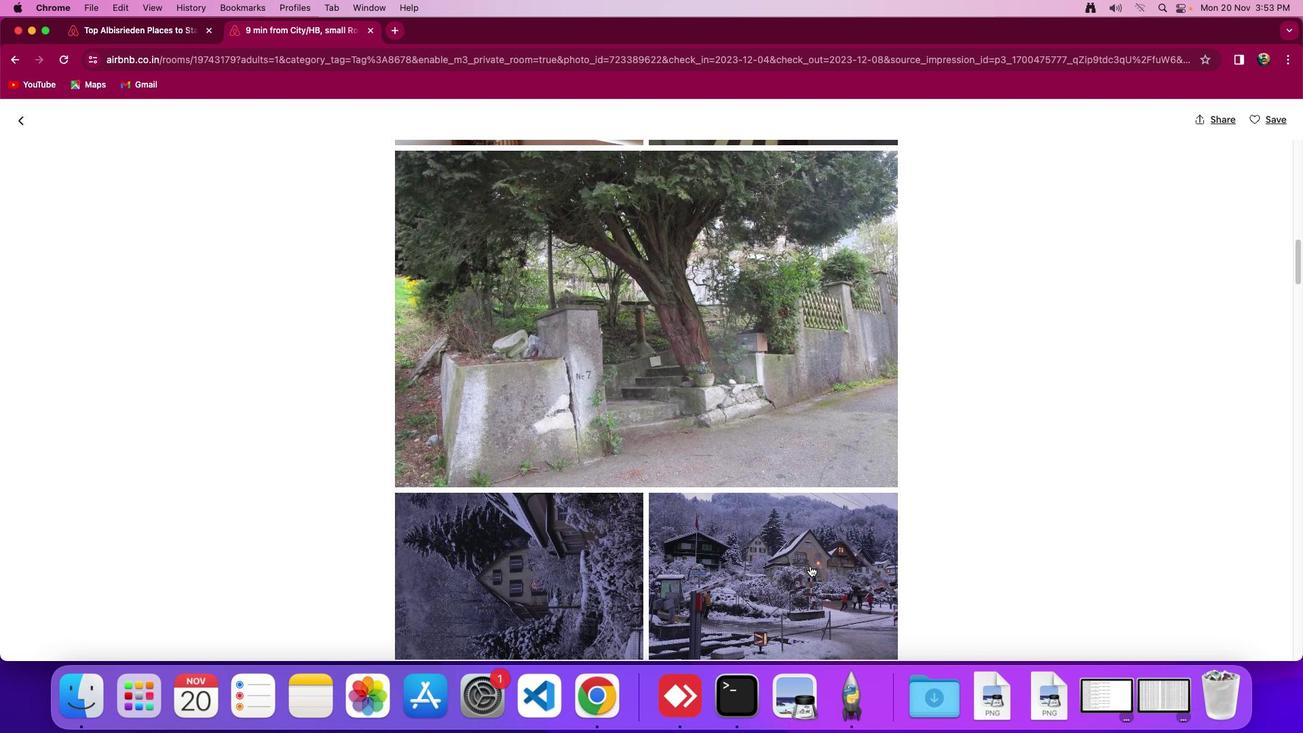 
Action: Mouse scrolled (817, 573) with delta (6, 6)
Screenshot: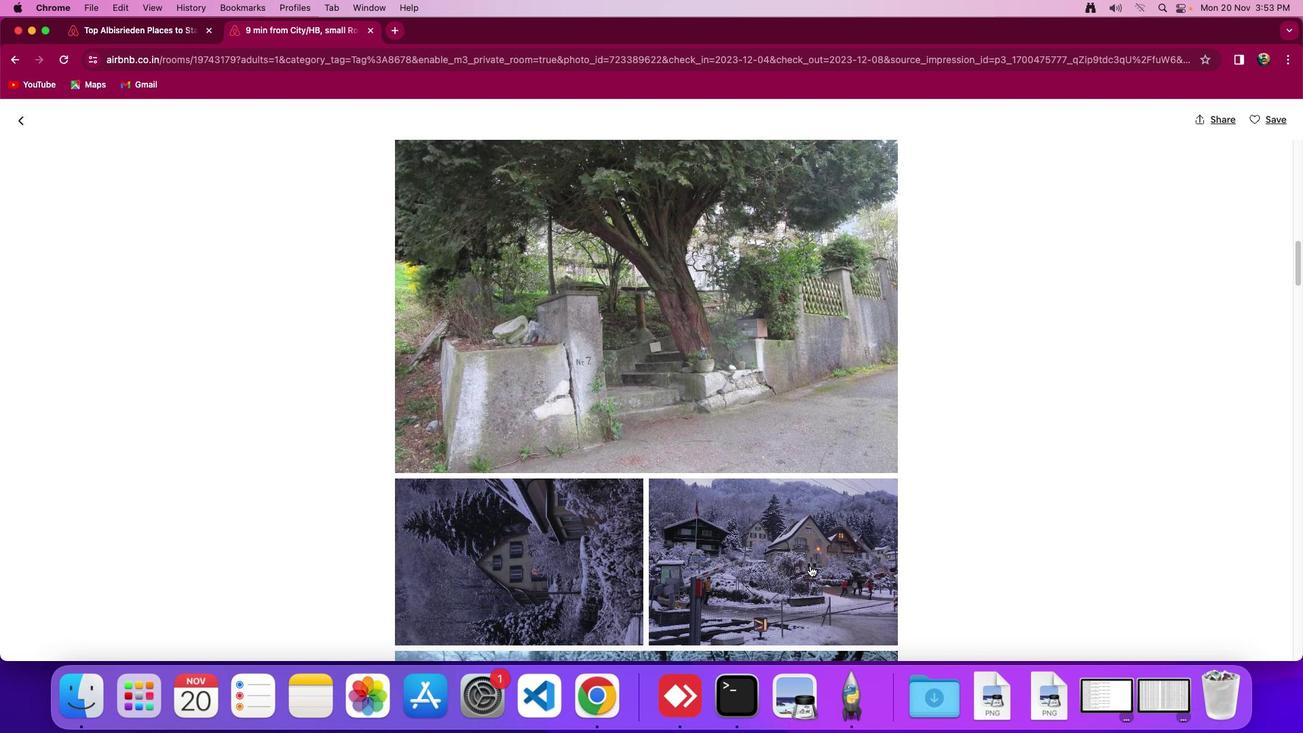 
Action: Mouse scrolled (817, 573) with delta (6, 6)
Screenshot: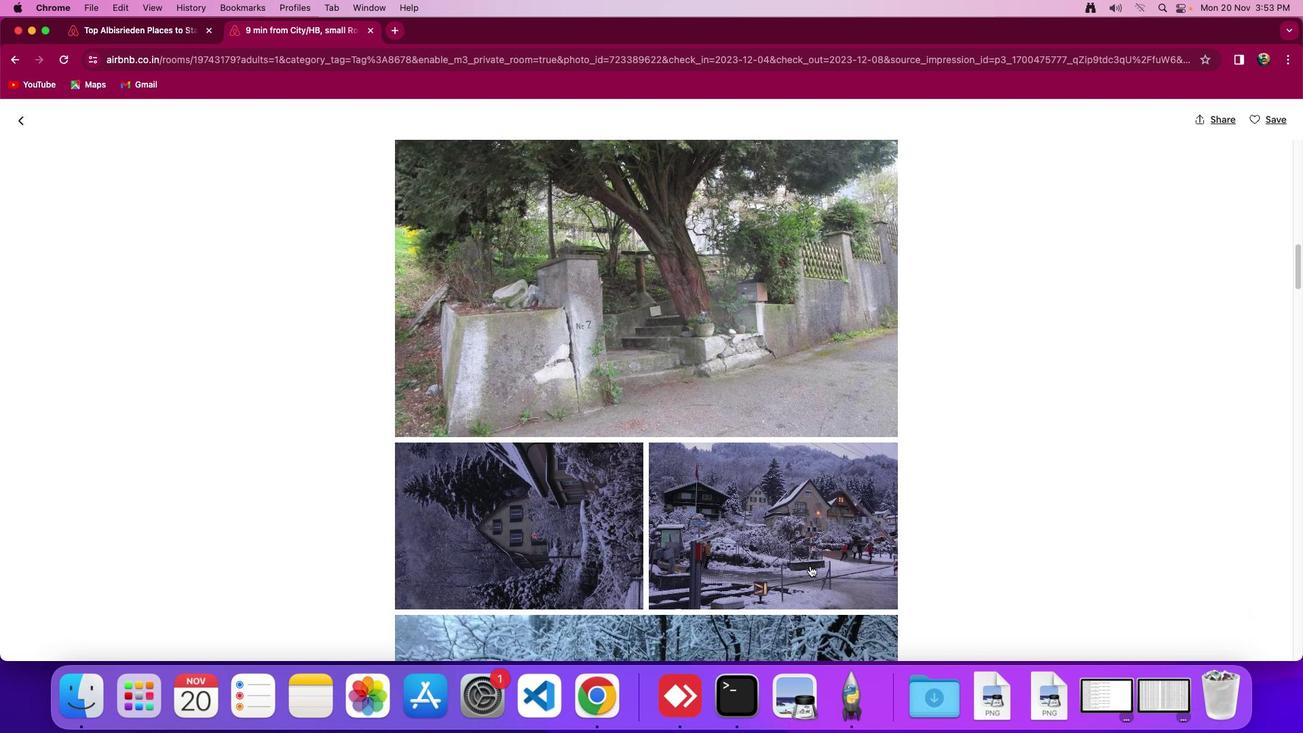 
Action: Mouse scrolled (817, 573) with delta (6, 4)
Screenshot: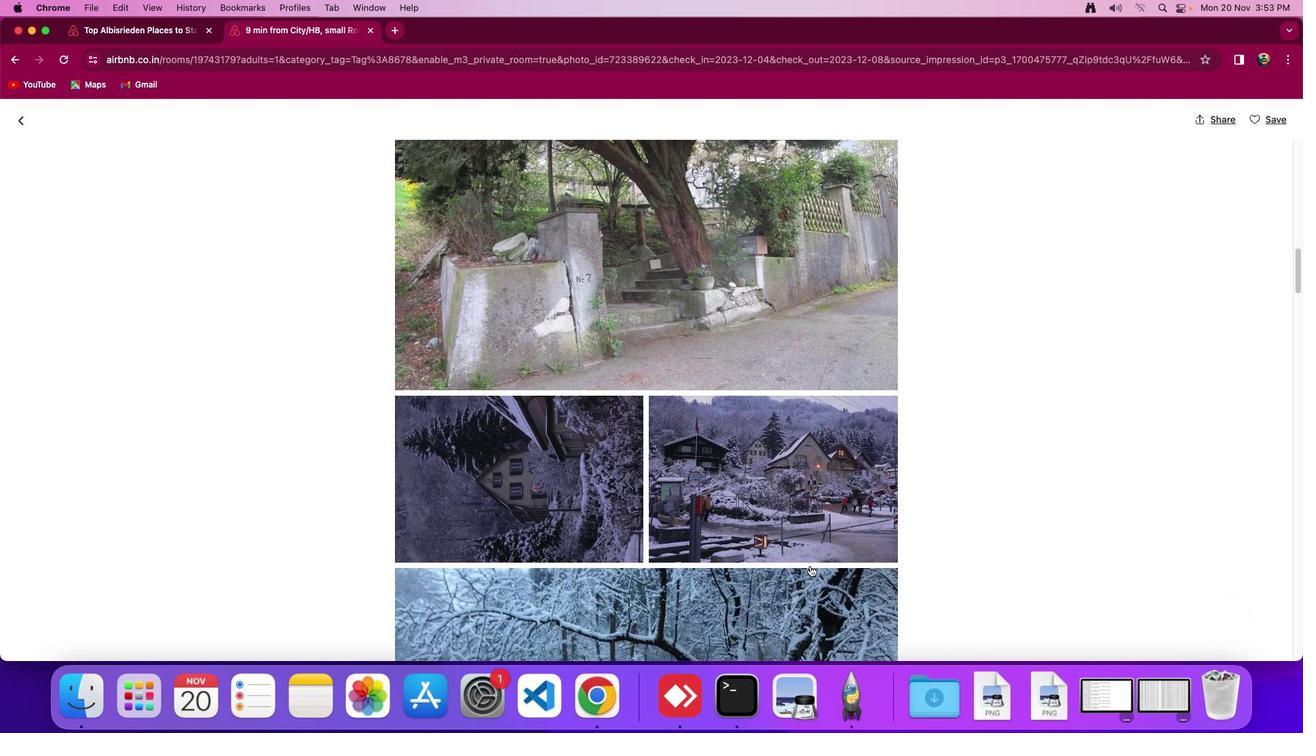 
Action: Mouse scrolled (817, 573) with delta (6, 6)
Screenshot: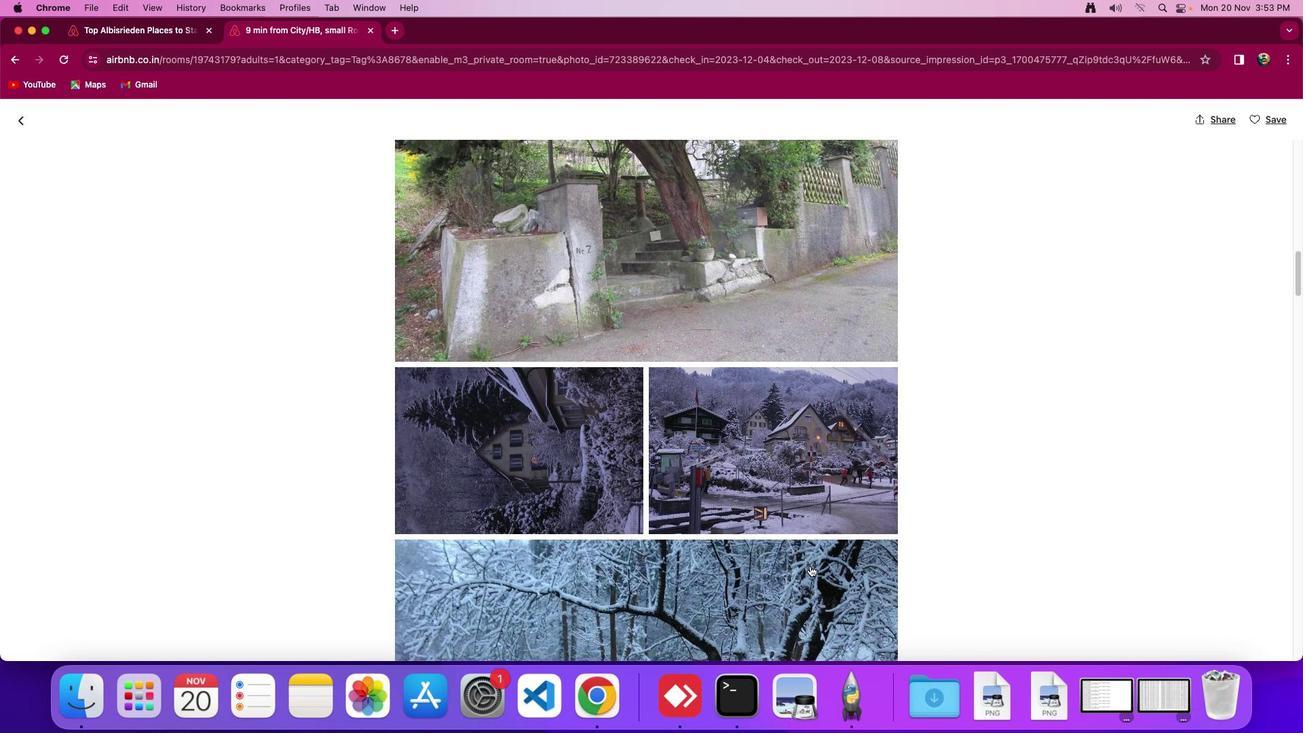 
Action: Mouse scrolled (817, 573) with delta (6, 6)
Screenshot: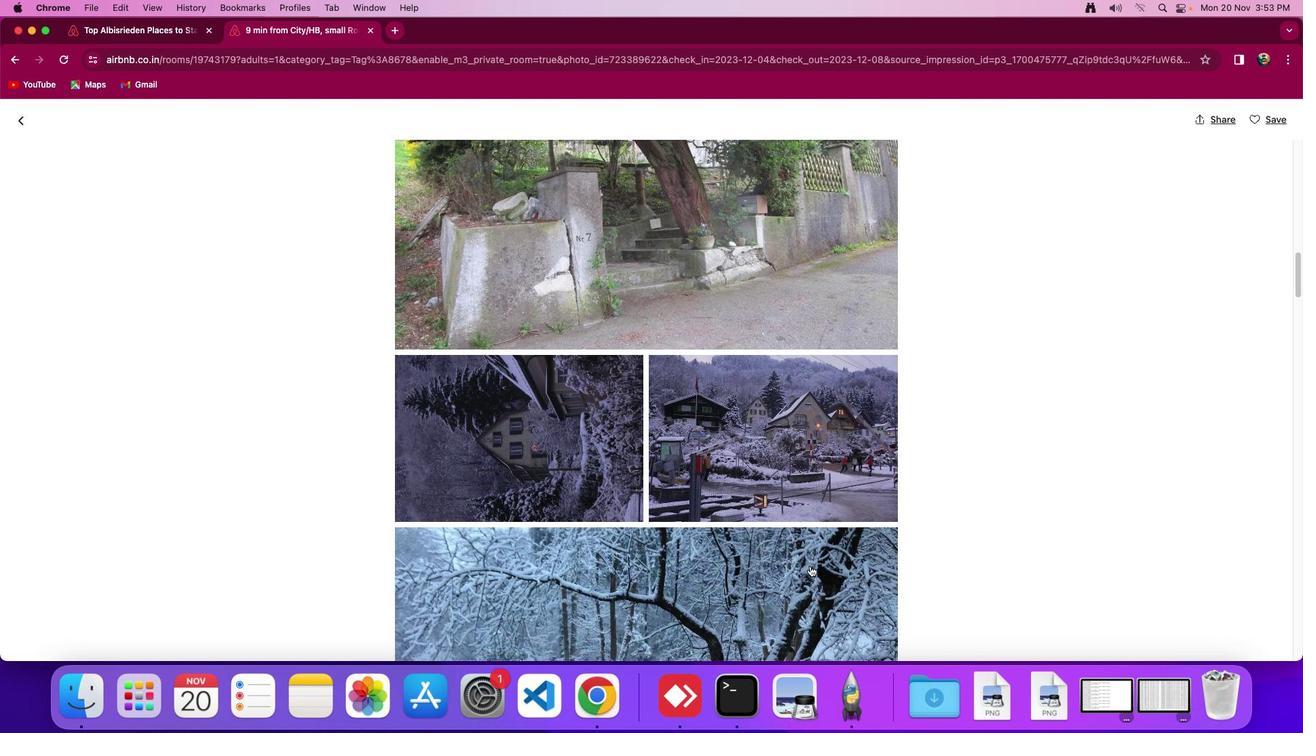
Action: Mouse scrolled (817, 573) with delta (6, 6)
Screenshot: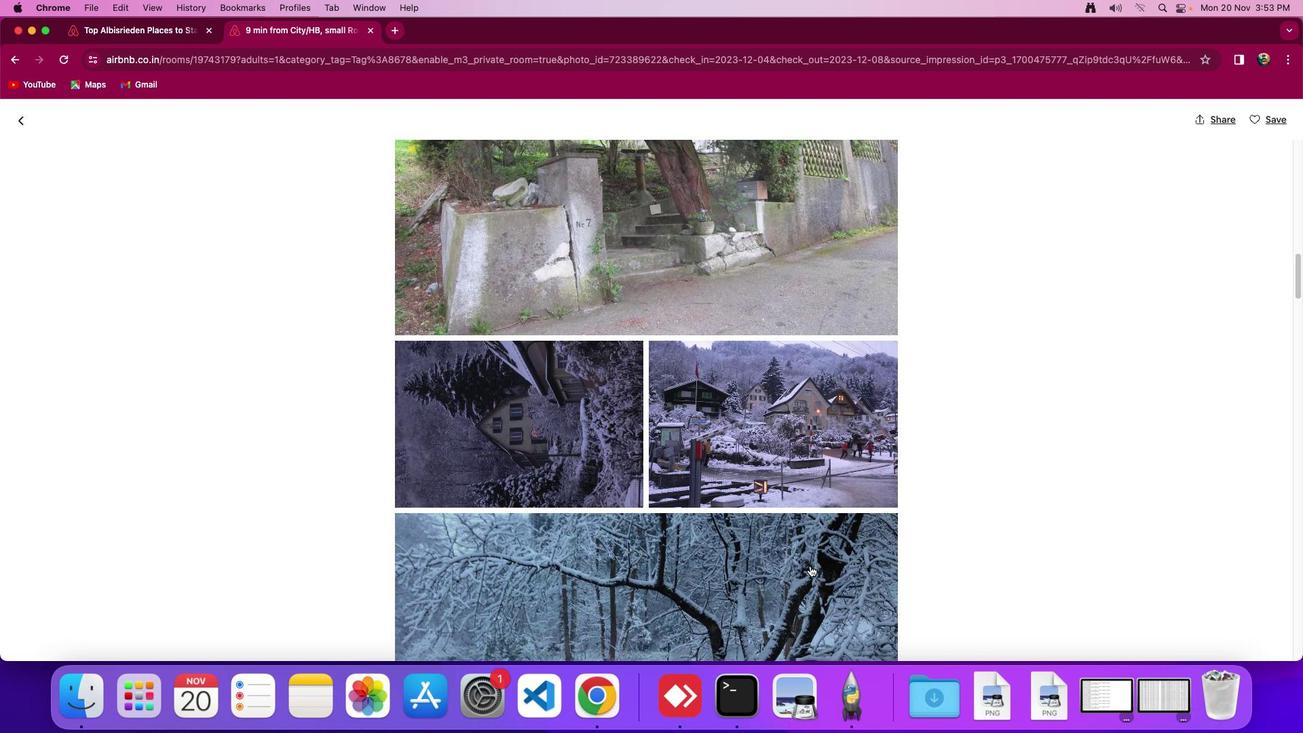 
Action: Mouse scrolled (817, 573) with delta (6, 6)
Screenshot: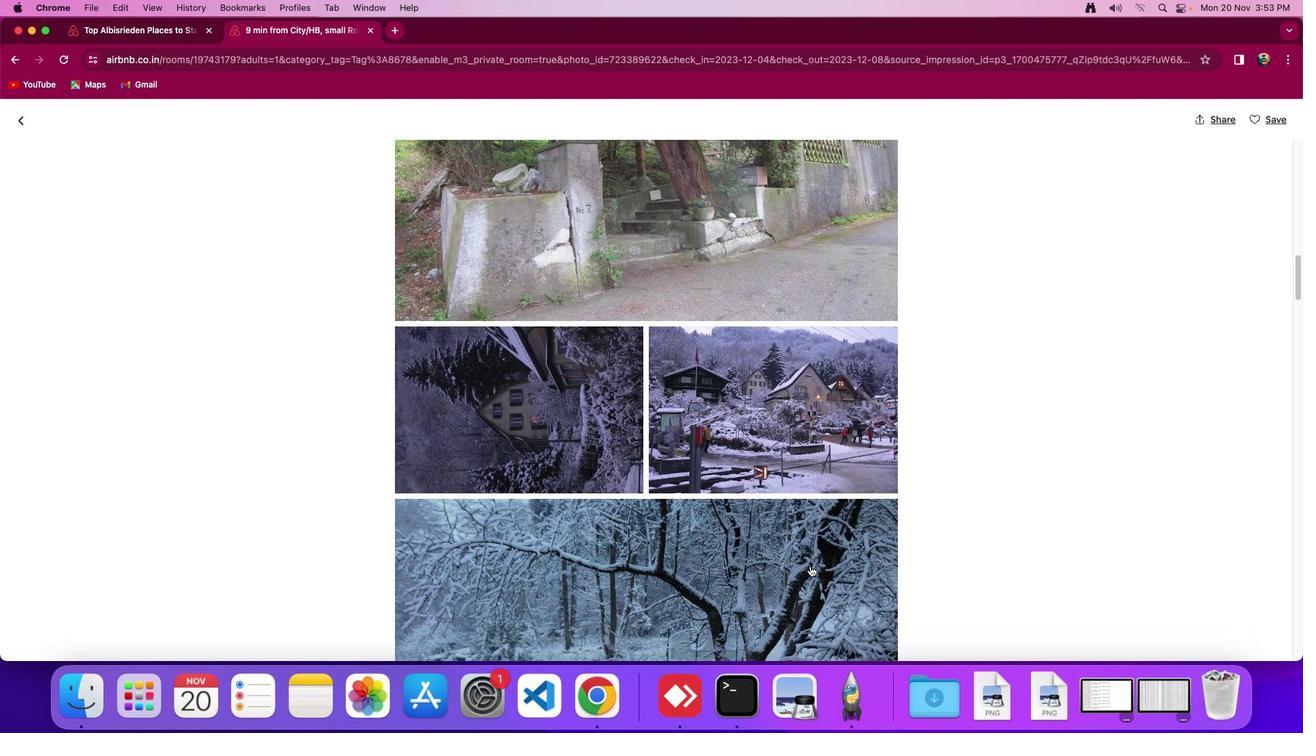 
Action: Mouse scrolled (817, 573) with delta (6, 5)
Screenshot: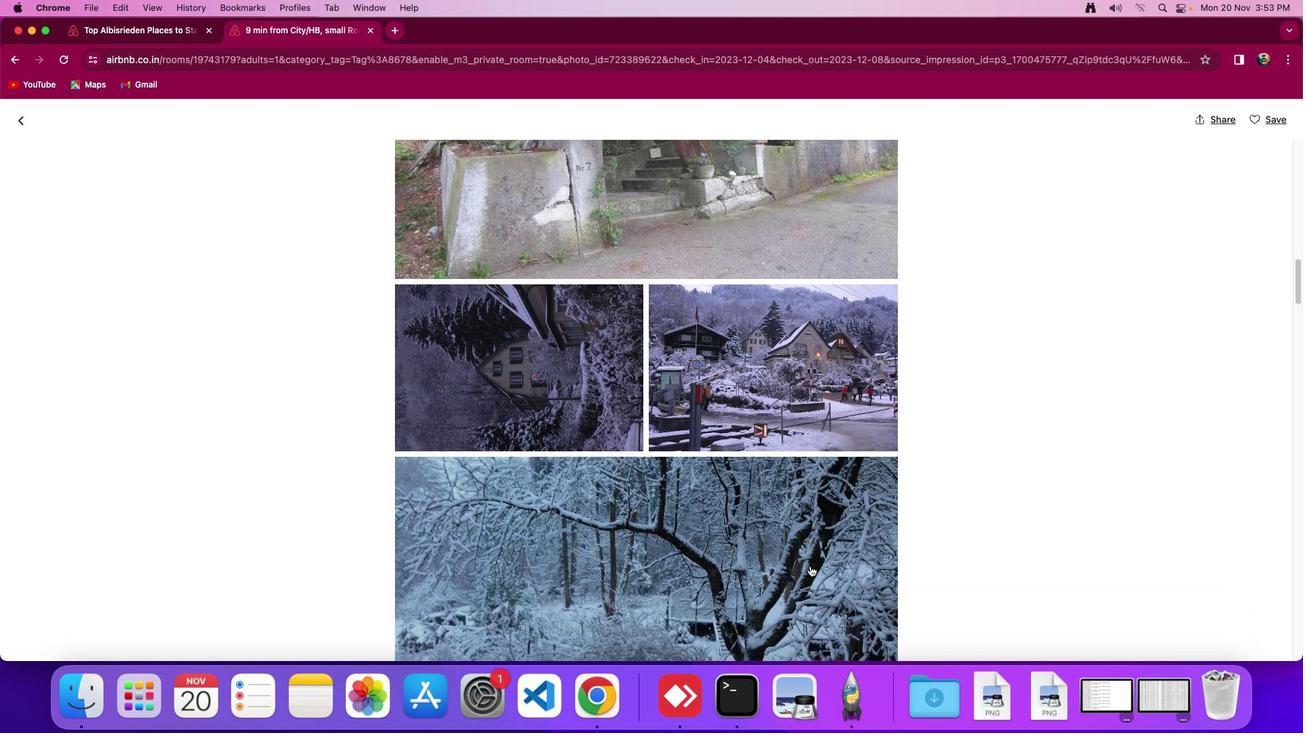 
Action: Mouse scrolled (817, 573) with delta (6, 6)
Screenshot: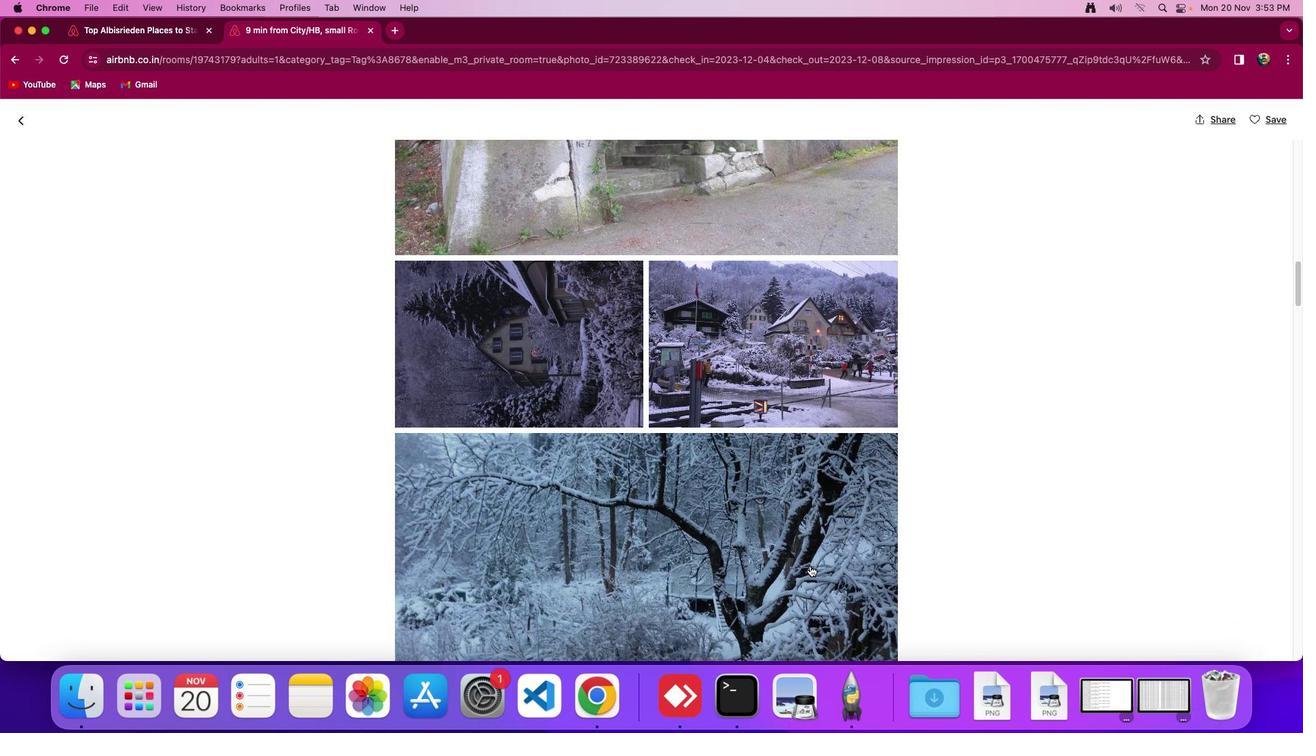 
Action: Mouse scrolled (817, 573) with delta (6, 6)
Screenshot: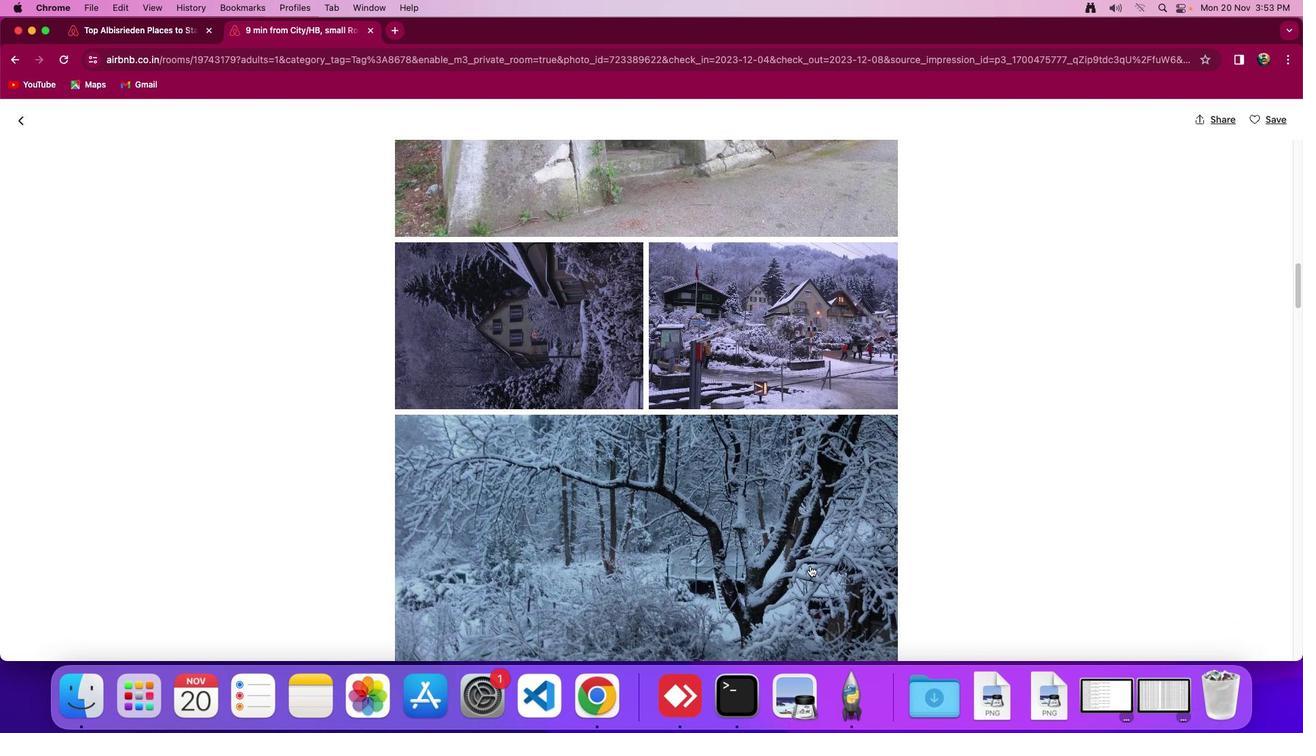 
Action: Mouse scrolled (817, 573) with delta (6, 5)
Screenshot: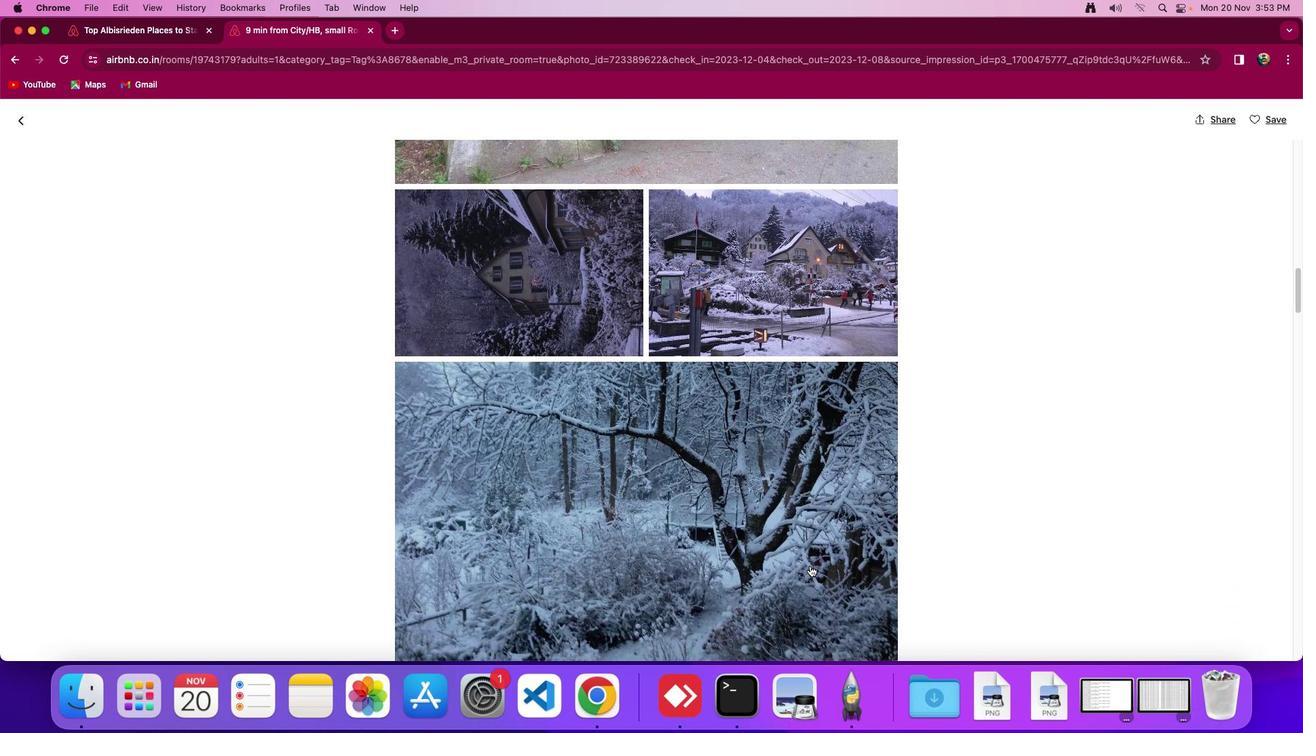 
Action: Mouse moved to (817, 572)
Screenshot: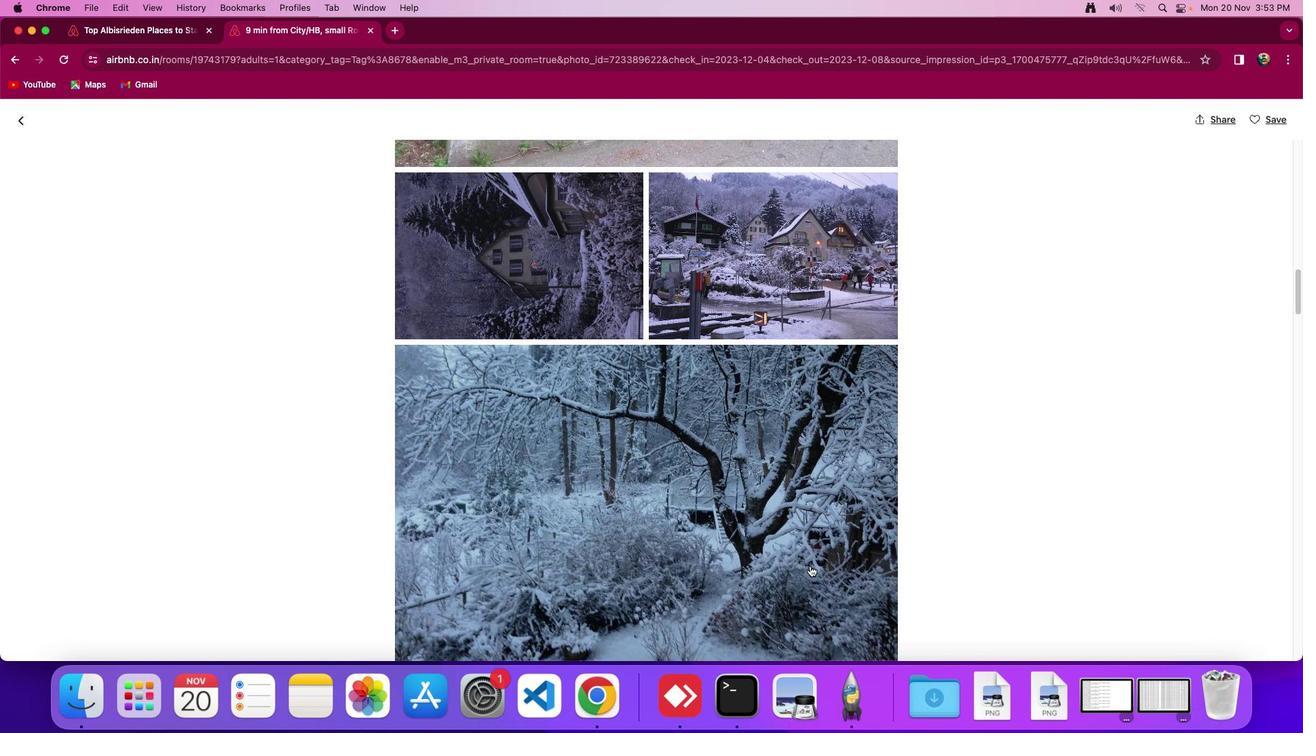 
Action: Mouse scrolled (817, 572) with delta (6, 6)
Screenshot: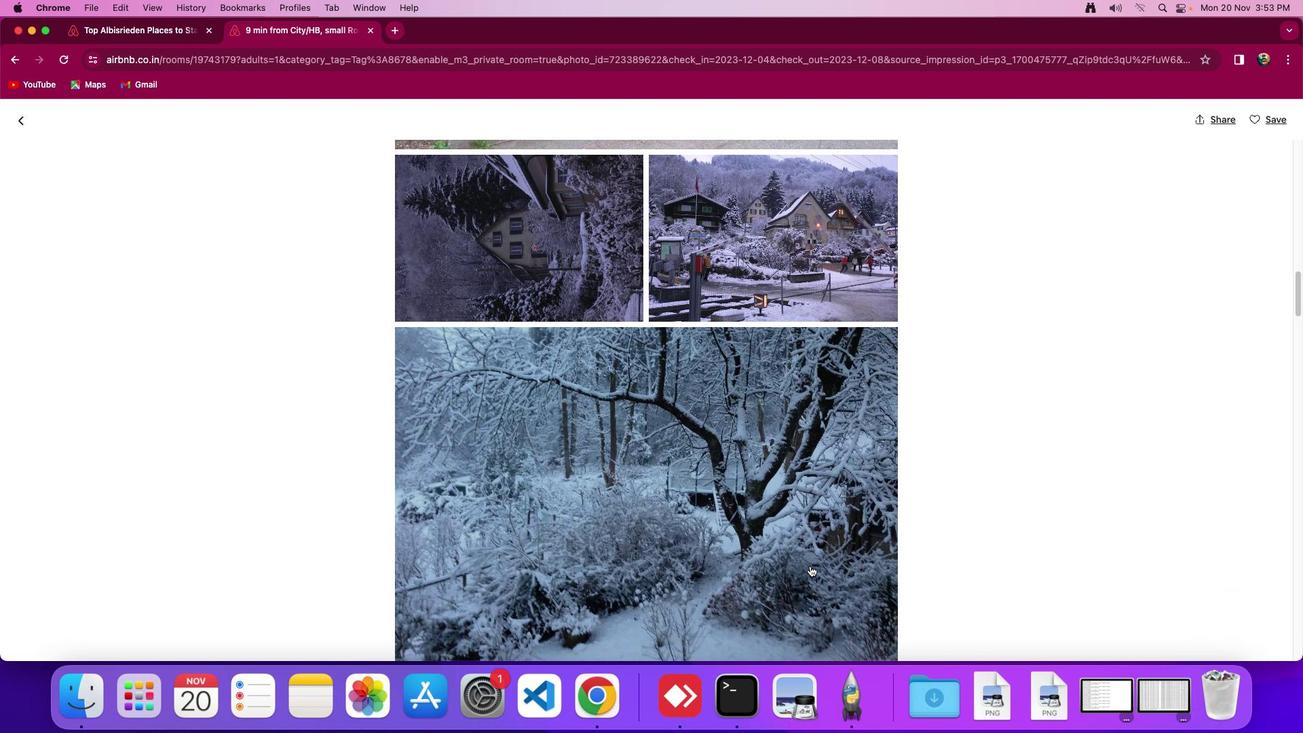 
Action: Mouse scrolled (817, 572) with delta (6, 6)
Screenshot: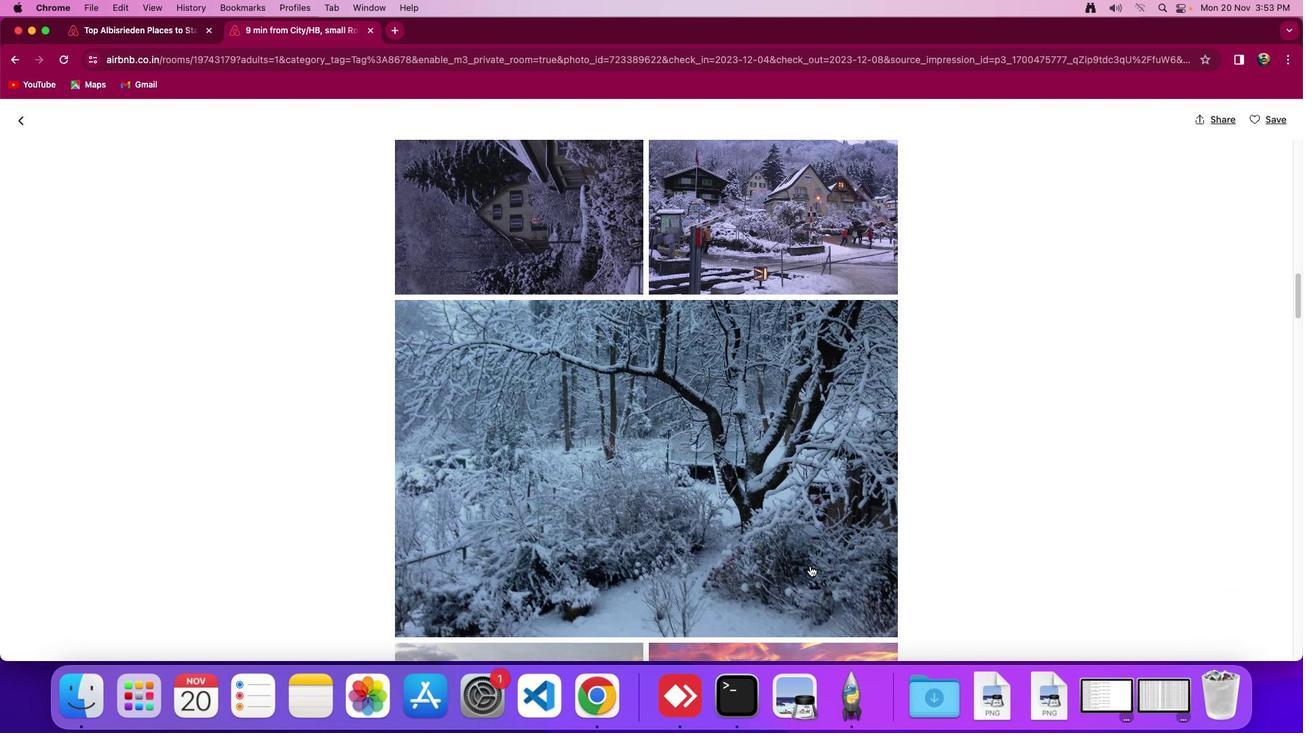 
Action: Mouse scrolled (817, 572) with delta (6, 4)
Screenshot: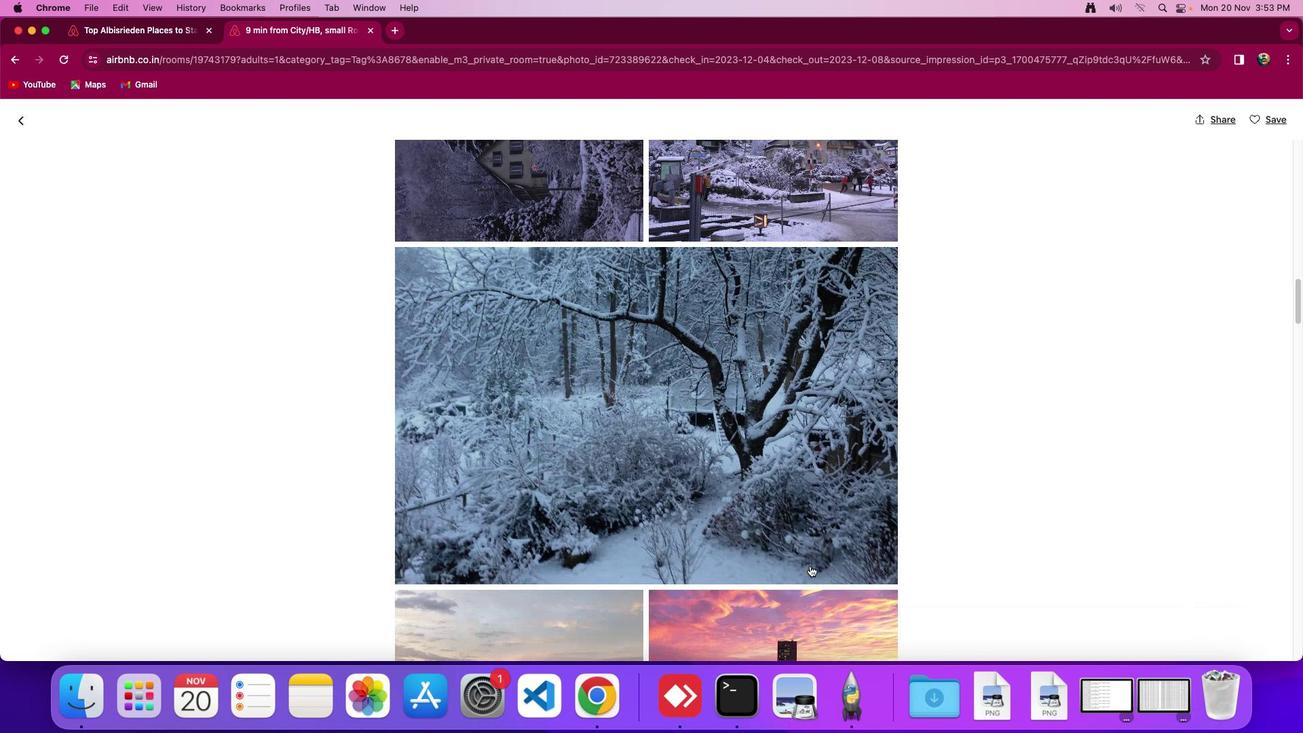 
Action: Mouse scrolled (817, 572) with delta (6, 6)
Screenshot: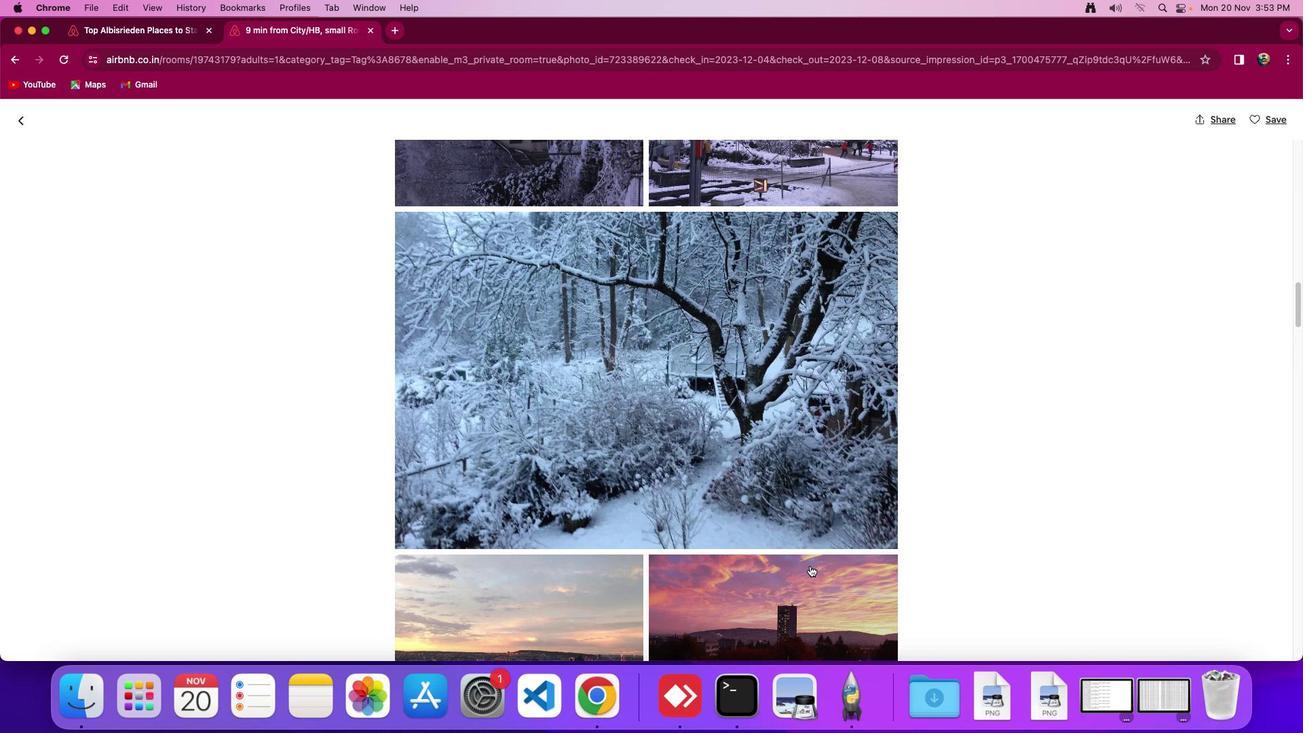 
Action: Mouse scrolled (817, 572) with delta (6, 6)
Screenshot: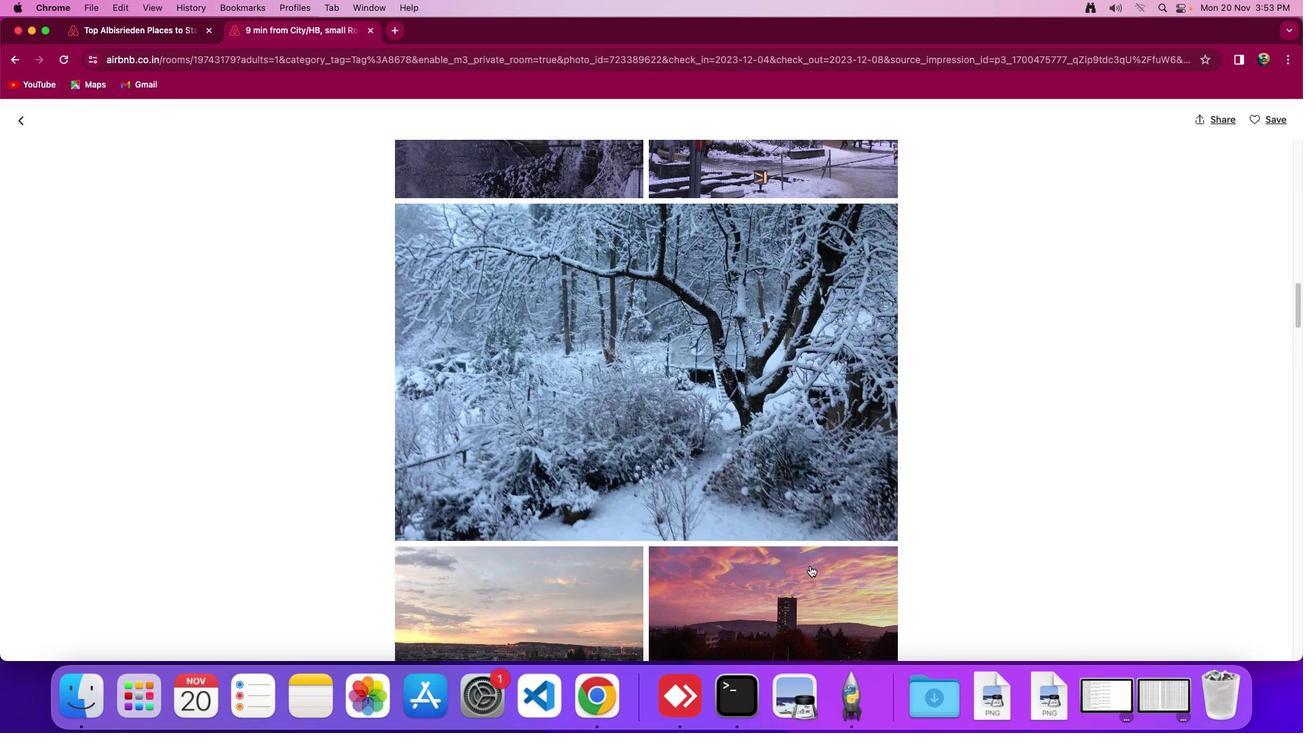 
Action: Mouse scrolled (817, 572) with delta (6, 6)
Screenshot: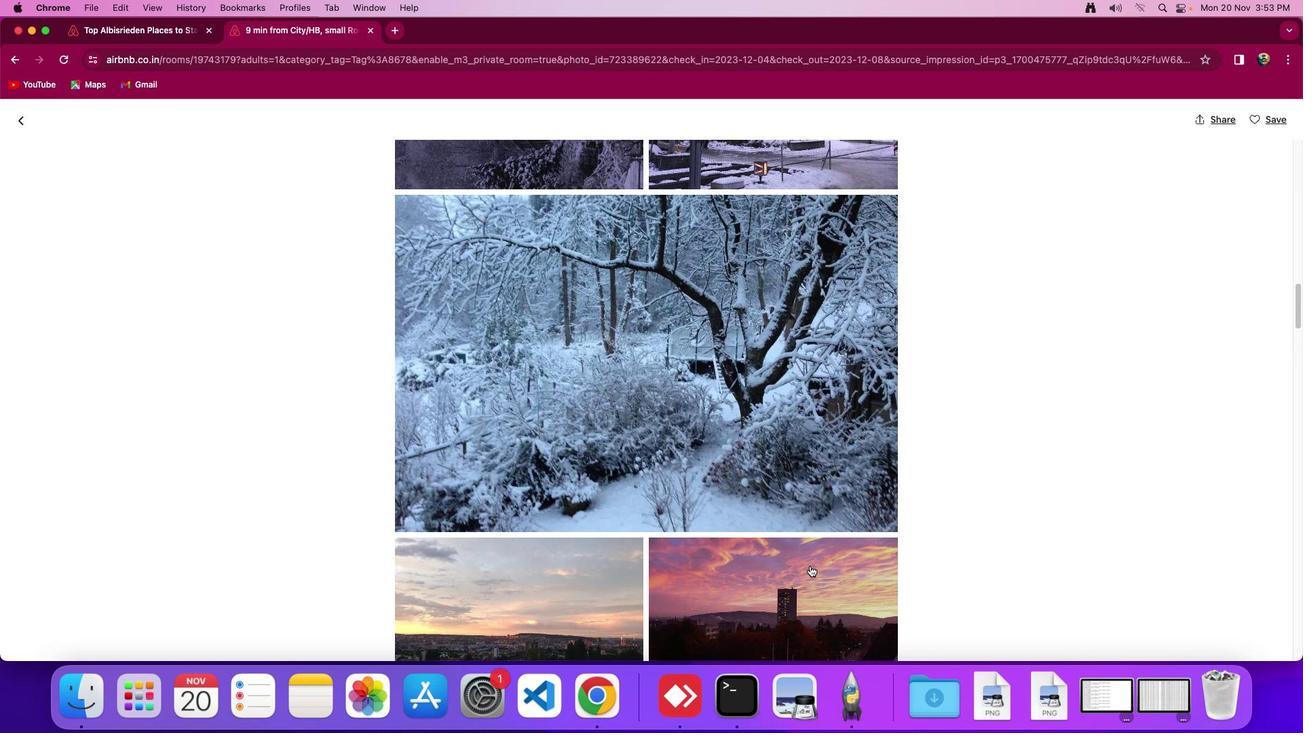 
Action: Mouse scrolled (817, 572) with delta (6, 6)
Screenshot: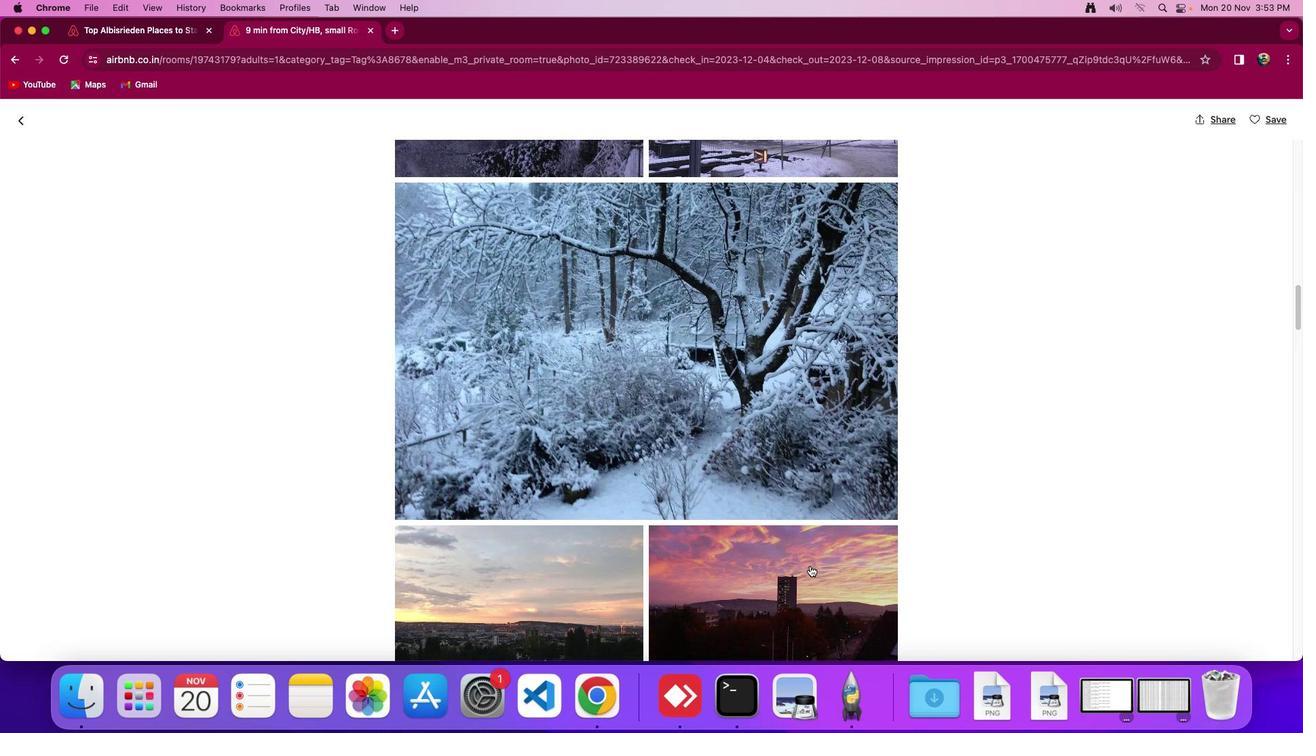 
Action: Mouse scrolled (817, 572) with delta (6, 6)
Screenshot: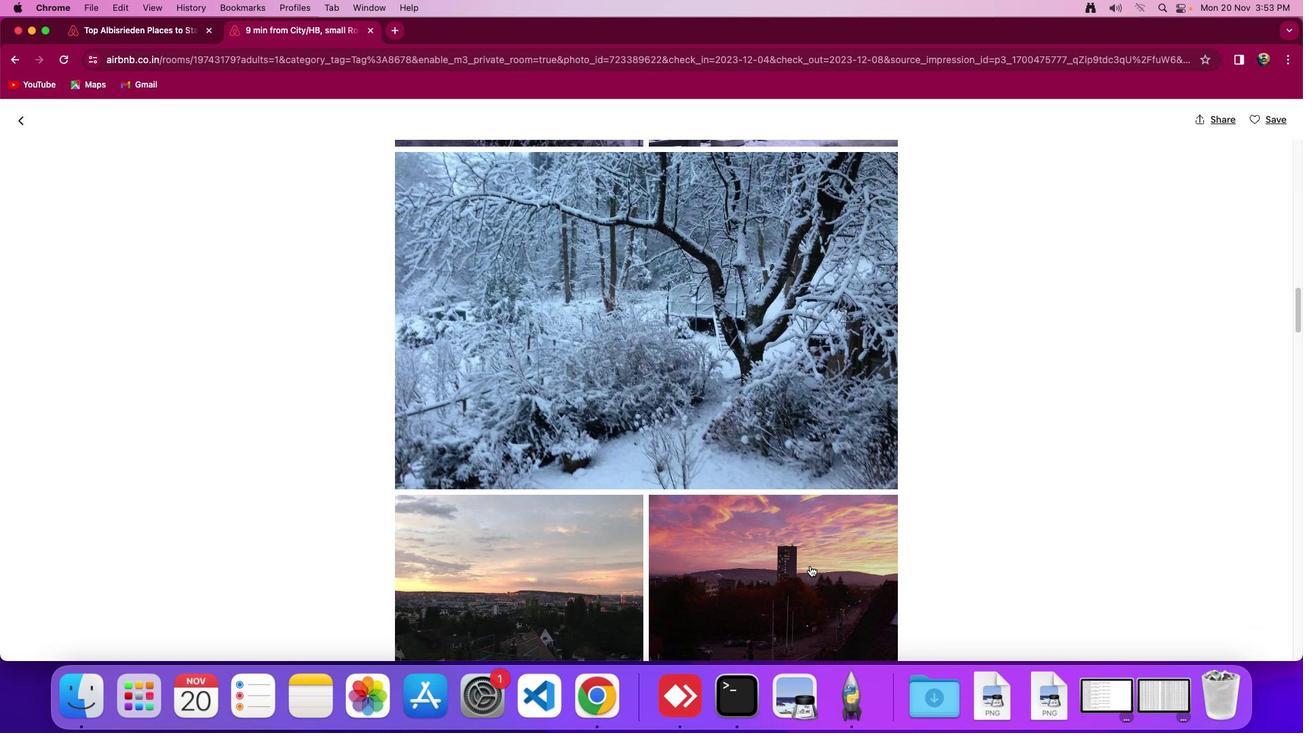 
Action: Mouse scrolled (817, 572) with delta (6, 6)
Screenshot: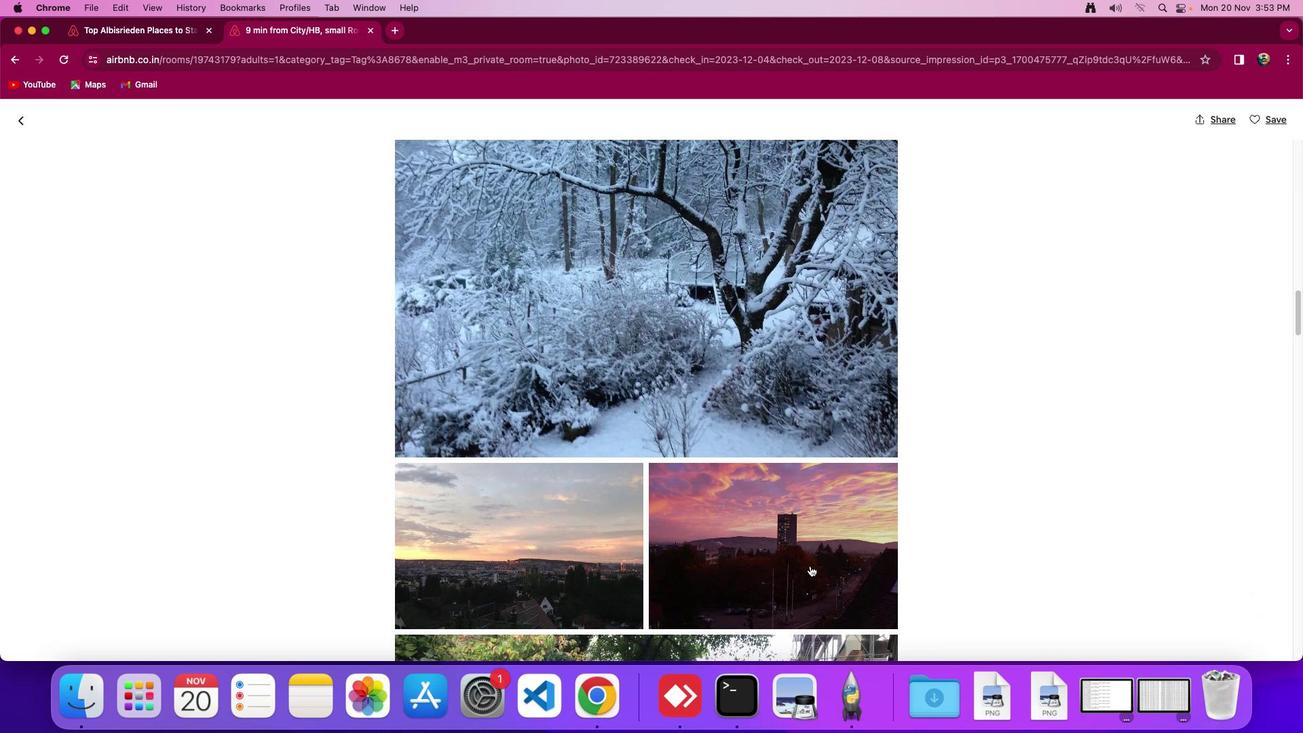 
Action: Mouse scrolled (817, 572) with delta (6, 4)
Screenshot: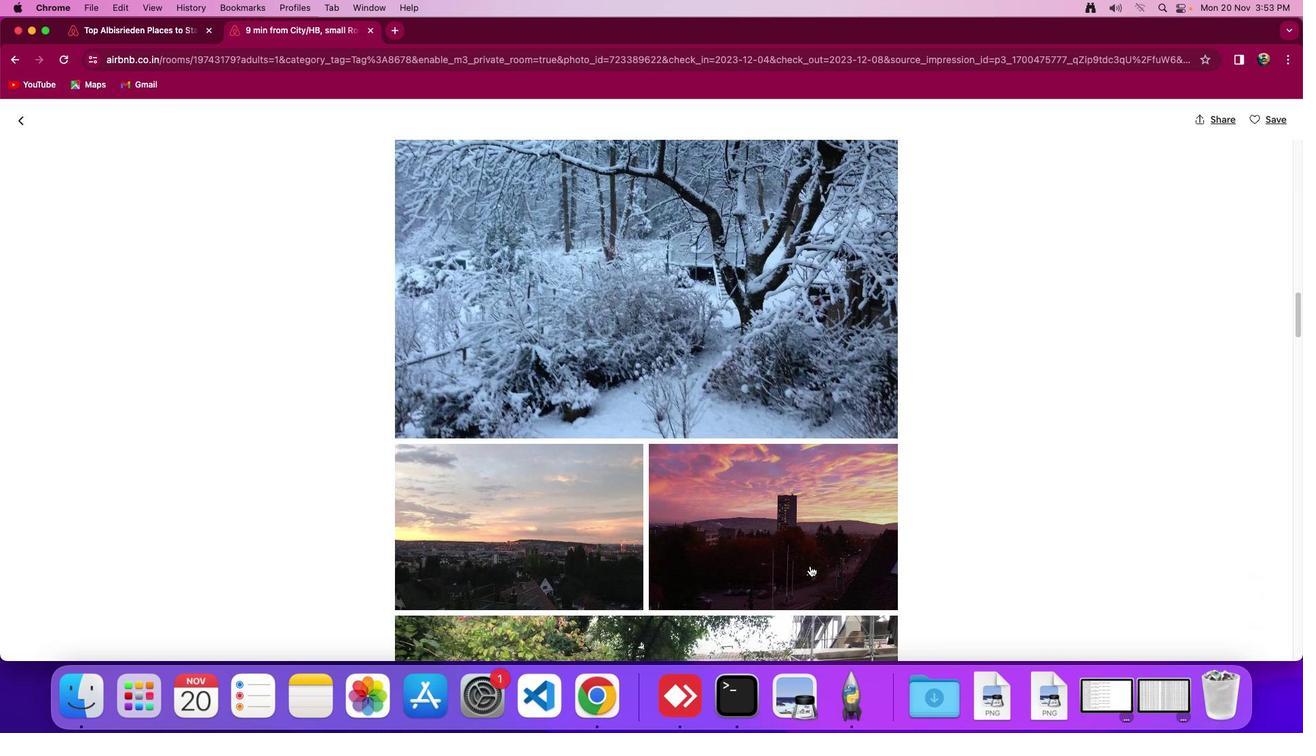 
Action: Mouse scrolled (817, 572) with delta (6, 4)
Screenshot: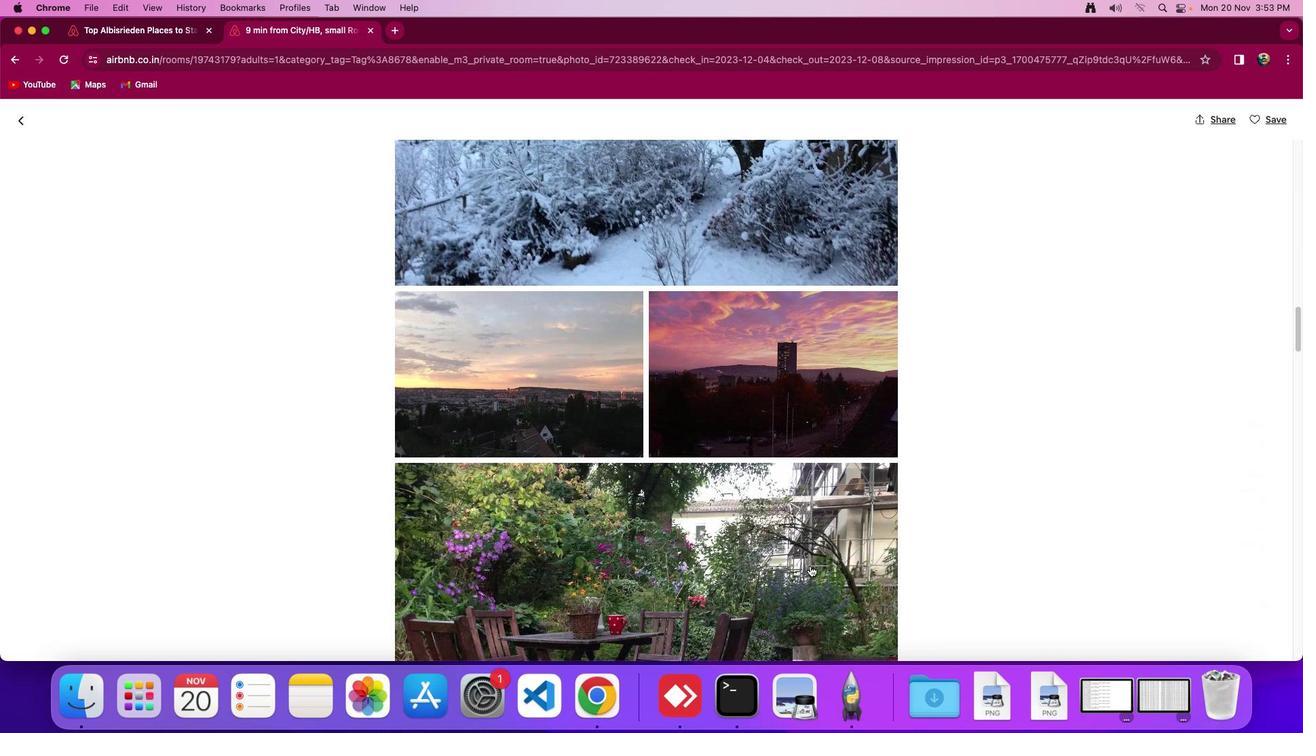 
Action: Mouse scrolled (817, 572) with delta (6, 6)
Screenshot: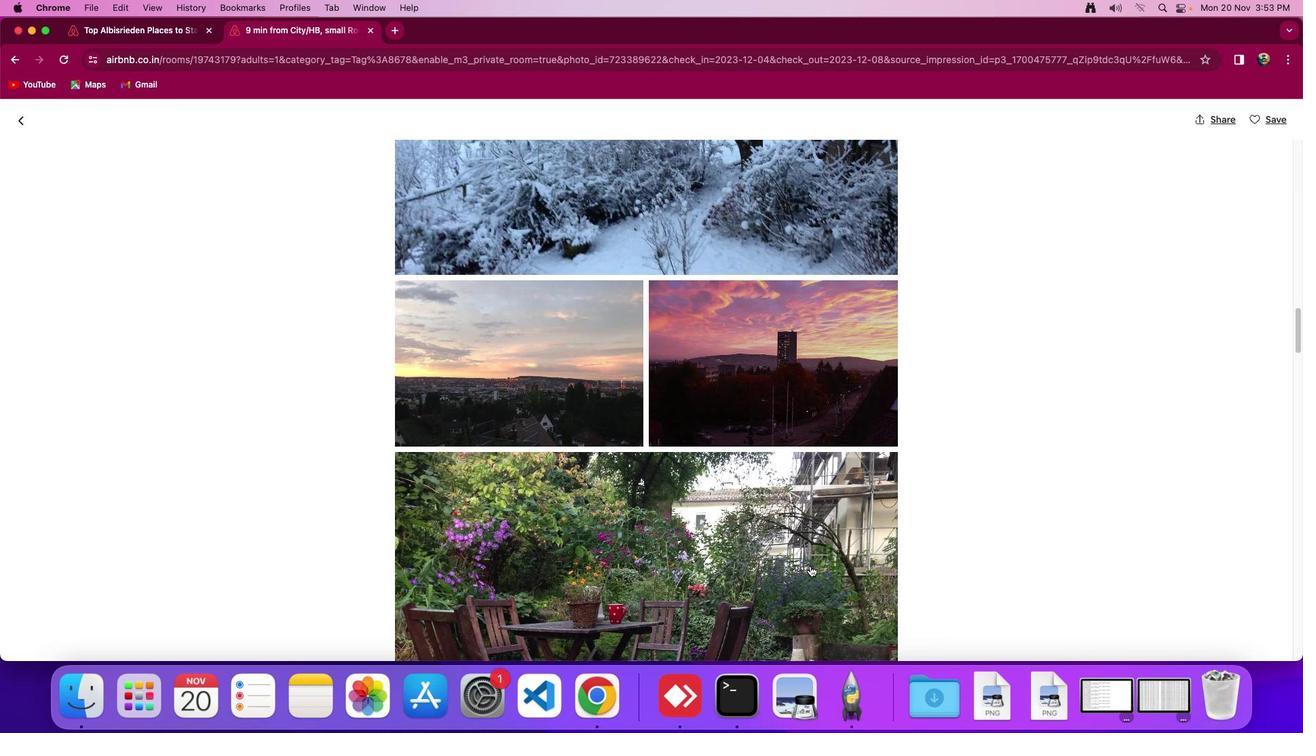 
Action: Mouse scrolled (817, 572) with delta (6, 6)
Screenshot: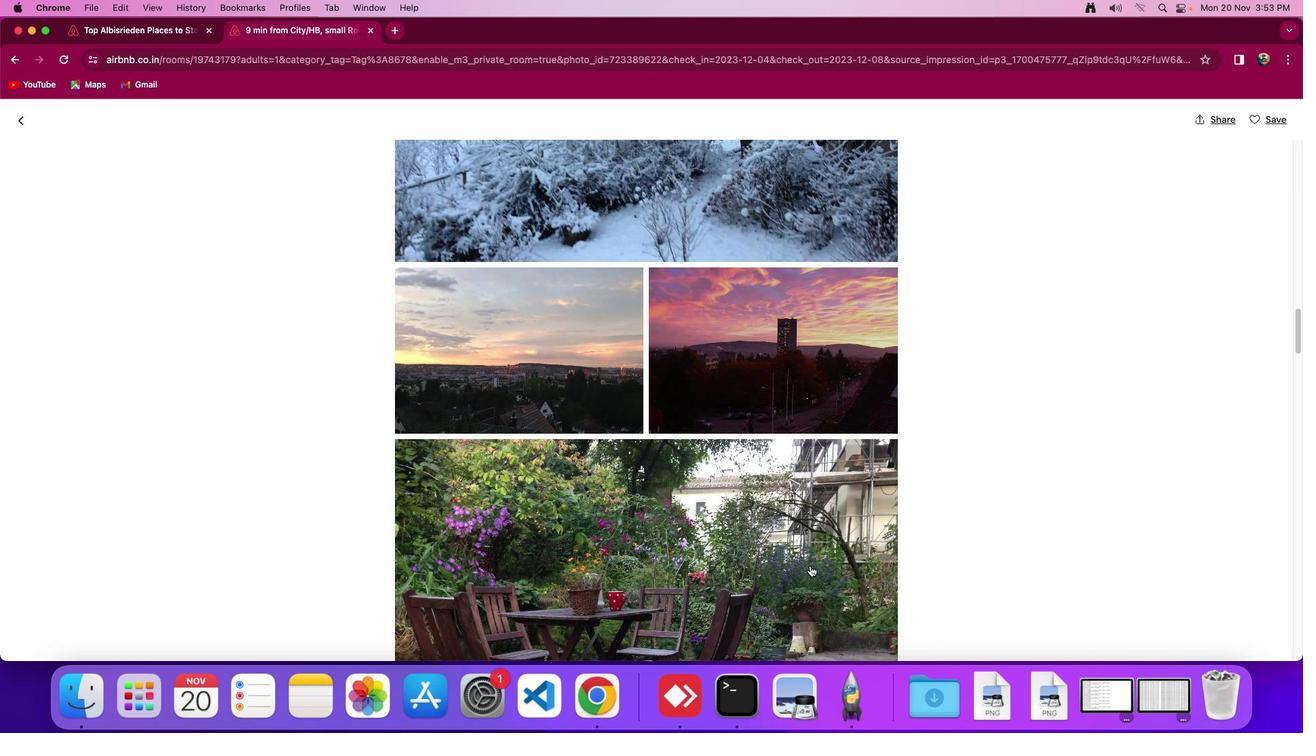 
Action: Mouse moved to (818, 571)
Screenshot: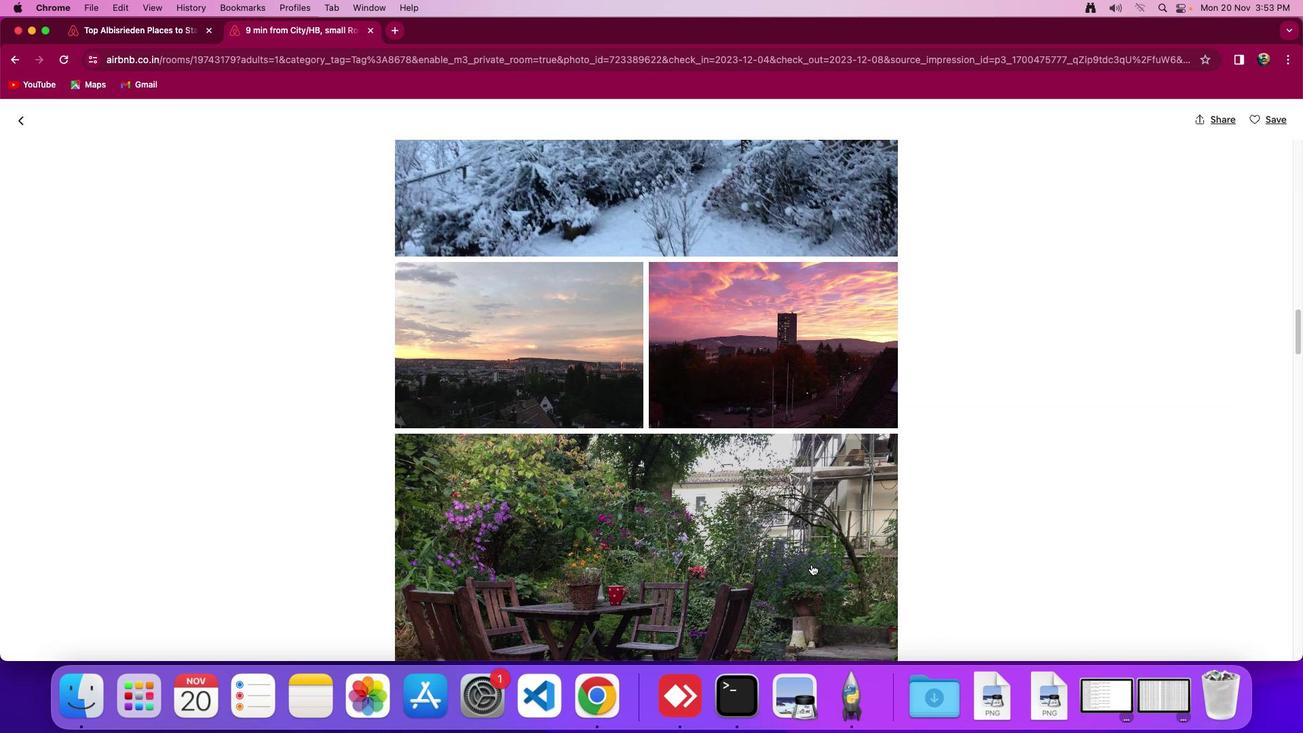 
Action: Mouse scrolled (818, 571) with delta (6, 6)
Screenshot: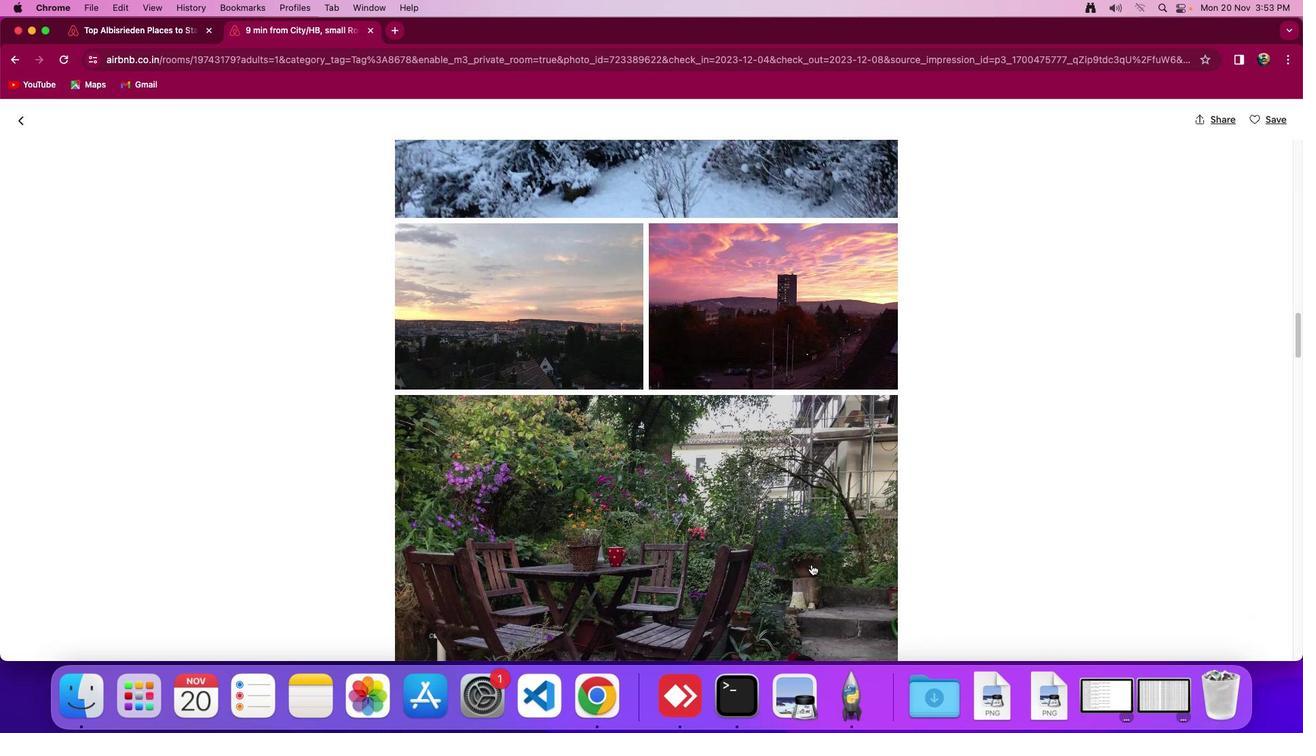 
Action: Mouse scrolled (818, 571) with delta (6, 6)
Screenshot: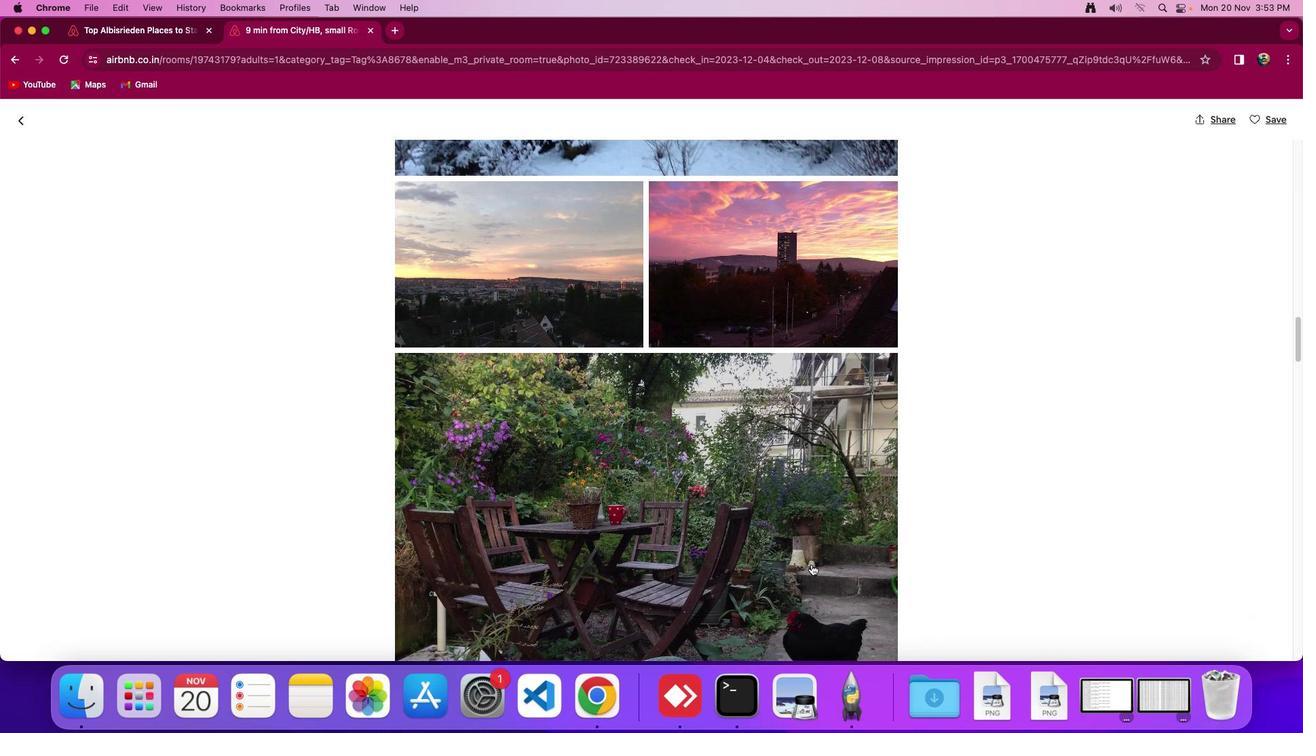 
Action: Mouse scrolled (818, 571) with delta (6, 4)
Screenshot: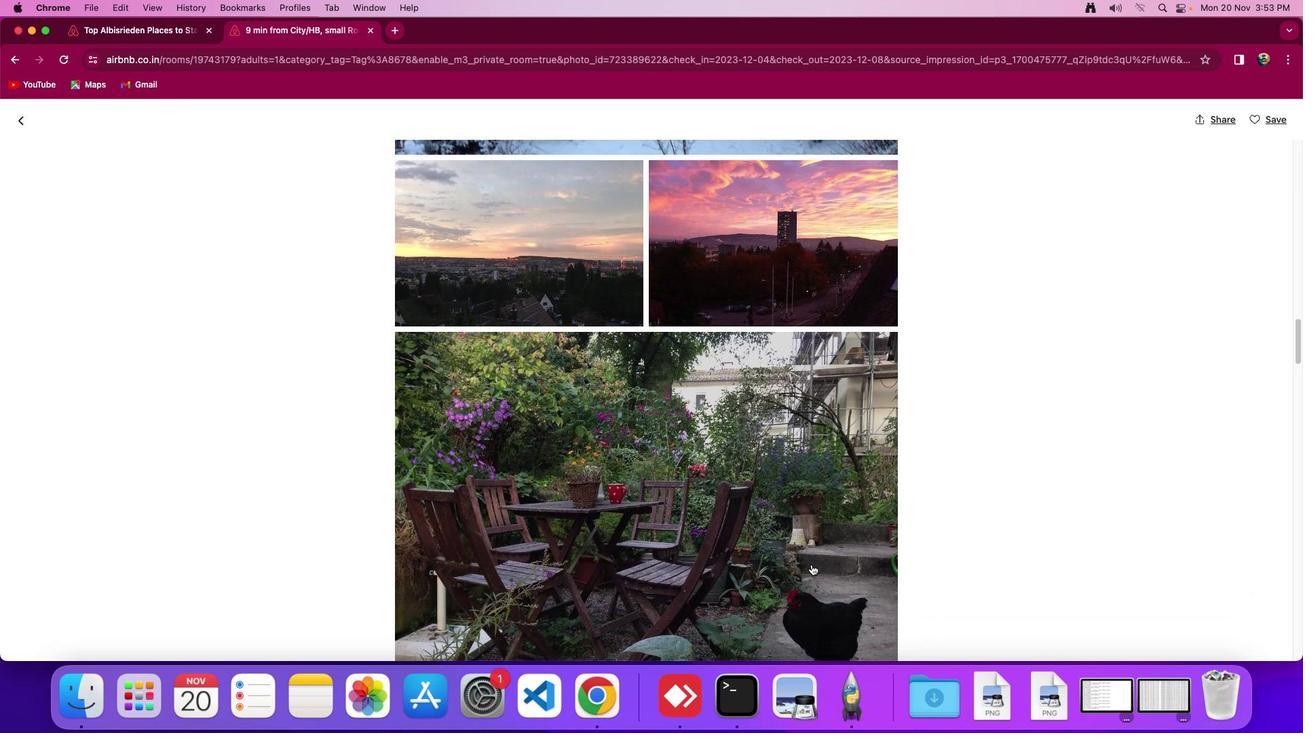
Action: Mouse scrolled (818, 571) with delta (6, 6)
Screenshot: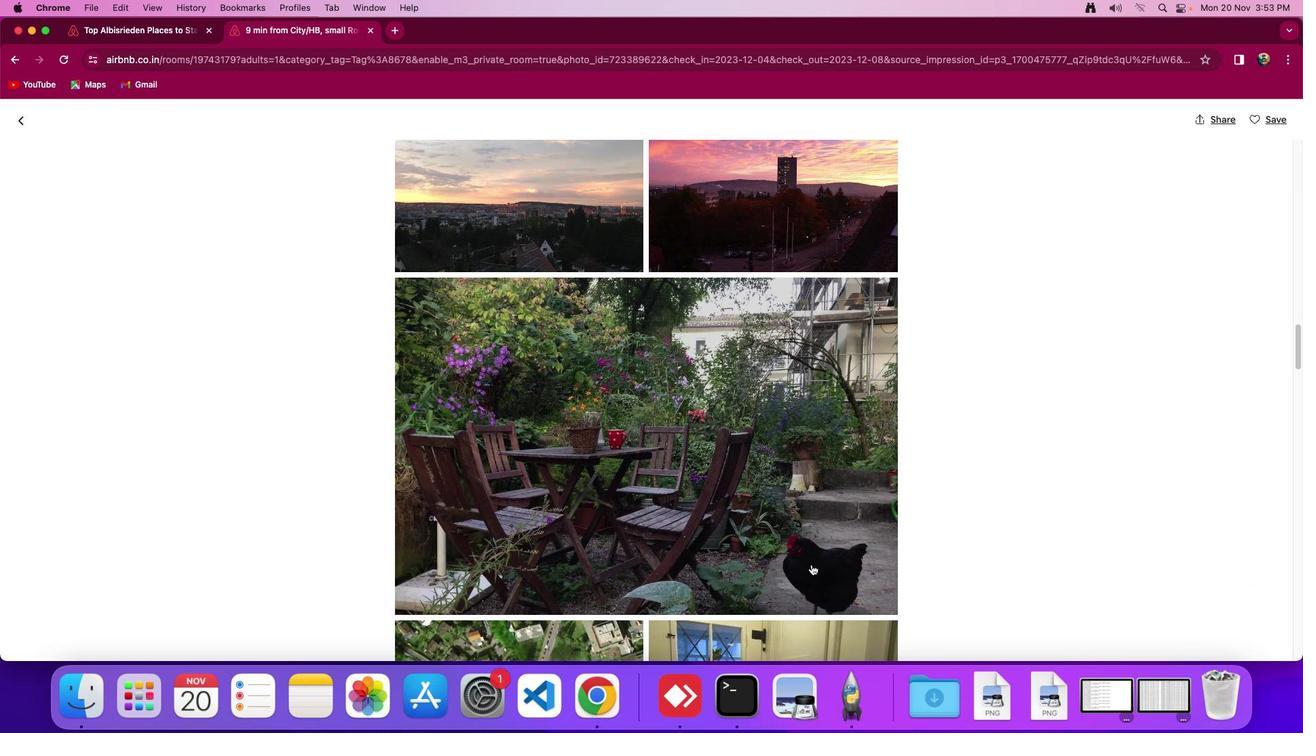 
Action: Mouse scrolled (818, 571) with delta (6, 6)
Screenshot: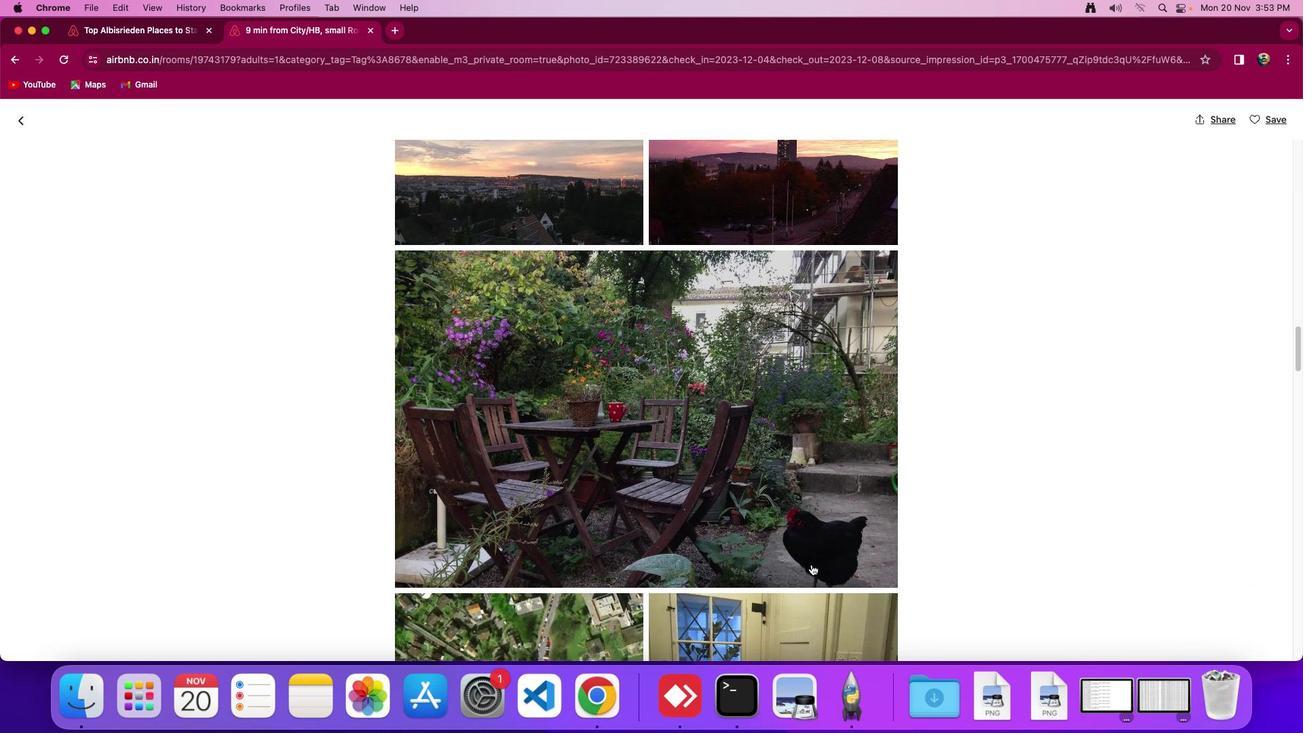 
Action: Mouse scrolled (818, 571) with delta (6, 4)
Screenshot: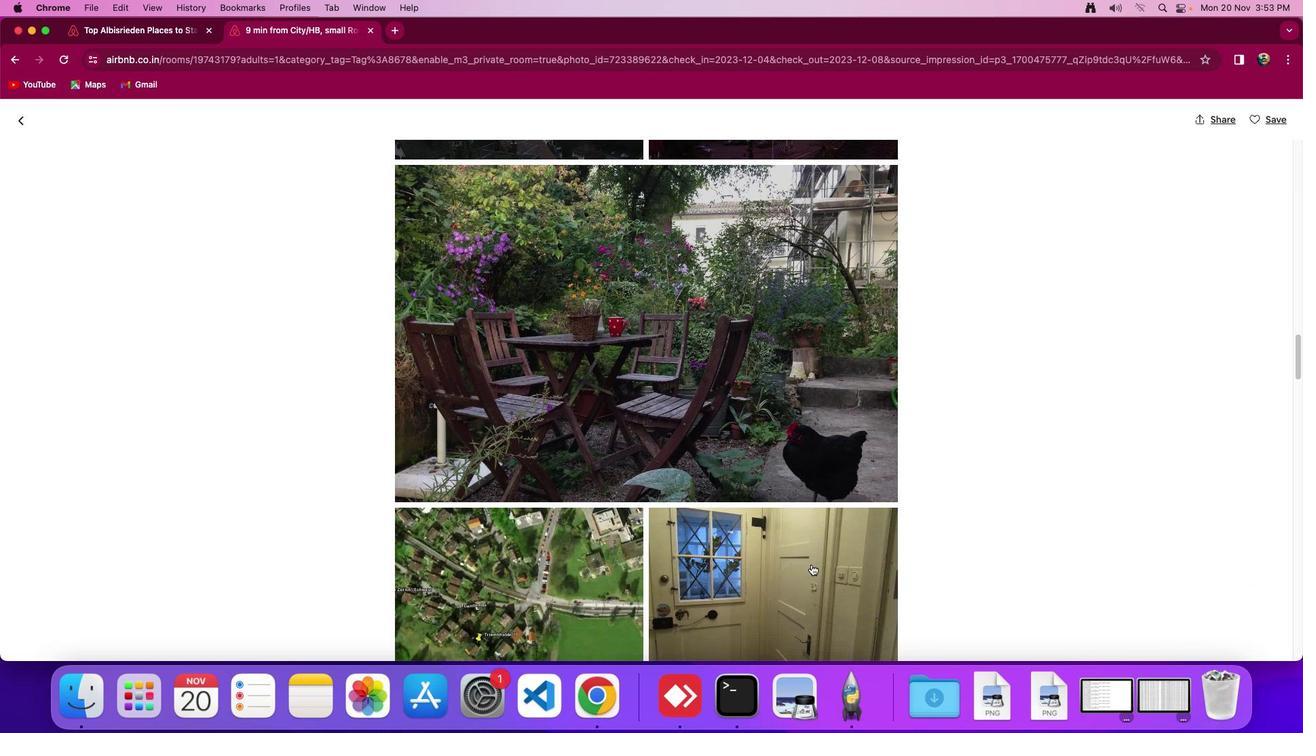 
Action: Mouse scrolled (818, 571) with delta (6, 6)
Screenshot: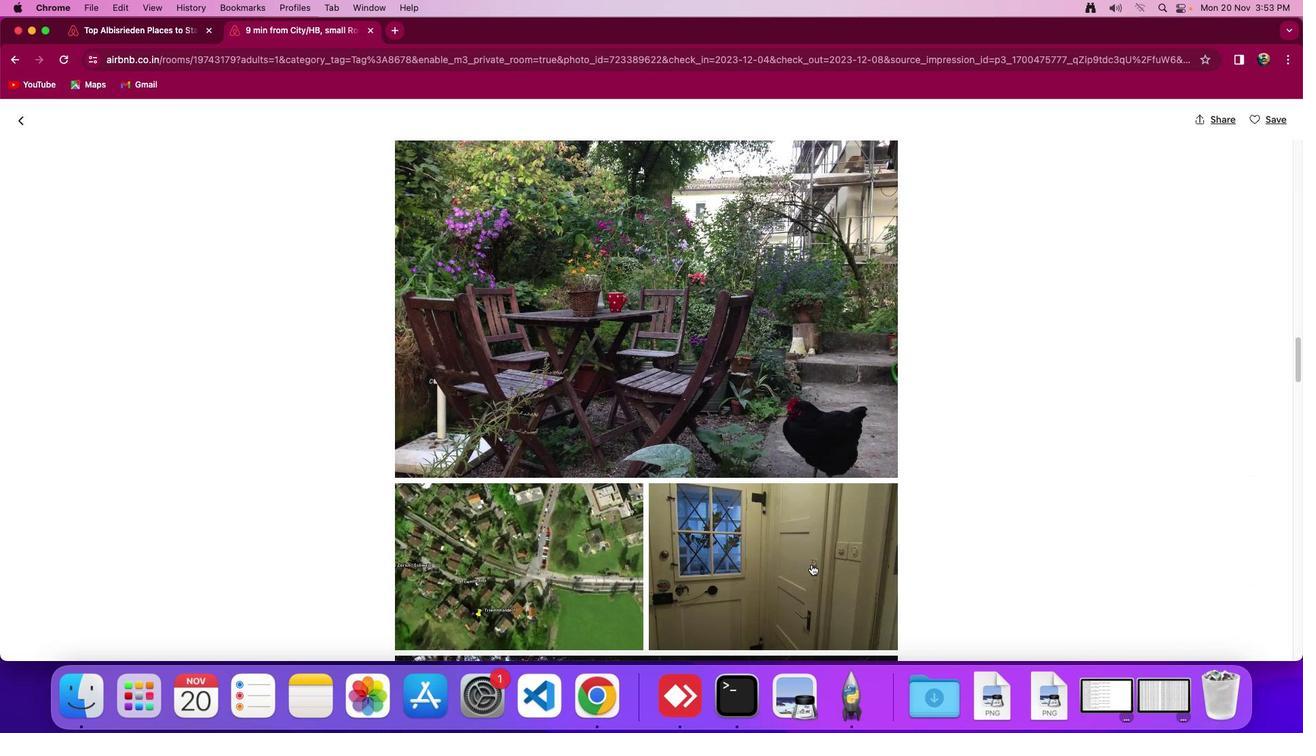 
Action: Mouse scrolled (818, 571) with delta (6, 6)
Screenshot: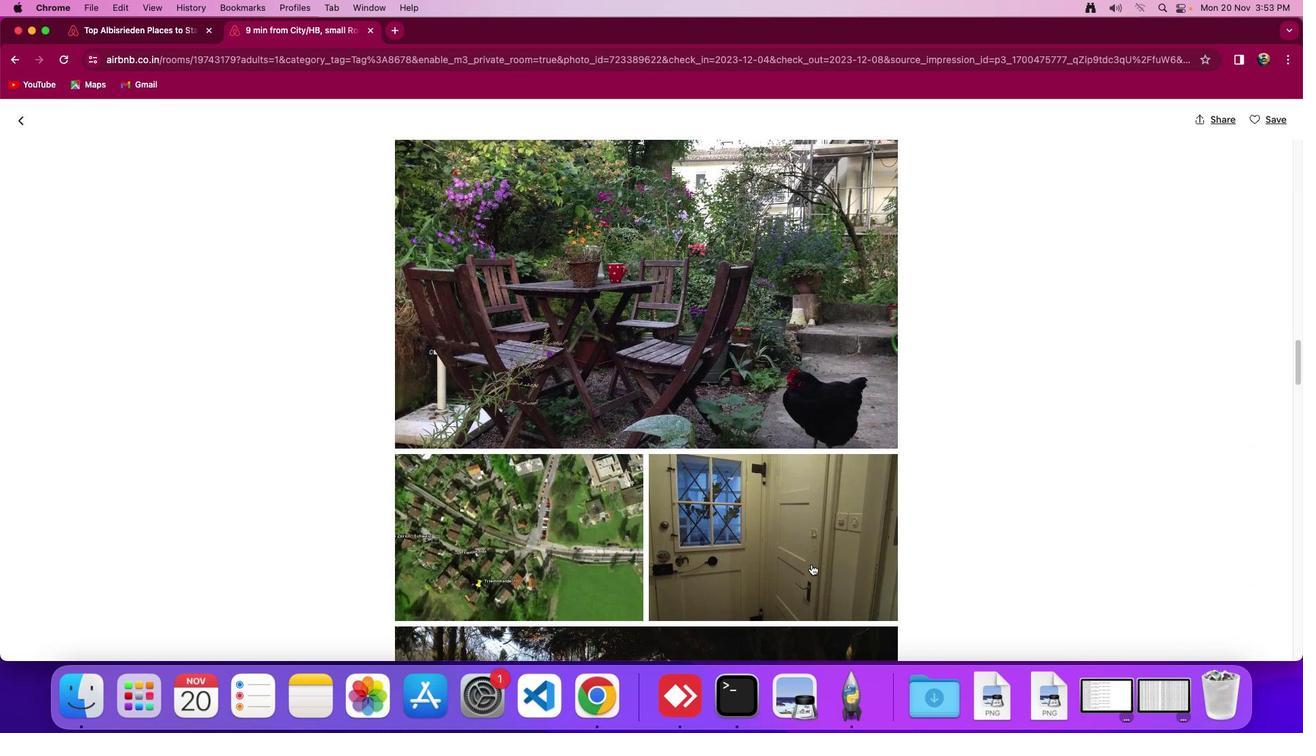 
Action: Mouse scrolled (818, 571) with delta (6, 4)
Screenshot: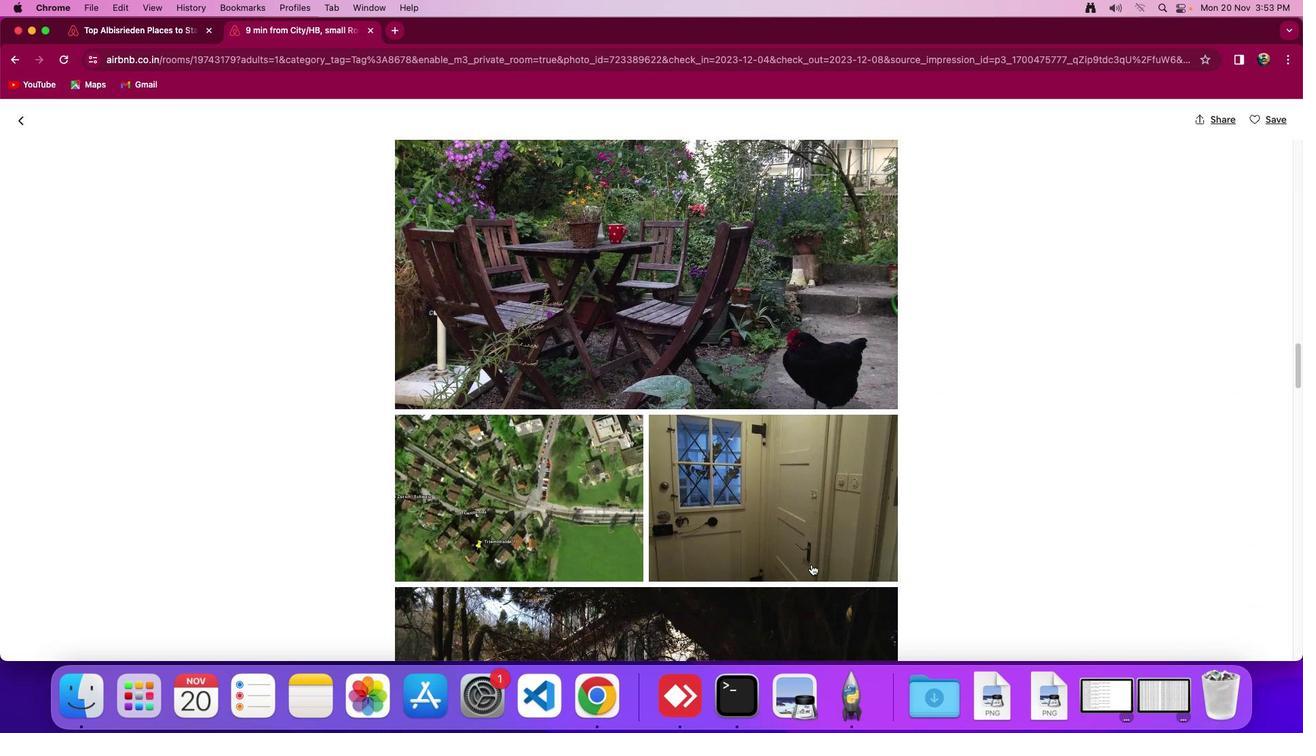
Action: Mouse scrolled (818, 571) with delta (6, 6)
Screenshot: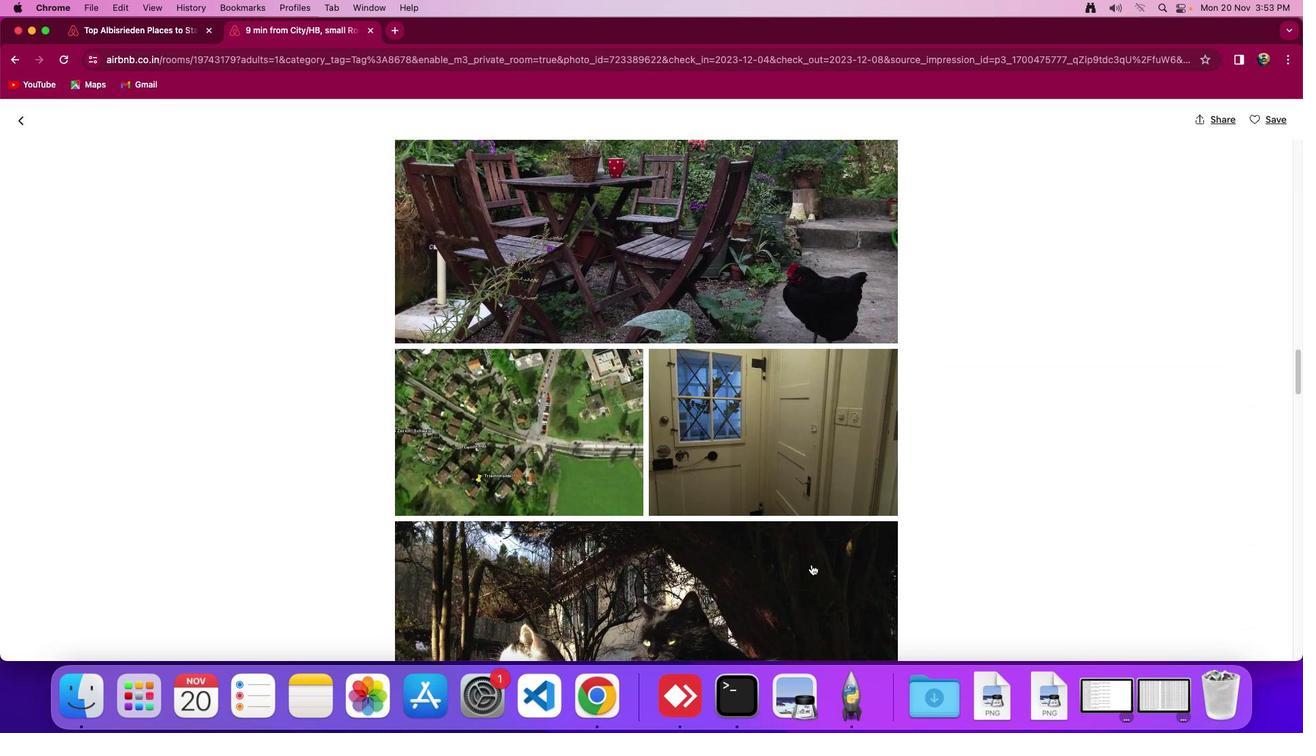 
Action: Mouse scrolled (818, 571) with delta (6, 6)
Screenshot: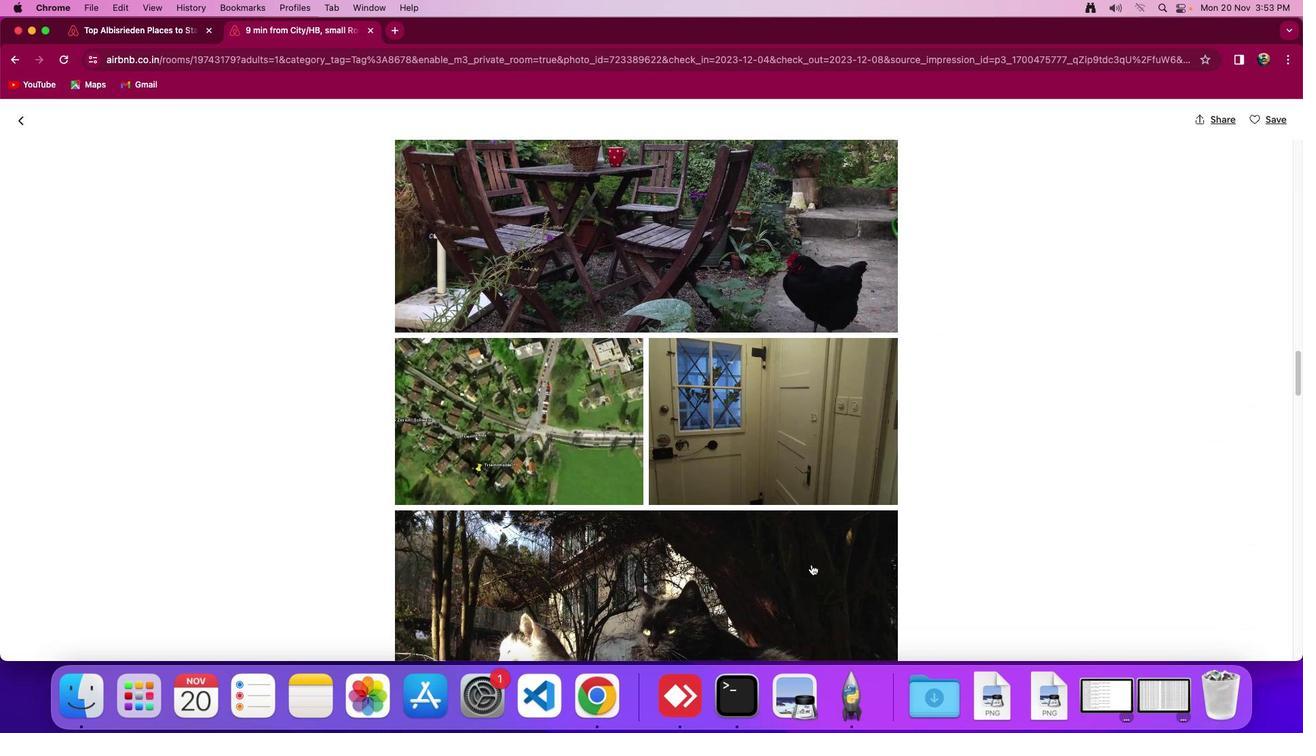 
Action: Mouse scrolled (818, 571) with delta (6, 4)
Screenshot: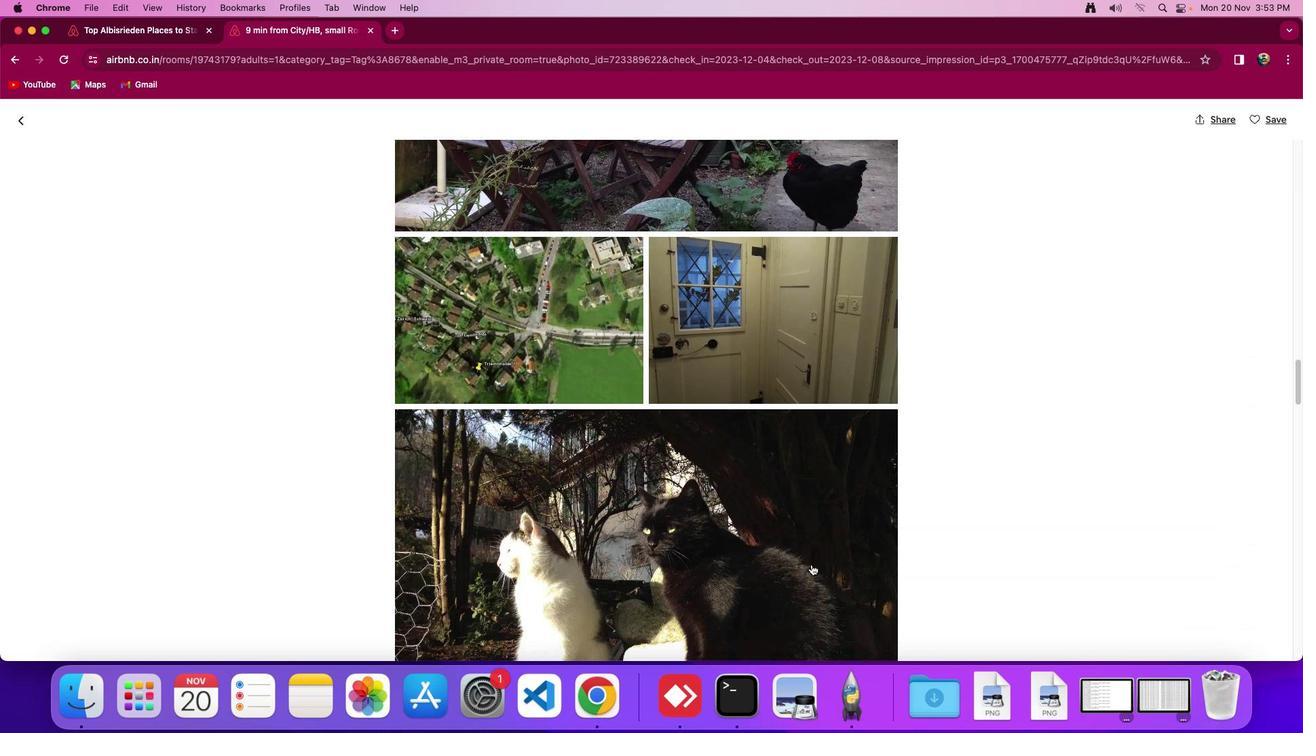 
Action: Mouse scrolled (818, 571) with delta (6, 4)
Screenshot: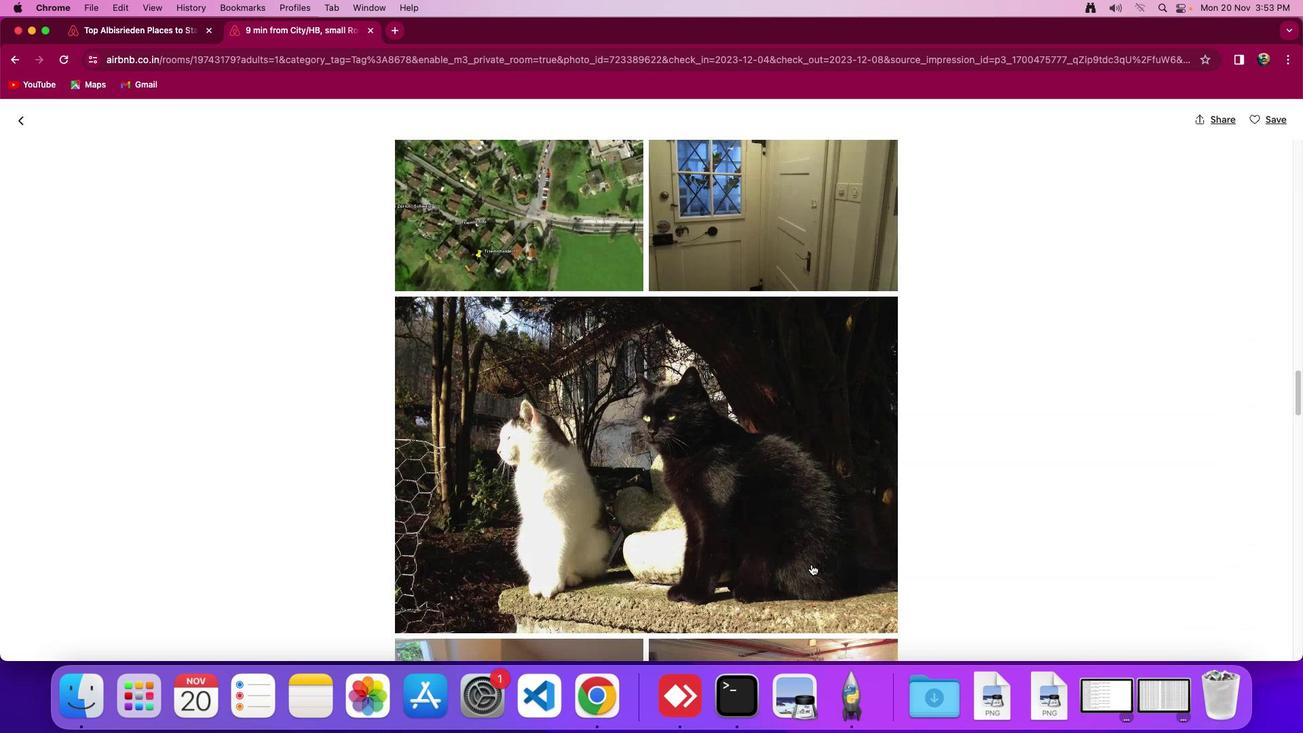 
Action: Mouse scrolled (818, 571) with delta (6, 6)
Screenshot: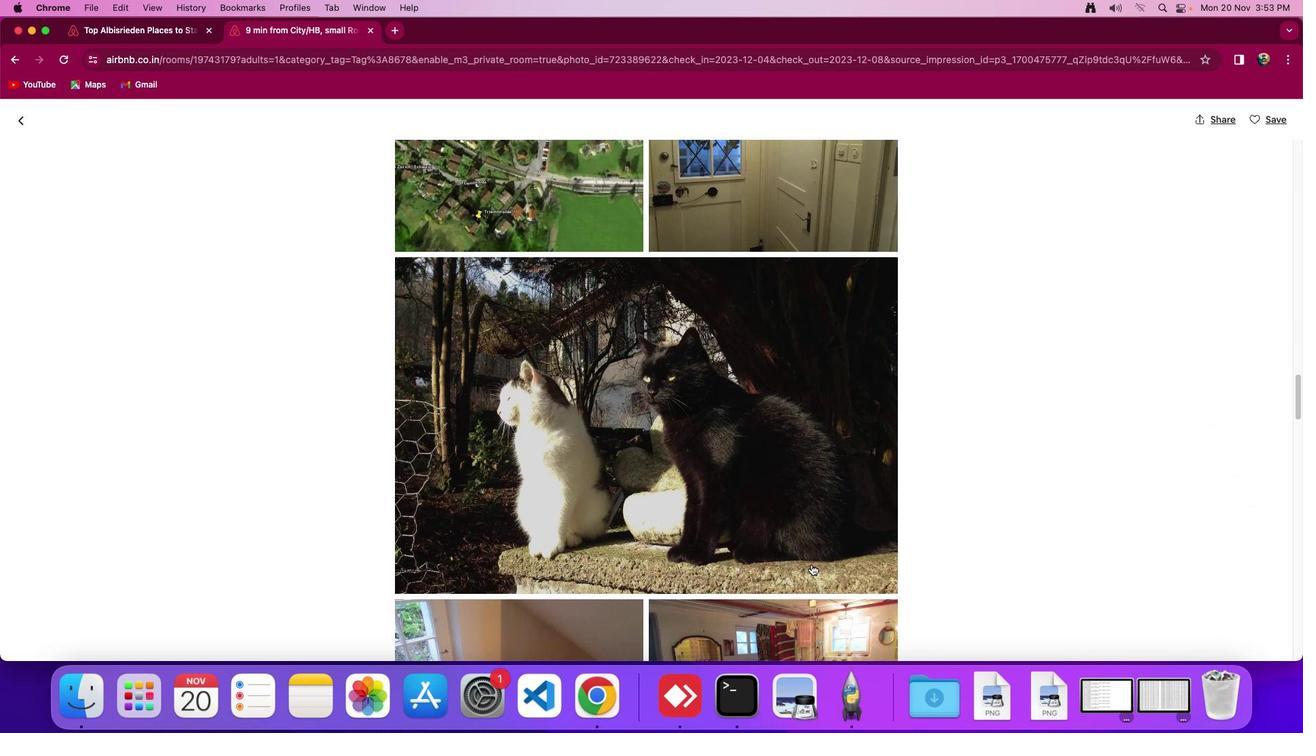 
Action: Mouse scrolled (818, 571) with delta (6, 6)
Screenshot: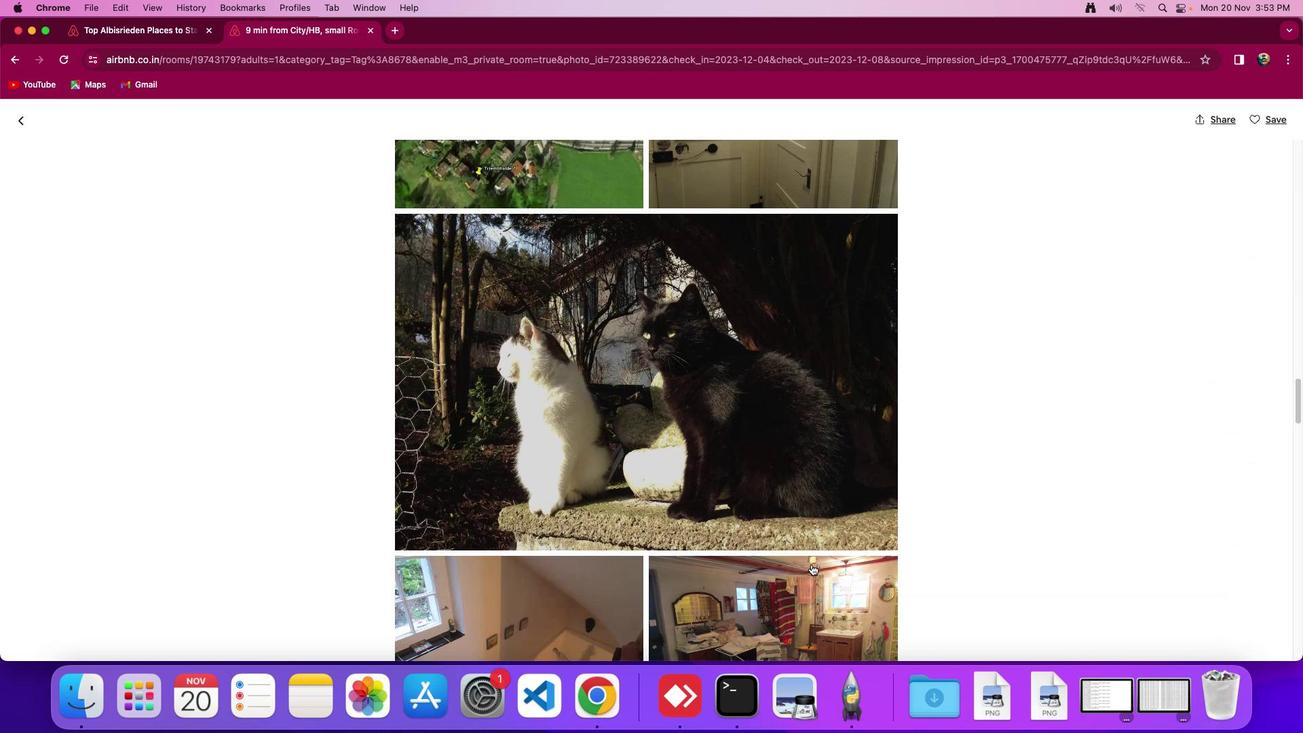 
Action: Mouse scrolled (818, 571) with delta (6, 4)
Screenshot: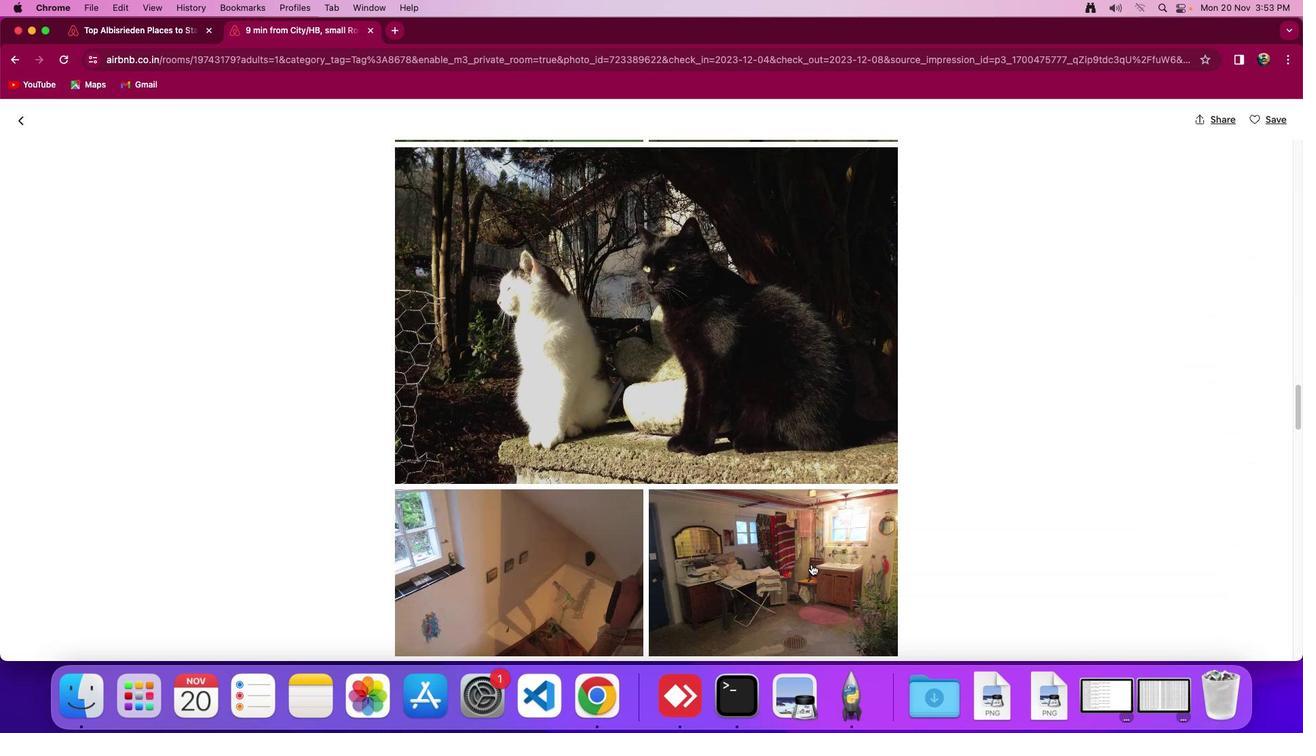 
Action: Mouse scrolled (818, 571) with delta (6, 3)
Screenshot: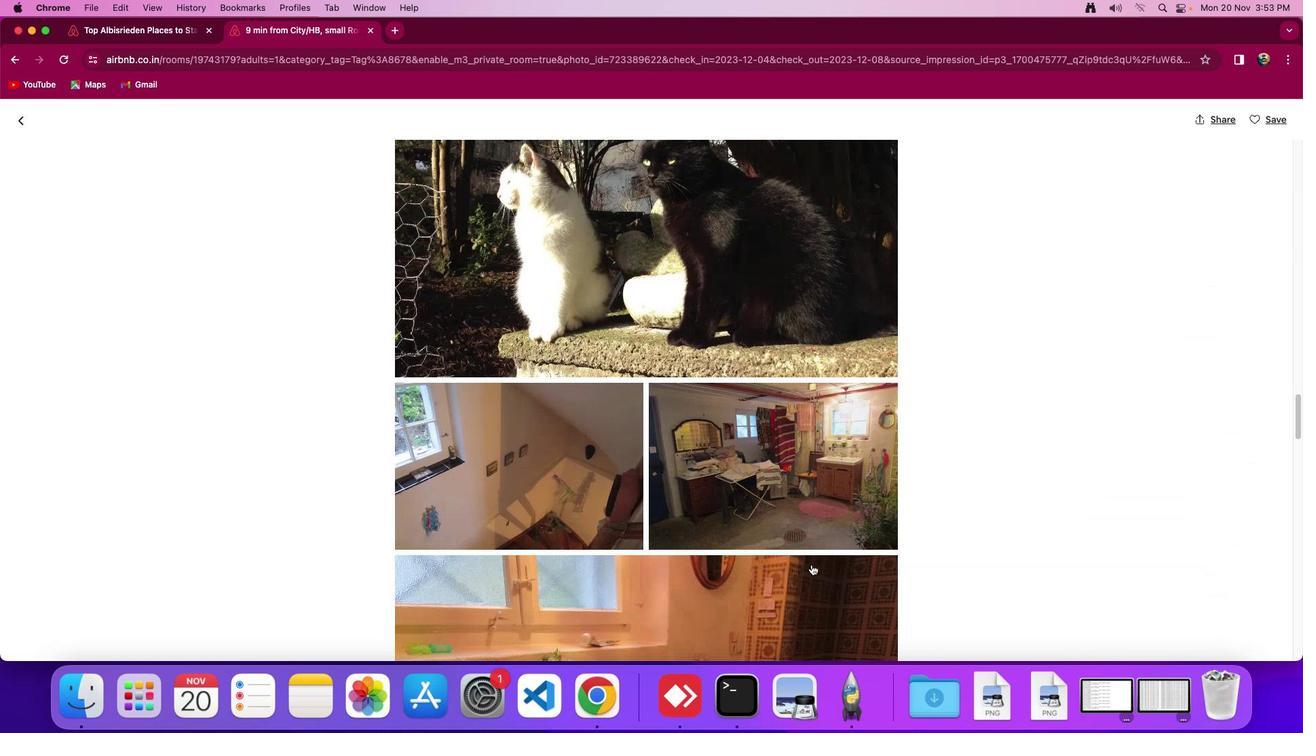
Action: Mouse scrolled (818, 571) with delta (6, 6)
Screenshot: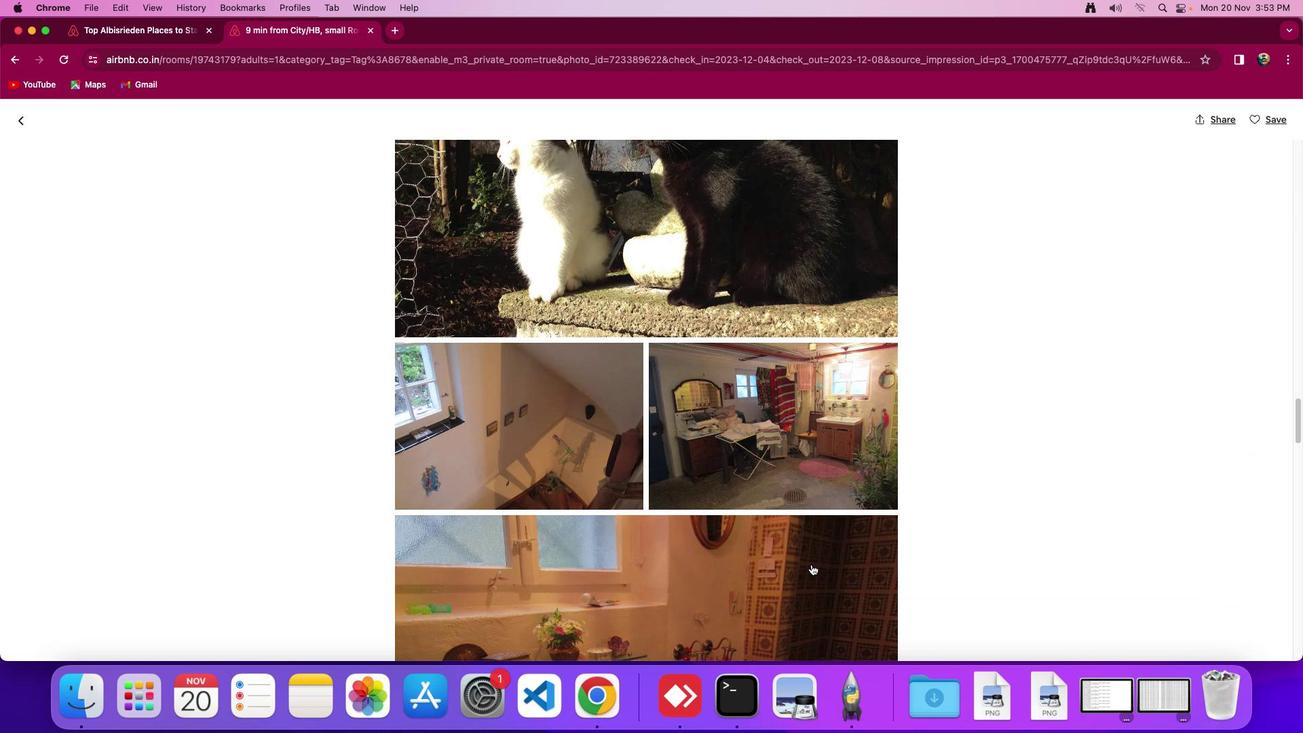 
Action: Mouse scrolled (818, 571) with delta (6, 6)
Screenshot: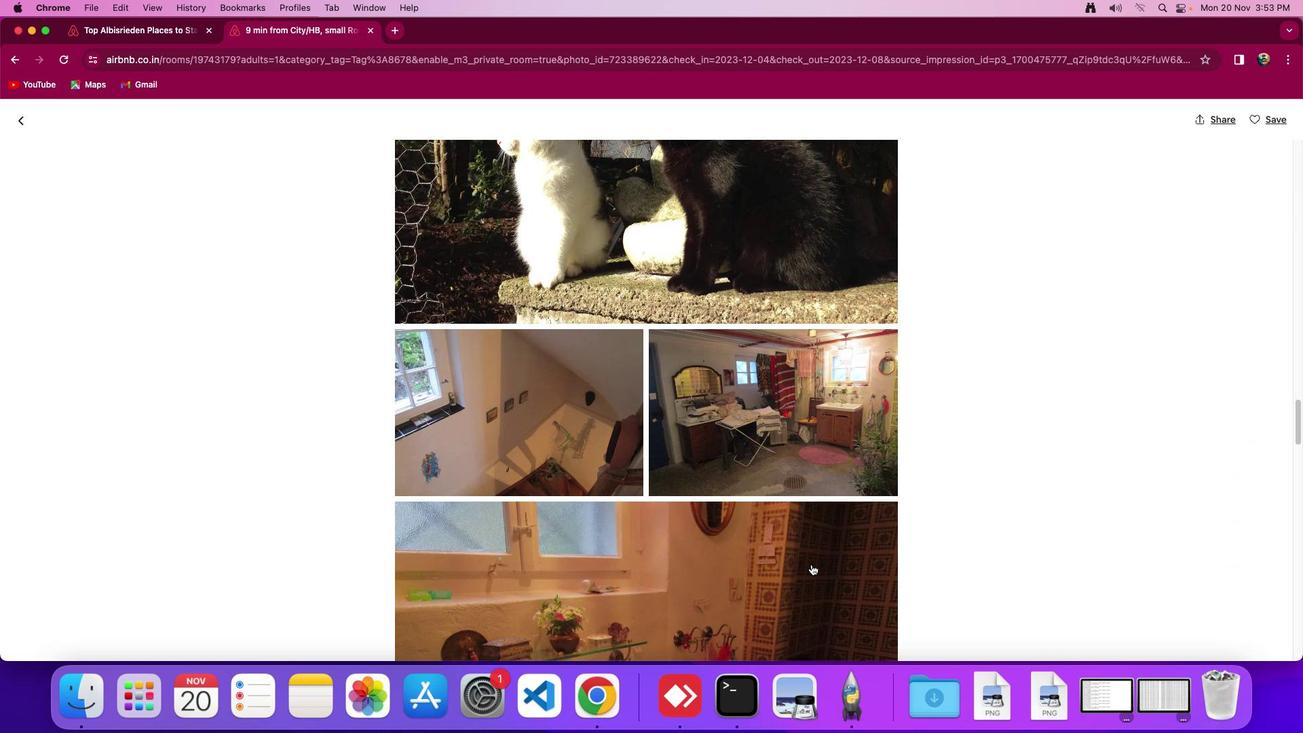 
Action: Mouse scrolled (818, 571) with delta (6, 5)
Screenshot: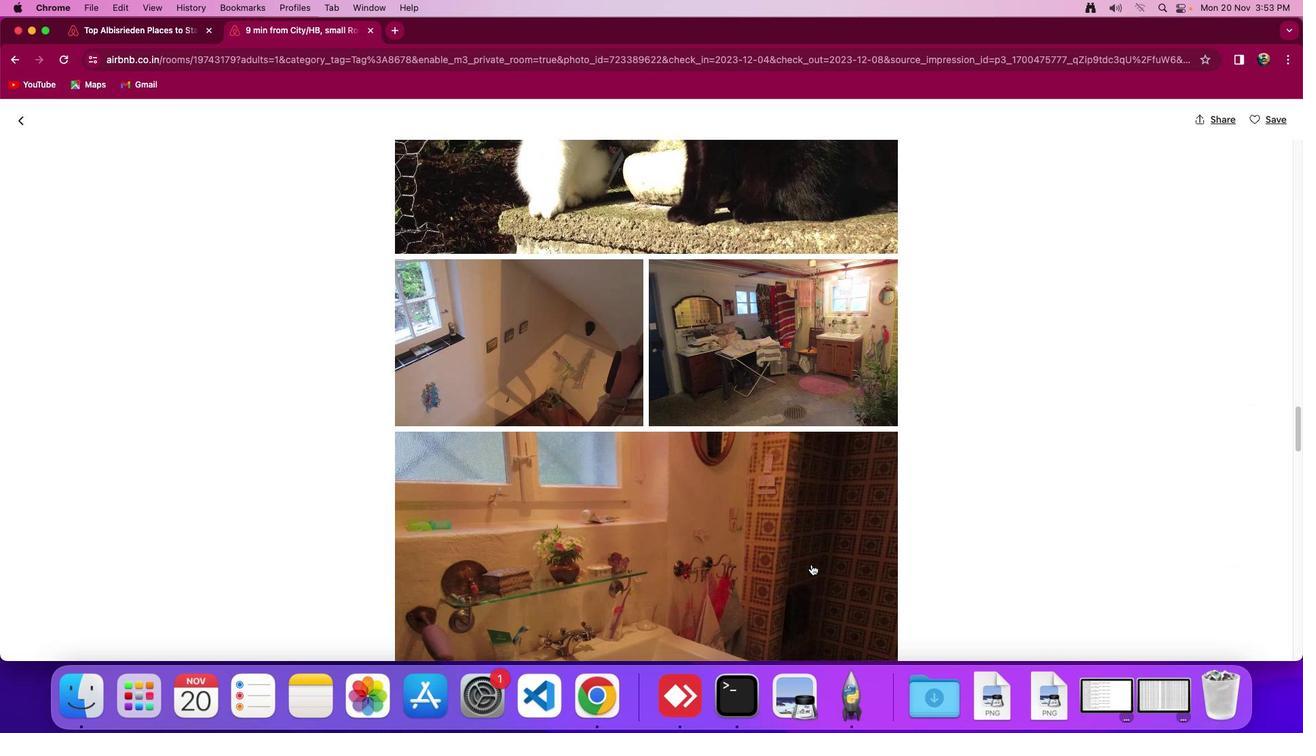 
Action: Mouse scrolled (818, 571) with delta (6, 6)
Screenshot: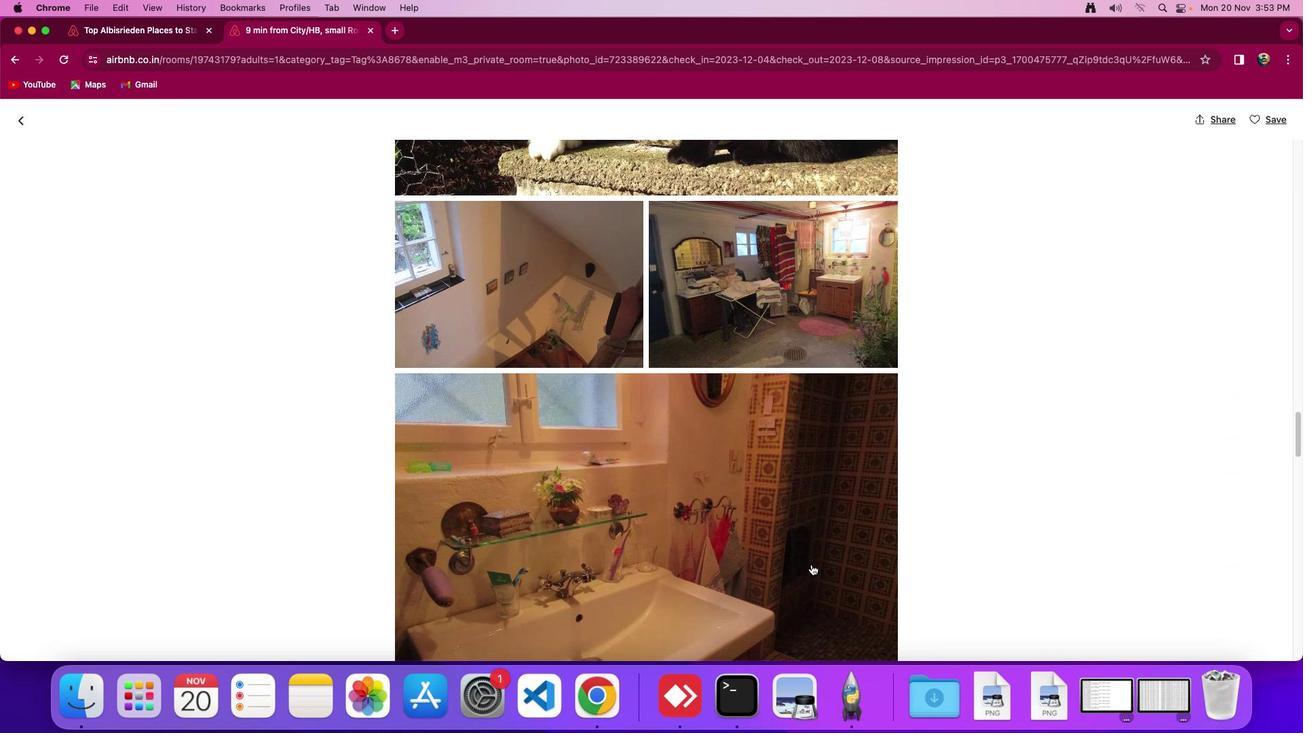 
Action: Mouse scrolled (818, 571) with delta (6, 6)
Screenshot: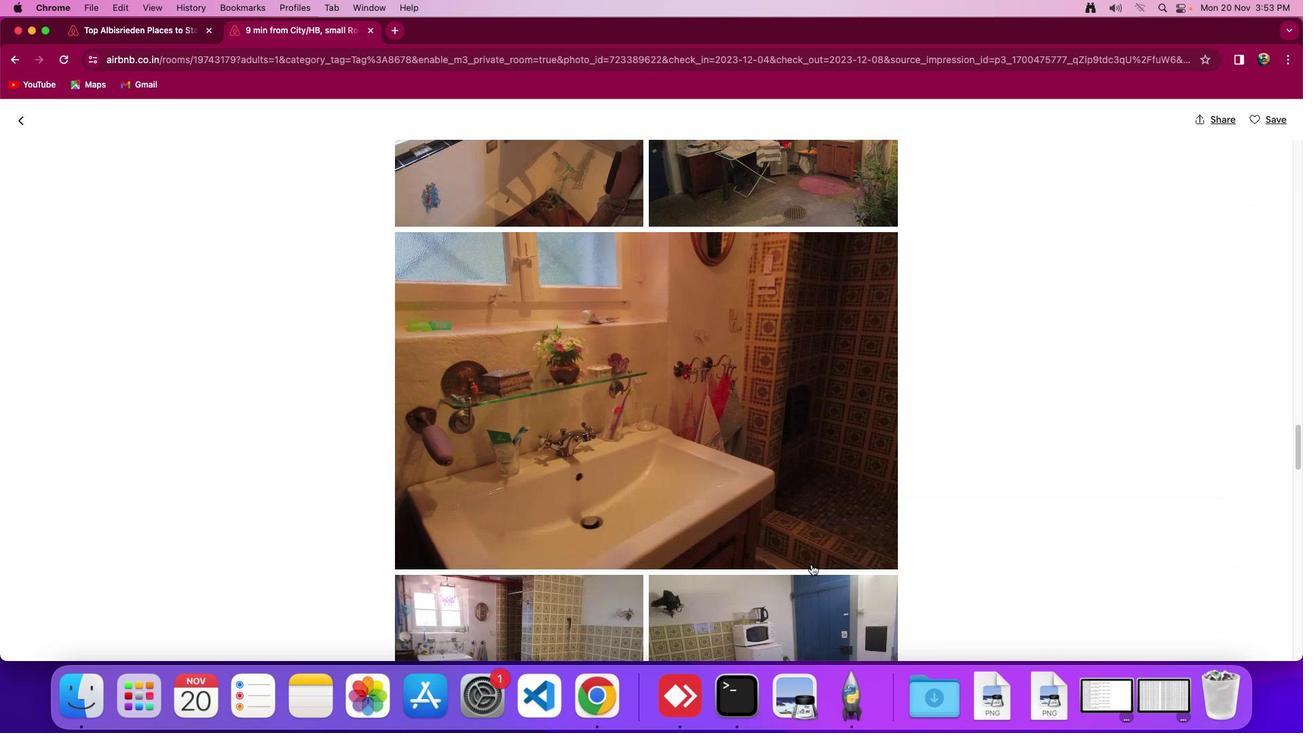 
Action: Mouse scrolled (818, 571) with delta (6, 4)
Screenshot: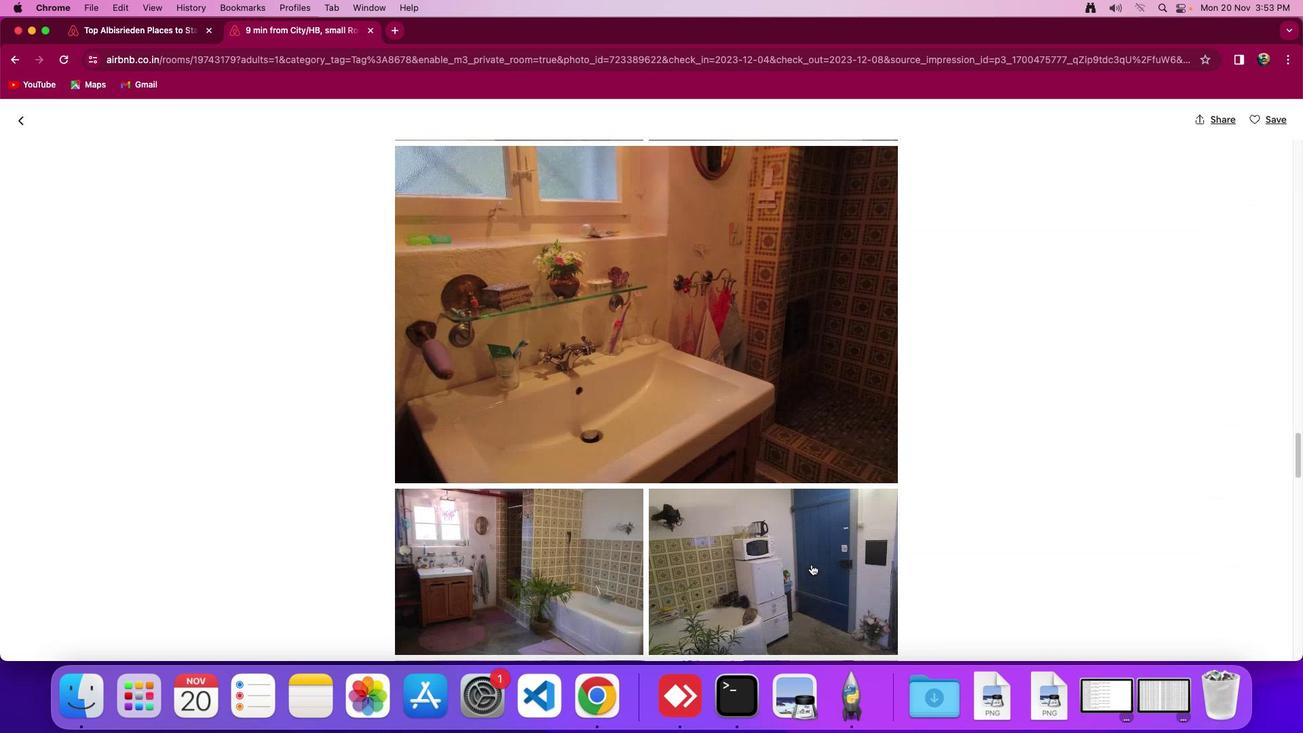 
Action: Mouse scrolled (818, 571) with delta (6, 2)
Screenshot: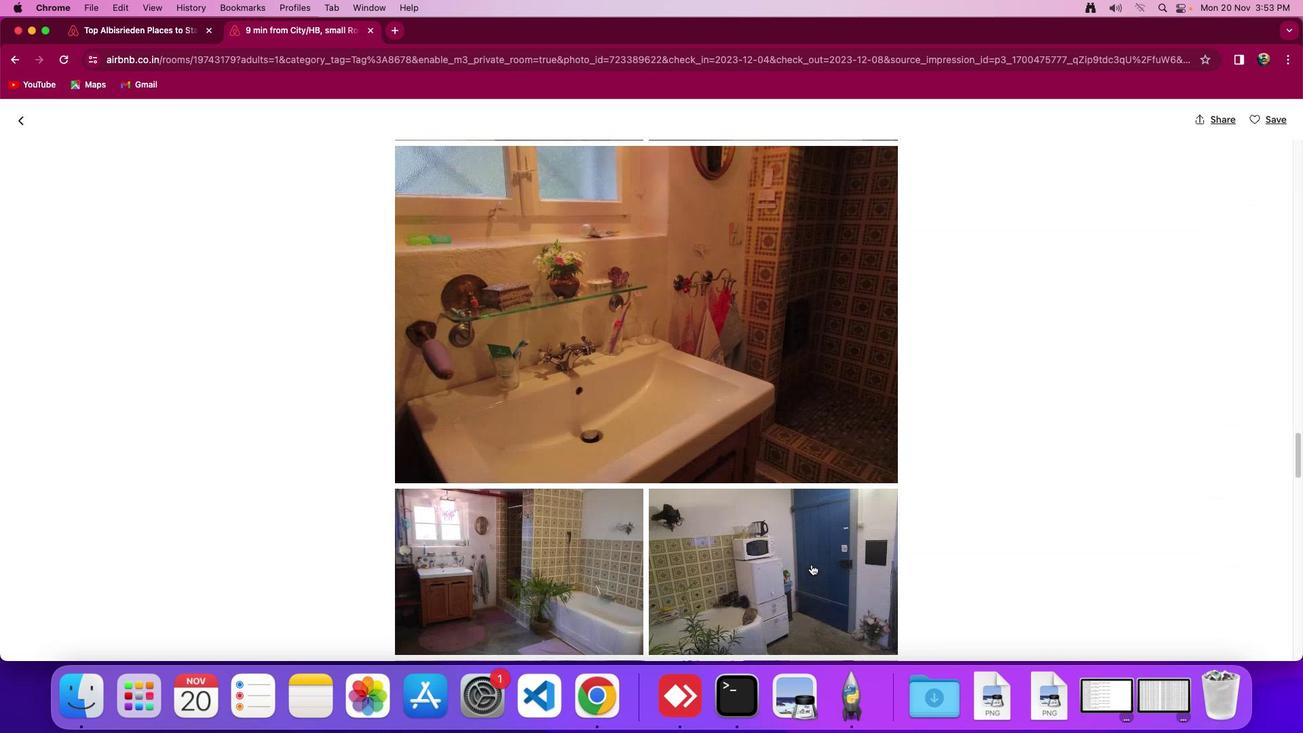 
Action: Mouse scrolled (818, 571) with delta (6, 2)
Screenshot: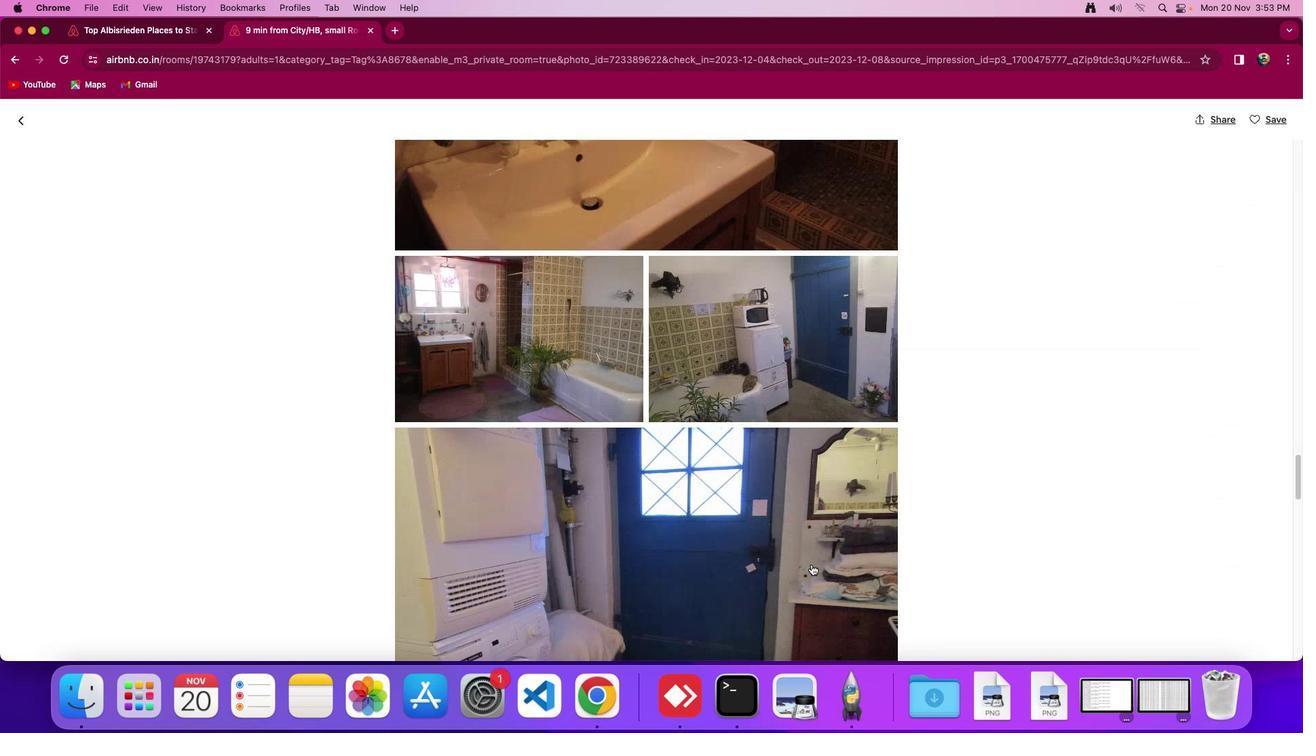 
Action: Mouse moved to (810, 560)
Screenshot: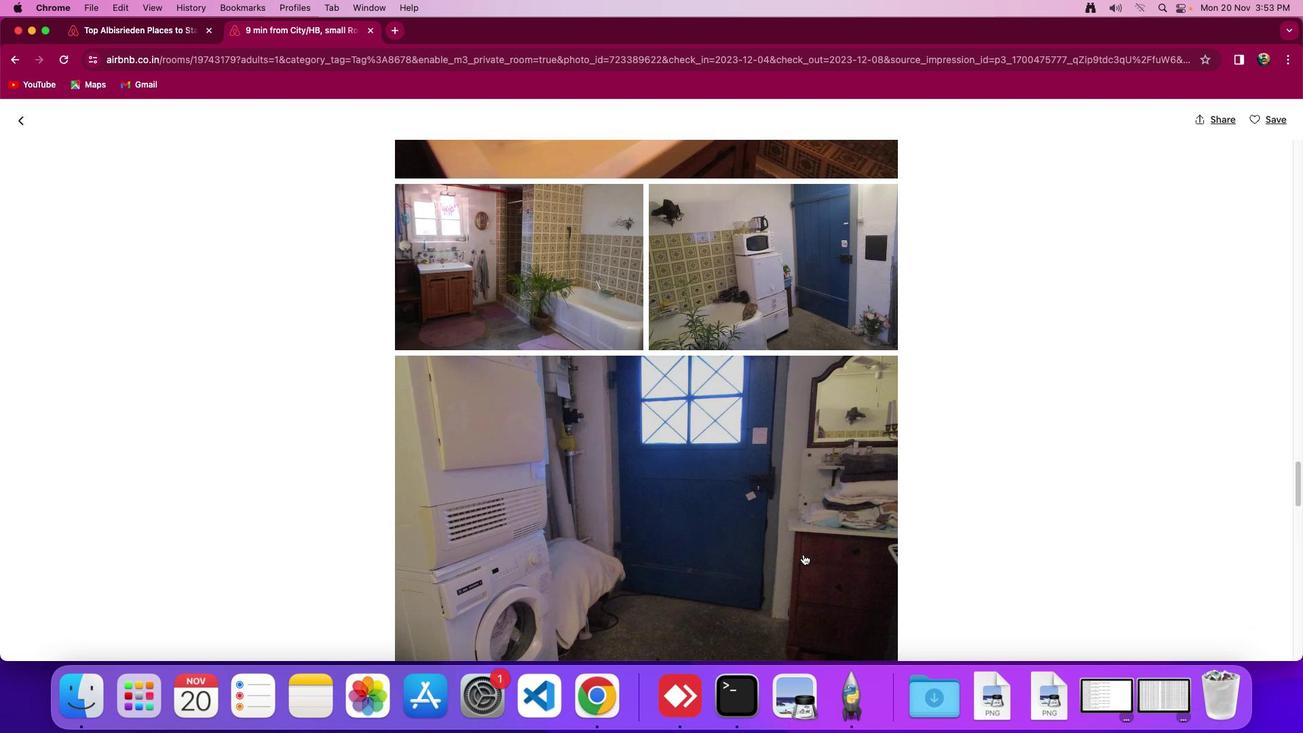 
Action: Mouse scrolled (810, 560) with delta (6, 6)
Screenshot: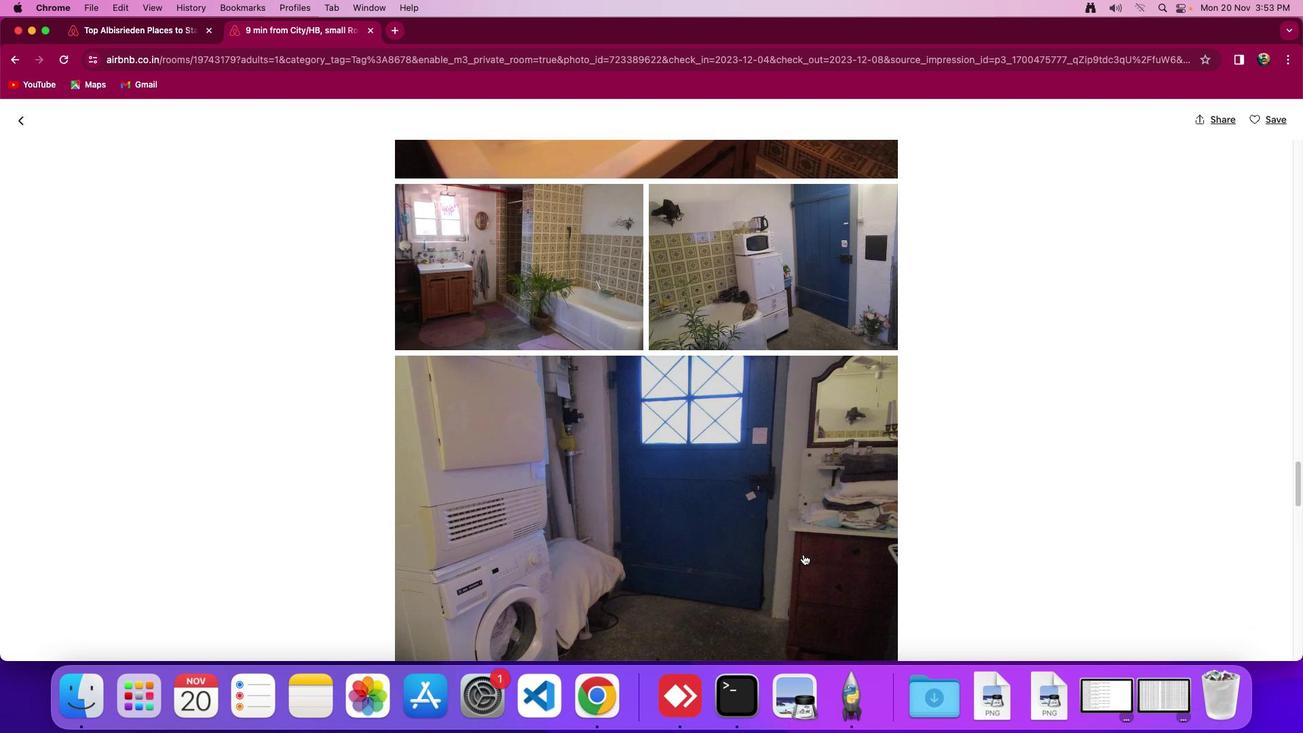 
Action: Mouse moved to (810, 560)
Screenshot: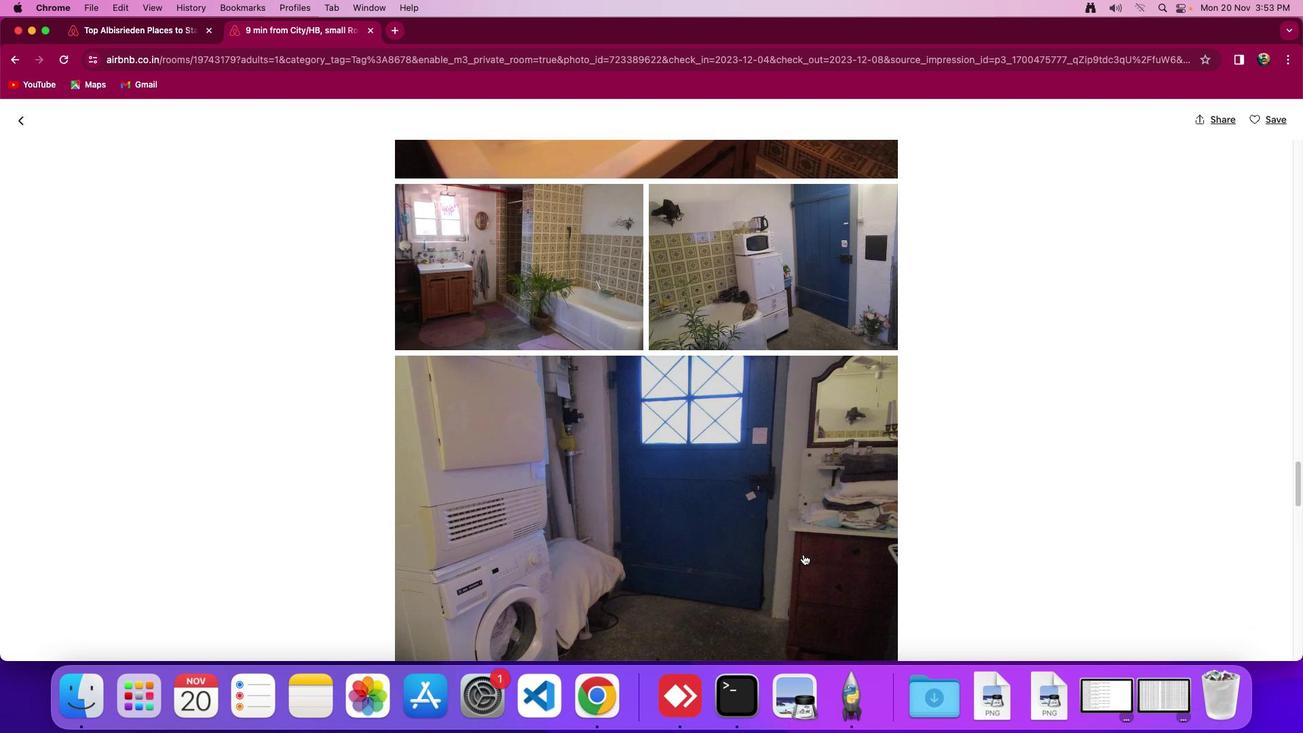 
Action: Mouse scrolled (810, 560) with delta (6, 6)
Screenshot: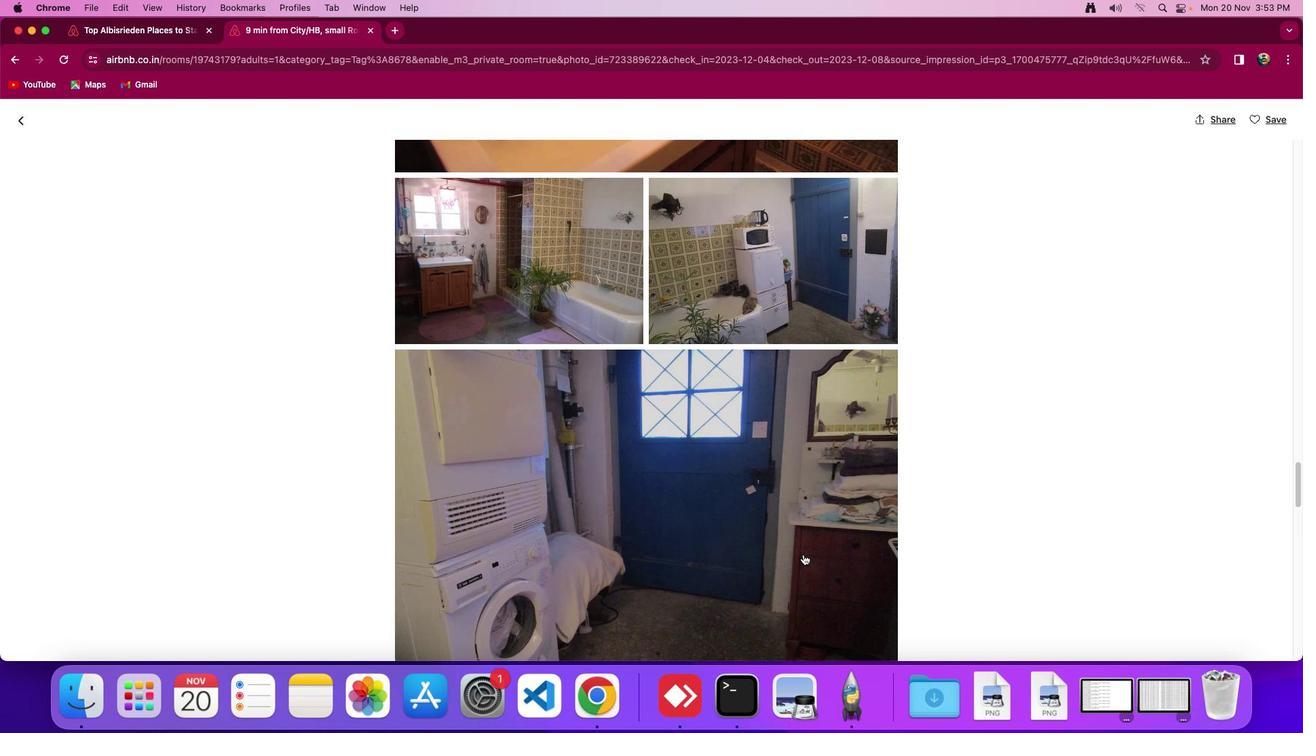 
Action: Mouse scrolled (810, 560) with delta (6, 5)
Screenshot: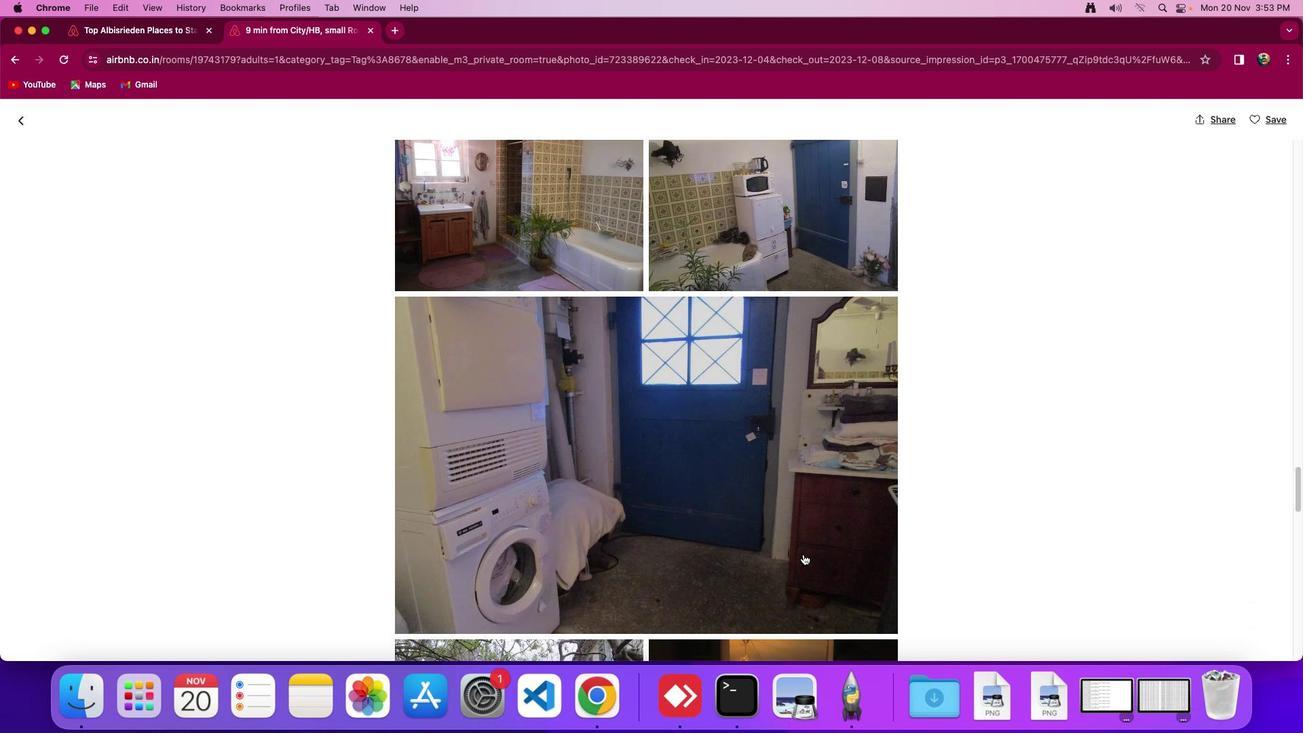 
Action: Mouse moved to (810, 569)
Screenshot: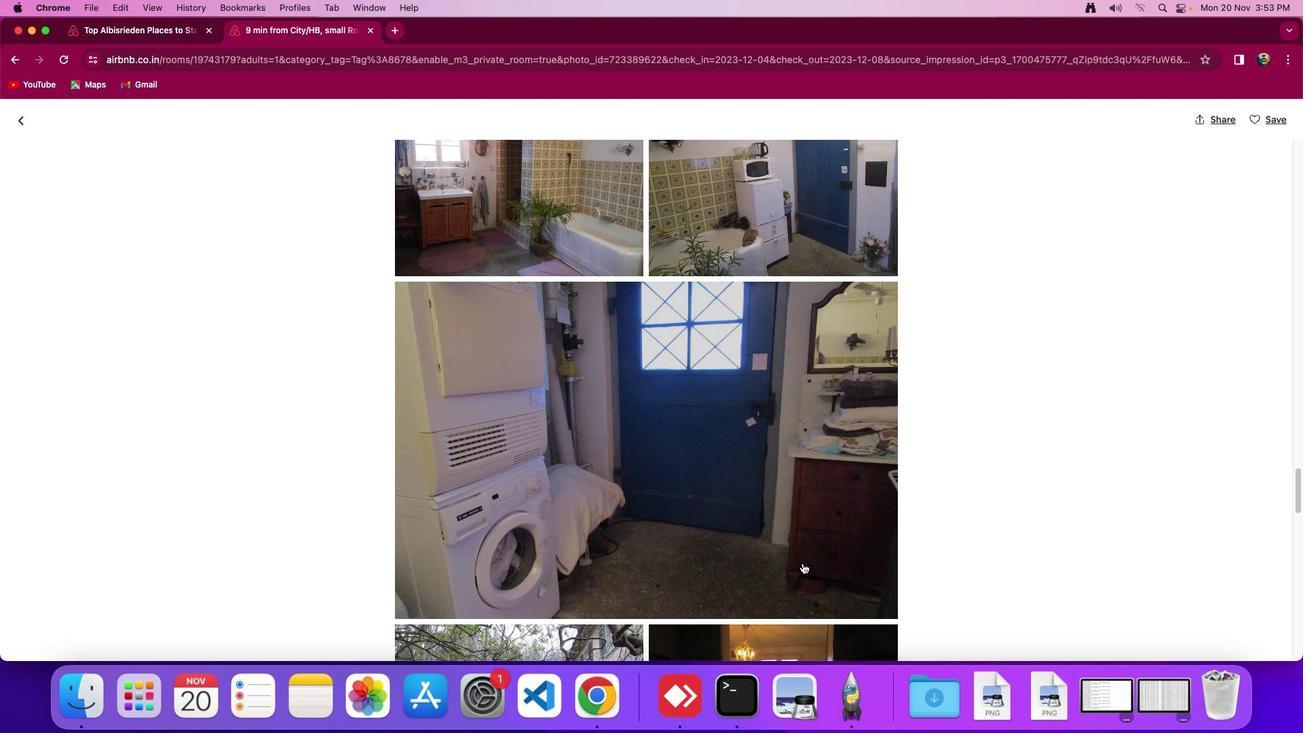 
Action: Mouse scrolled (810, 569) with delta (6, 6)
Screenshot: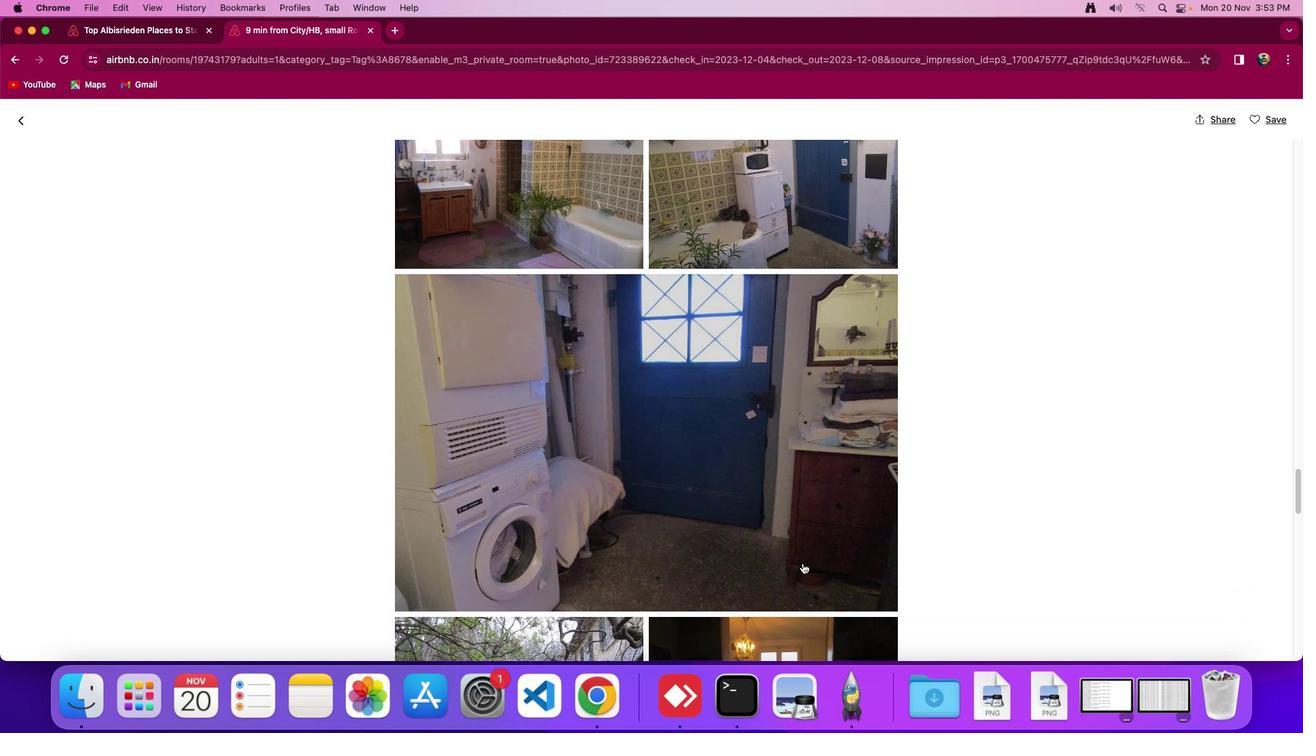 
Action: Mouse scrolled (810, 569) with delta (6, 6)
Screenshot: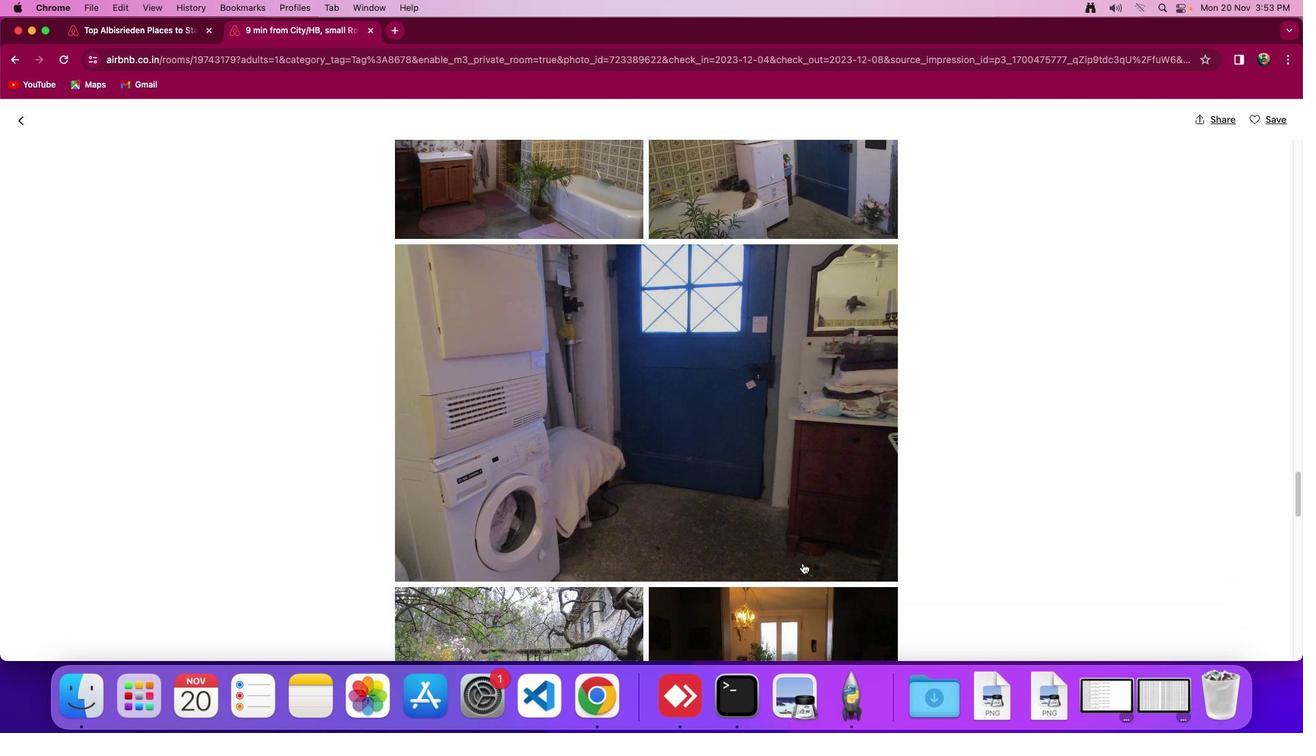 
Action: Mouse scrolled (810, 569) with delta (6, 5)
Screenshot: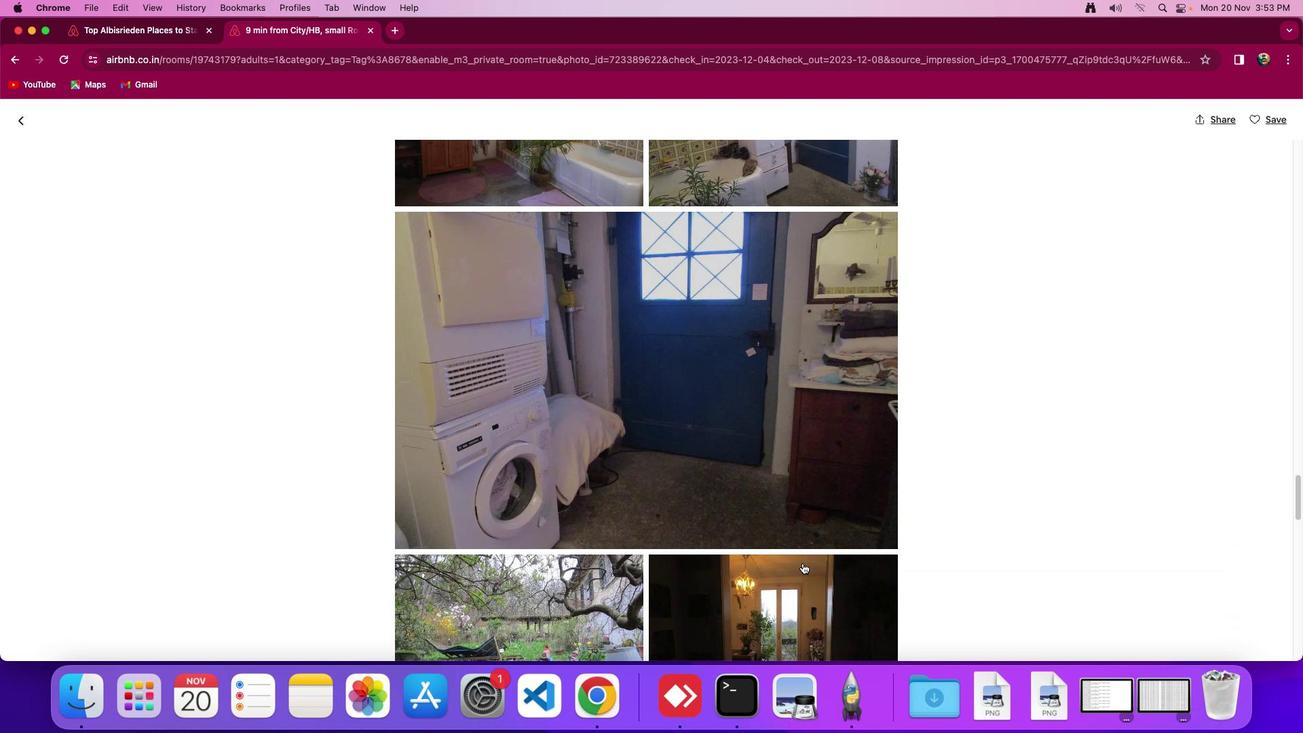 
Action: Mouse scrolled (810, 569) with delta (6, 6)
Screenshot: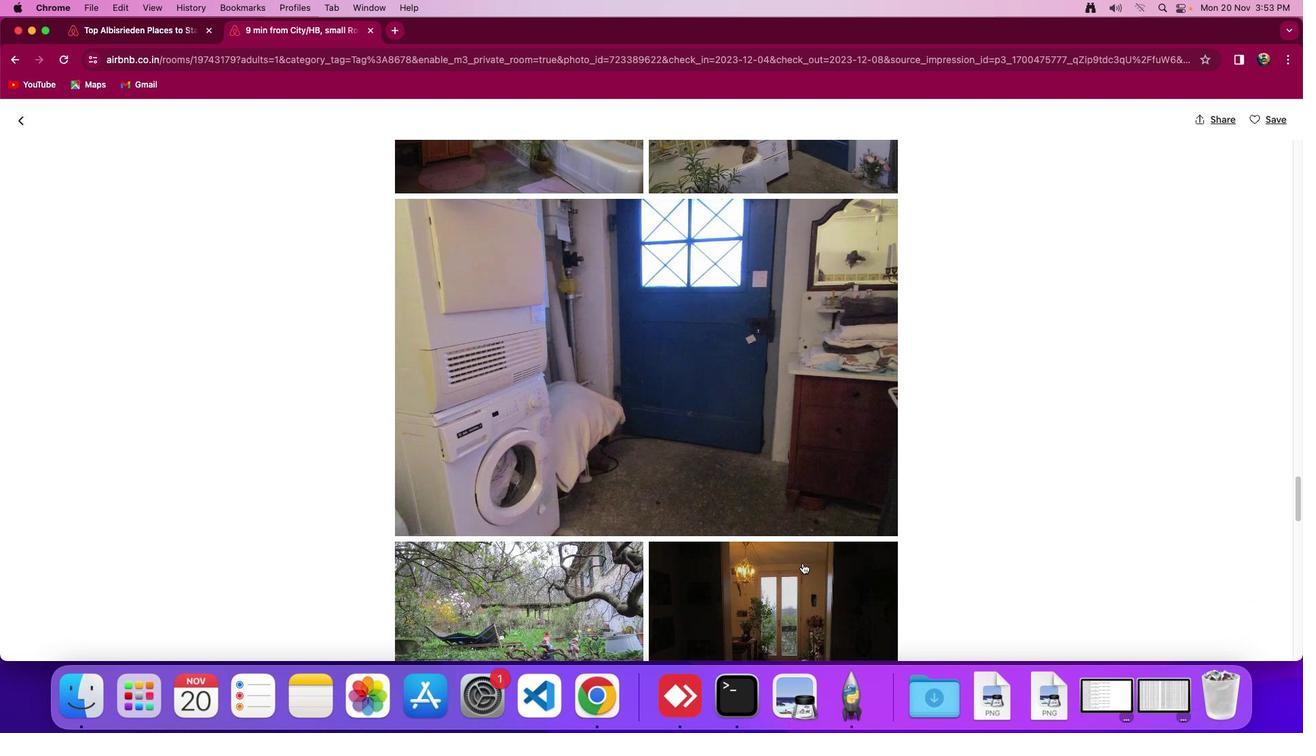 
Action: Mouse scrolled (810, 569) with delta (6, 6)
Screenshot: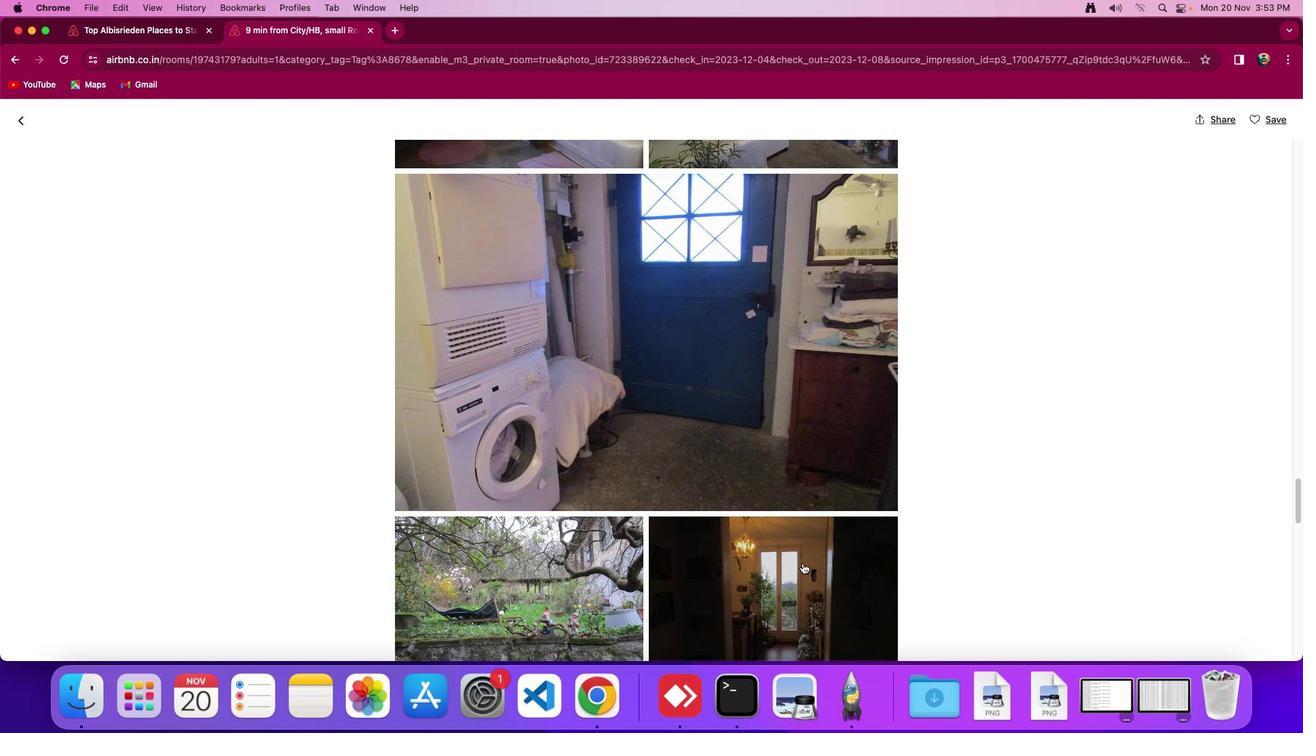 
Action: Mouse scrolled (810, 569) with delta (6, 5)
Screenshot: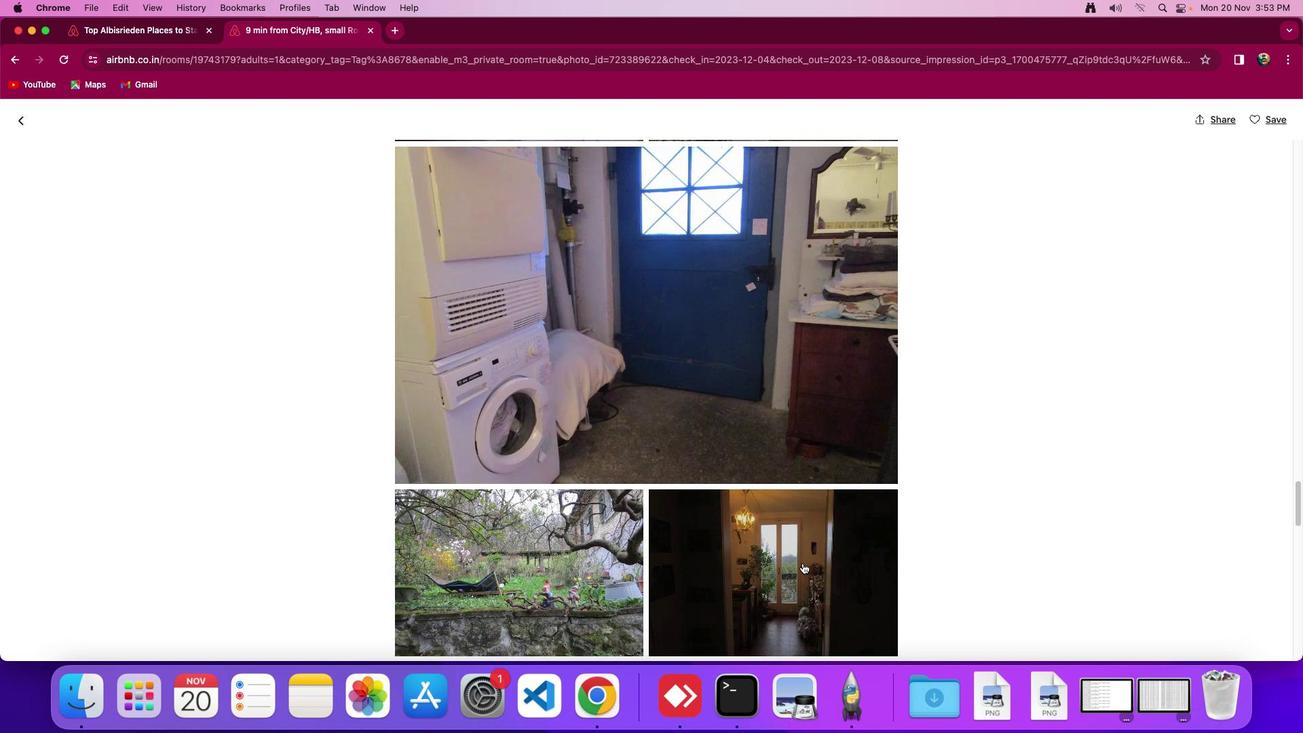 
Action: Mouse scrolled (810, 569) with delta (6, 6)
Screenshot: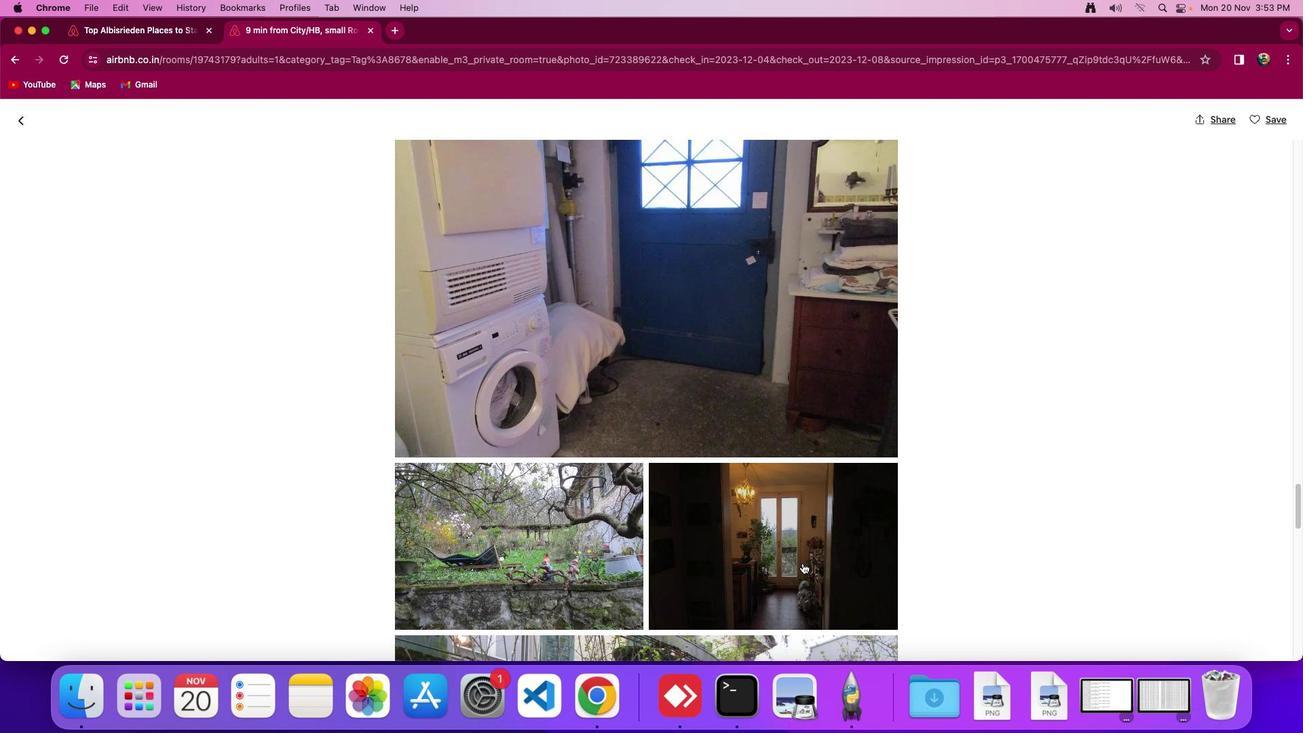 
Action: Mouse scrolled (810, 569) with delta (6, 6)
Screenshot: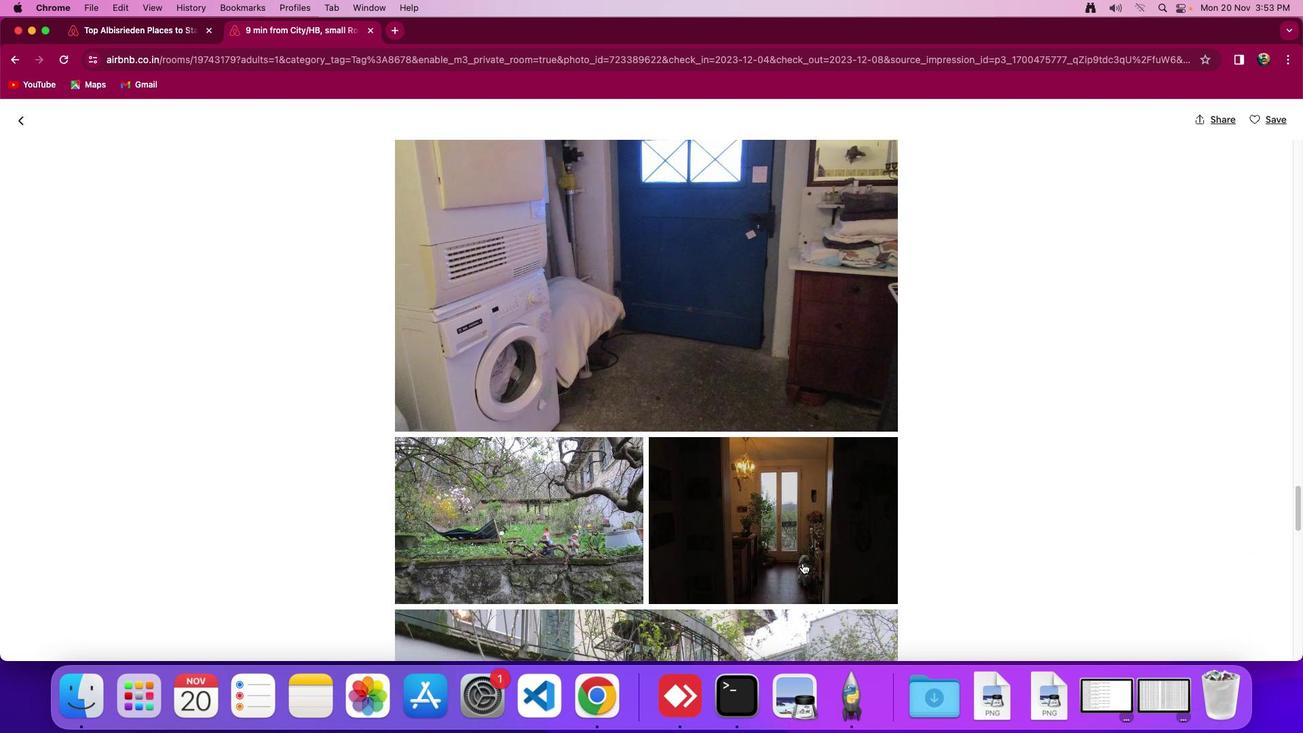 
Action: Mouse scrolled (810, 569) with delta (6, 5)
Screenshot: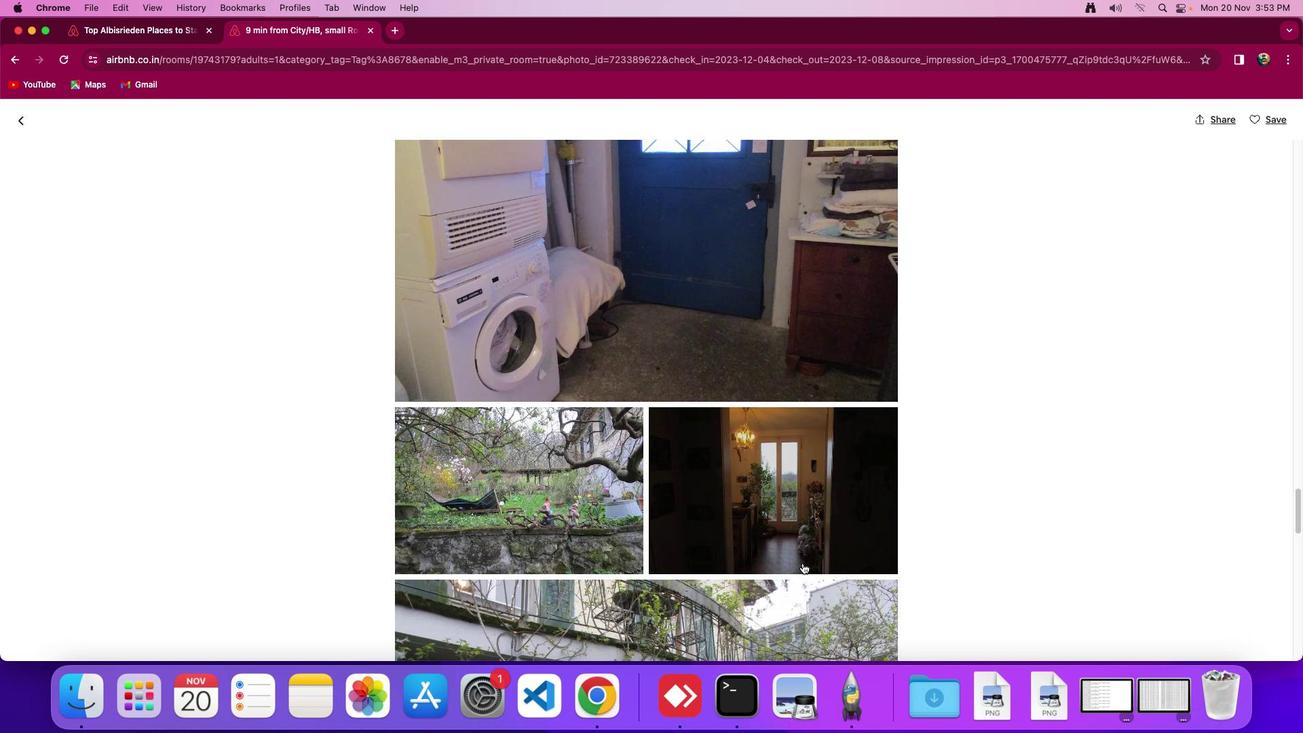 
Action: Mouse scrolled (810, 569) with delta (6, 6)
Screenshot: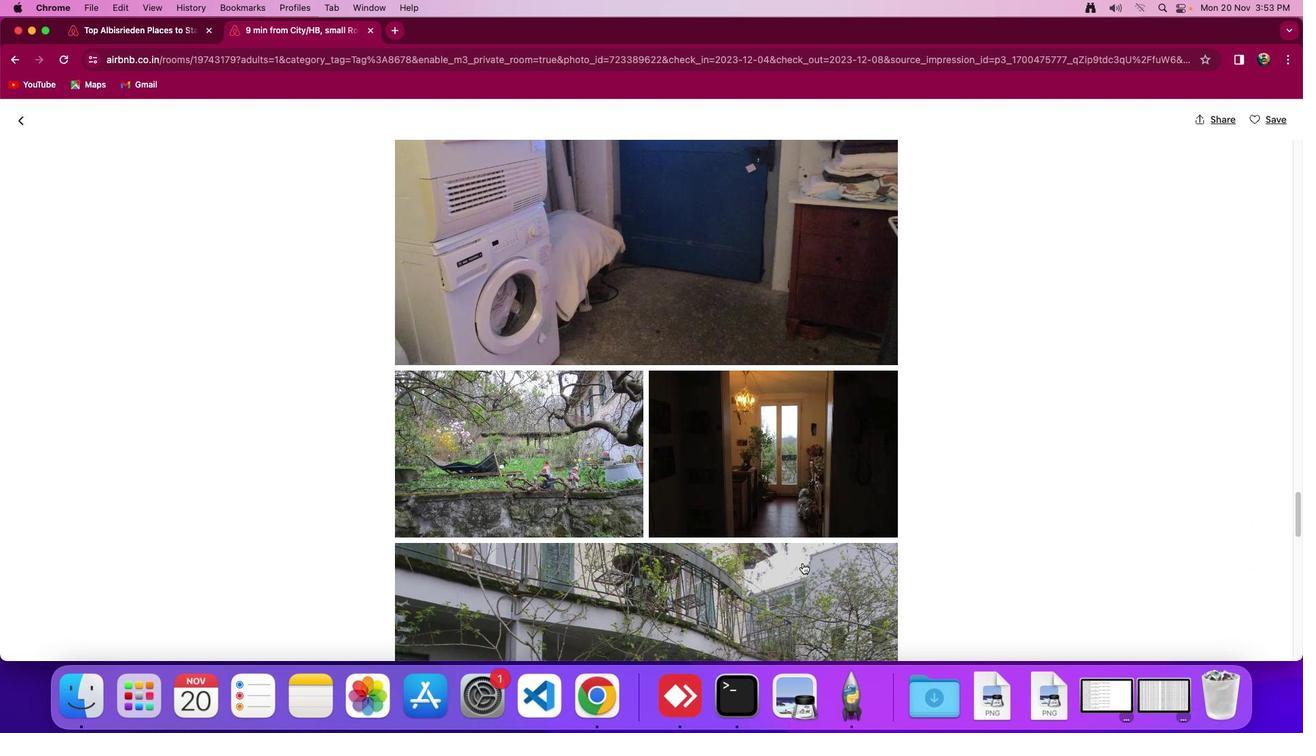 
Action: Mouse scrolled (810, 569) with delta (6, 6)
Screenshot: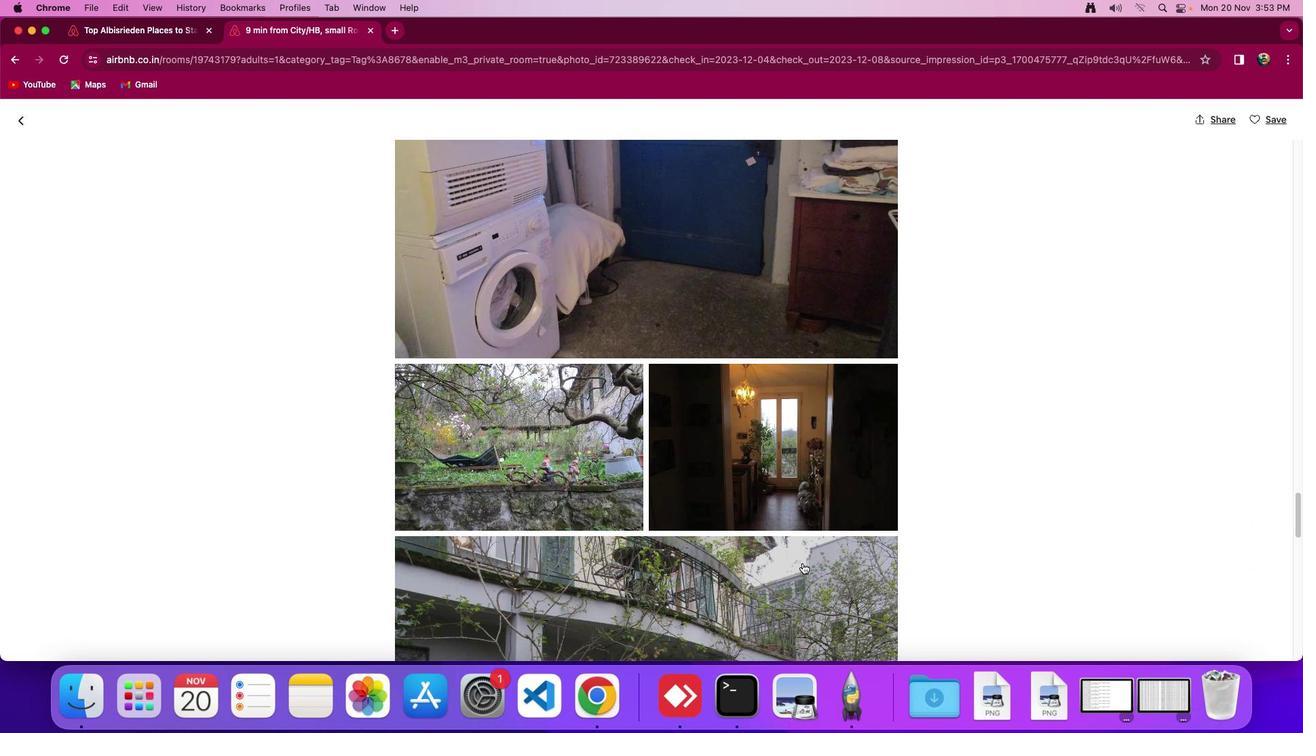 
Action: Mouse scrolled (810, 569) with delta (6, 5)
Screenshot: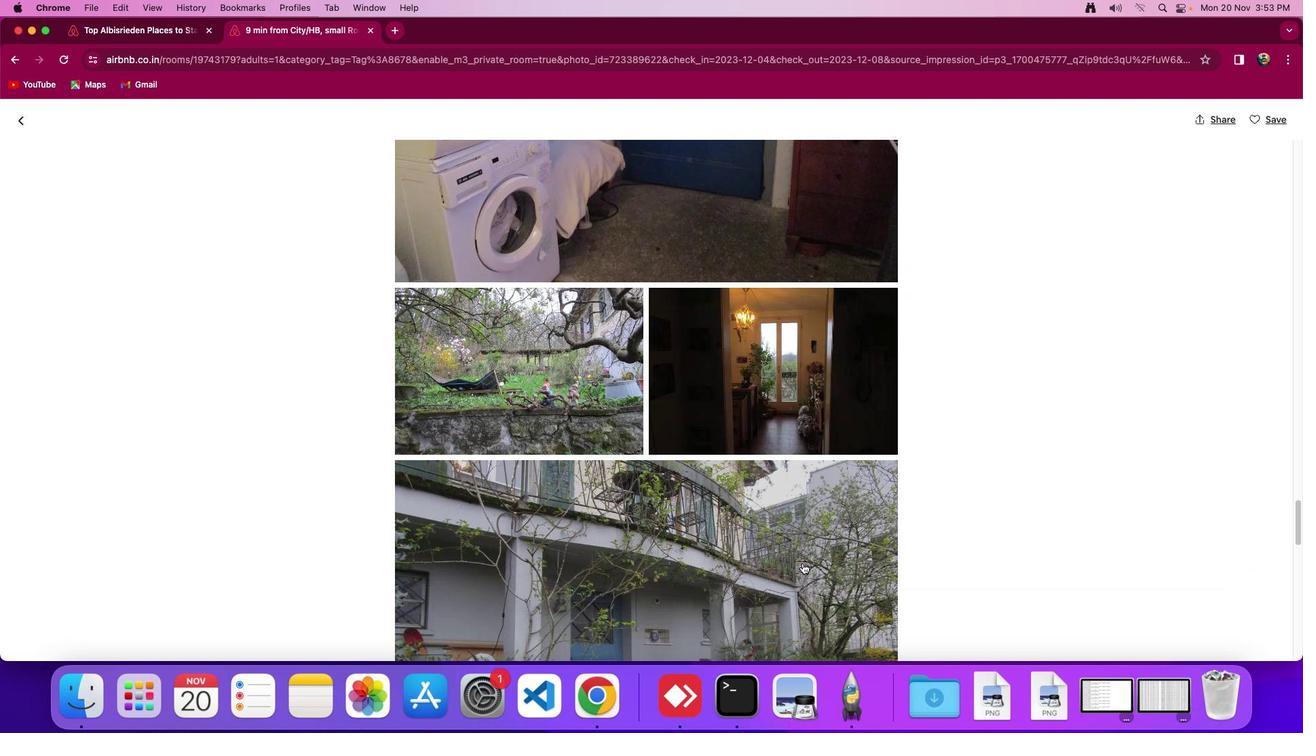 
Action: Mouse scrolled (810, 569) with delta (6, 6)
Screenshot: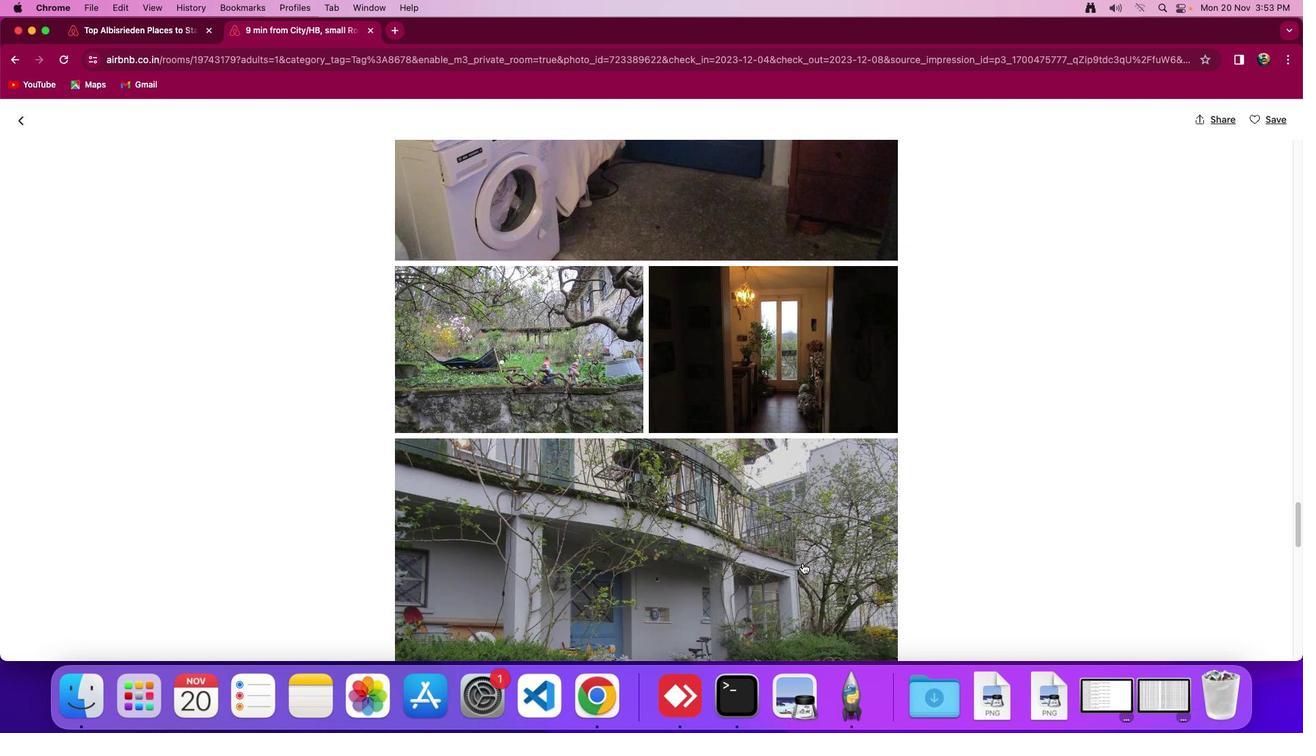 
Action: Mouse scrolled (810, 569) with delta (6, 6)
Screenshot: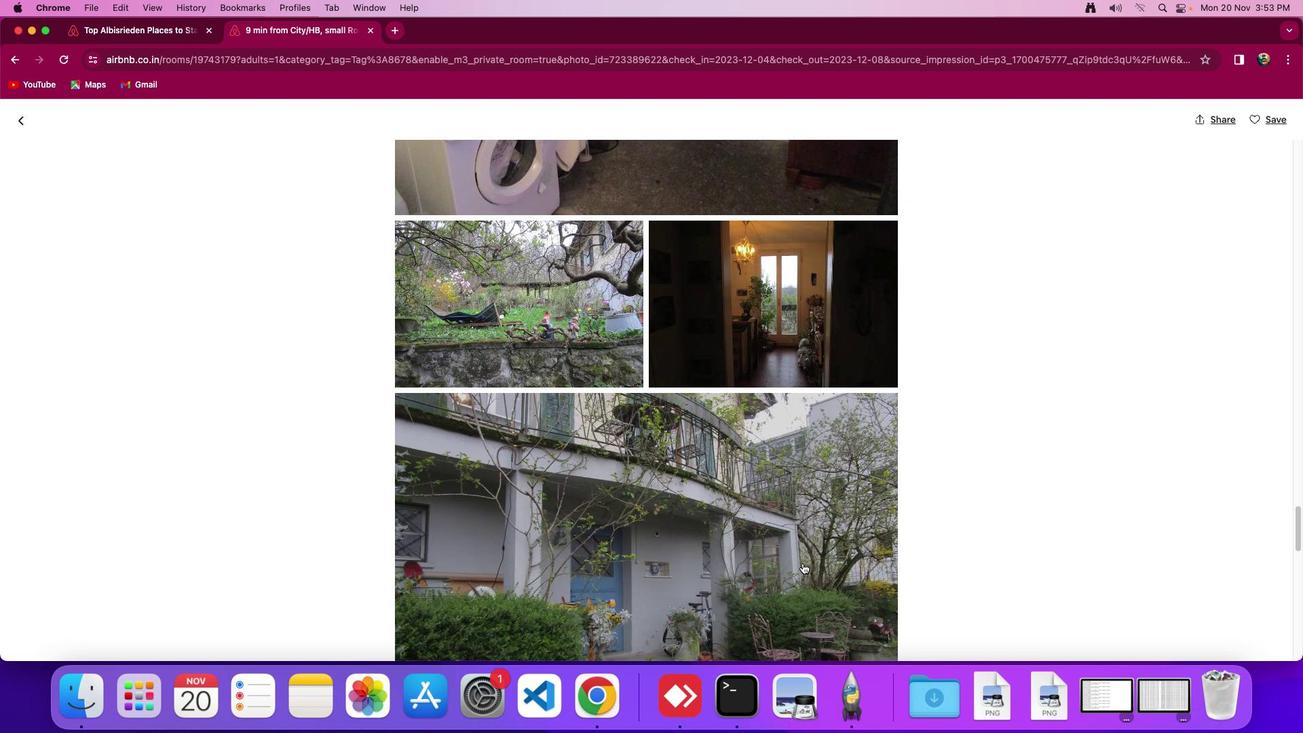 
Action: Mouse scrolled (810, 569) with delta (6, 4)
Screenshot: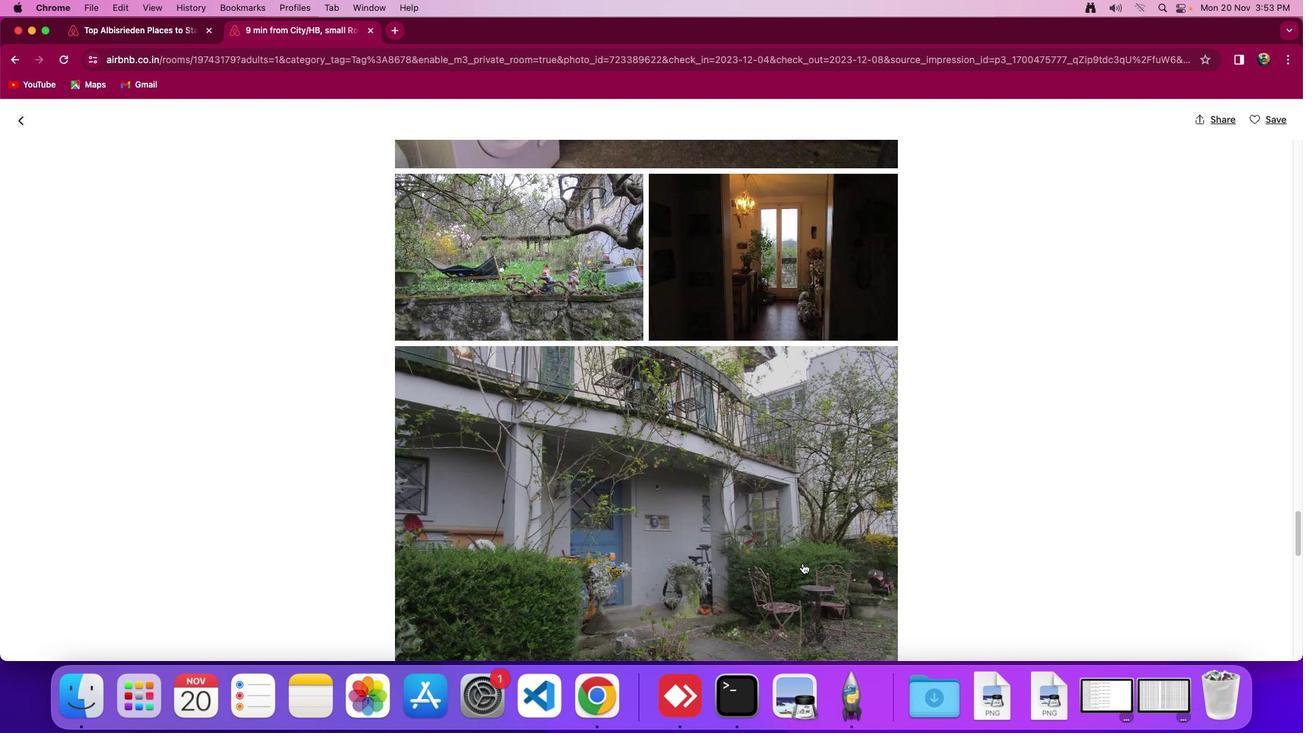 
Action: Mouse scrolled (810, 569) with delta (6, 6)
Screenshot: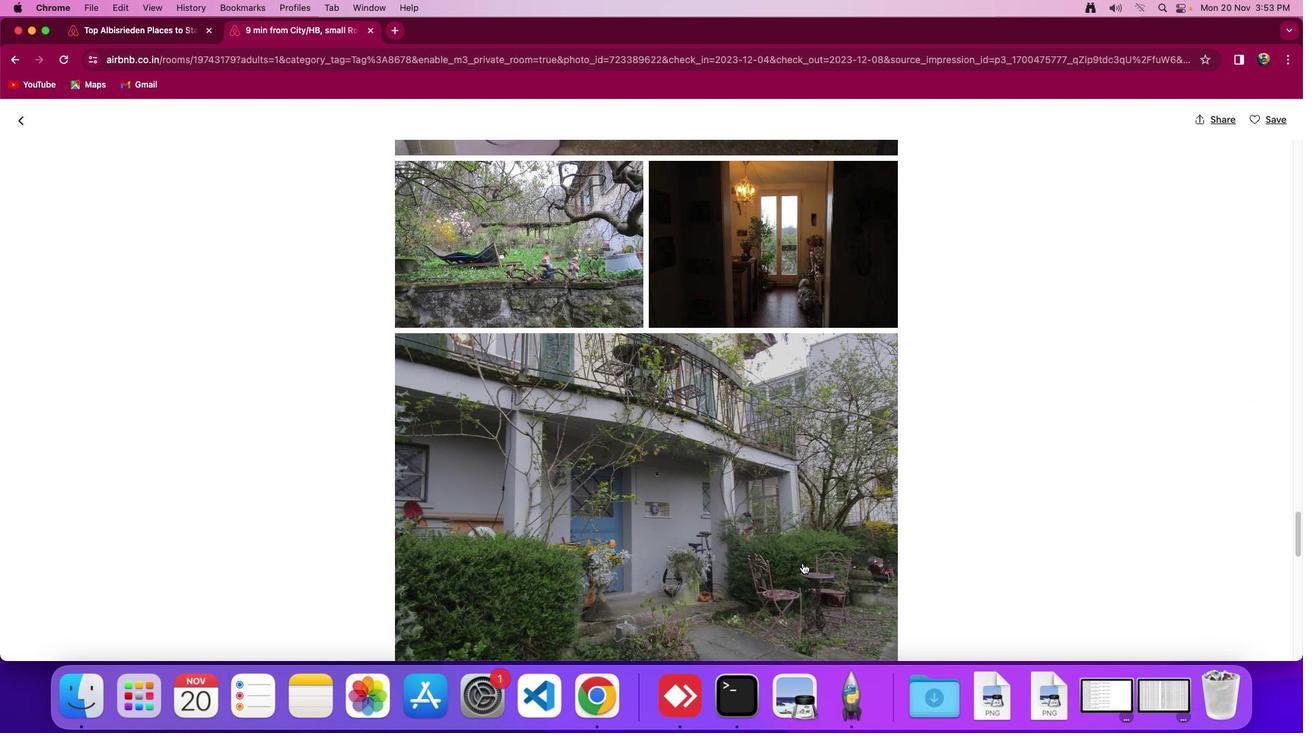 
Action: Mouse scrolled (810, 569) with delta (6, 6)
Screenshot: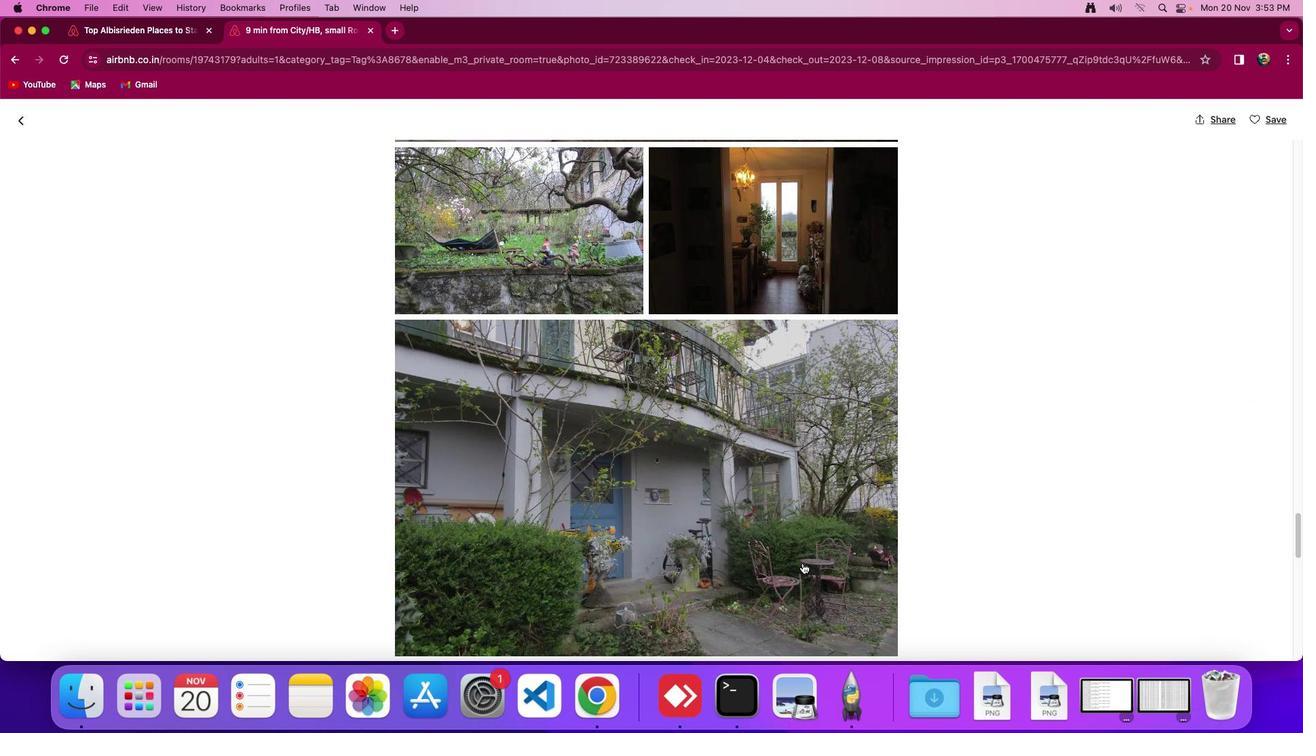 
Action: Mouse scrolled (810, 569) with delta (6, 6)
Screenshot: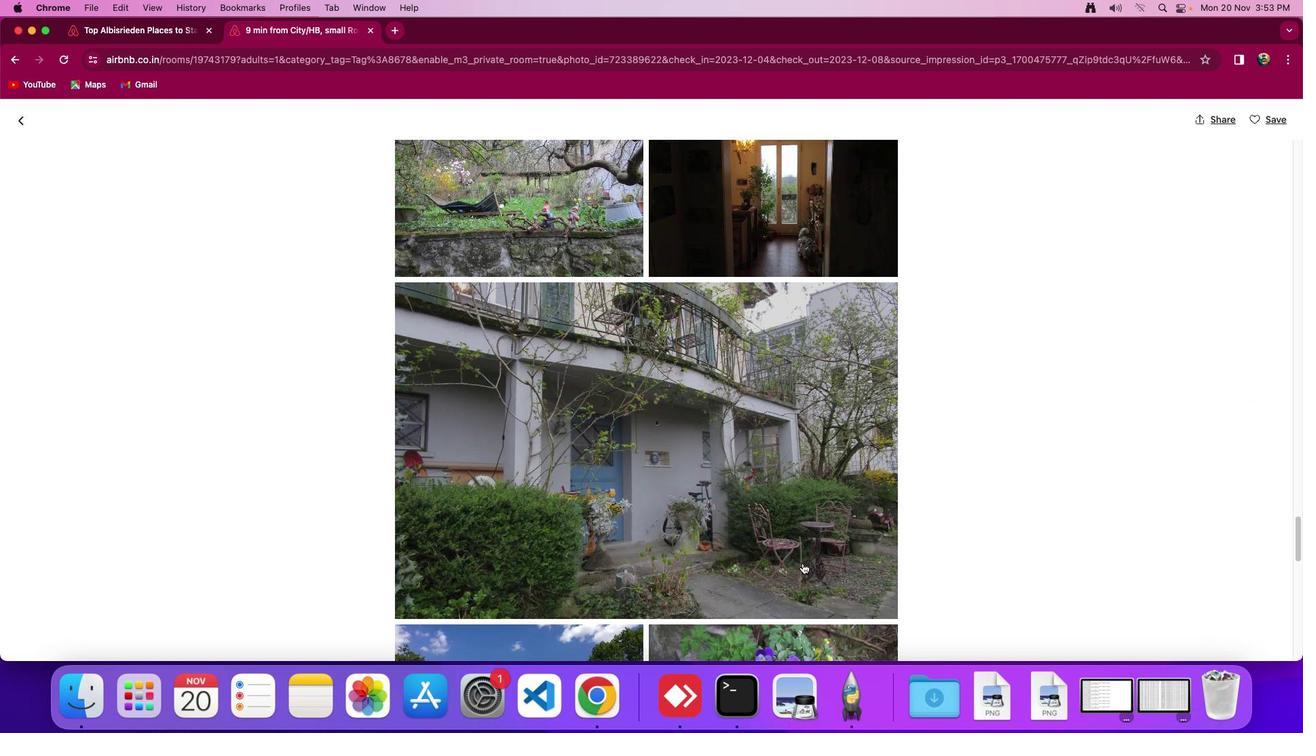 
Action: Mouse scrolled (810, 569) with delta (6, 6)
Screenshot: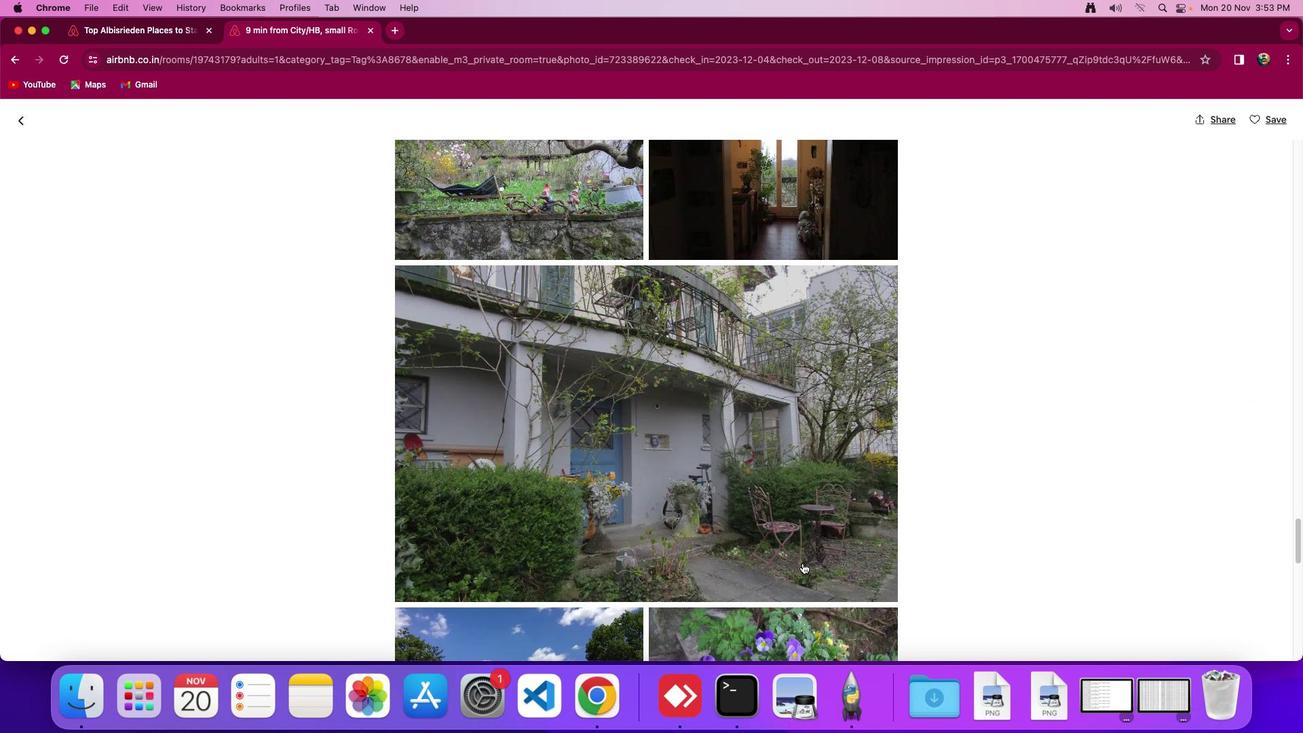 
Action: Mouse scrolled (810, 569) with delta (6, 6)
Screenshot: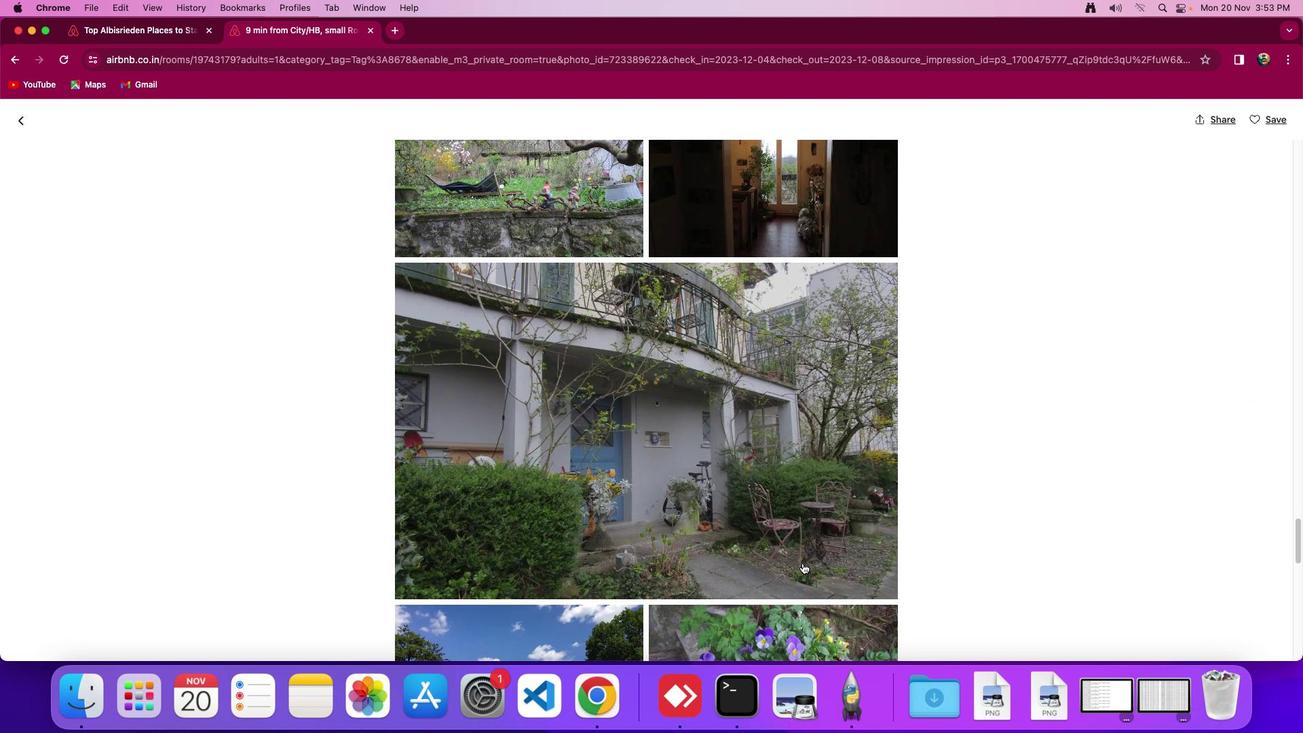 
Action: Mouse moved to (810, 571)
Screenshot: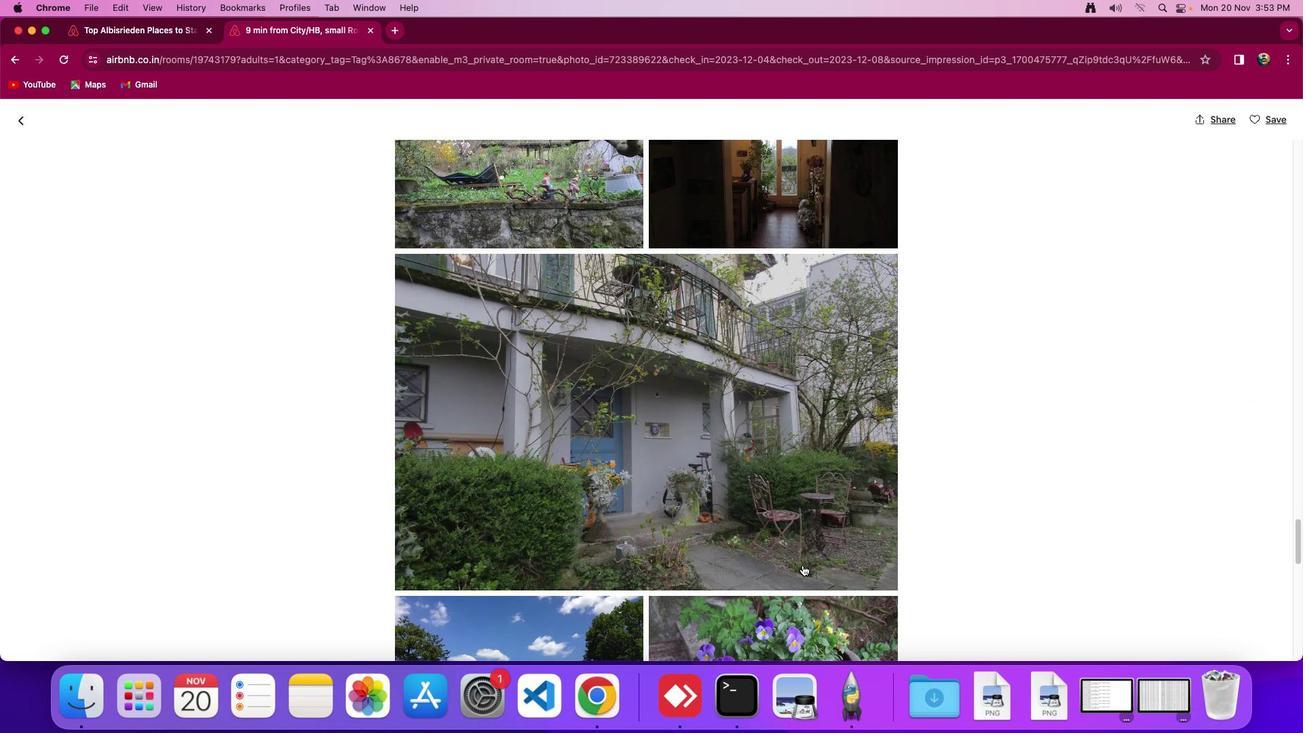 
Action: Mouse scrolled (810, 571) with delta (6, 6)
Screenshot: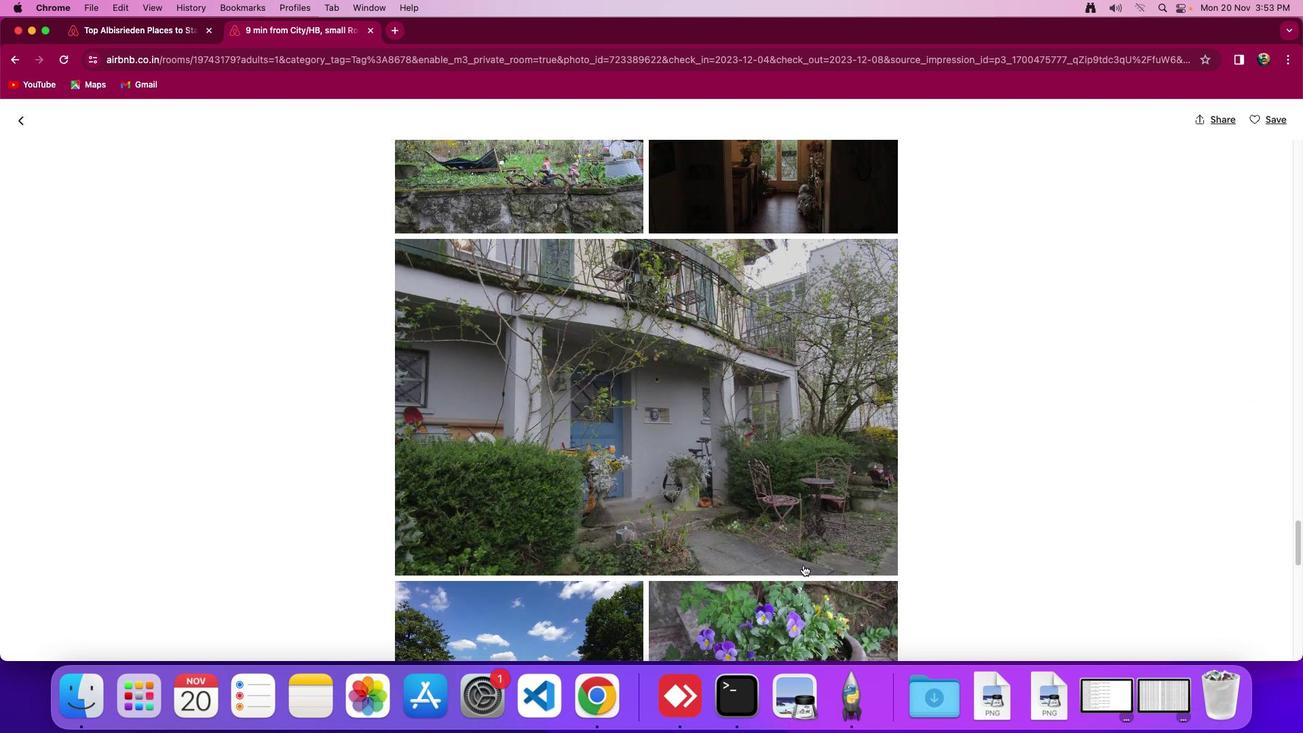 
Action: Mouse scrolled (810, 571) with delta (6, 6)
Screenshot: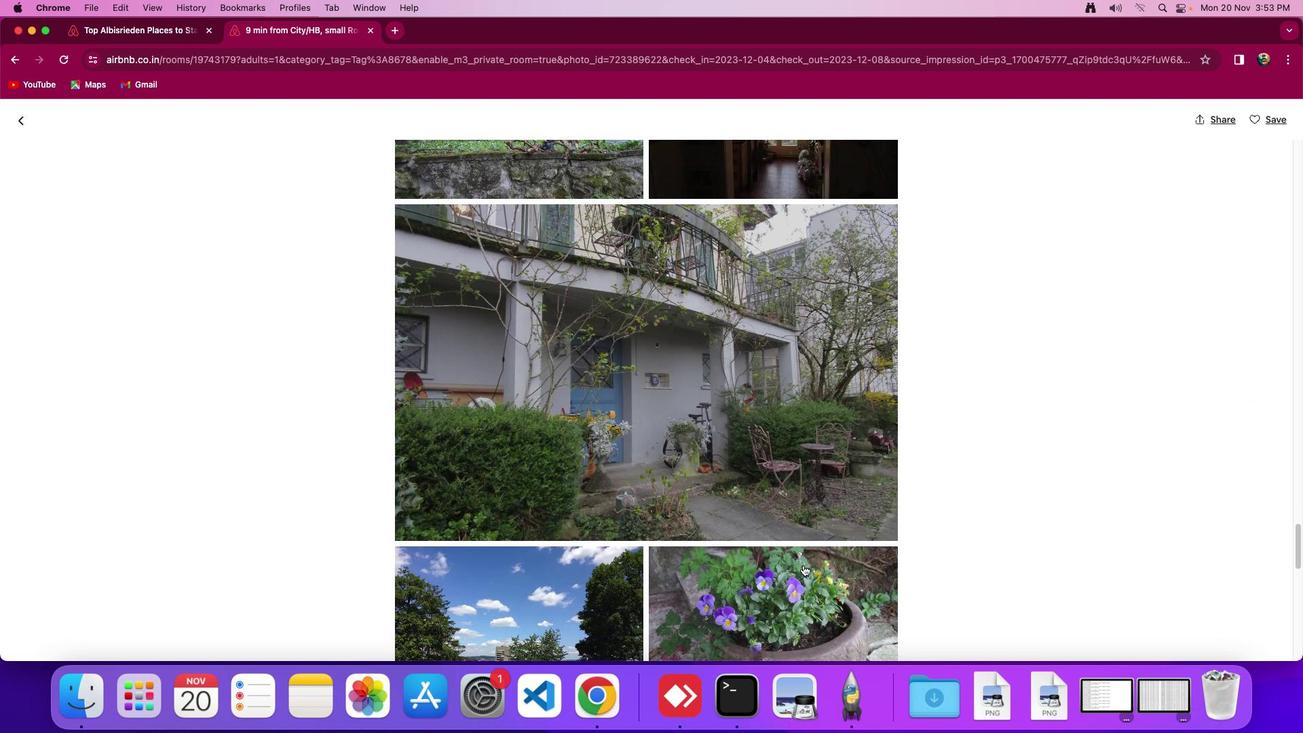 
Action: Mouse scrolled (810, 571) with delta (6, 4)
Screenshot: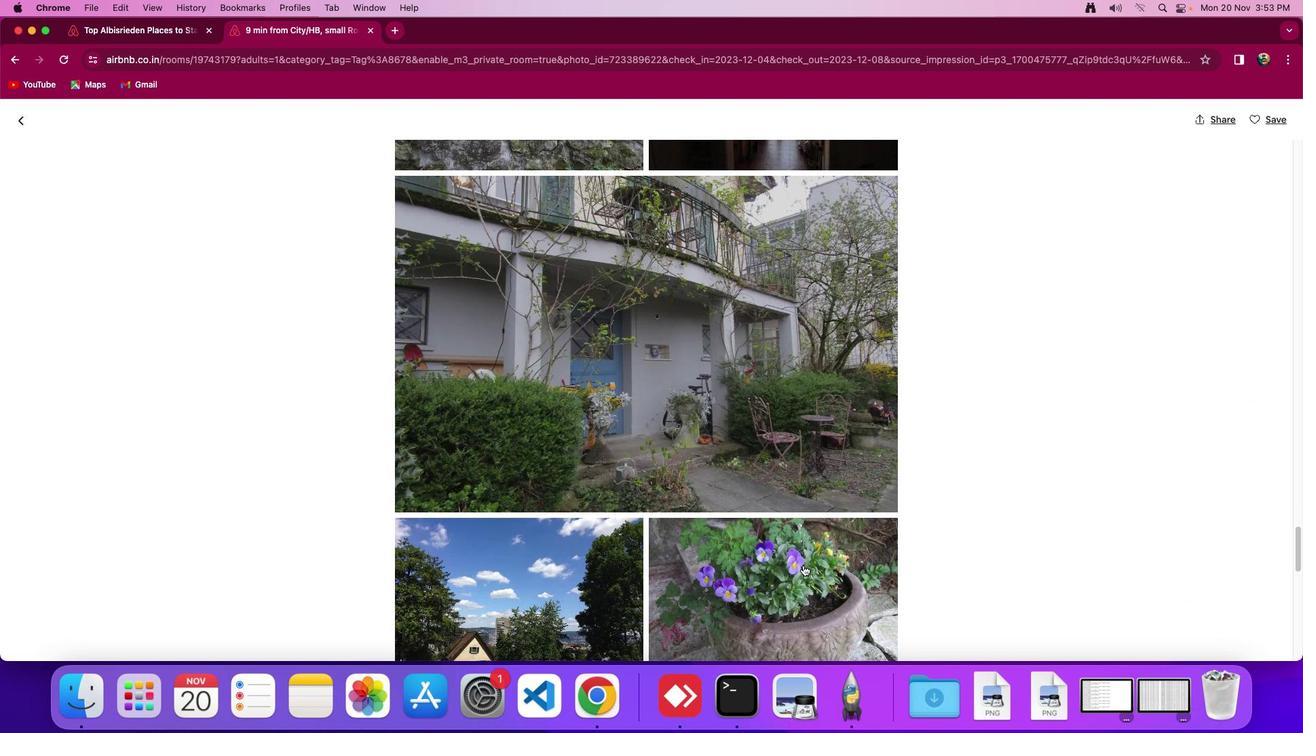 
Action: Mouse moved to (810, 572)
Screenshot: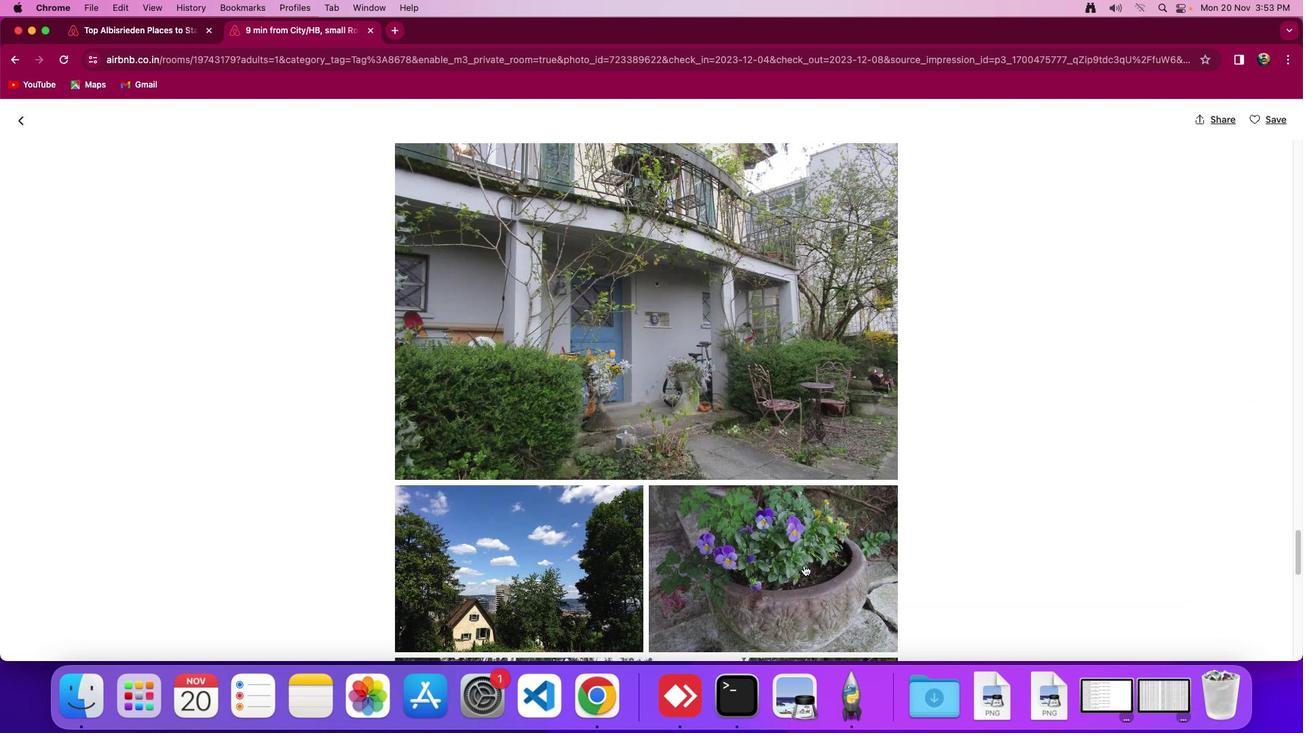 
Action: Mouse scrolled (810, 572) with delta (6, 6)
Screenshot: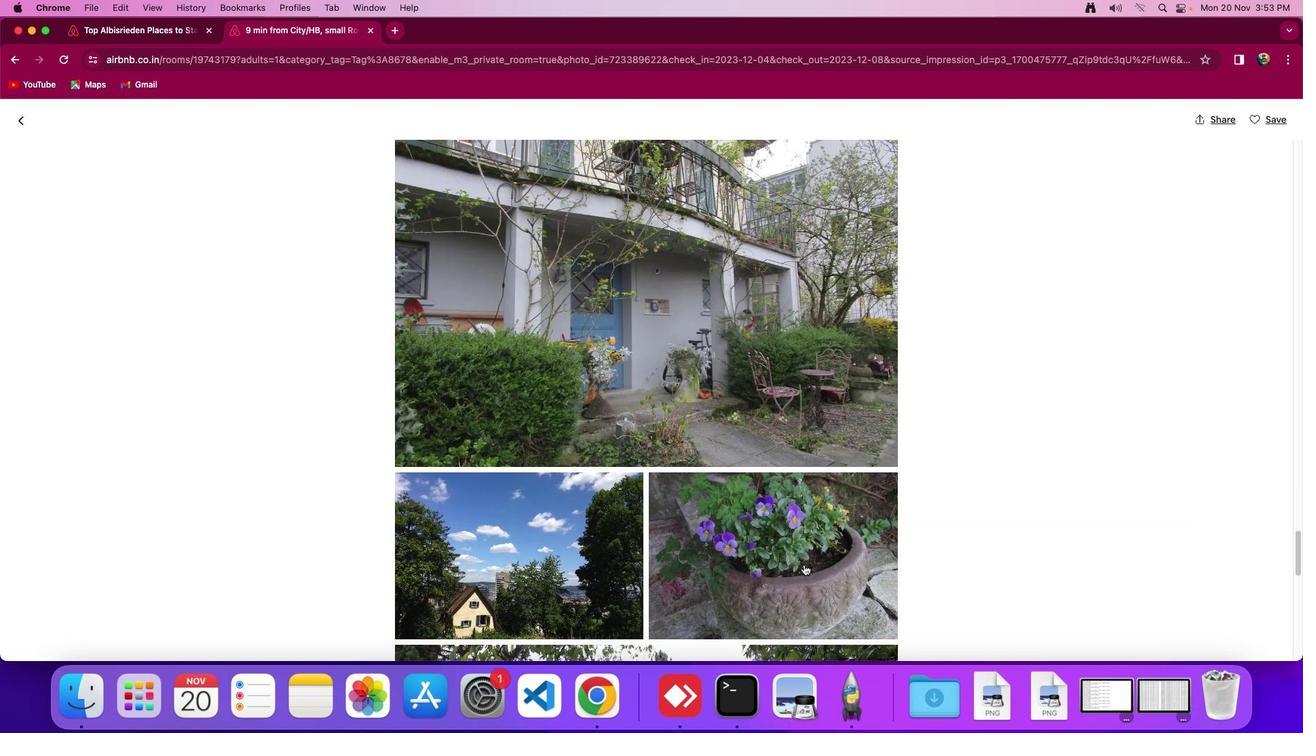 
Action: Mouse scrolled (810, 572) with delta (6, 6)
Screenshot: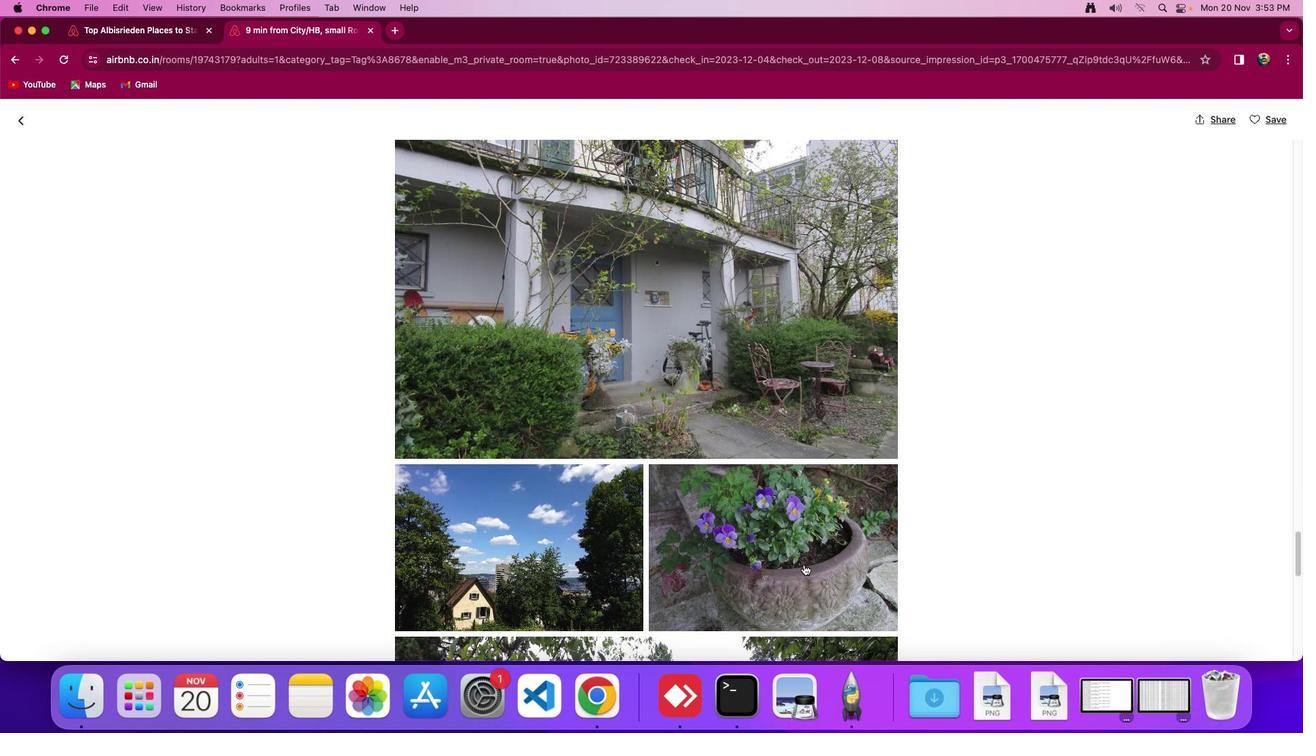 
Action: Mouse moved to (810, 569)
Screenshot: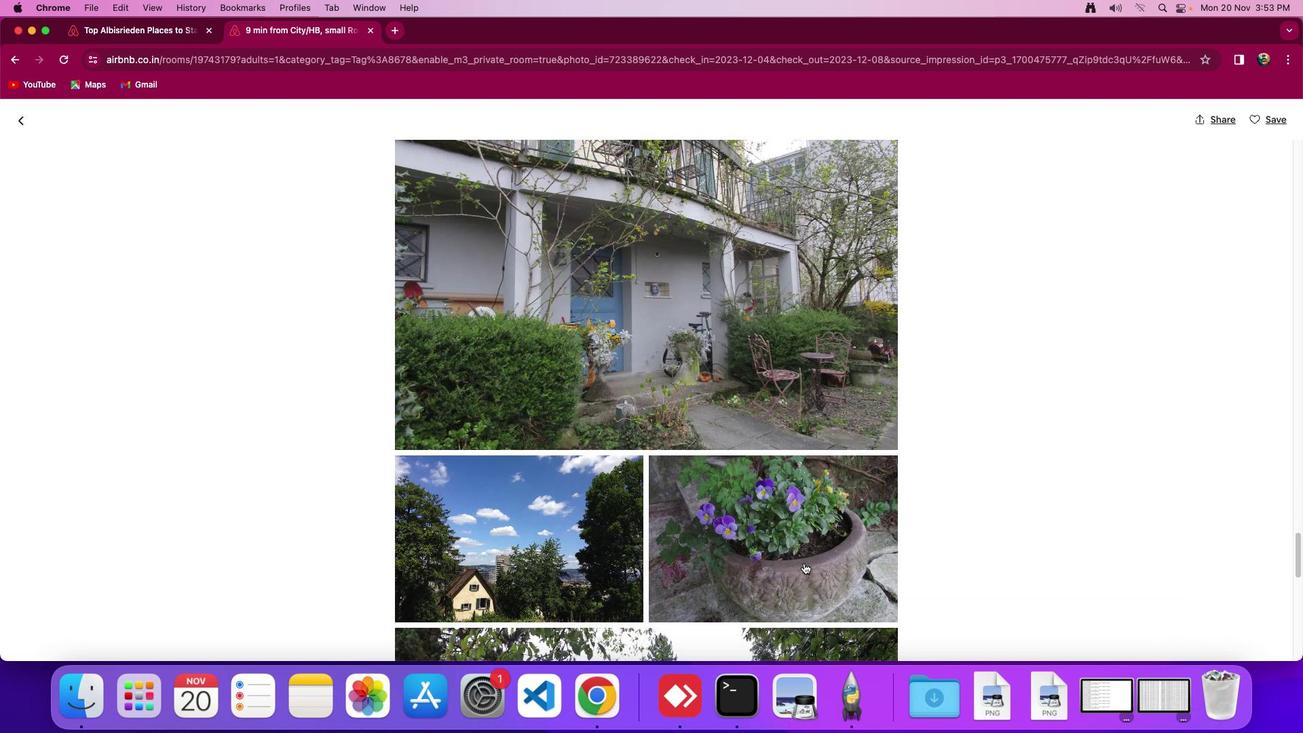 
Action: Mouse scrolled (810, 569) with delta (6, 6)
Screenshot: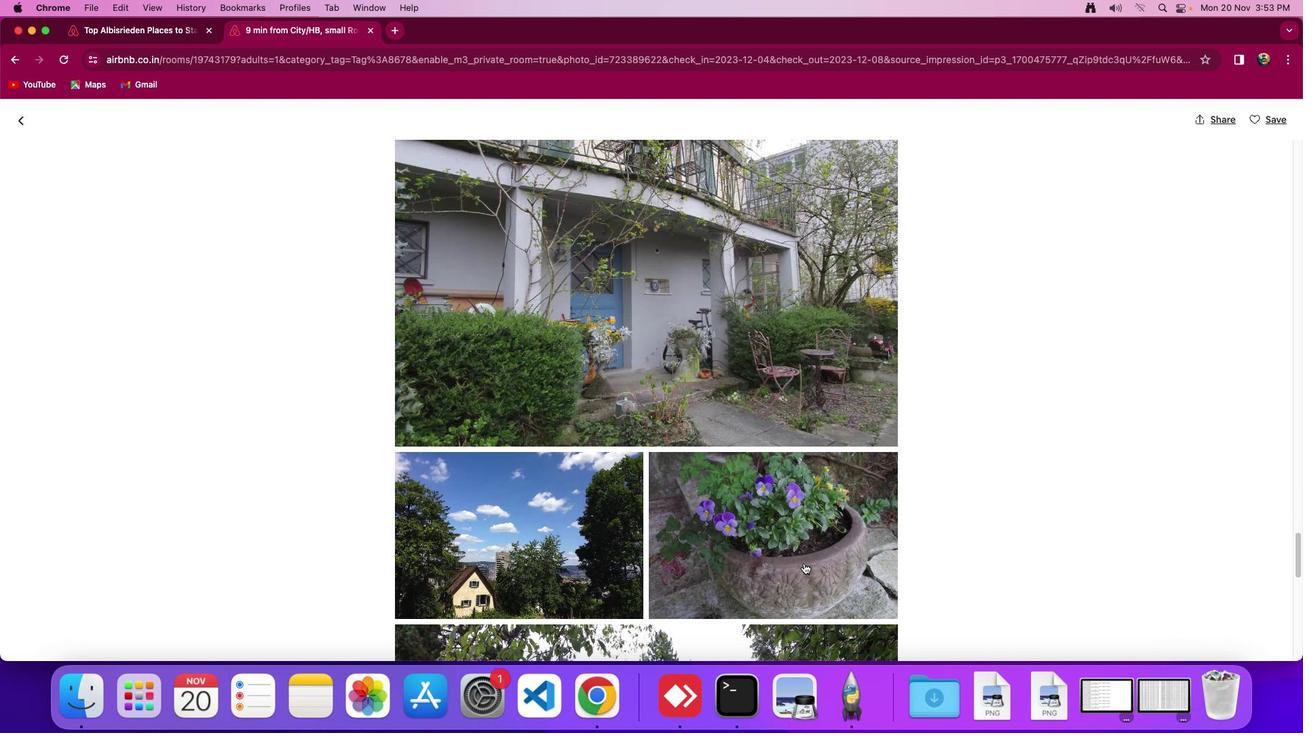 
Action: Mouse scrolled (810, 569) with delta (6, 6)
Screenshot: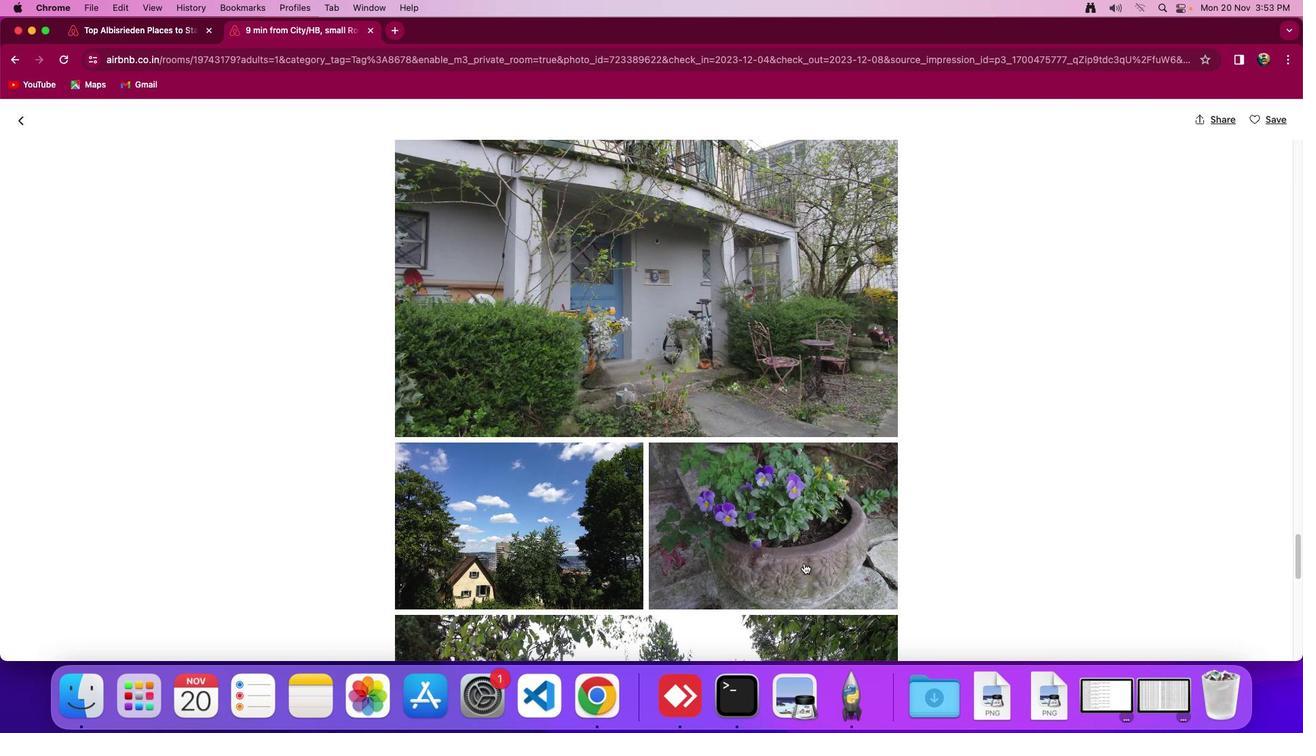 
Action: Mouse scrolled (810, 569) with delta (6, 6)
Screenshot: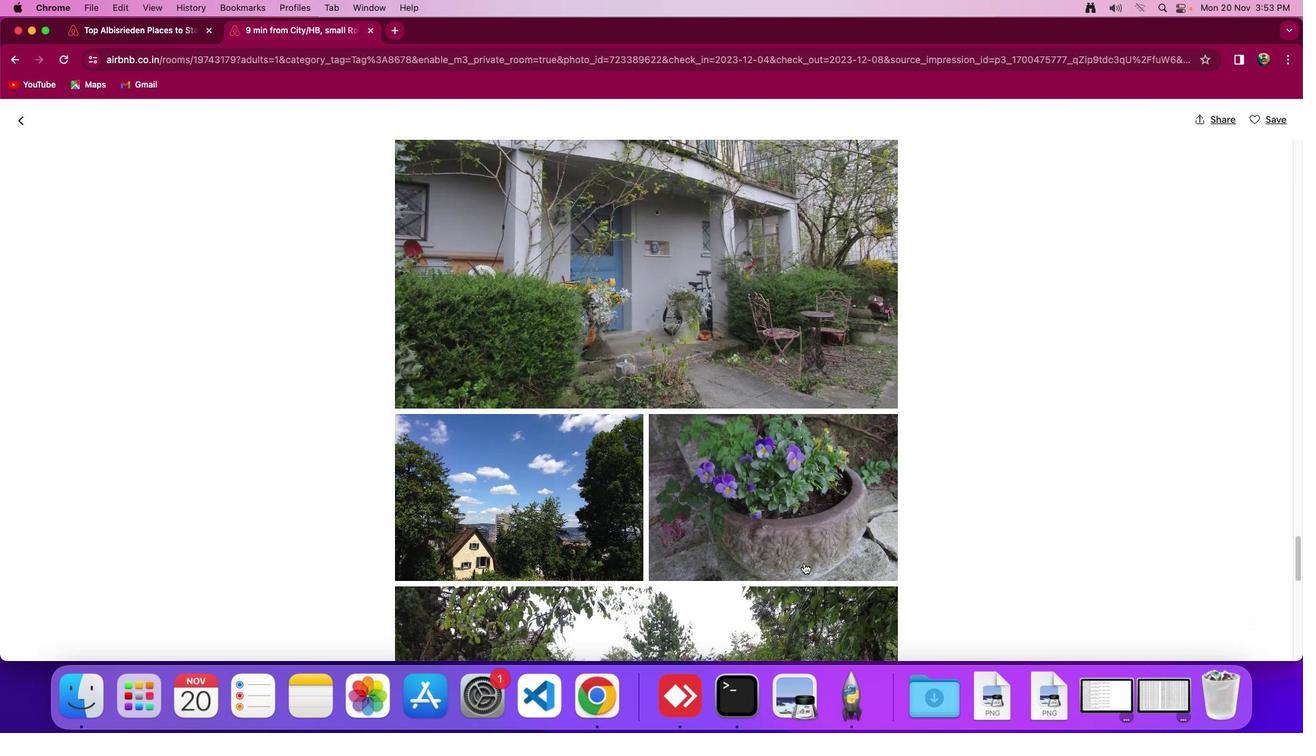 
Action: Mouse scrolled (810, 569) with delta (6, 6)
Screenshot: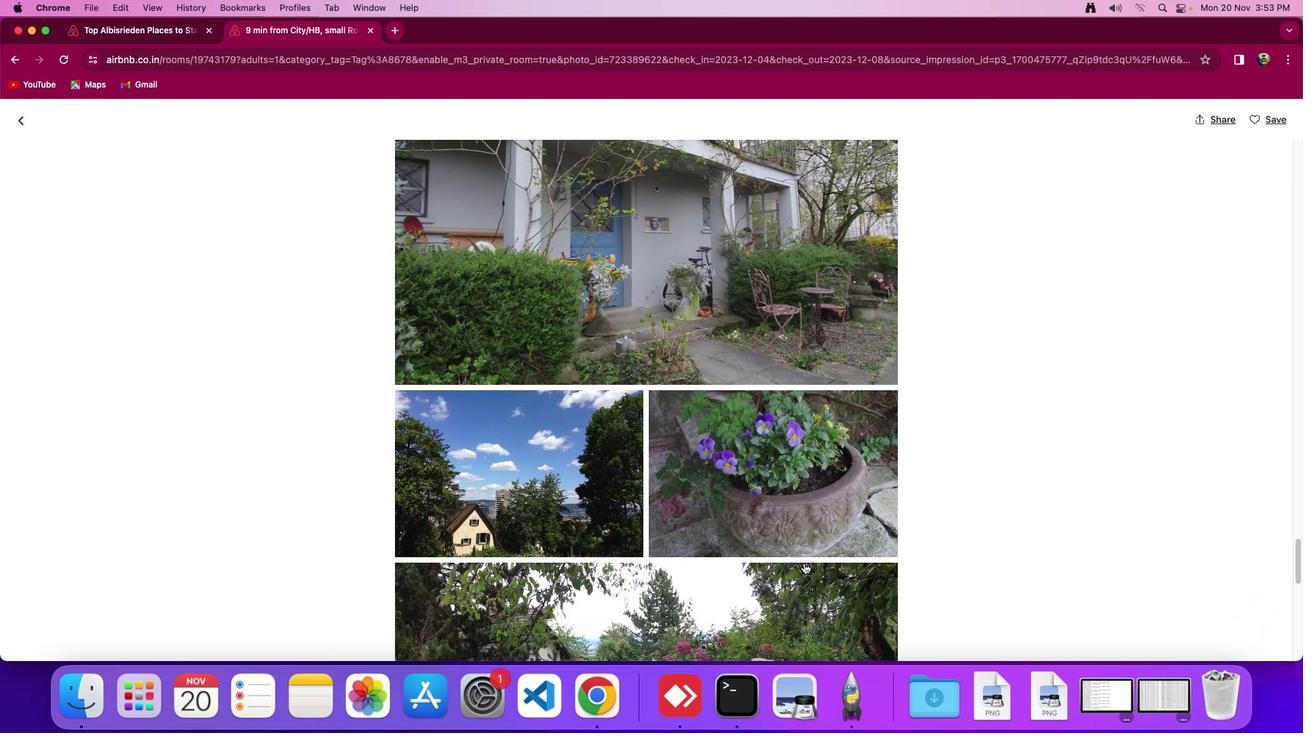 
Action: Mouse scrolled (810, 569) with delta (6, 6)
Screenshot: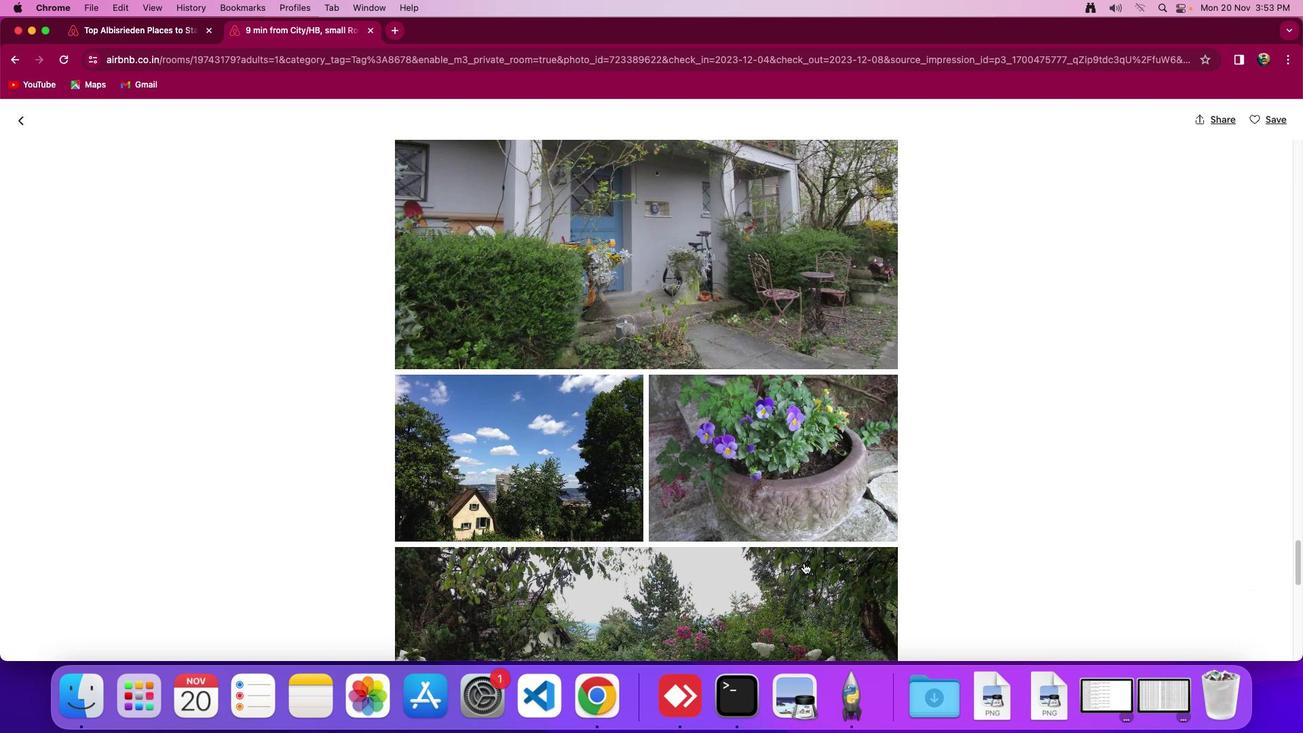 
Action: Mouse scrolled (810, 569) with delta (6, 6)
Screenshot: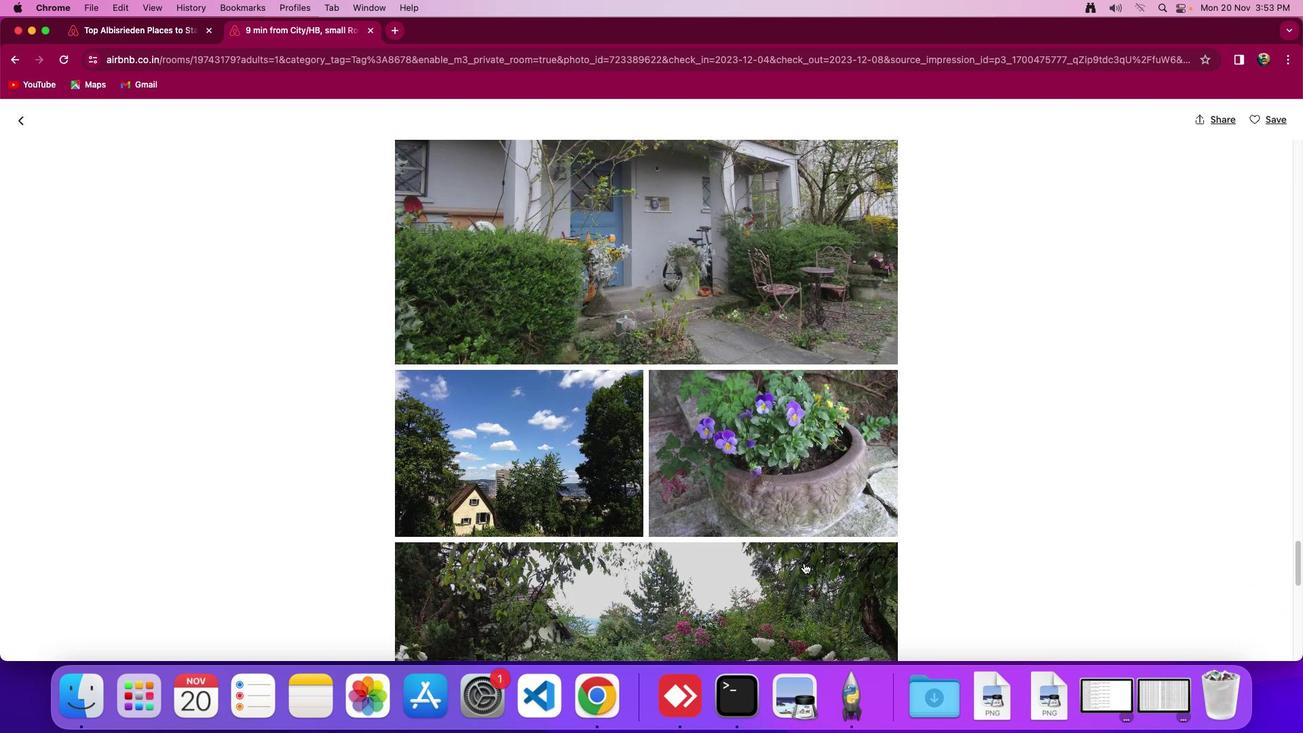 
Action: Mouse moved to (810, 569)
Screenshot: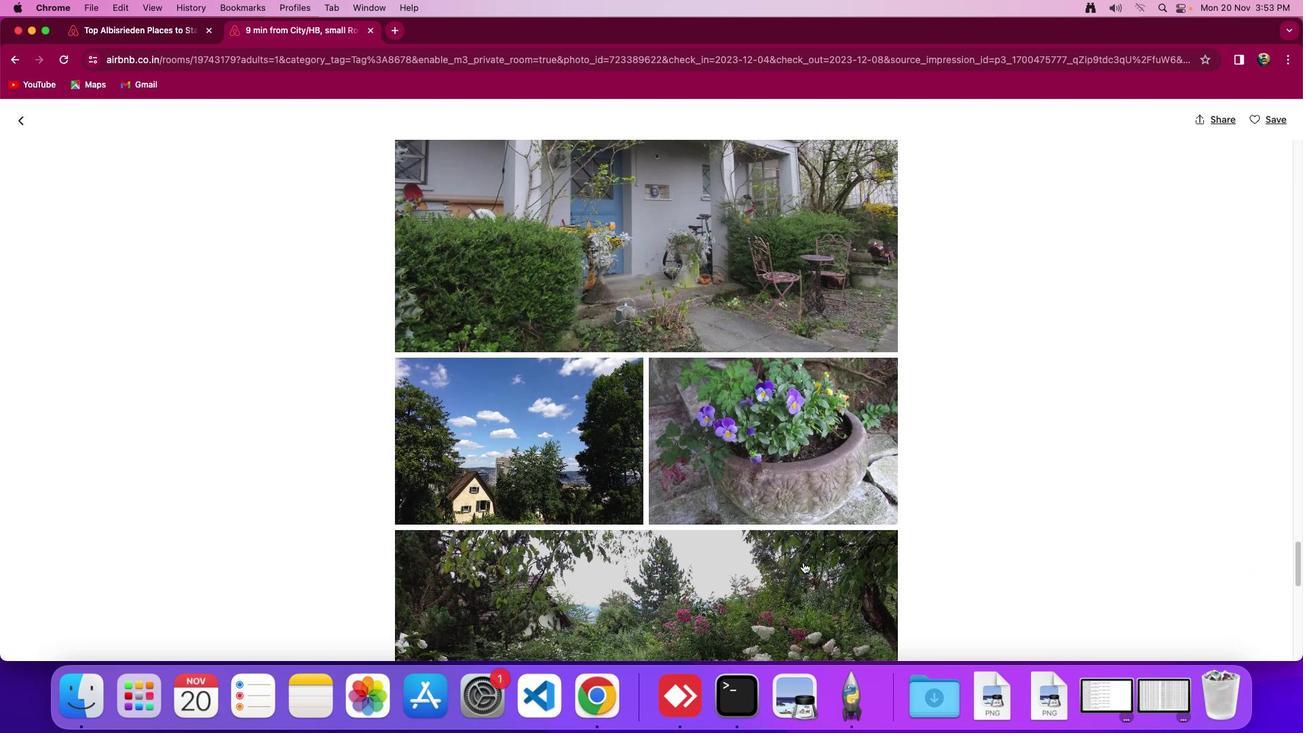 
Action: Mouse scrolled (810, 569) with delta (6, 6)
Screenshot: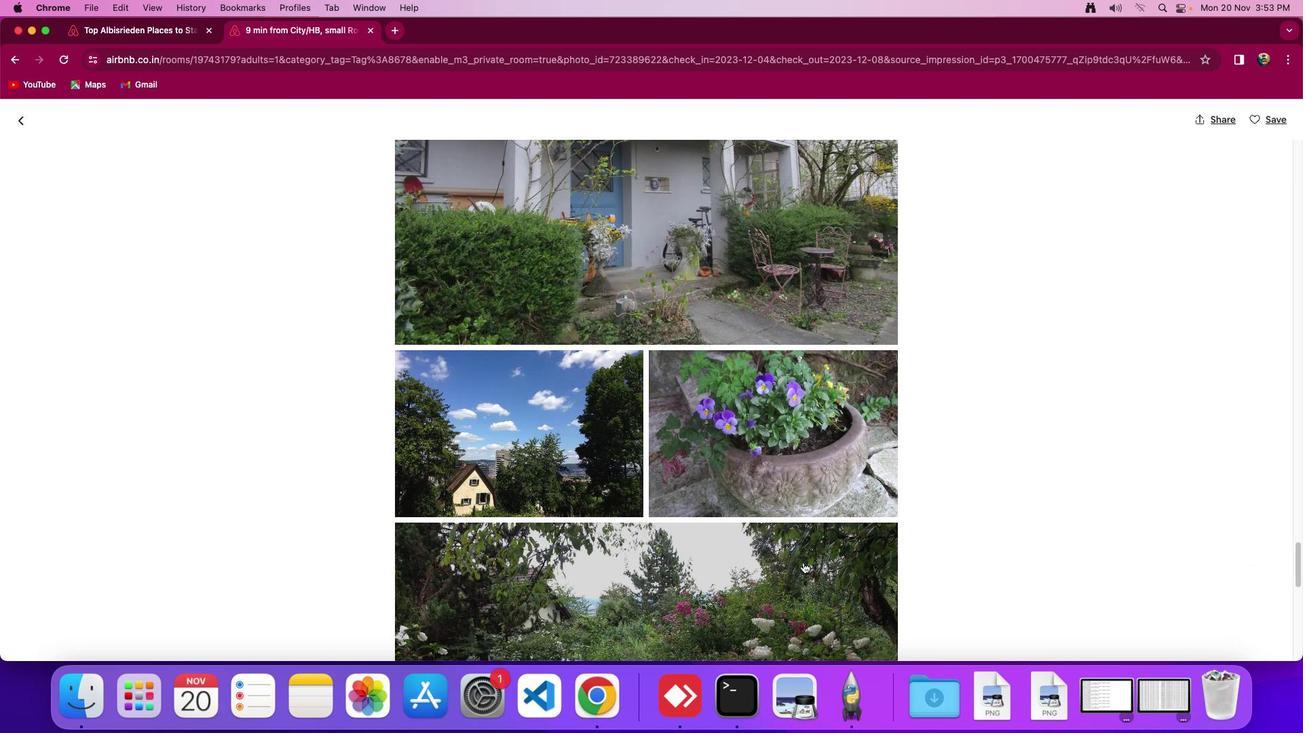 
Action: Mouse scrolled (810, 569) with delta (6, 6)
Screenshot: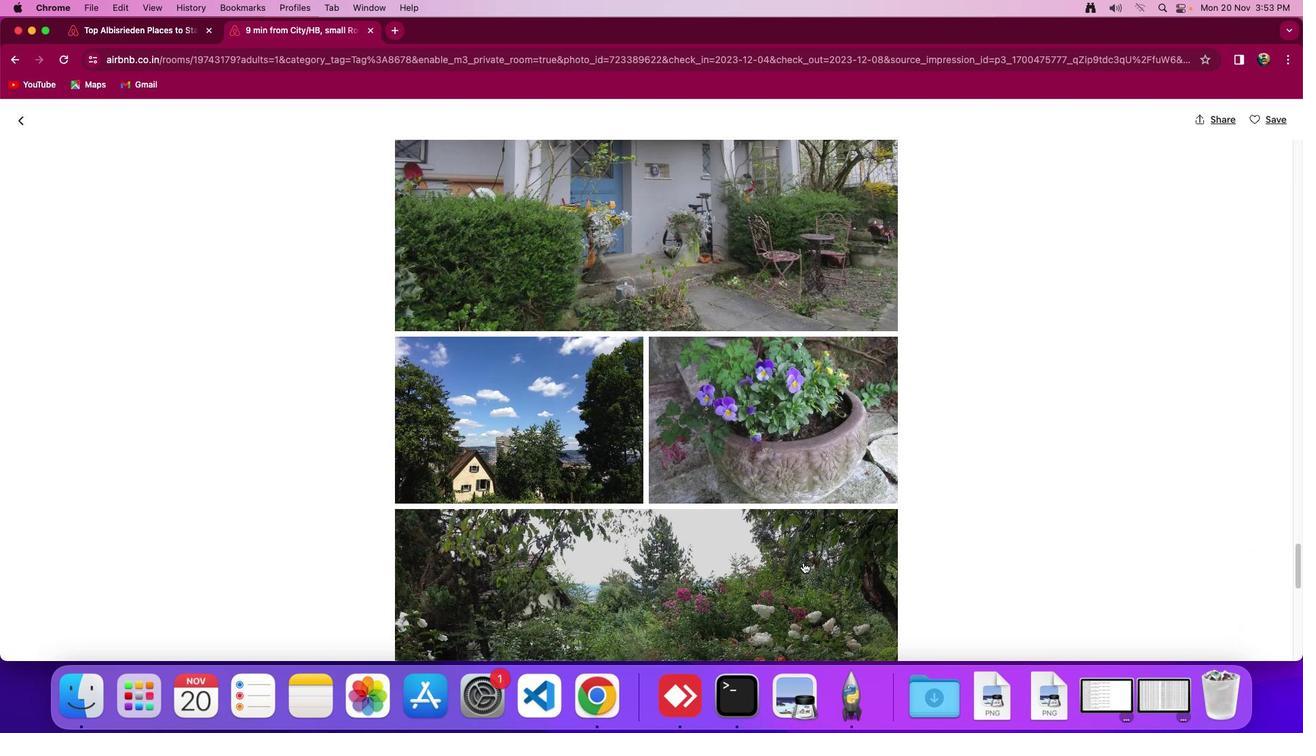 
Action: Mouse scrolled (810, 569) with delta (6, 5)
Screenshot: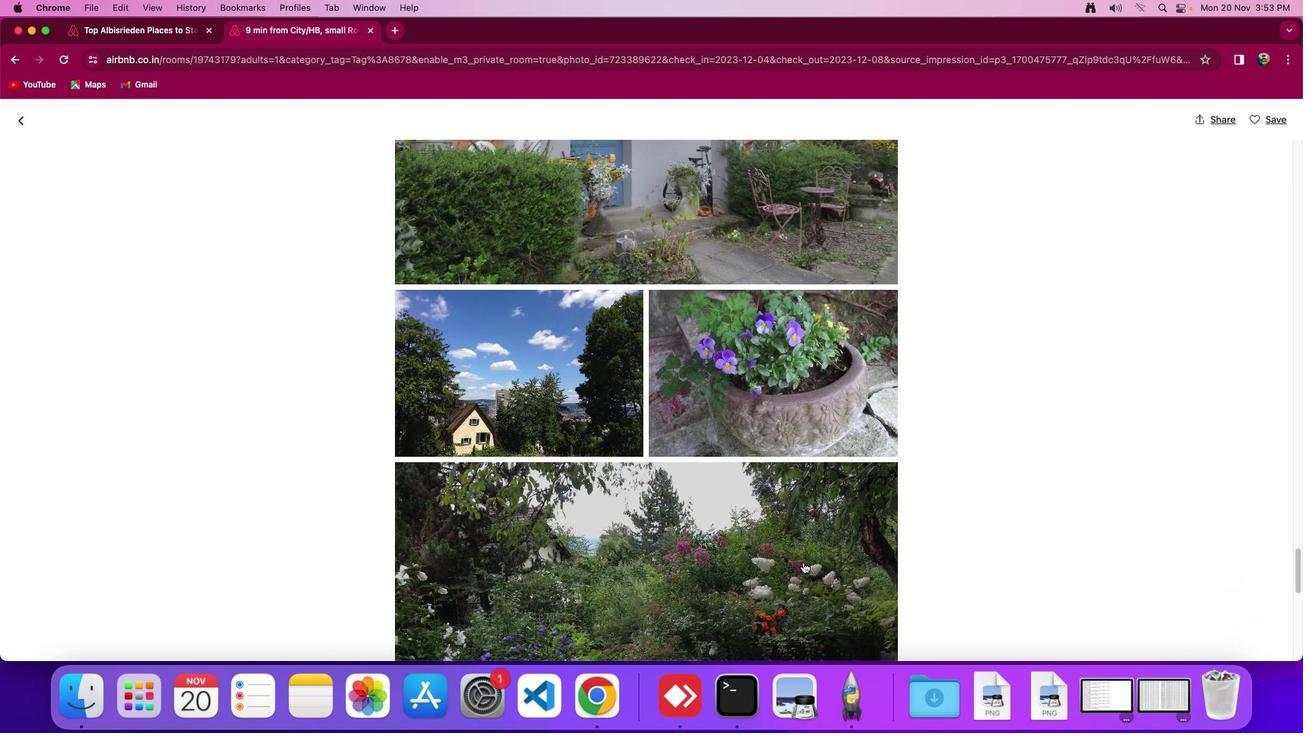 
Action: Mouse moved to (810, 569)
Screenshot: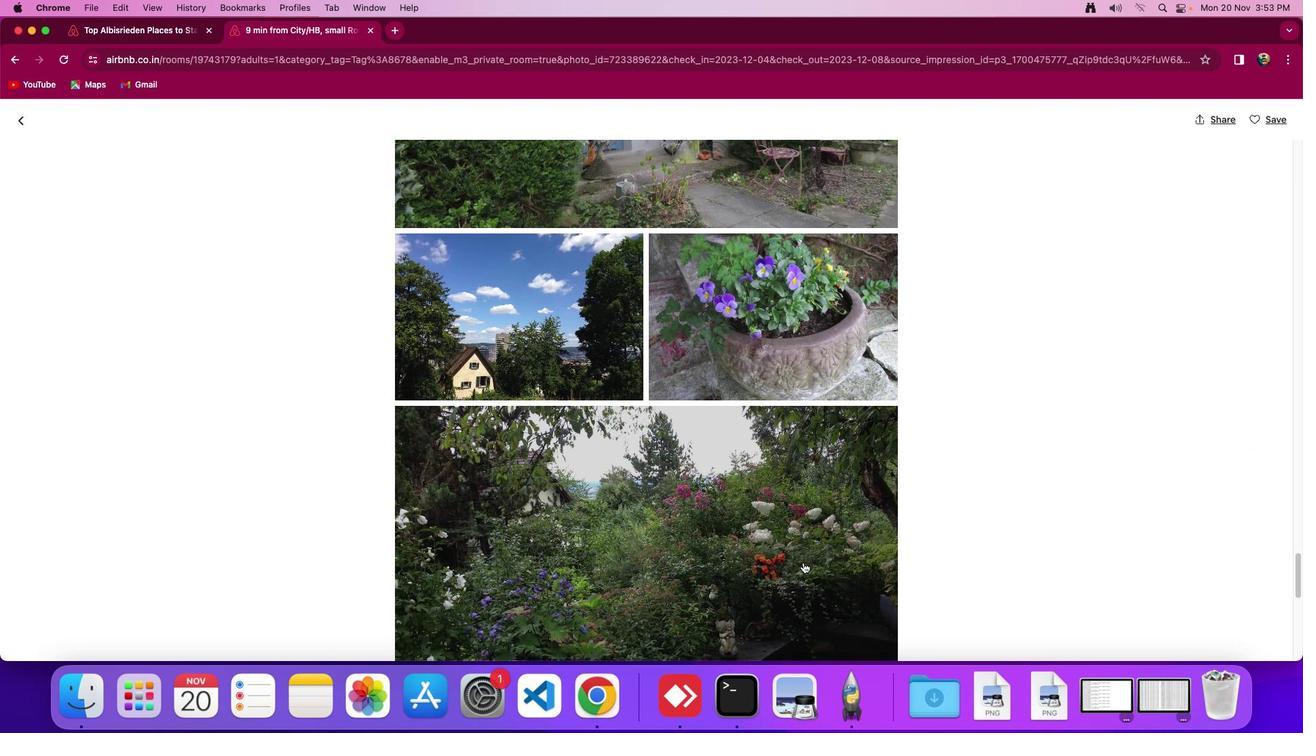 
Action: Mouse scrolled (810, 569) with delta (6, 6)
Screenshot: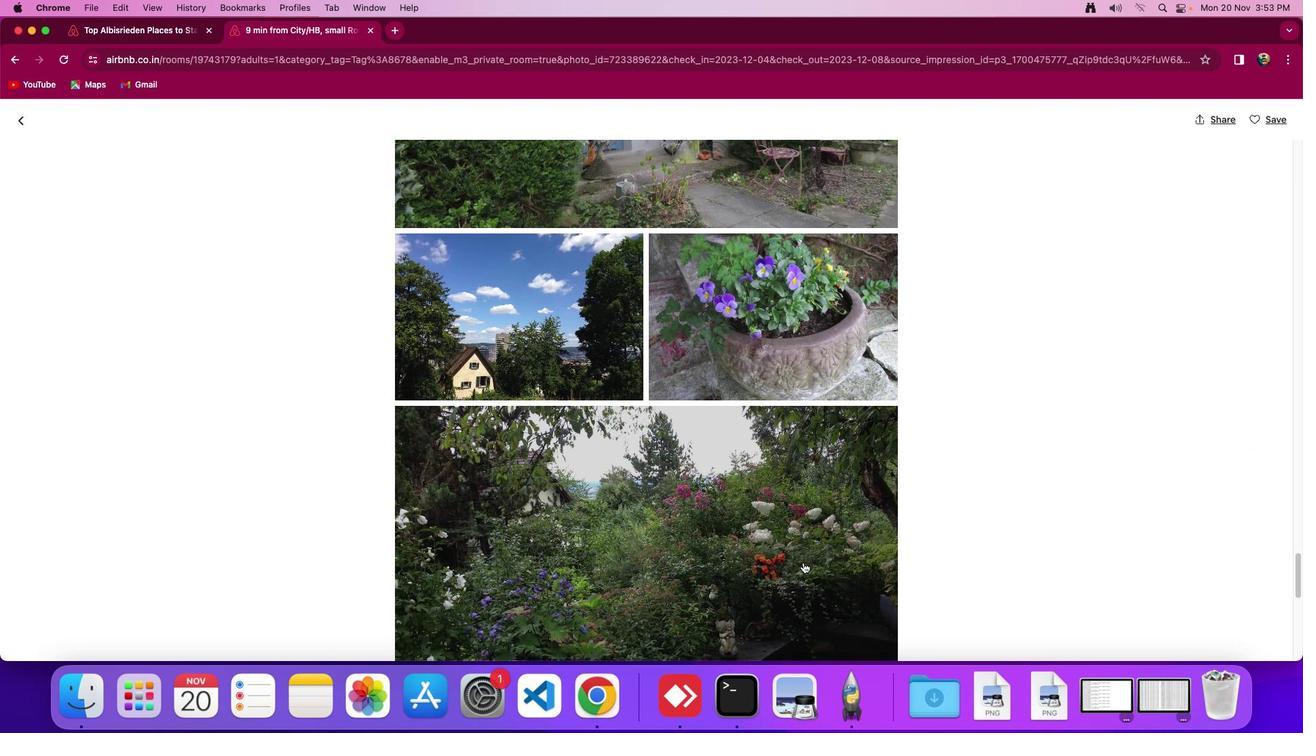 
Action: Mouse scrolled (810, 569) with delta (6, 6)
Screenshot: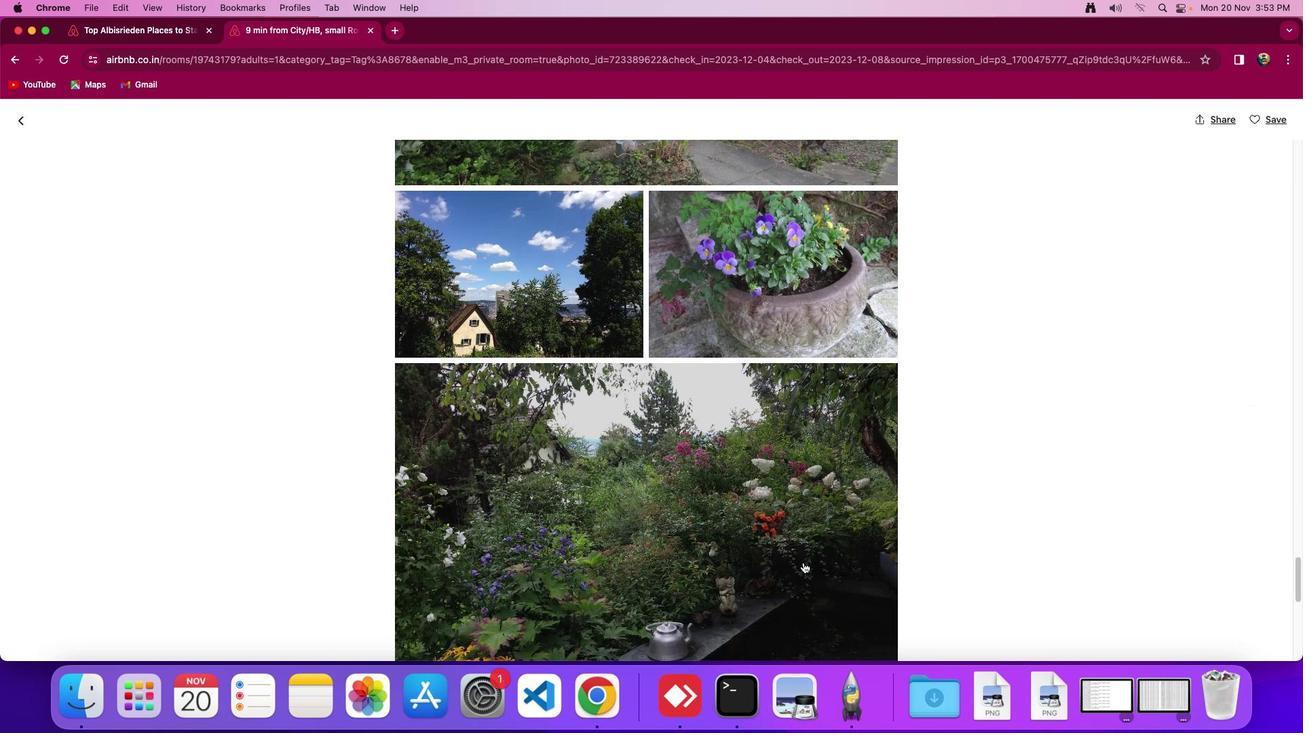 
Action: Mouse scrolled (810, 569) with delta (6, 4)
